 Task: Research Airbnb options in Artsyz, Ukraine from 11th January 2024 to 17th January 2024 for 1 adult. Place can be private room with 1  bedroom having 1 bed and 1 bathroom. Property type can be hotel.
Action: Mouse moved to (498, 137)
Screenshot: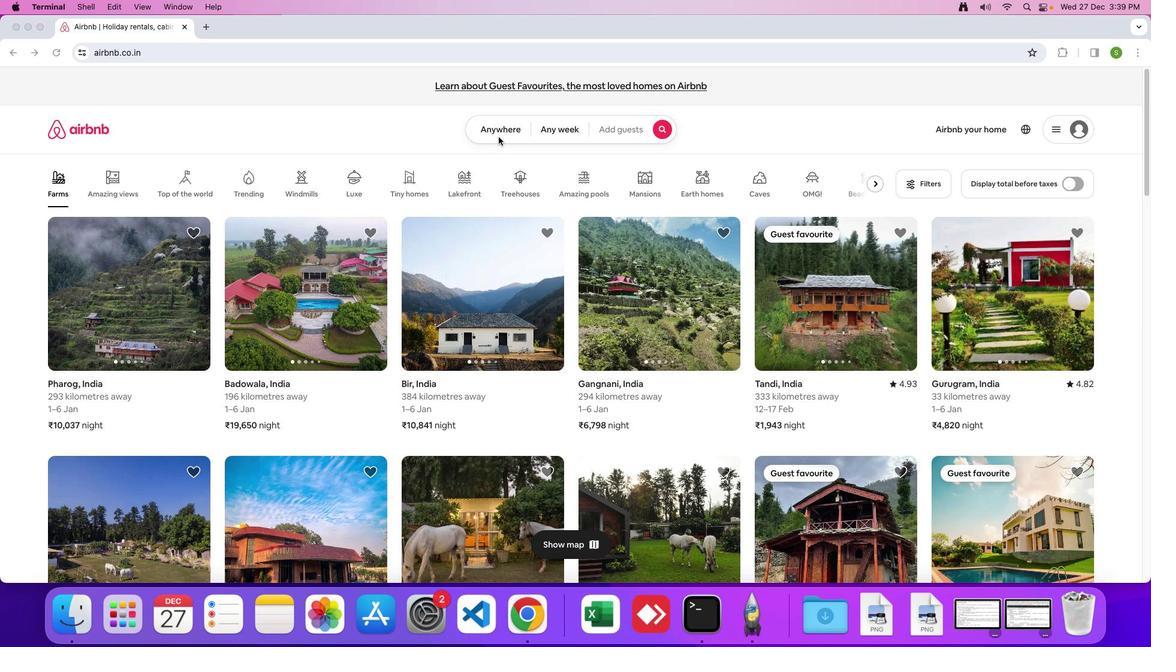 
Action: Mouse pressed left at (498, 137)
Screenshot: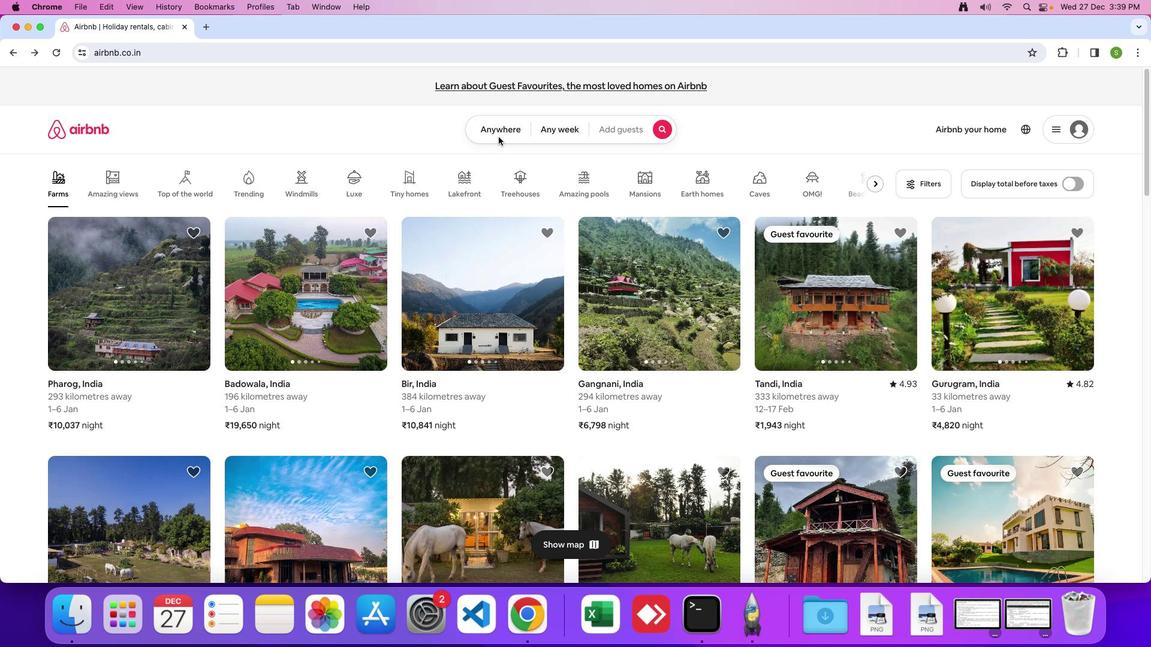
Action: Mouse moved to (499, 134)
Screenshot: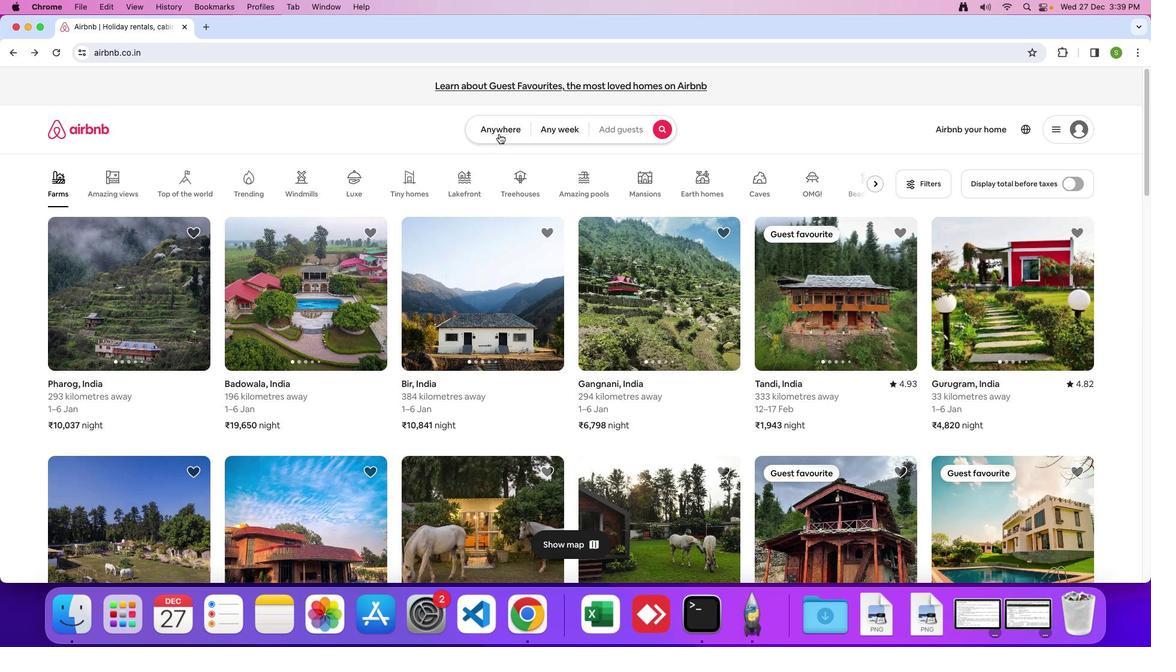 
Action: Mouse pressed left at (499, 134)
Screenshot: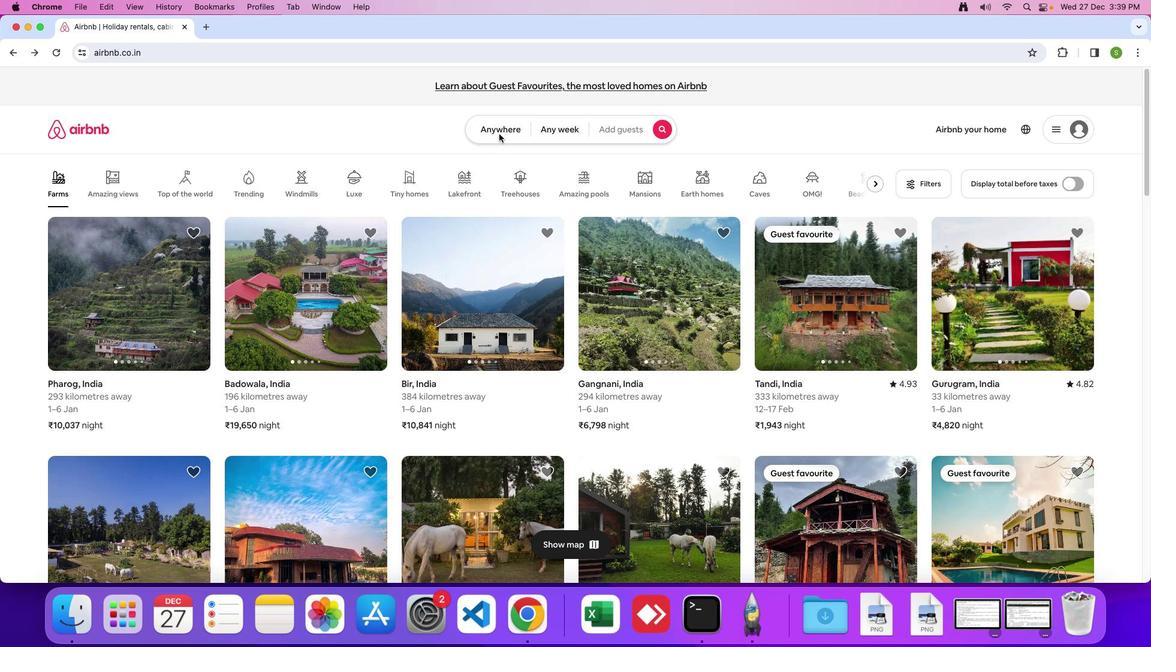 
Action: Mouse moved to (443, 172)
Screenshot: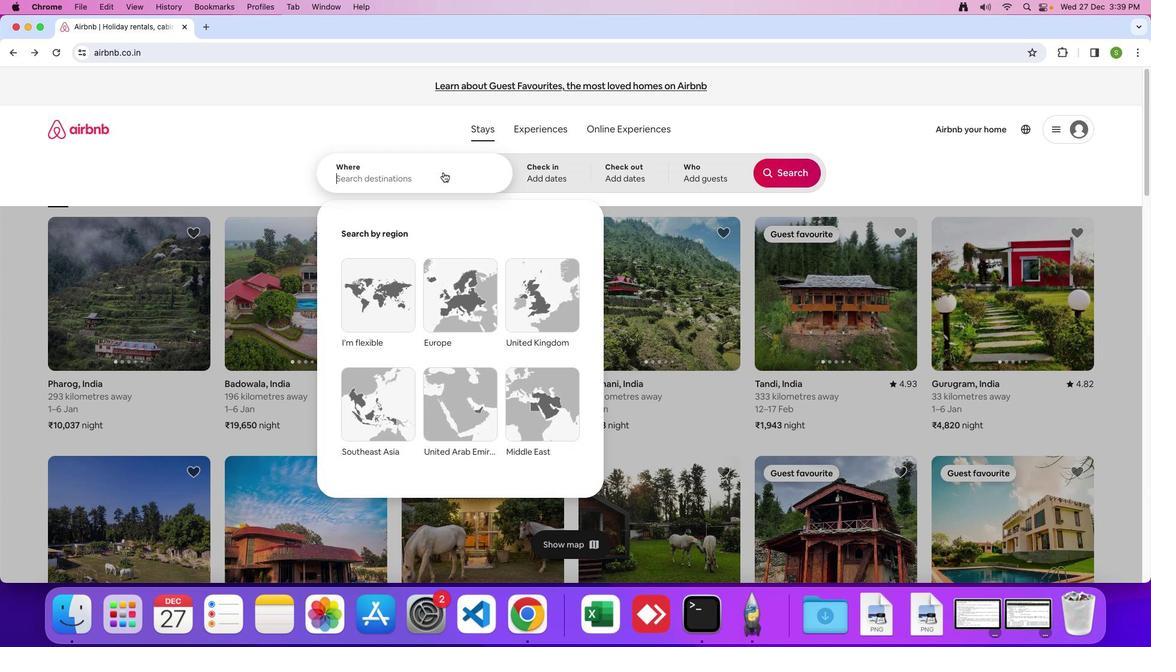 
Action: Mouse pressed left at (443, 172)
Screenshot: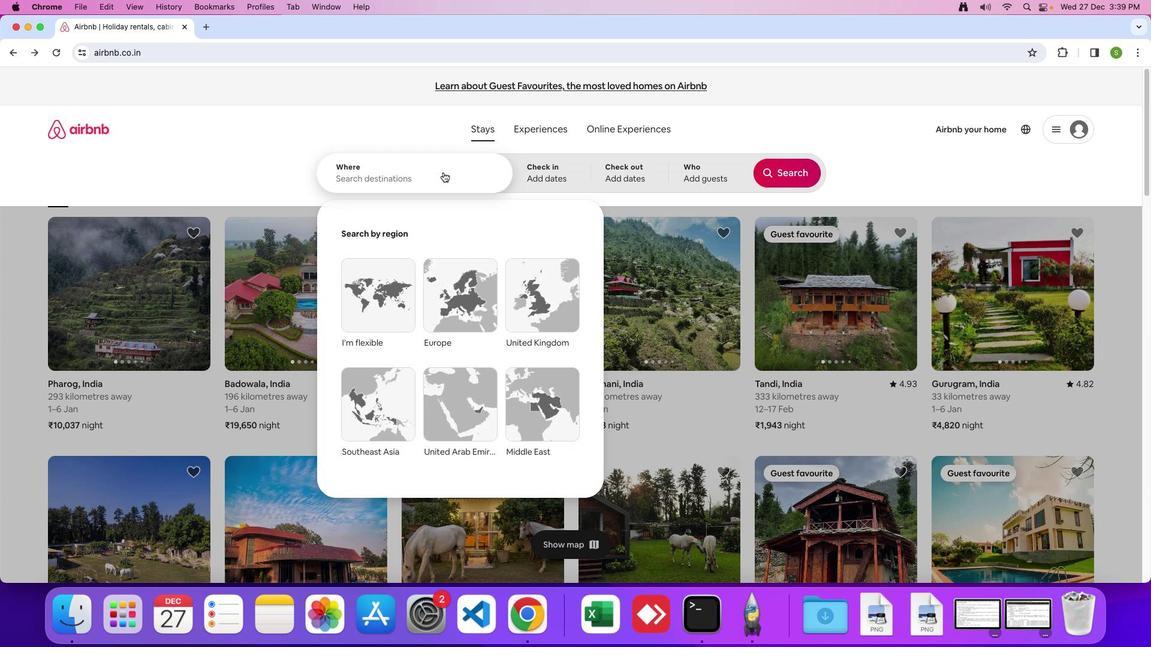 
Action: Key pressed 'A'Key.caps_lock'r''t''s''y''z'','Key.spaceKey.shift'U''k''r''a''i''n''e'Key.enter
Screenshot: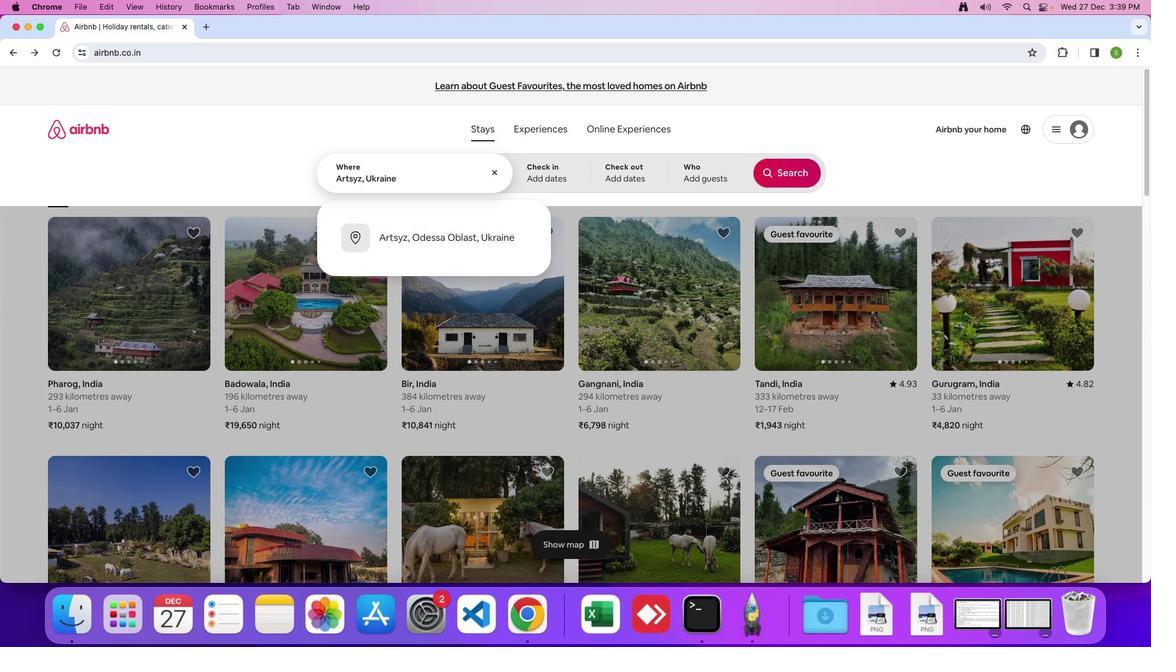 
Action: Mouse moved to (710, 352)
Screenshot: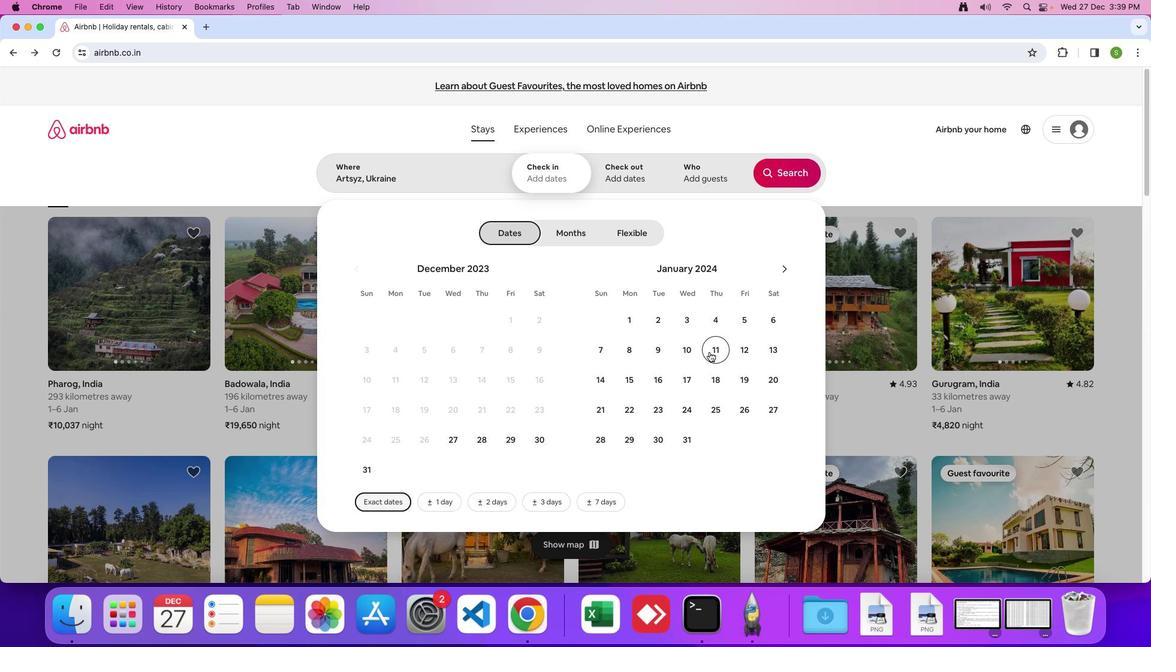 
Action: Mouse pressed left at (710, 352)
Screenshot: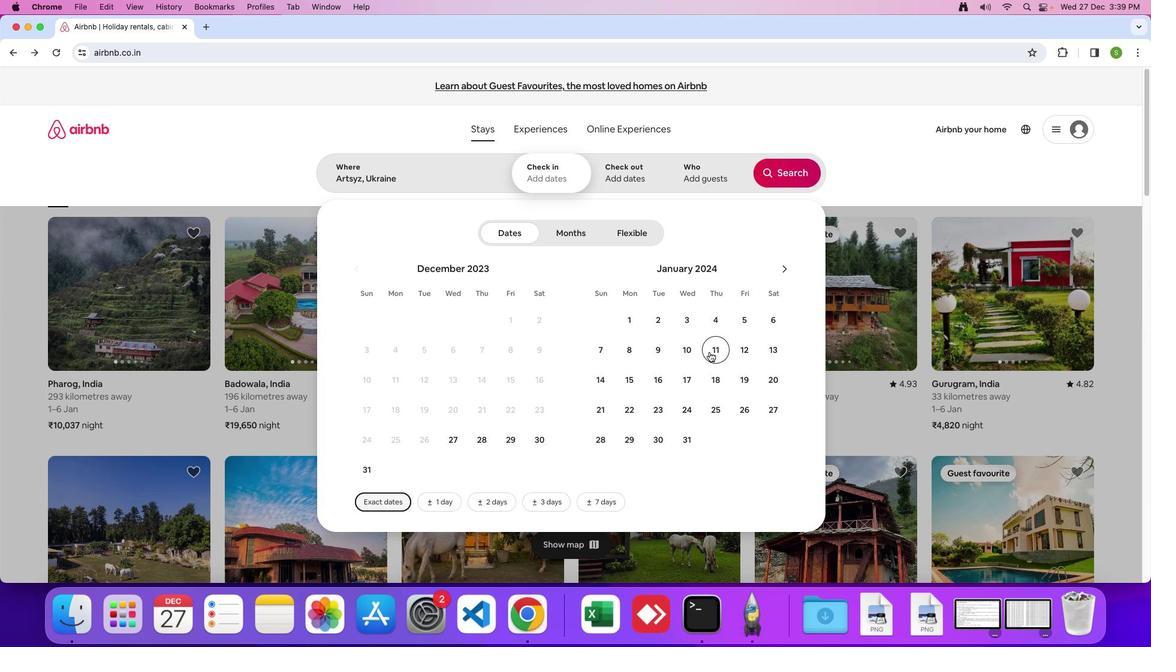 
Action: Mouse moved to (691, 380)
Screenshot: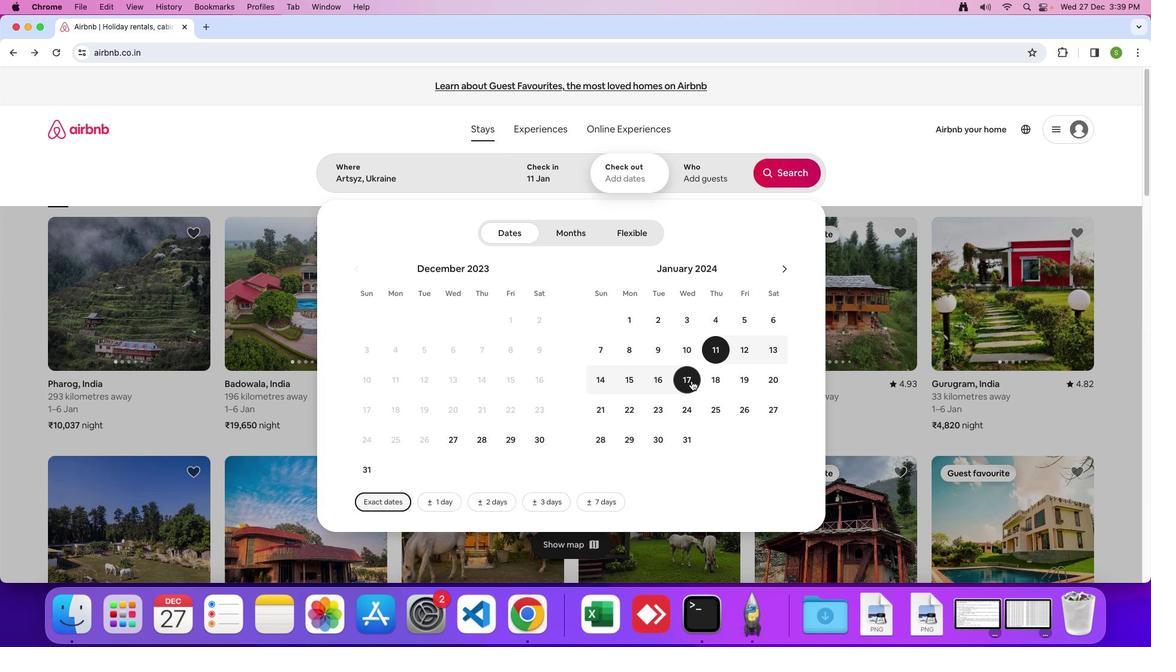 
Action: Mouse pressed left at (691, 380)
Screenshot: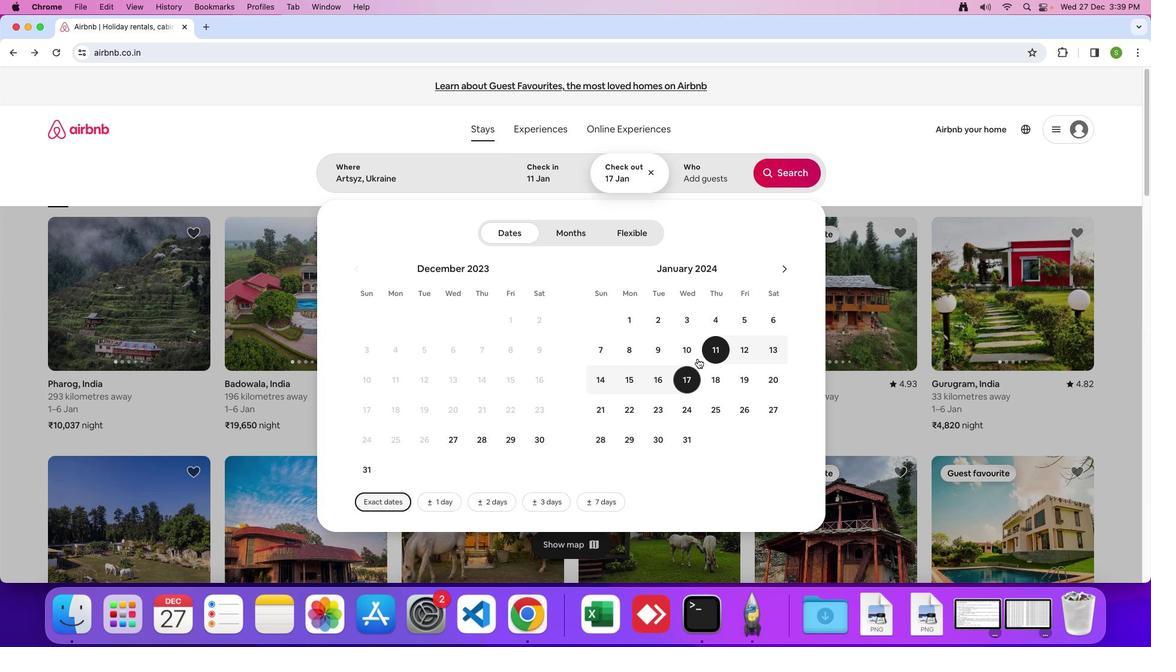 
Action: Mouse moved to (714, 181)
Screenshot: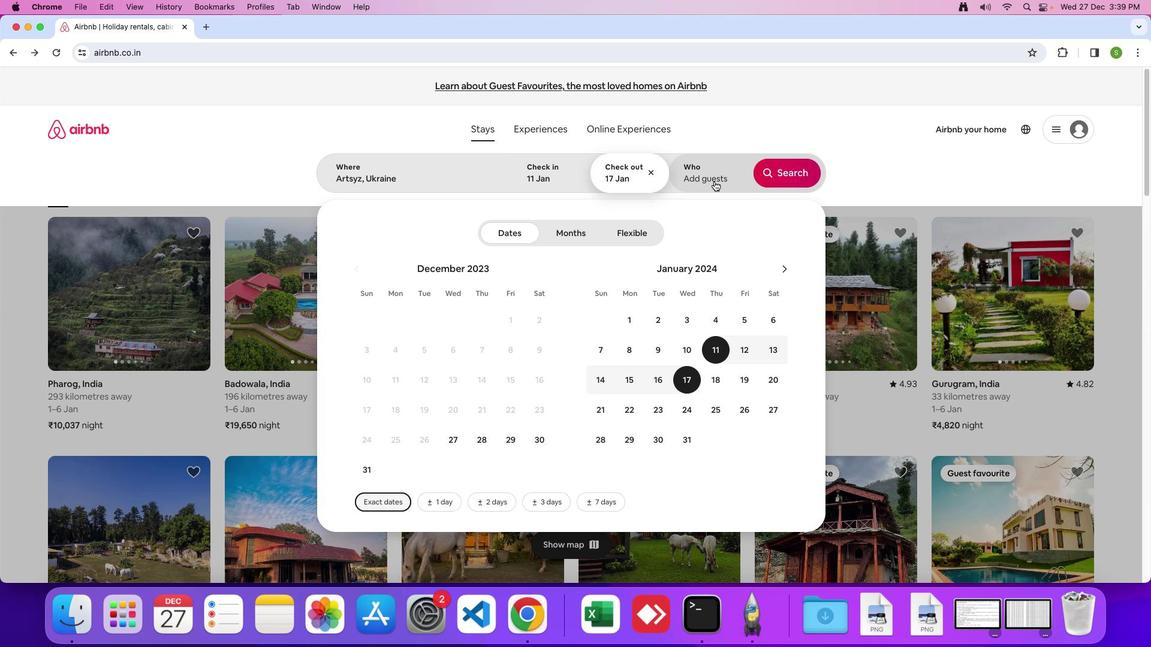 
Action: Mouse pressed left at (714, 181)
Screenshot: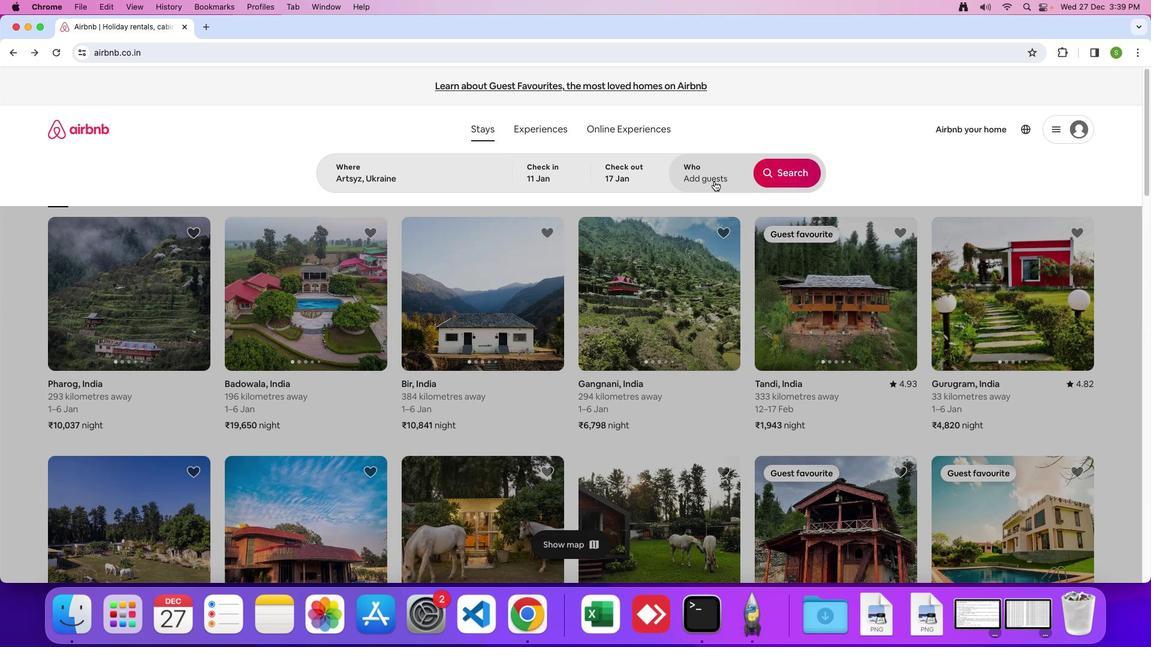 
Action: Mouse moved to (787, 233)
Screenshot: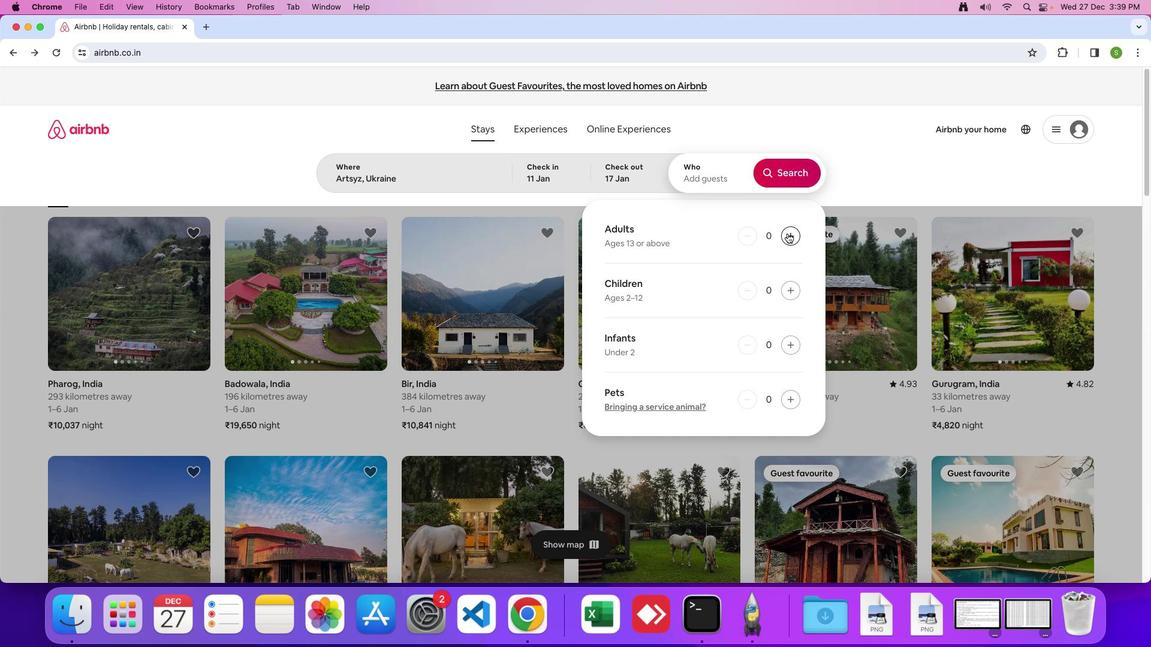 
Action: Mouse pressed left at (787, 233)
Screenshot: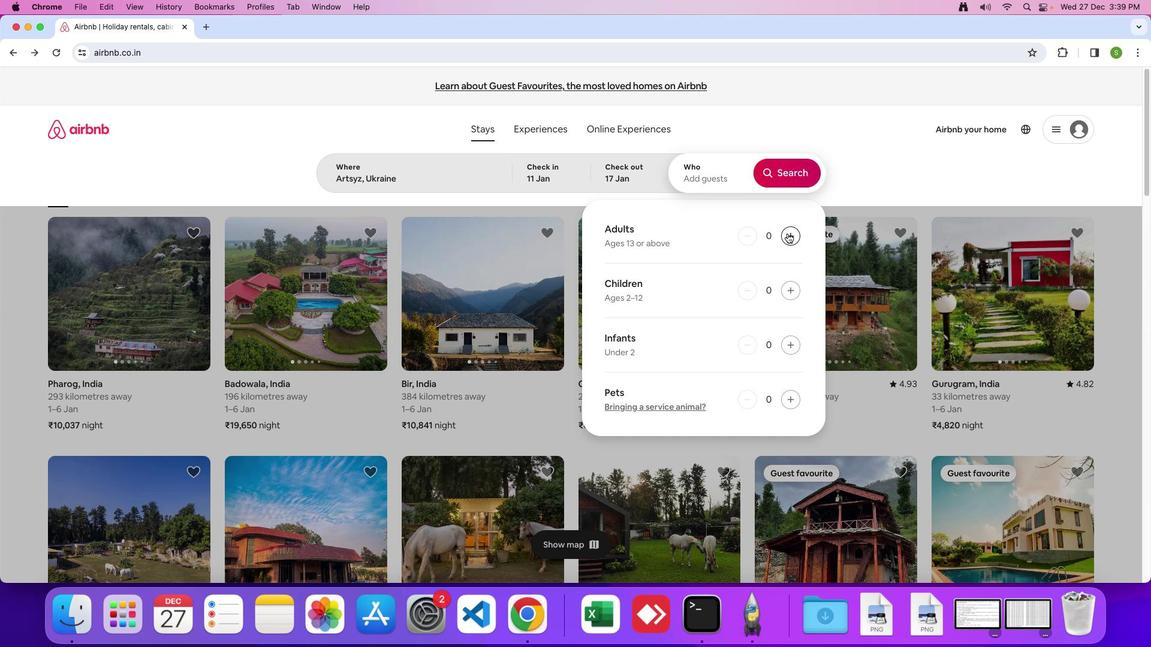 
Action: Mouse moved to (776, 175)
Screenshot: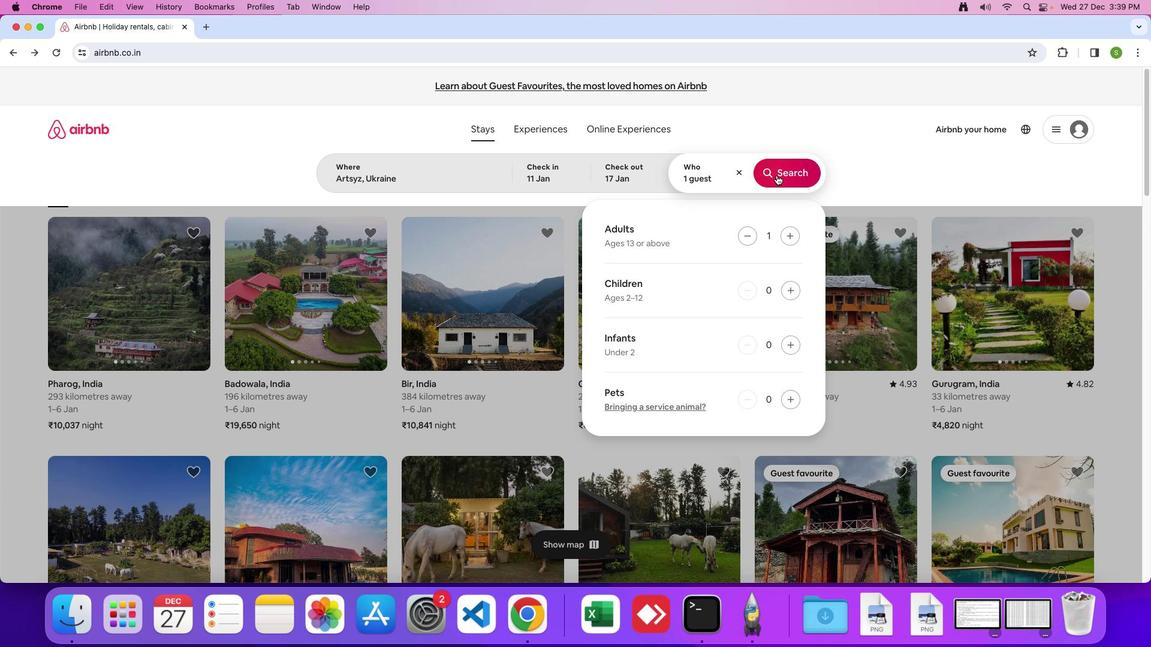 
Action: Mouse pressed left at (776, 175)
Screenshot: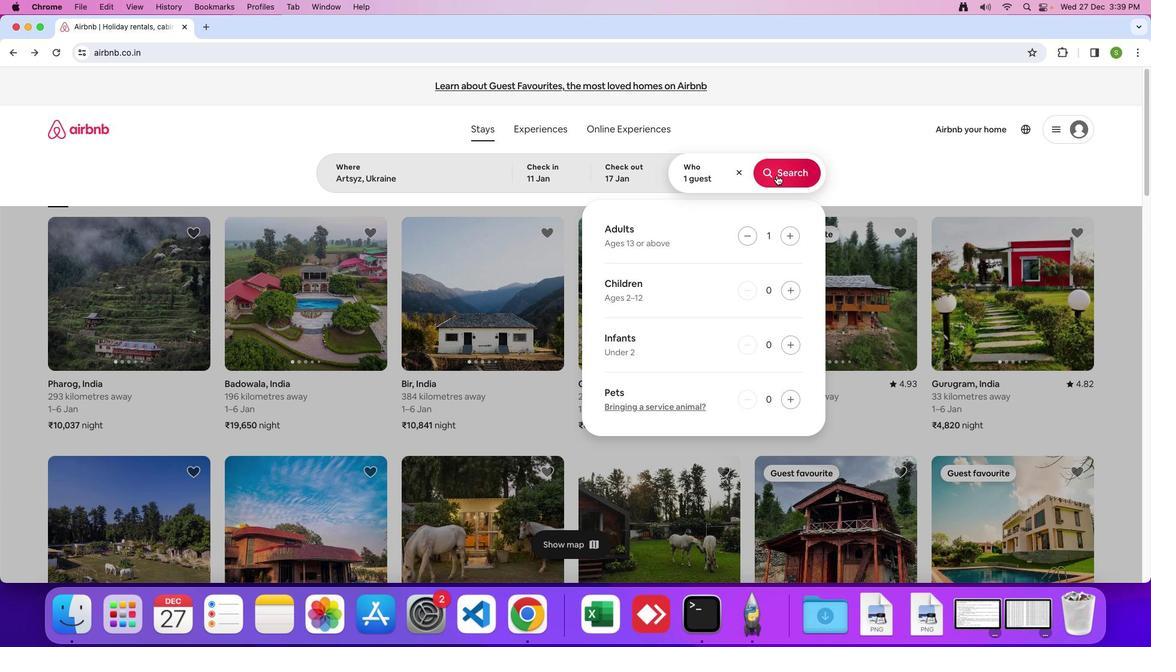 
Action: Mouse moved to (946, 145)
Screenshot: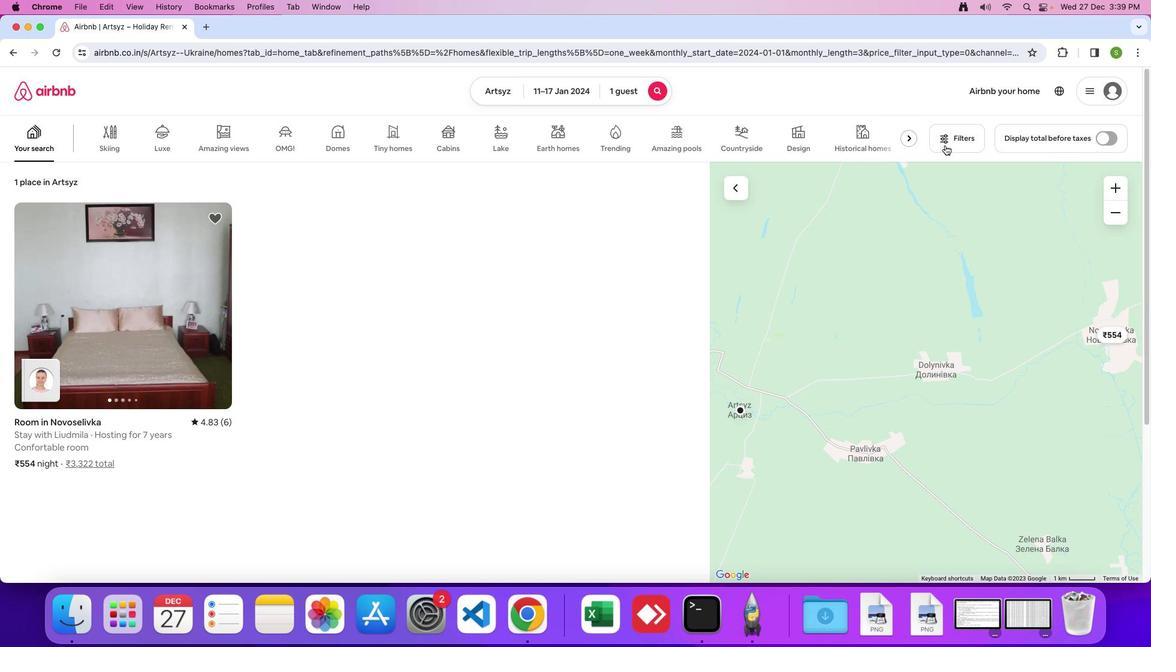 
Action: Mouse pressed left at (946, 145)
Screenshot: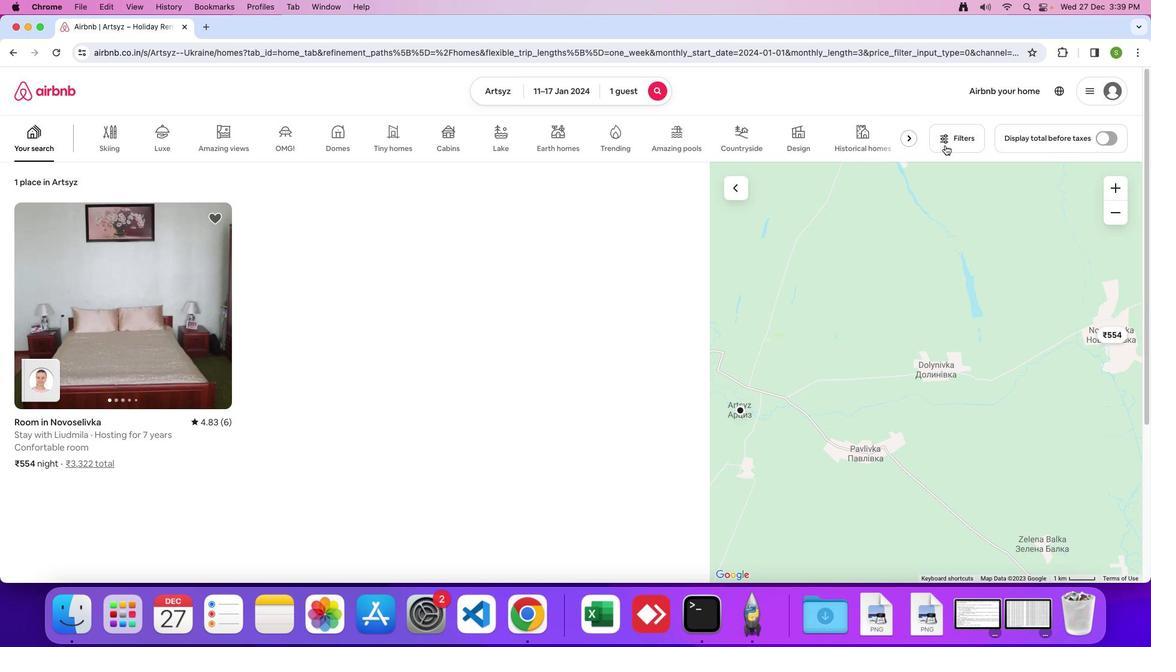 
Action: Mouse moved to (572, 356)
Screenshot: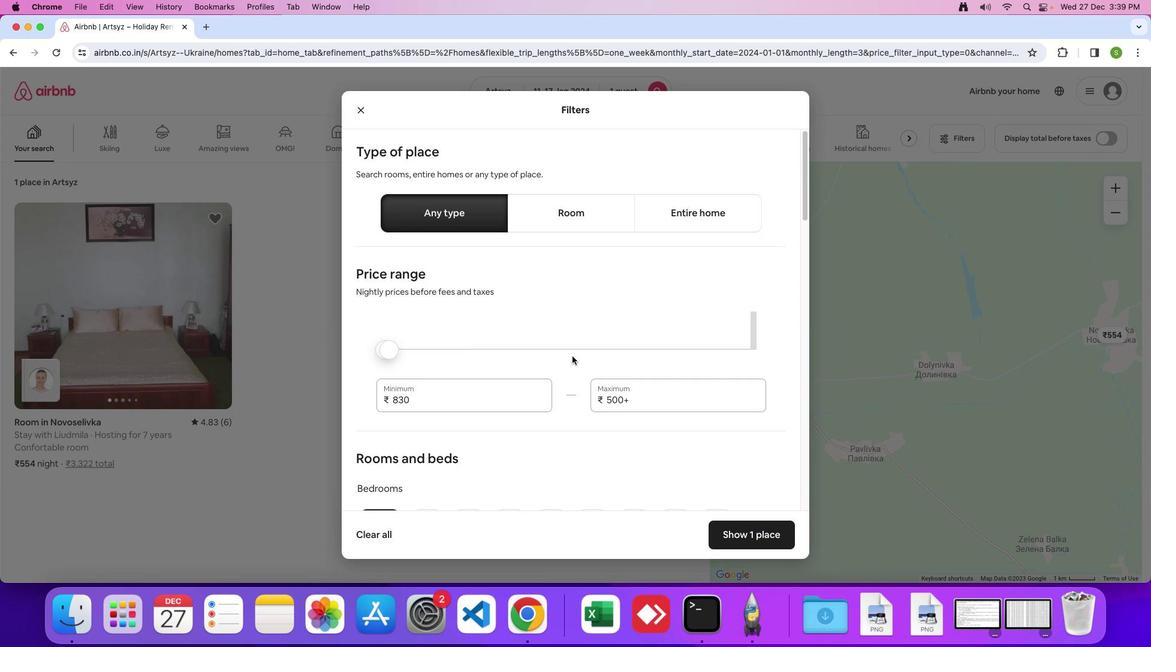 
Action: Mouse scrolled (572, 356) with delta (0, 0)
Screenshot: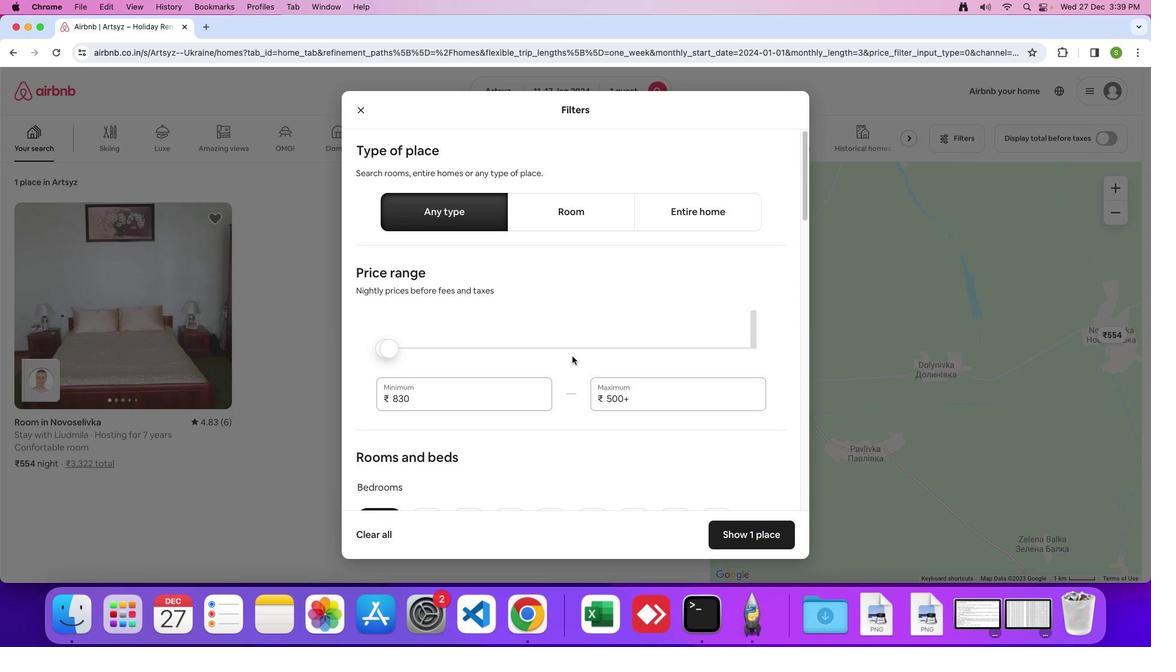 
Action: Mouse scrolled (572, 356) with delta (0, 0)
Screenshot: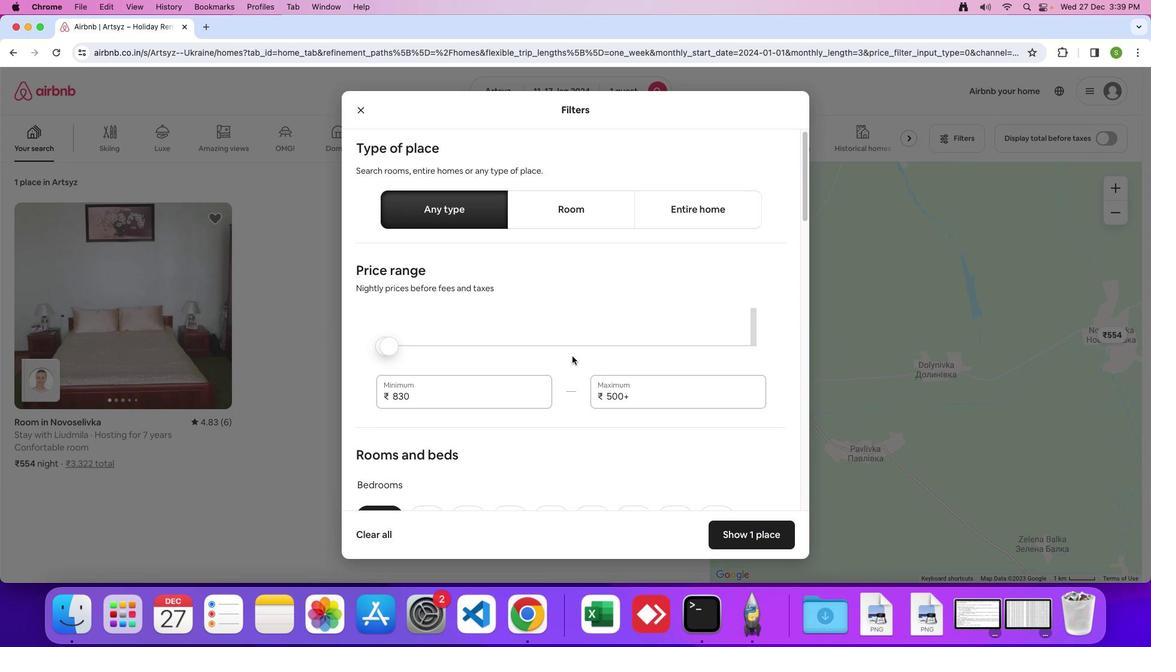 
Action: Mouse scrolled (572, 356) with delta (0, 0)
Screenshot: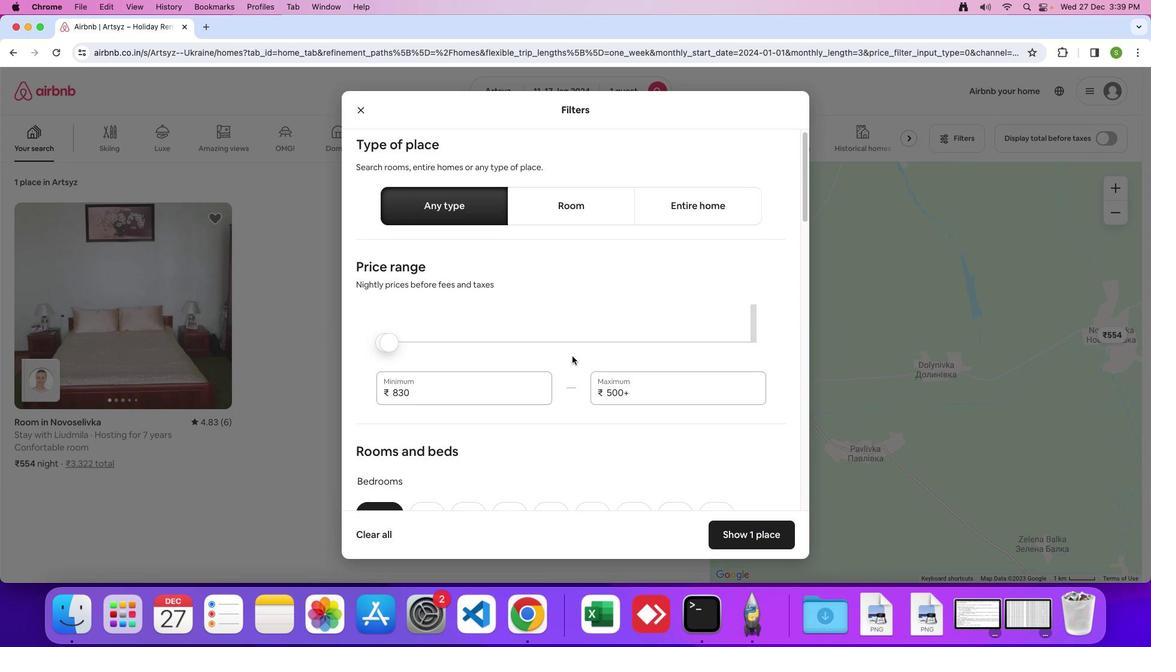 
Action: Mouse scrolled (572, 356) with delta (0, 0)
Screenshot: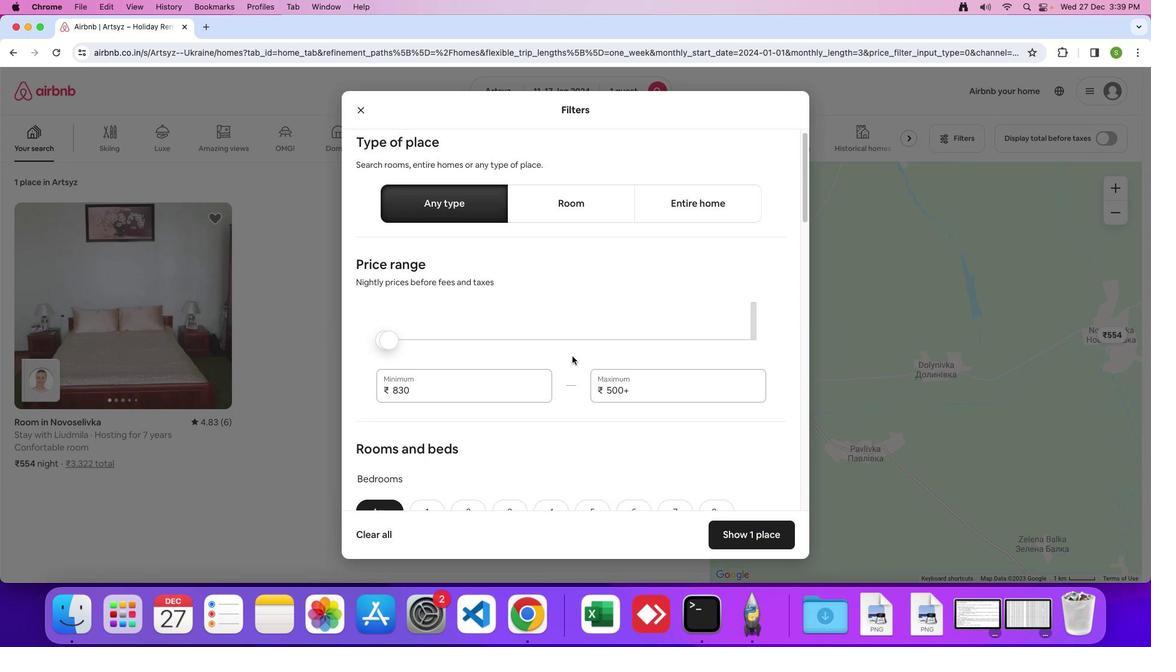 
Action: Mouse scrolled (572, 356) with delta (0, 0)
Screenshot: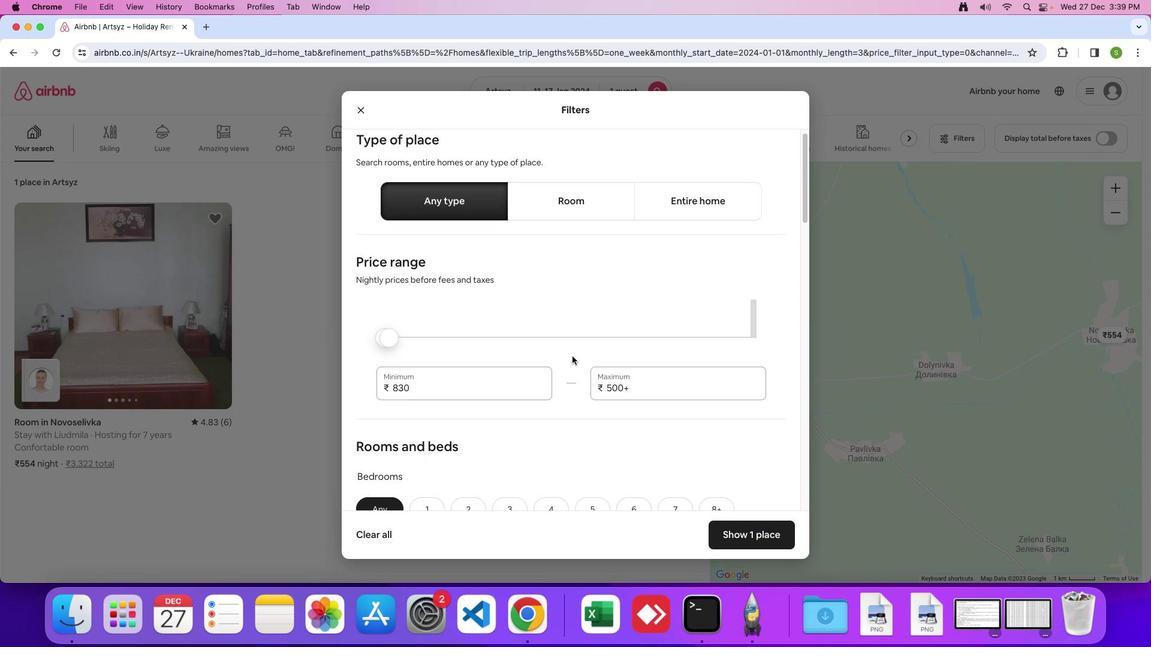 
Action: Mouse scrolled (572, 356) with delta (0, 0)
Screenshot: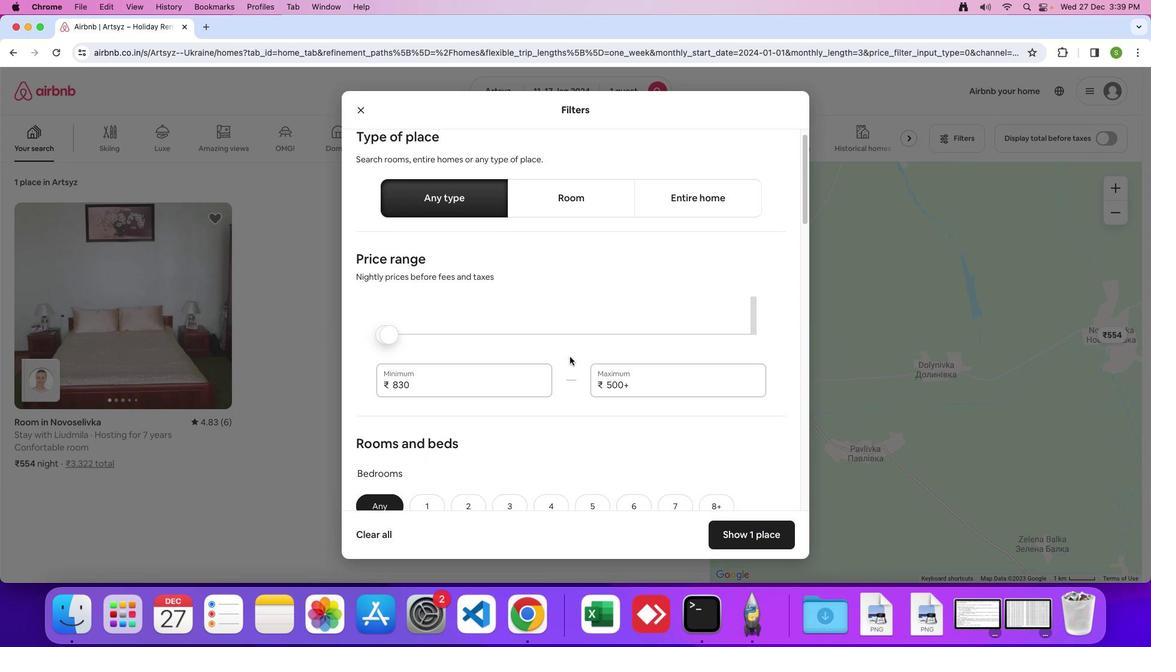 
Action: Mouse moved to (569, 356)
Screenshot: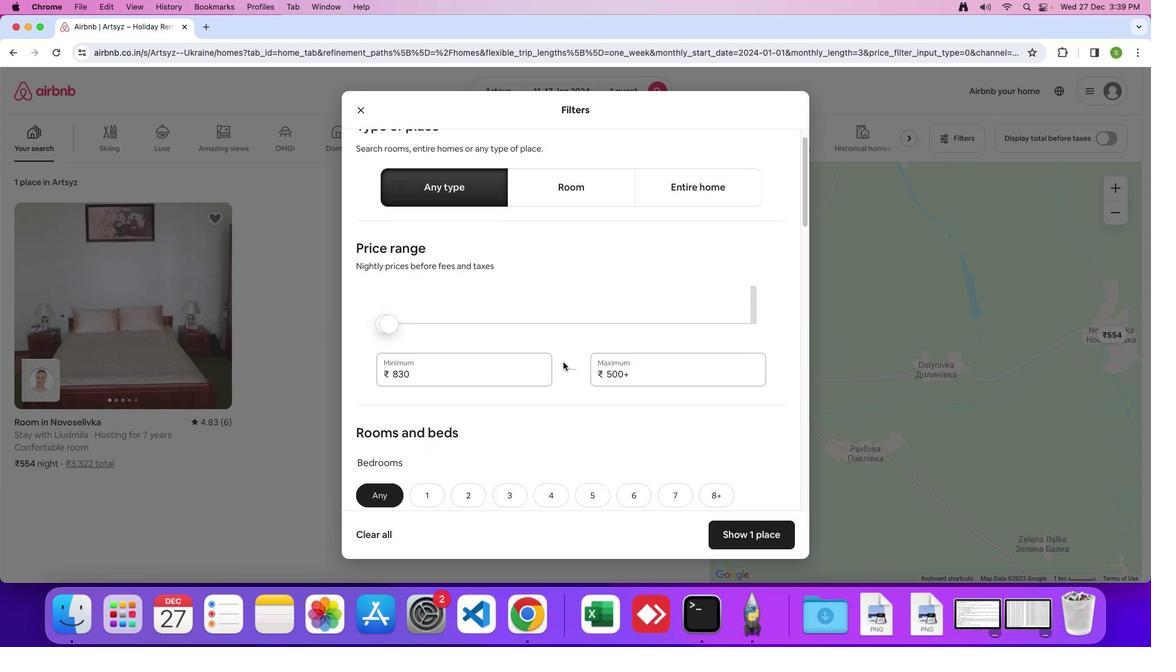 
Action: Mouse scrolled (569, 356) with delta (0, 0)
Screenshot: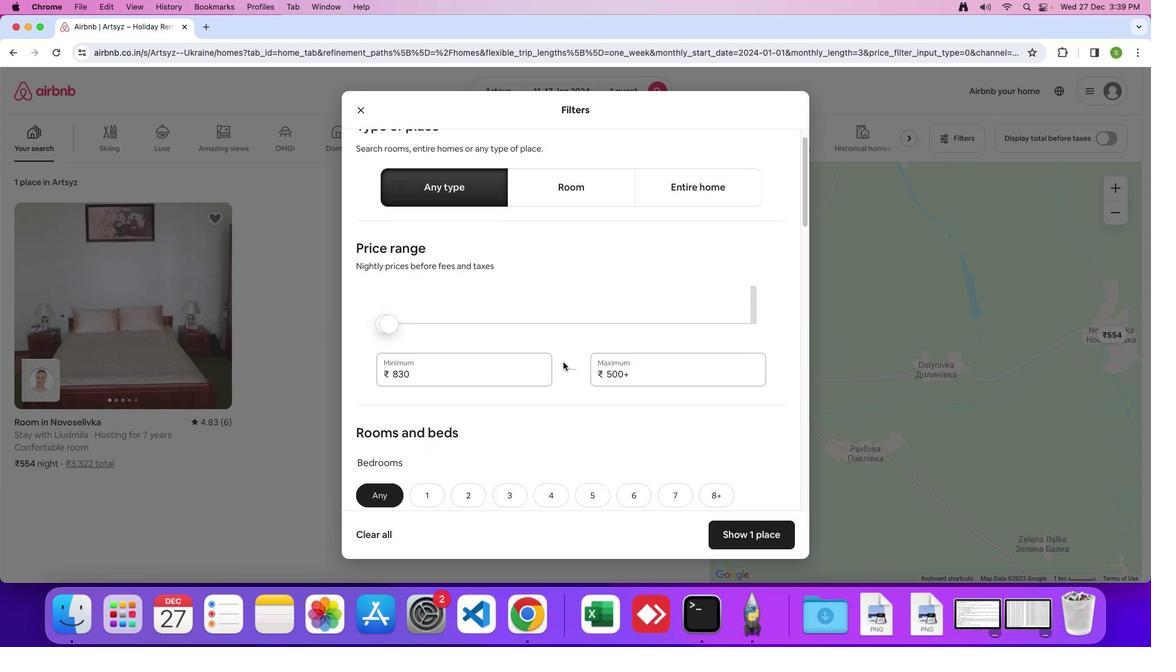 
Action: Mouse moved to (556, 372)
Screenshot: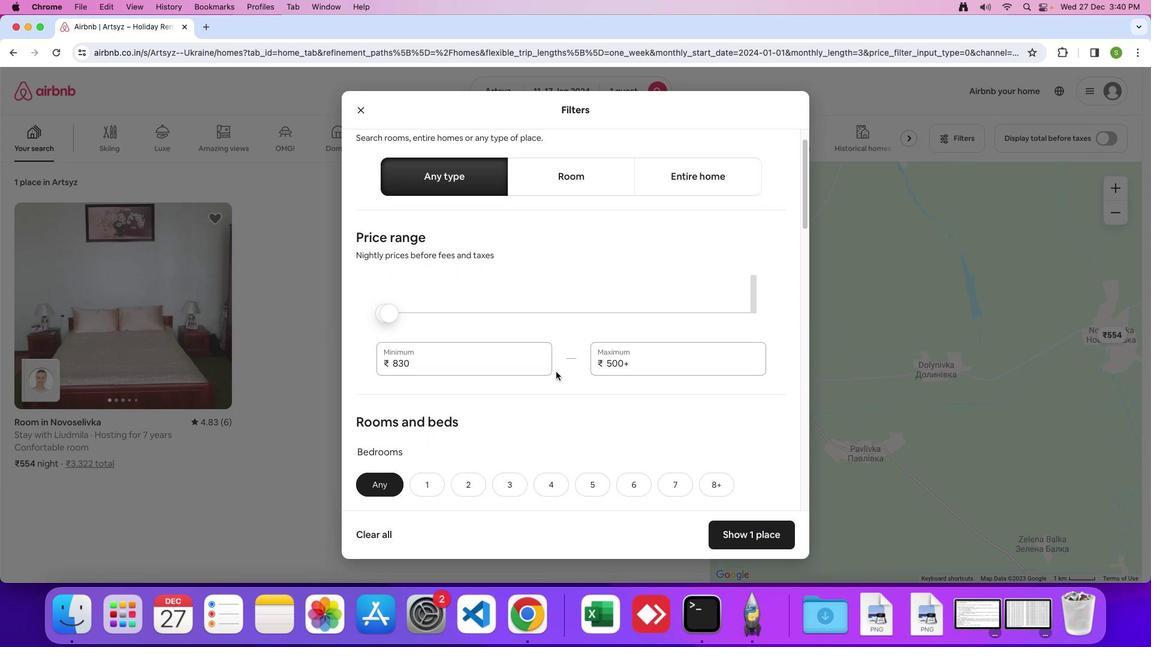 
Action: Mouse scrolled (556, 372) with delta (0, 0)
Screenshot: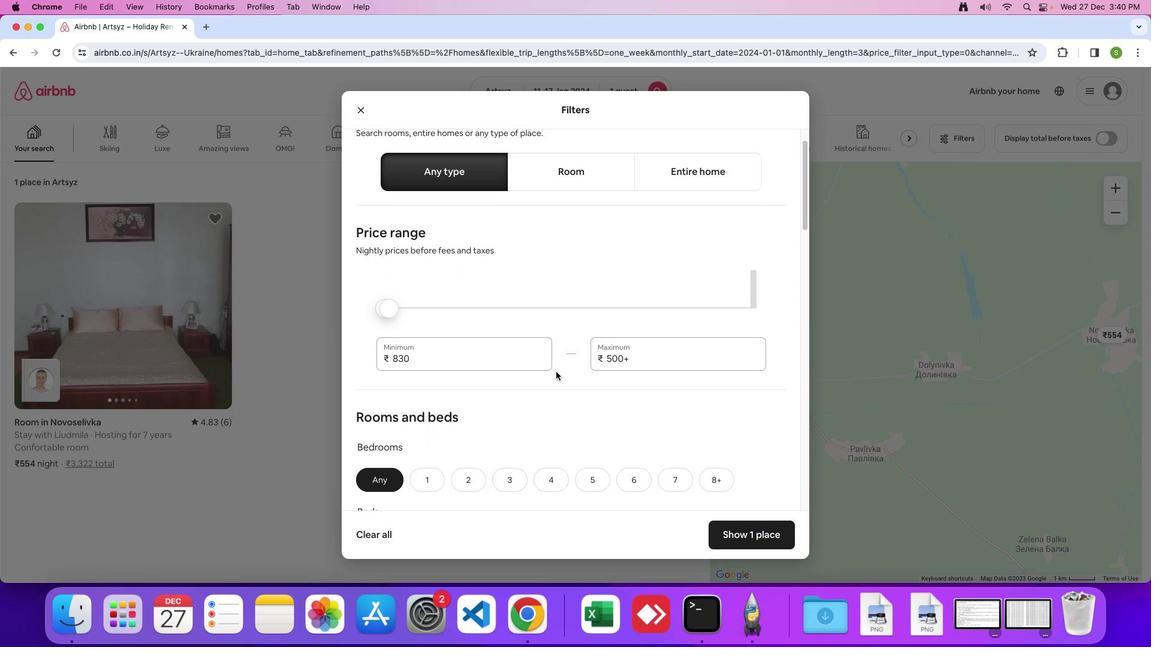 
Action: Mouse scrolled (556, 372) with delta (0, 0)
Screenshot: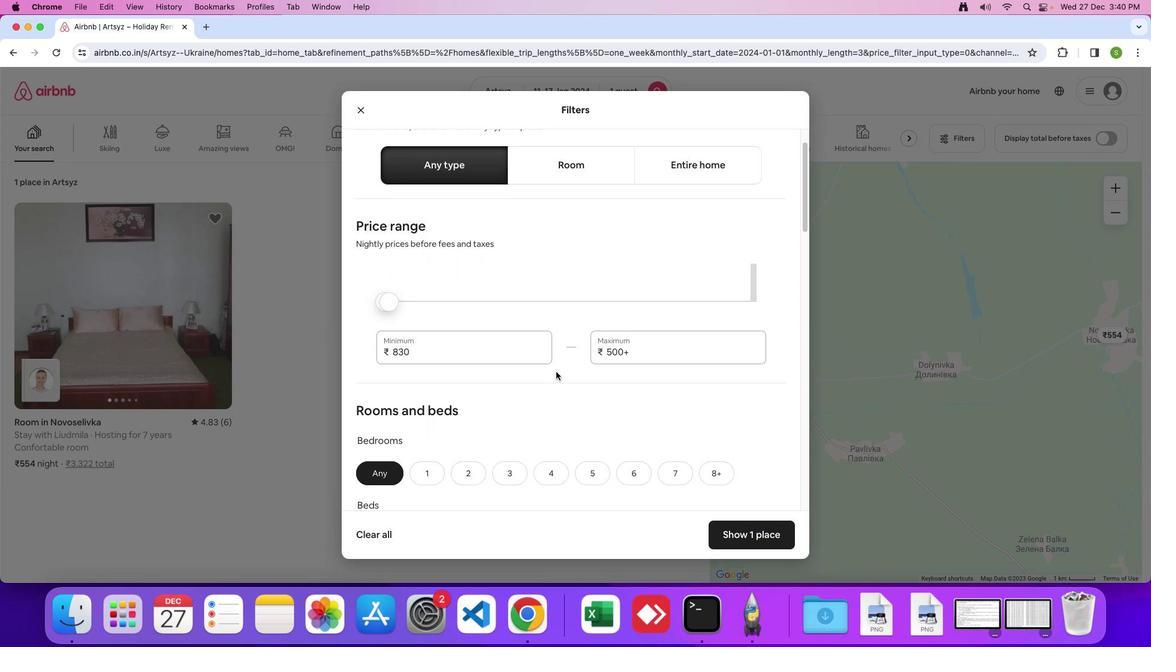 
Action: Mouse scrolled (556, 372) with delta (0, -1)
Screenshot: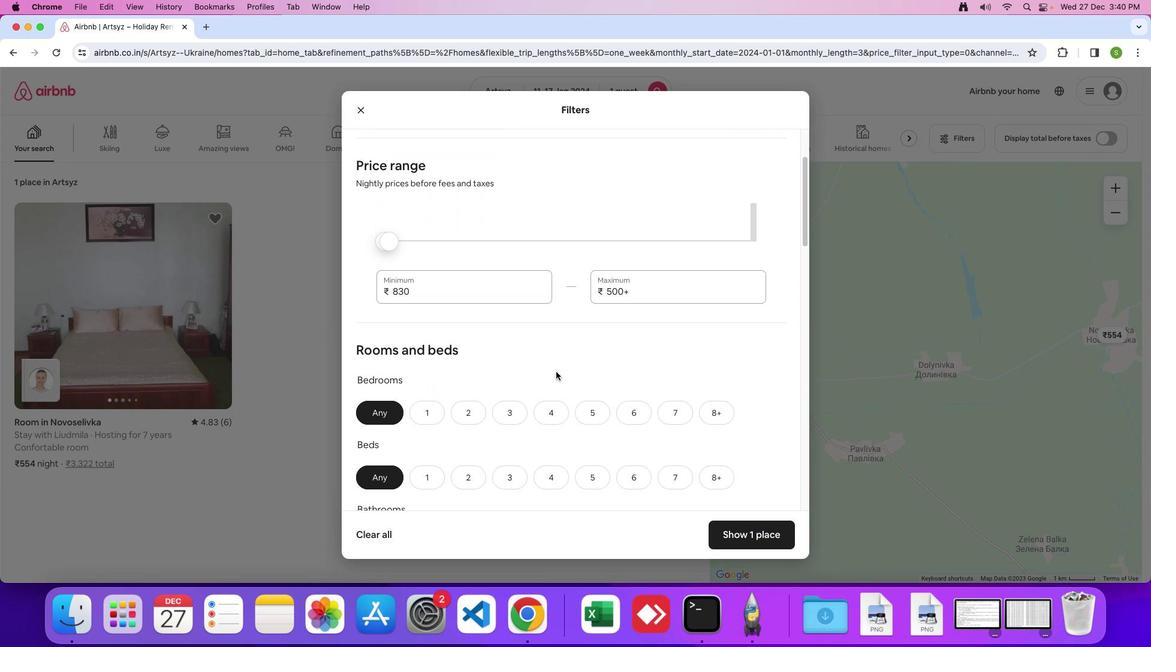 
Action: Mouse scrolled (556, 372) with delta (0, 0)
Screenshot: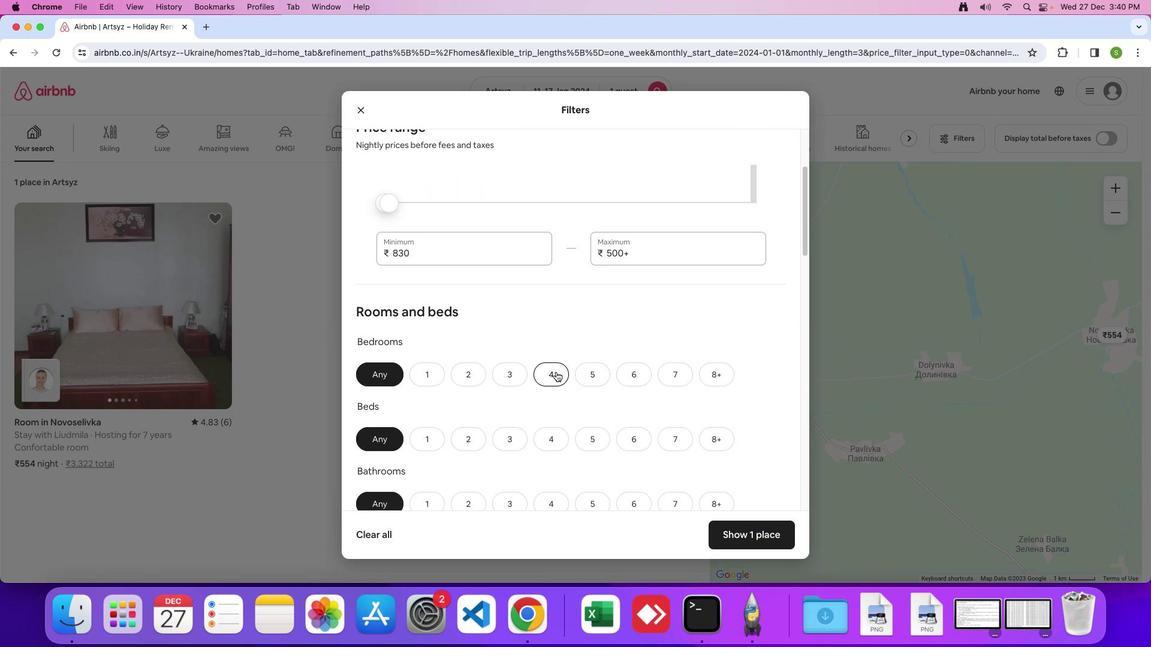 
Action: Mouse scrolled (556, 372) with delta (0, 0)
Screenshot: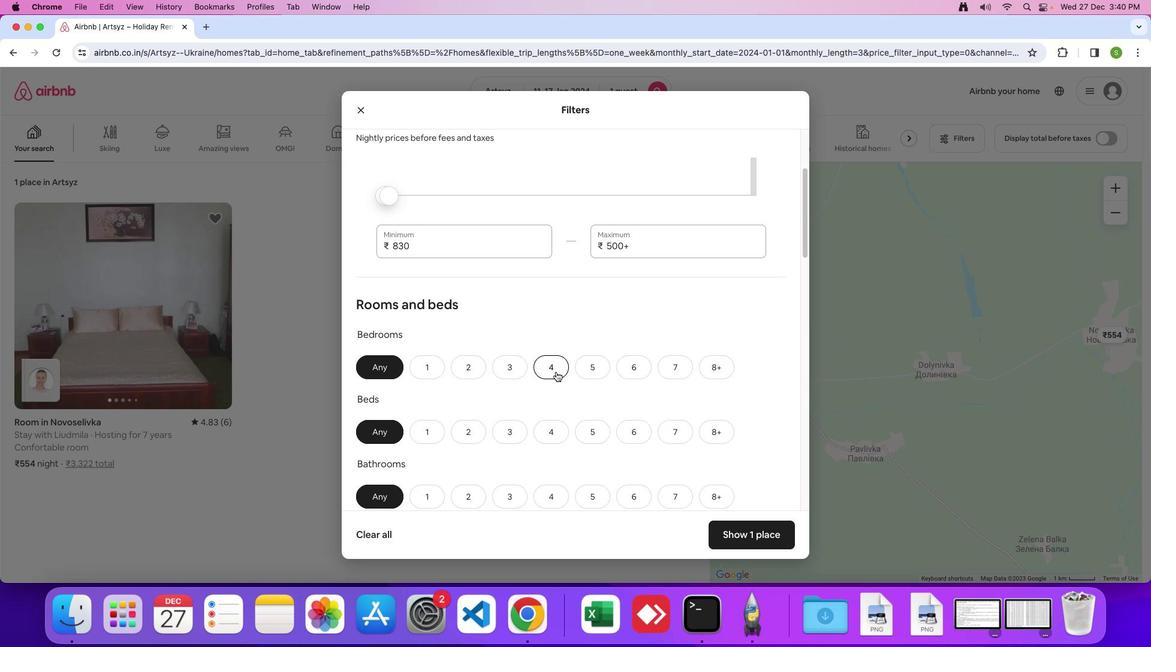 
Action: Mouse moved to (427, 353)
Screenshot: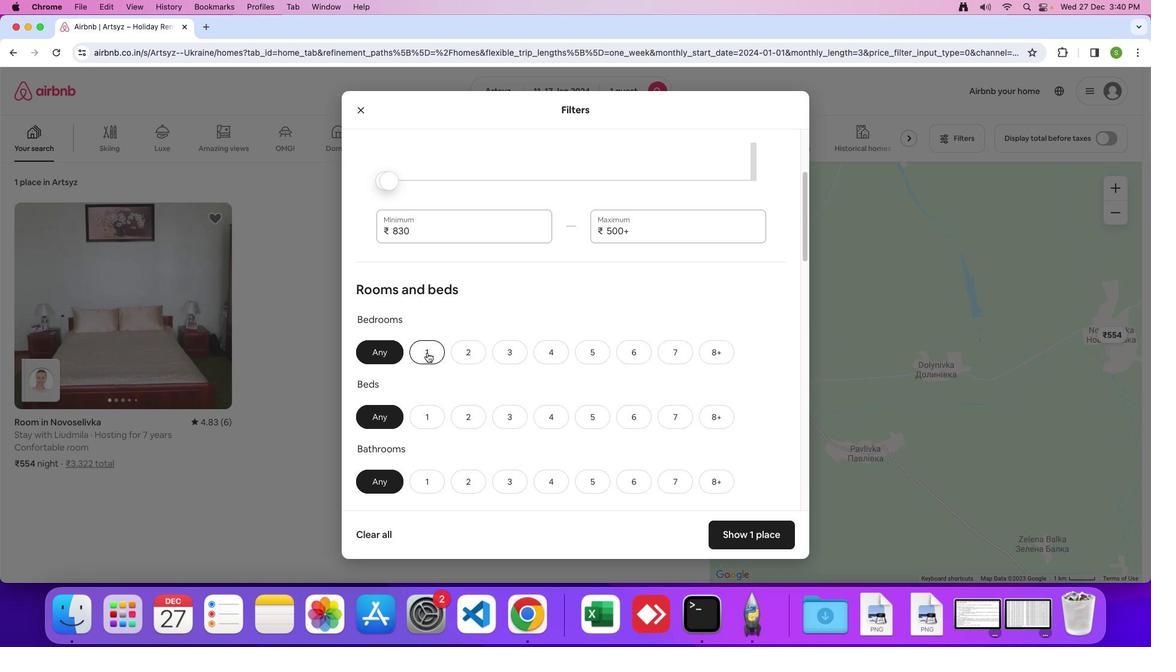 
Action: Mouse pressed left at (427, 353)
Screenshot: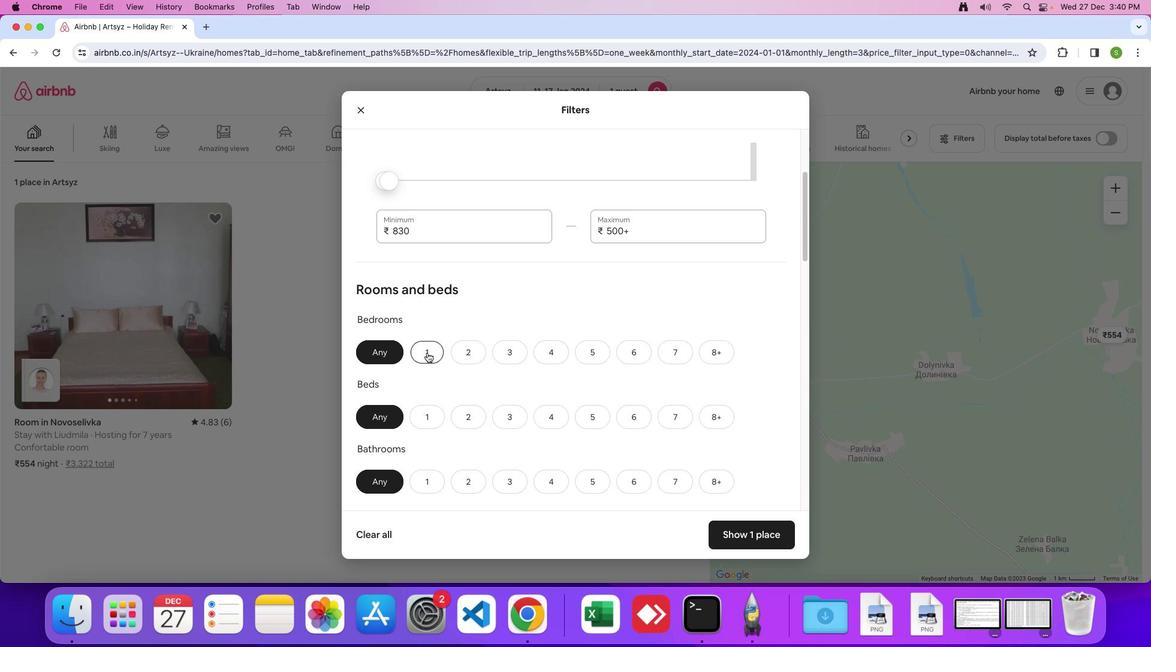 
Action: Mouse moved to (433, 415)
Screenshot: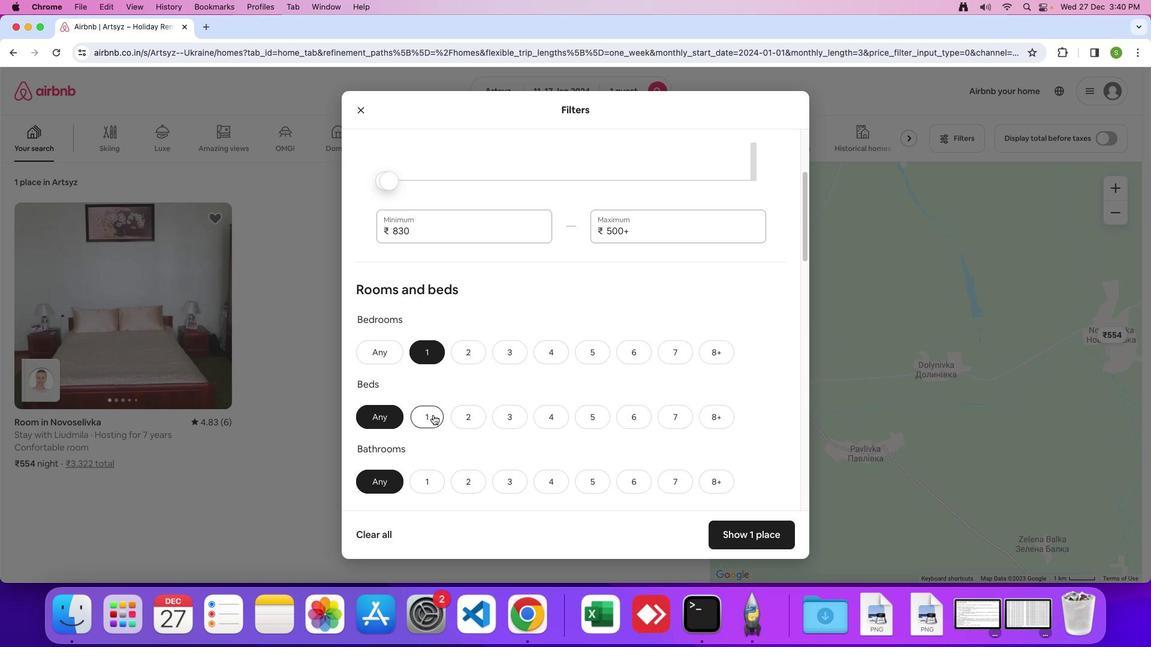 
Action: Mouse pressed left at (433, 415)
Screenshot: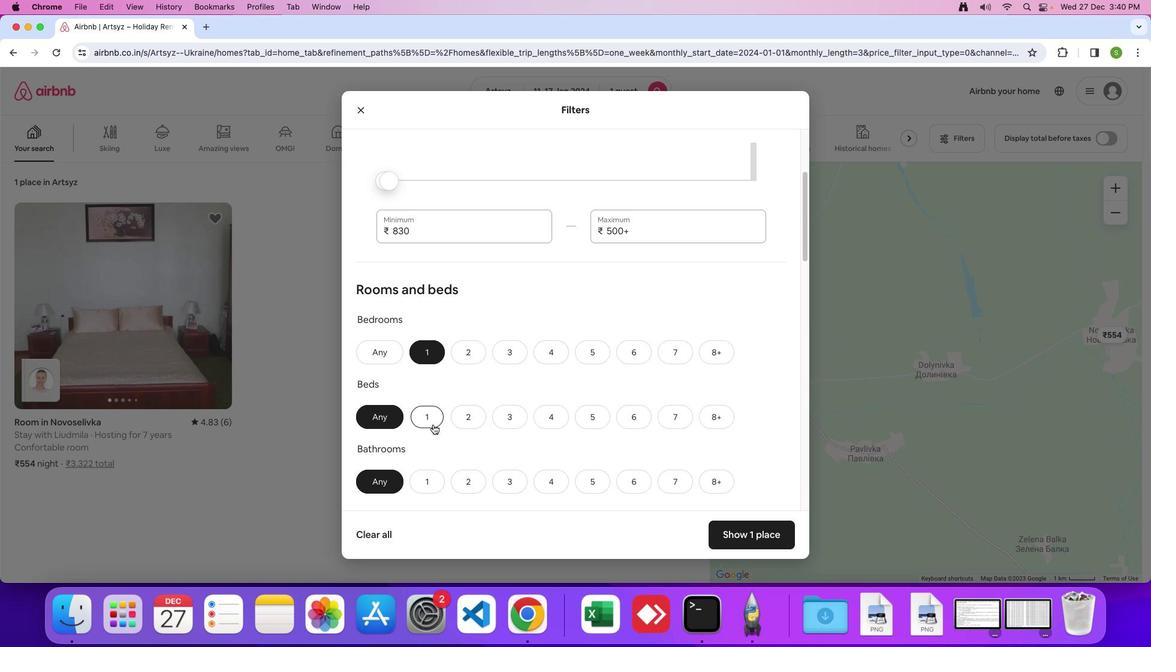 
Action: Mouse moved to (418, 488)
Screenshot: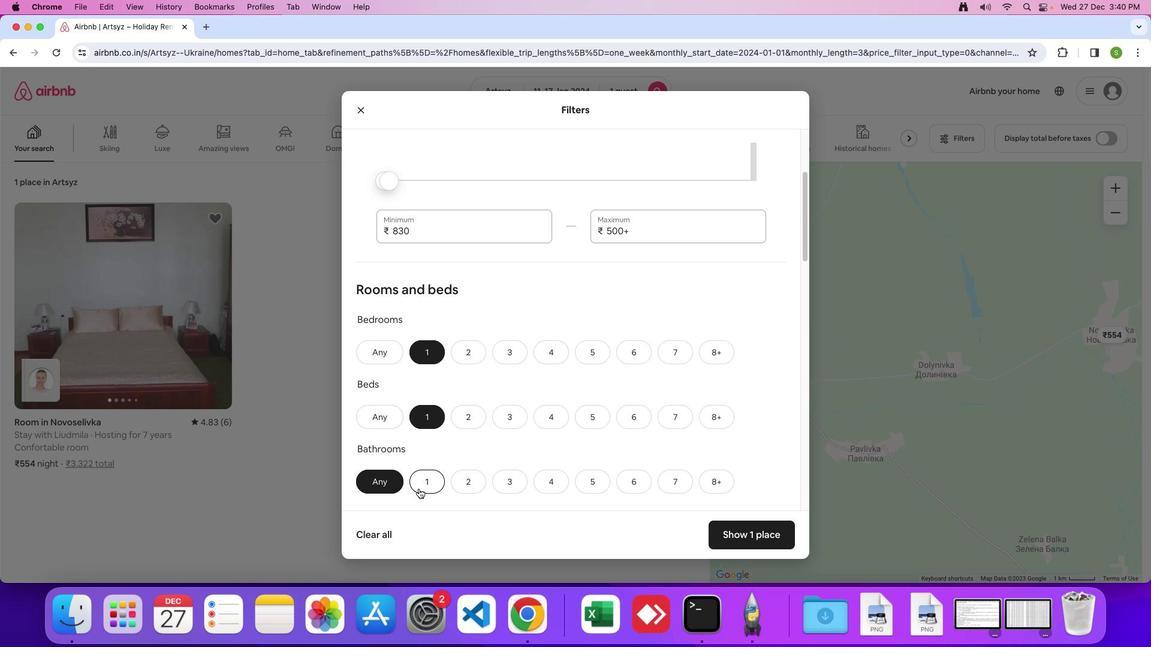 
Action: Mouse pressed left at (418, 488)
Screenshot: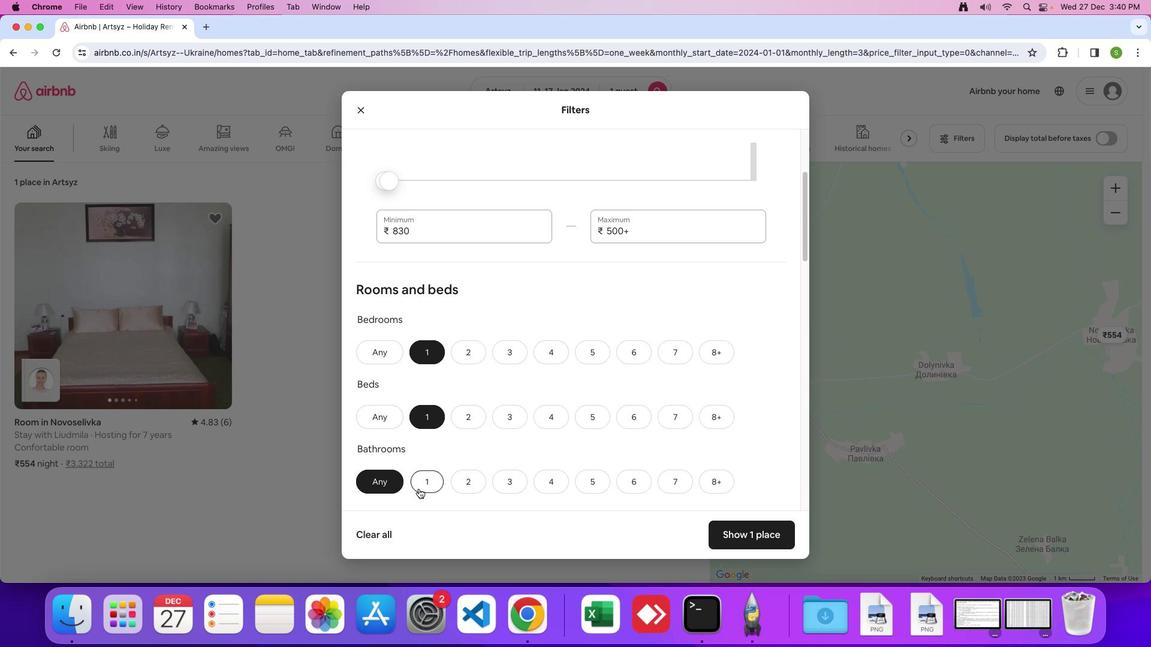 
Action: Mouse moved to (610, 380)
Screenshot: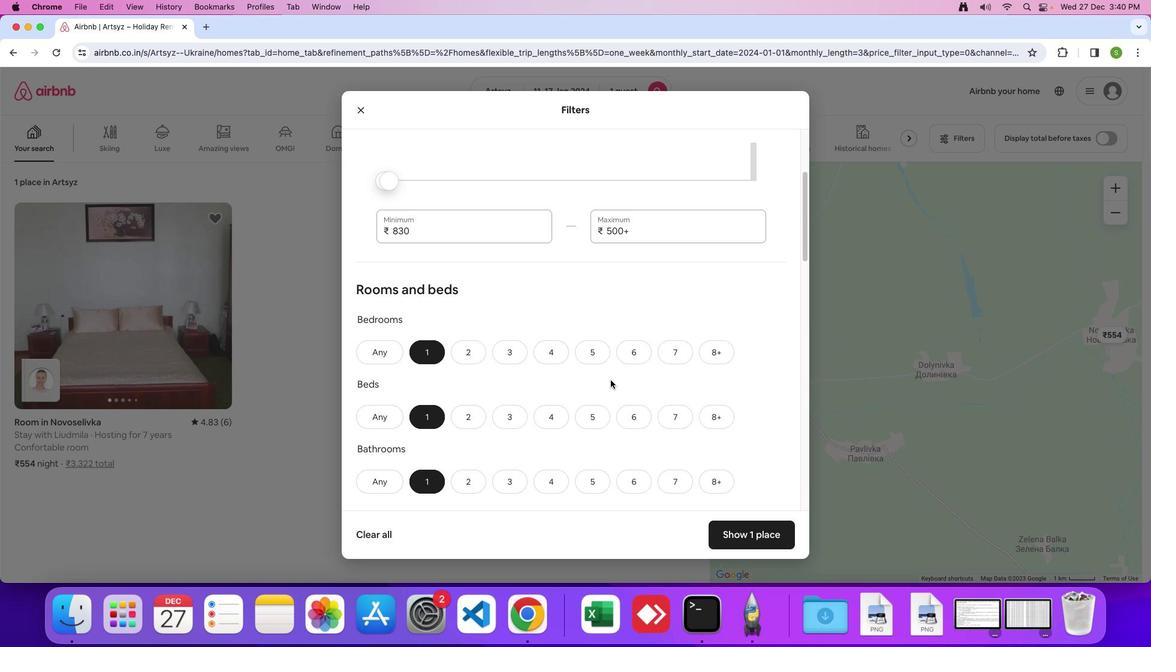 
Action: Mouse scrolled (610, 380) with delta (0, 0)
Screenshot: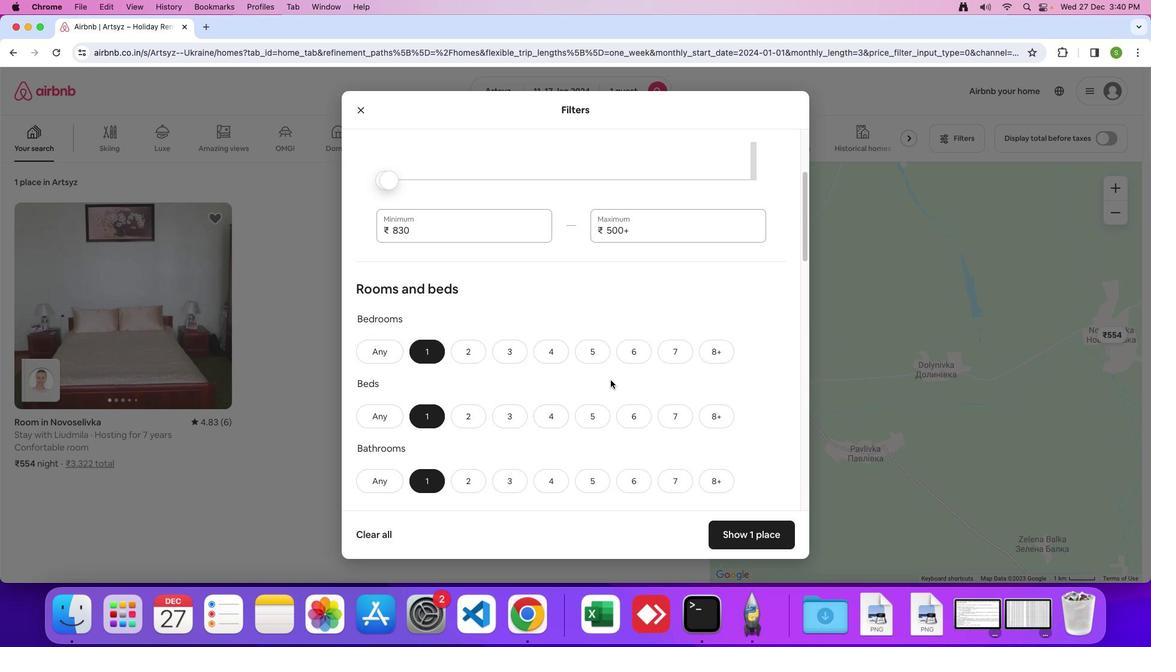 
Action: Mouse scrolled (610, 380) with delta (0, 0)
Screenshot: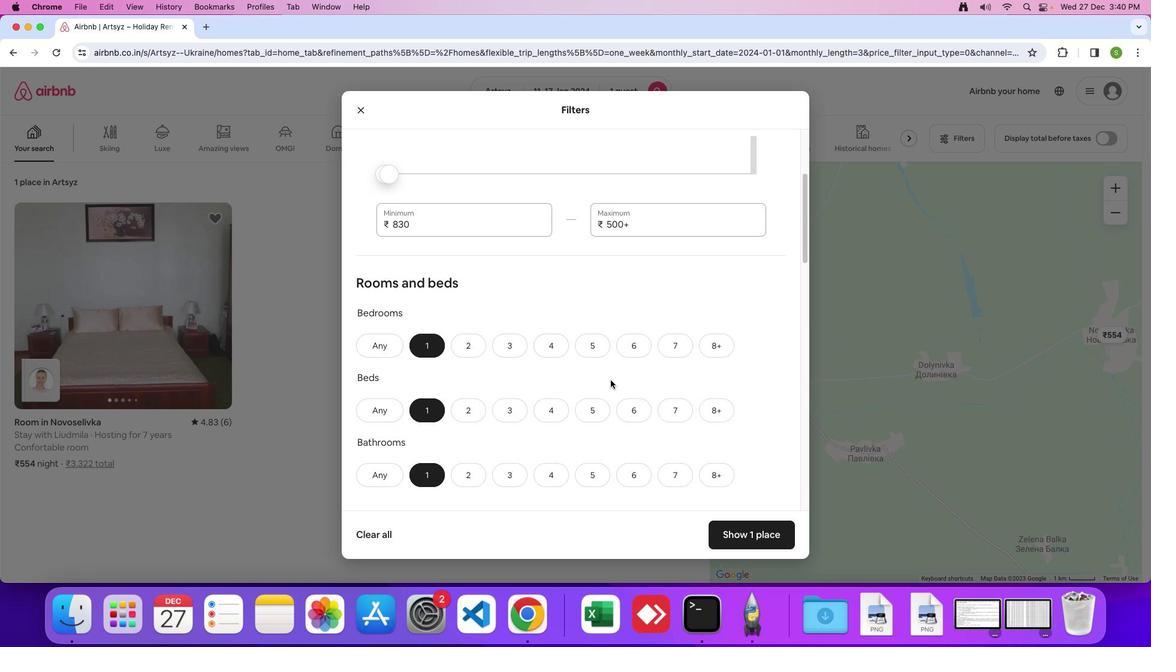 
Action: Mouse moved to (611, 380)
Screenshot: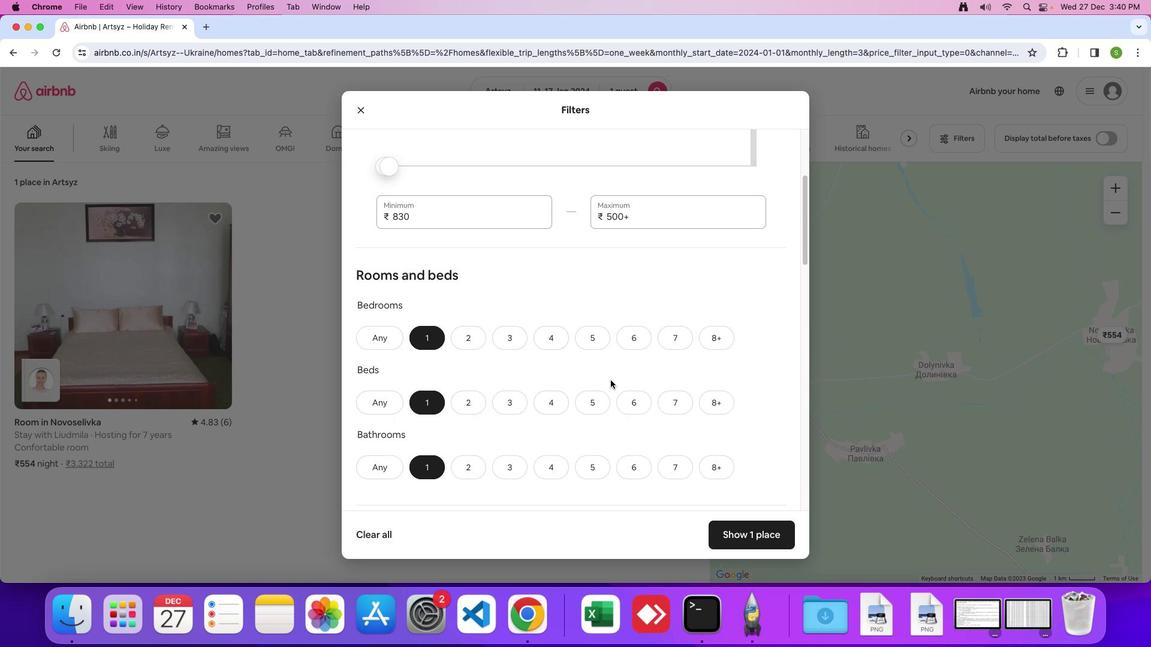 
Action: Mouse scrolled (611, 380) with delta (0, 0)
Screenshot: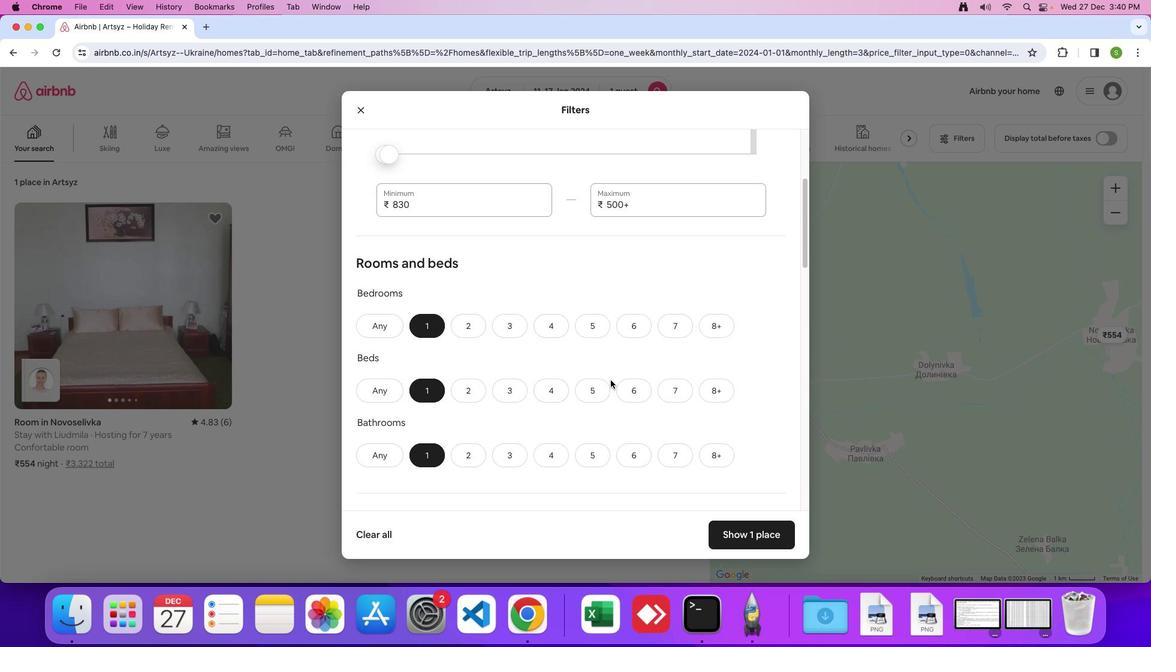 
Action: Mouse moved to (610, 380)
Screenshot: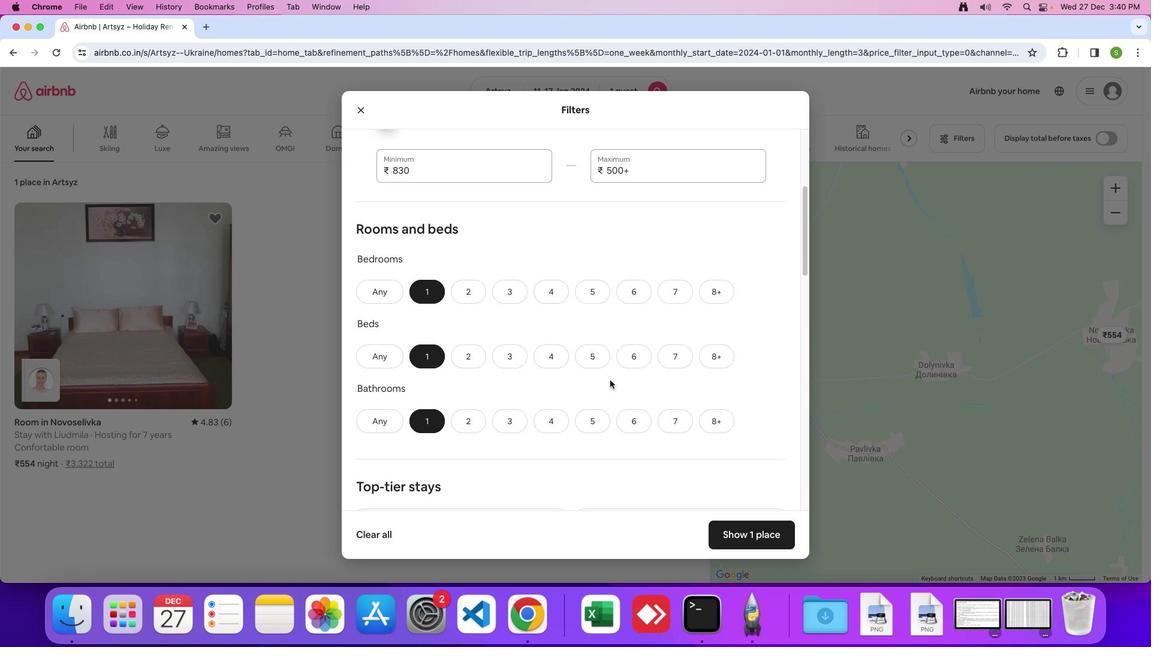 
Action: Mouse scrolled (610, 380) with delta (0, 0)
Screenshot: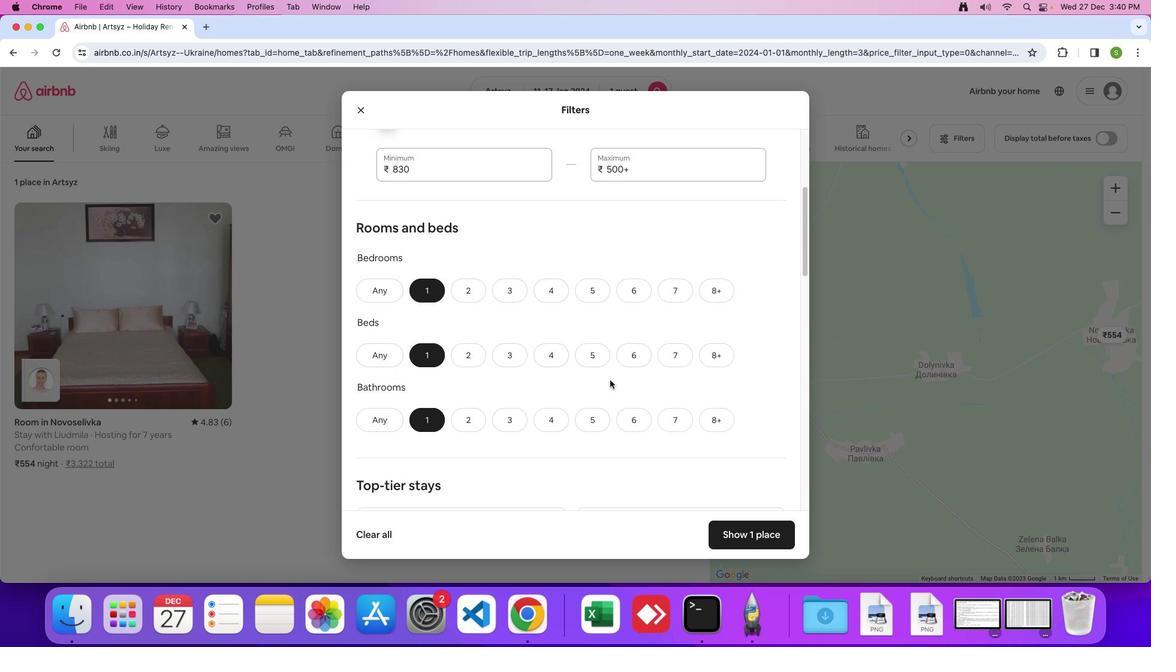 
Action: Mouse scrolled (610, 380) with delta (0, 0)
Screenshot: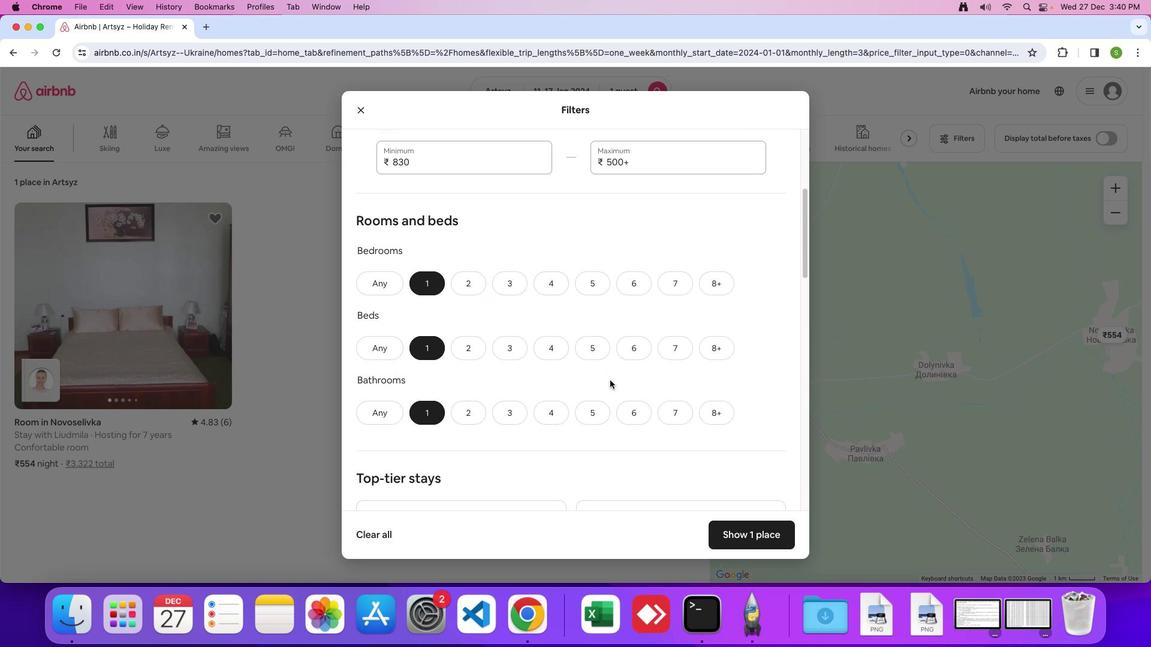 
Action: Mouse moved to (610, 380)
Screenshot: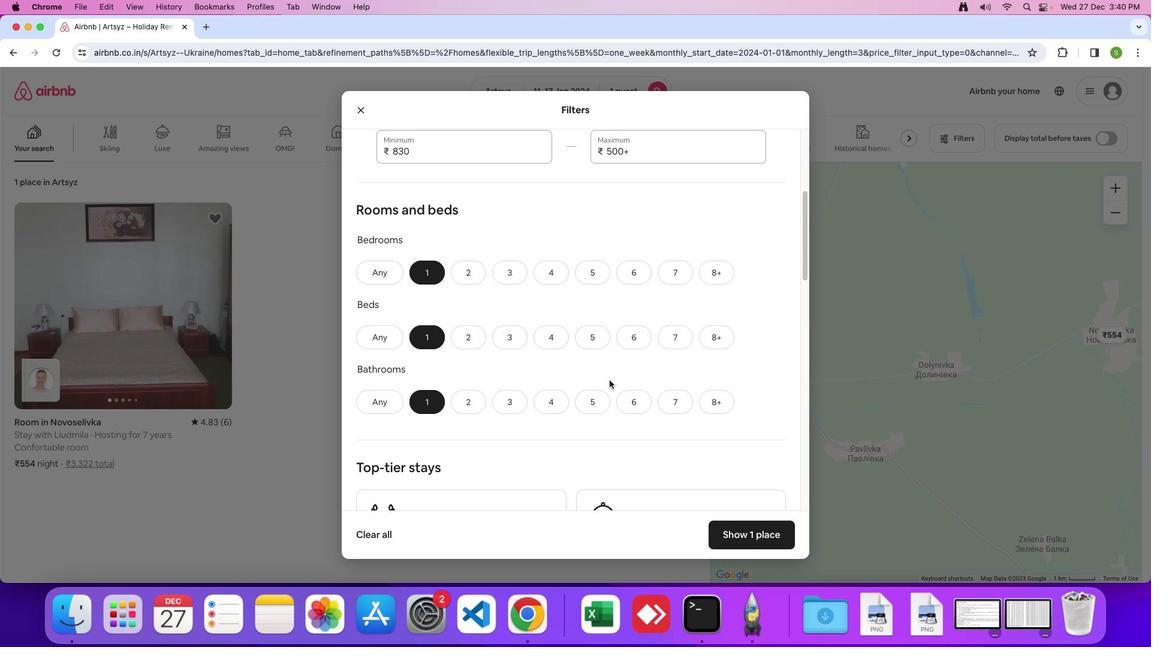 
Action: Mouse scrolled (610, 380) with delta (0, 0)
Screenshot: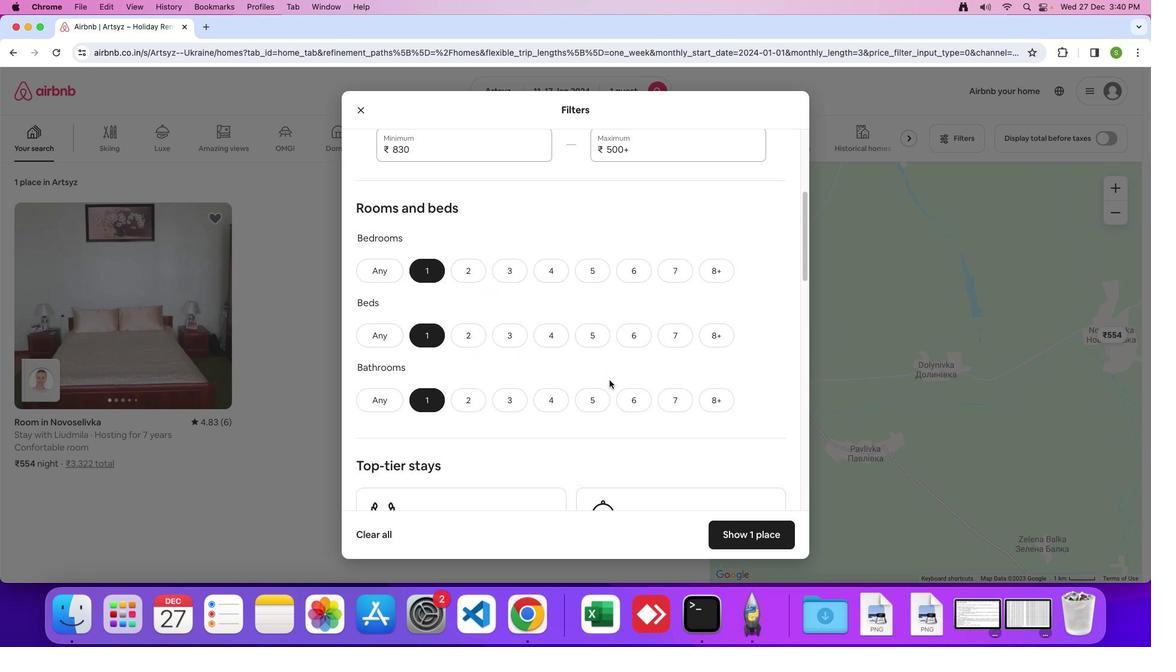 
Action: Mouse scrolled (610, 380) with delta (0, 0)
Screenshot: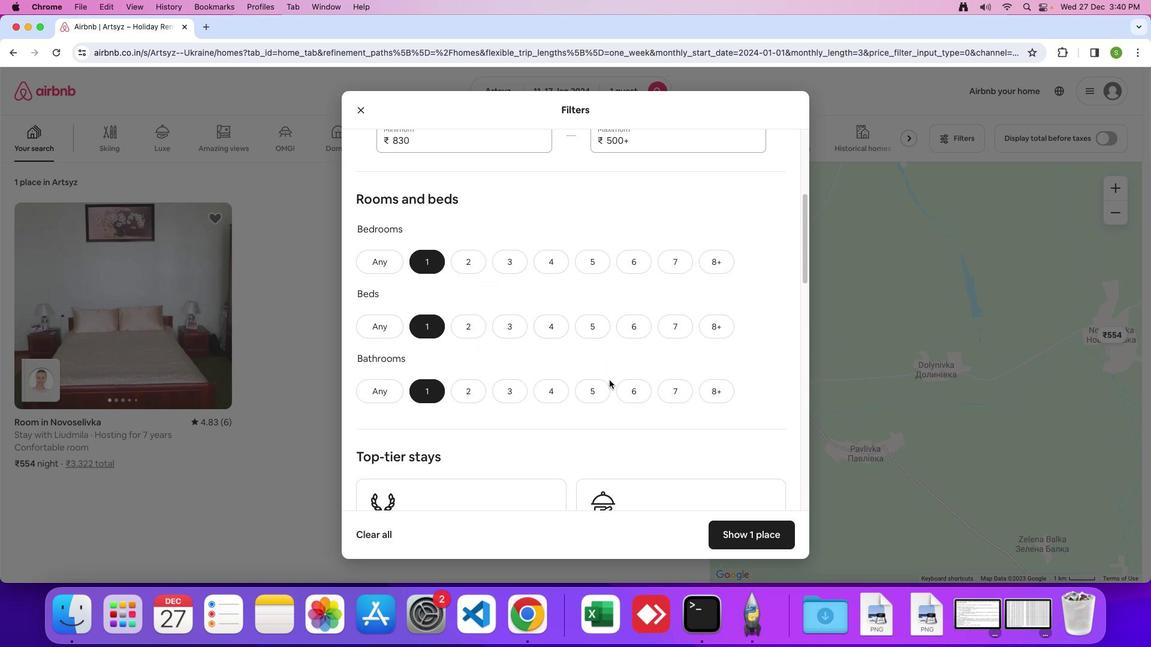 
Action: Mouse scrolled (610, 380) with delta (0, 0)
Screenshot: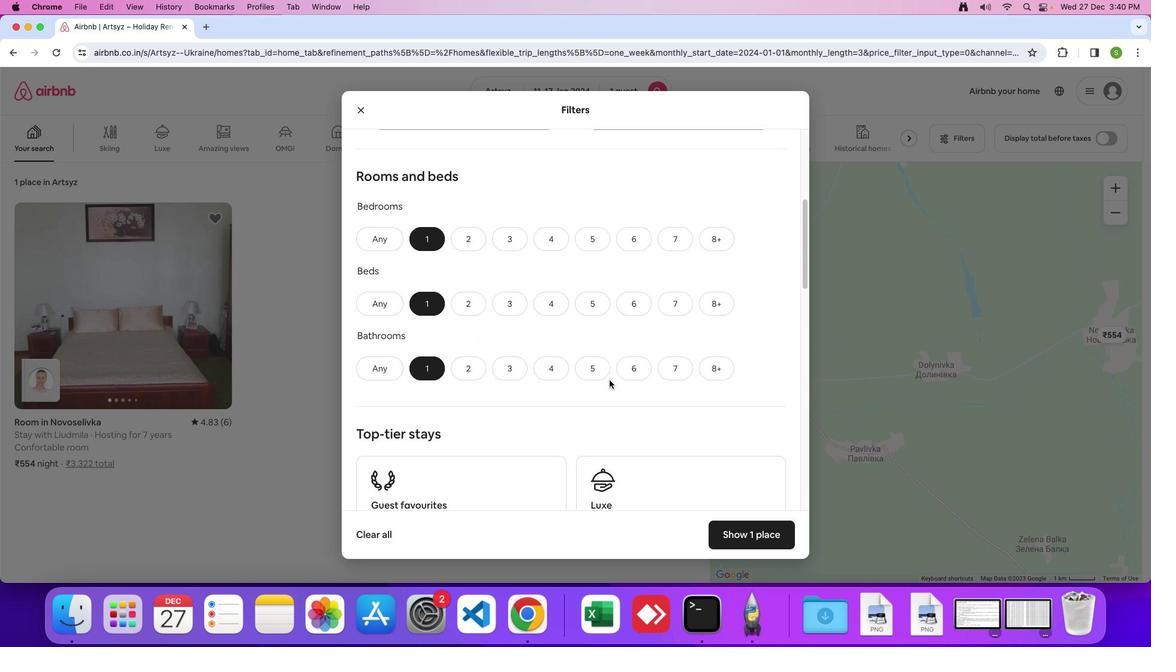 
Action: Mouse scrolled (610, 380) with delta (0, 0)
Screenshot: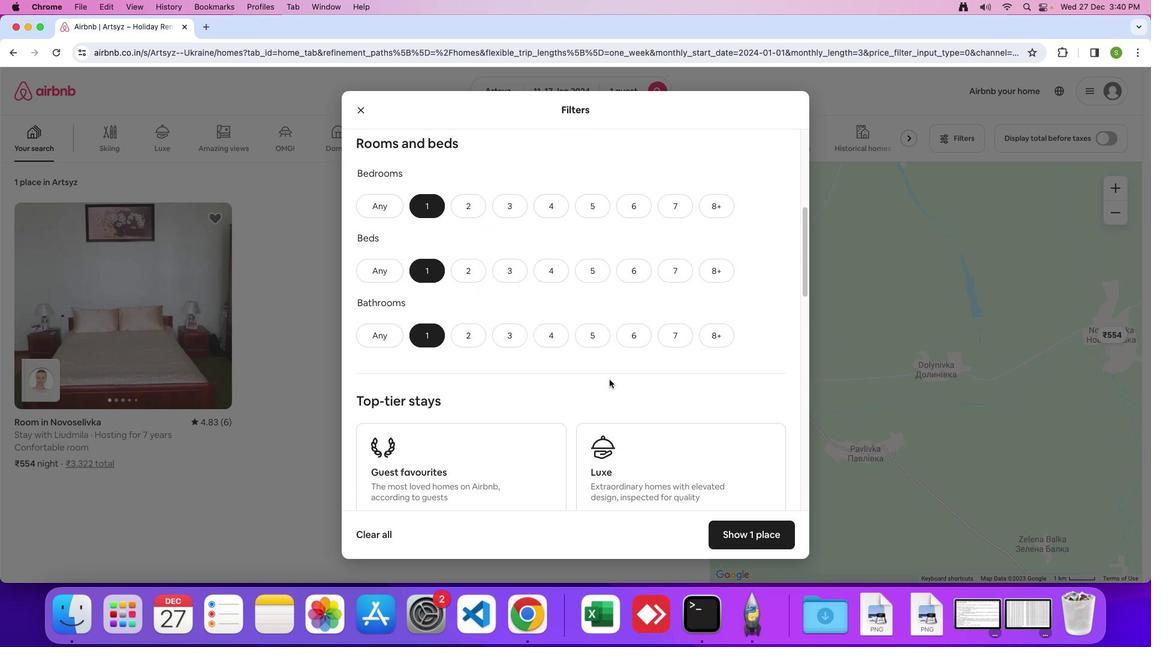 
Action: Mouse scrolled (610, 380) with delta (0, 0)
Screenshot: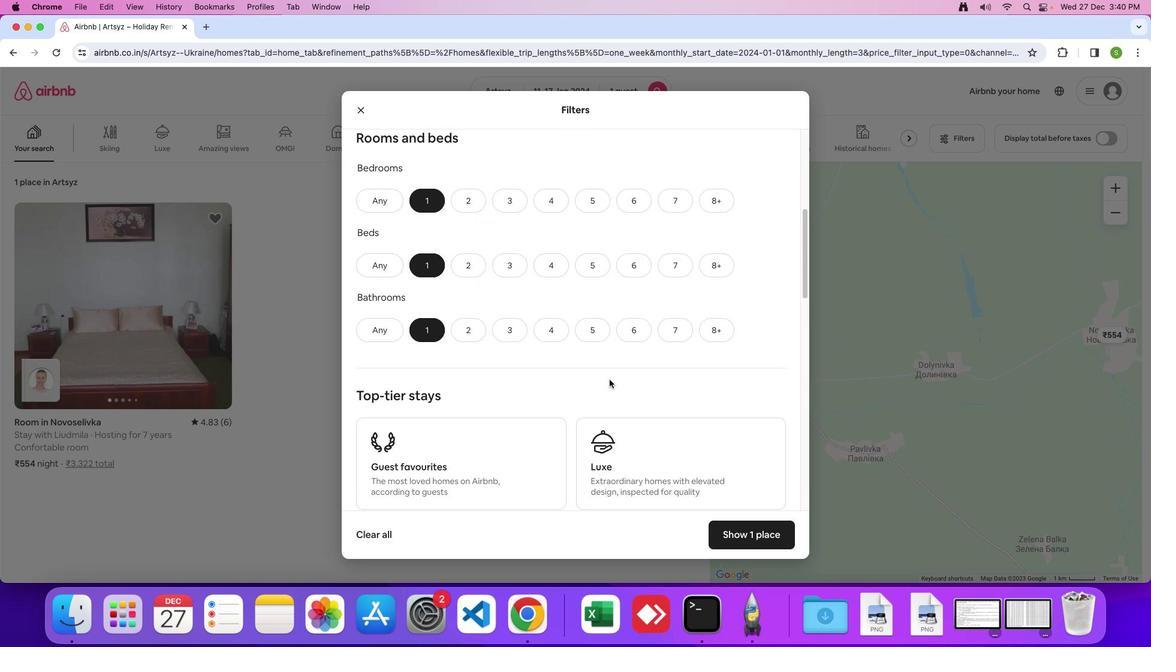 
Action: Mouse moved to (609, 380)
Screenshot: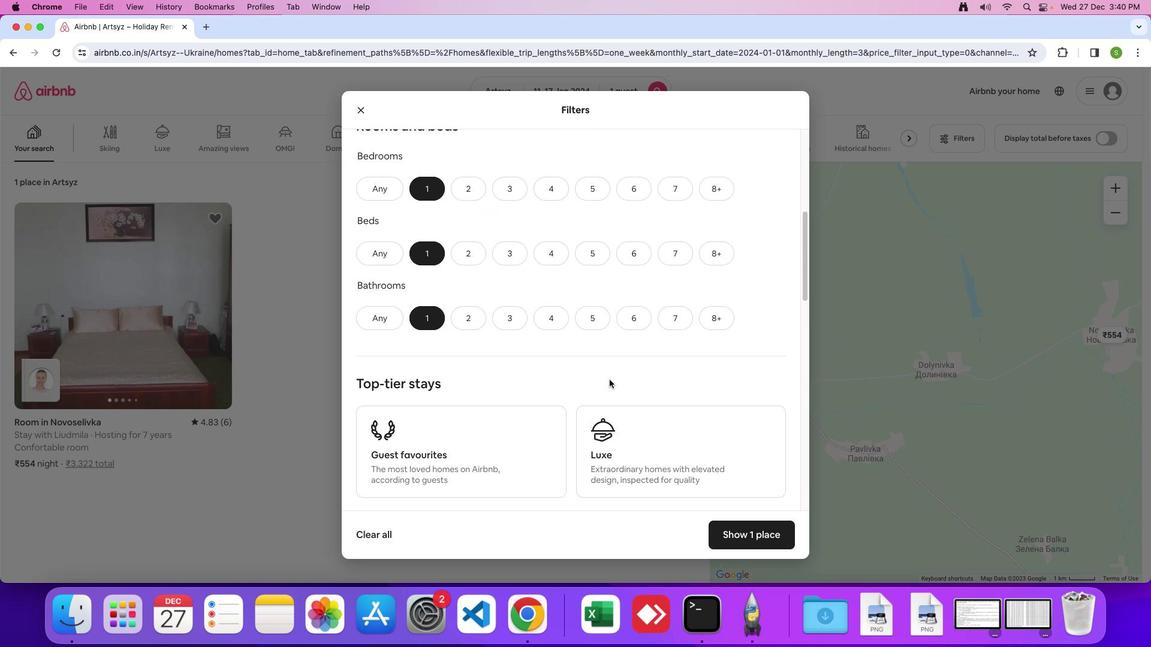 
Action: Mouse scrolled (609, 380) with delta (0, -1)
Screenshot: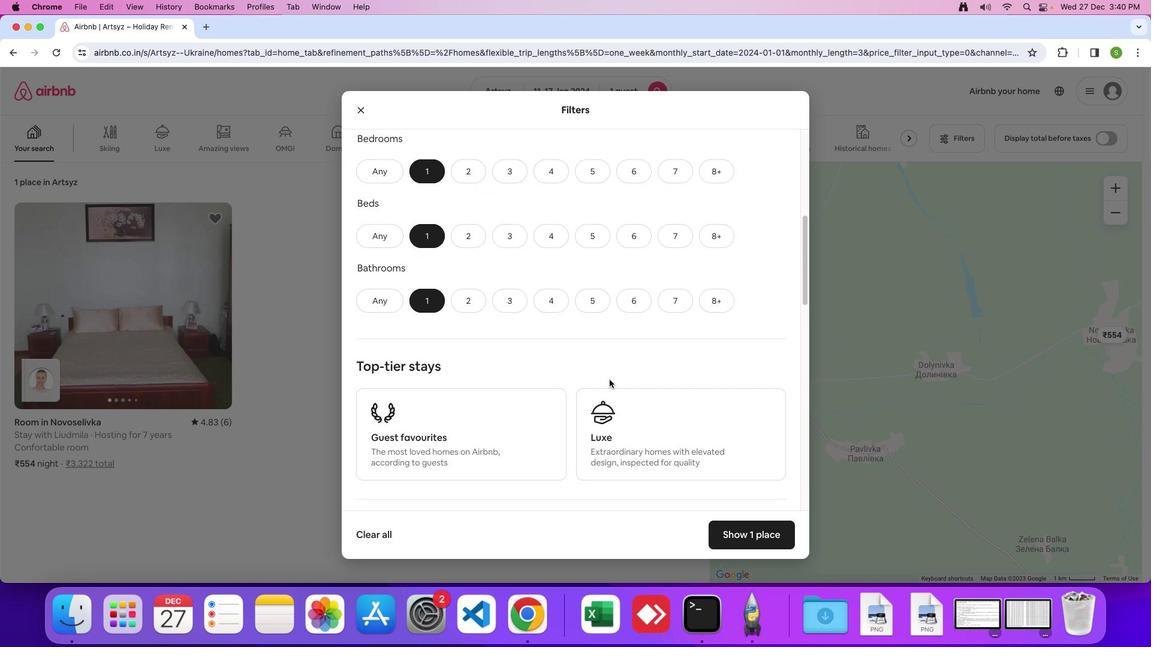 
Action: Mouse scrolled (609, 380) with delta (0, 0)
Screenshot: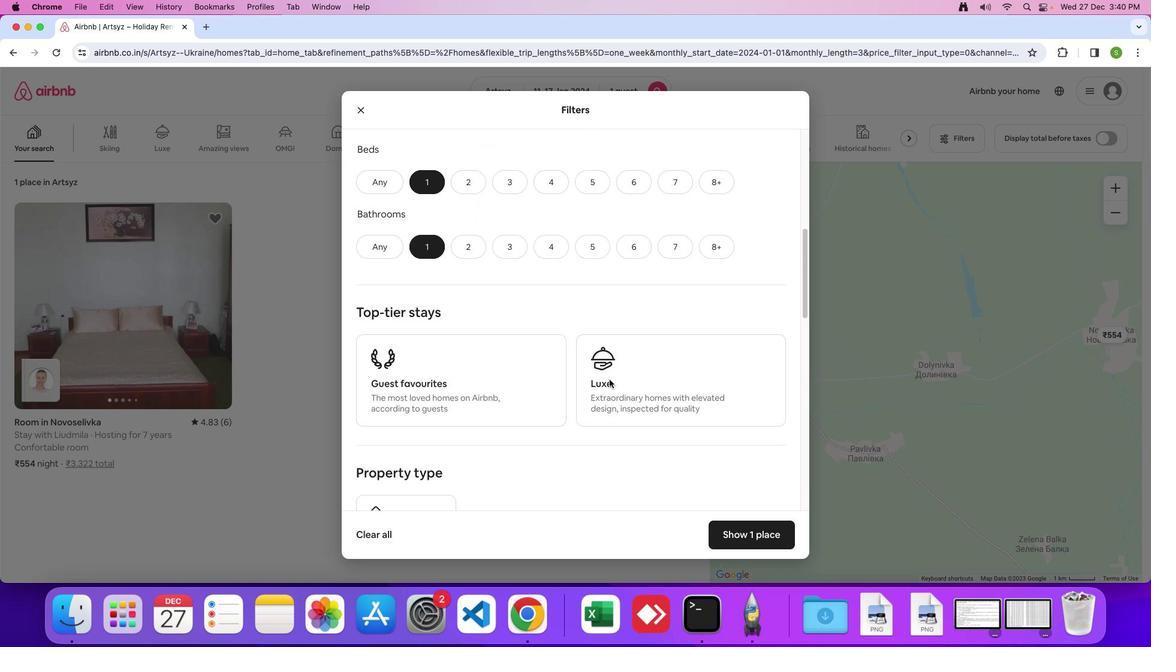 
Action: Mouse scrolled (609, 380) with delta (0, 0)
Screenshot: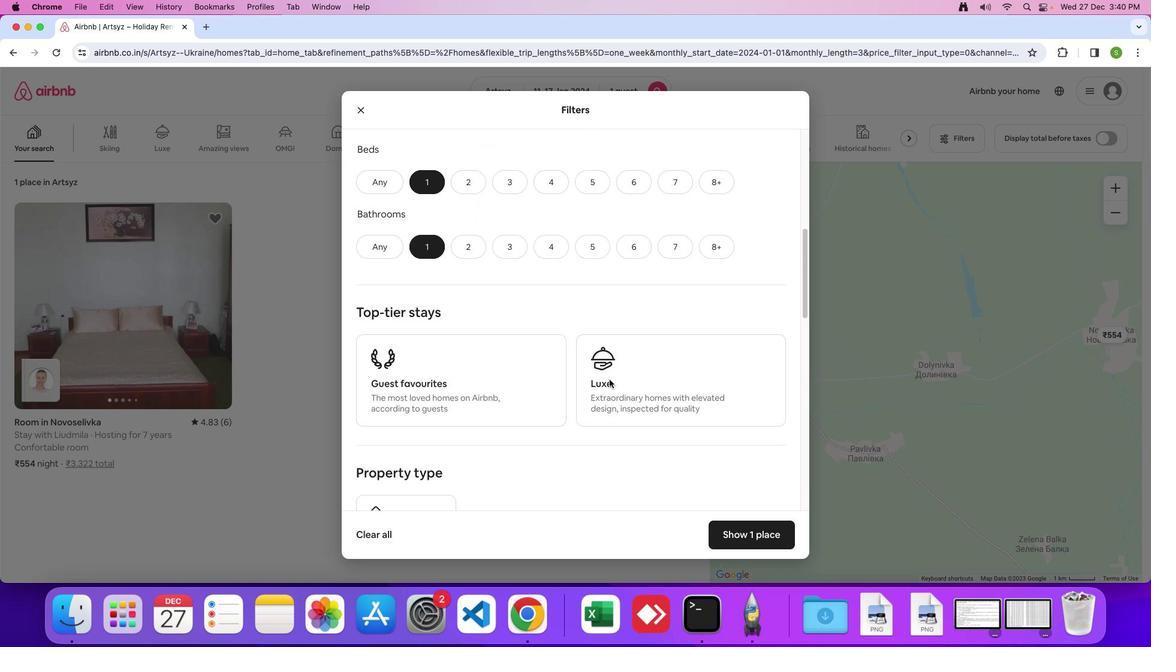 
Action: Mouse scrolled (609, 380) with delta (0, 0)
Screenshot: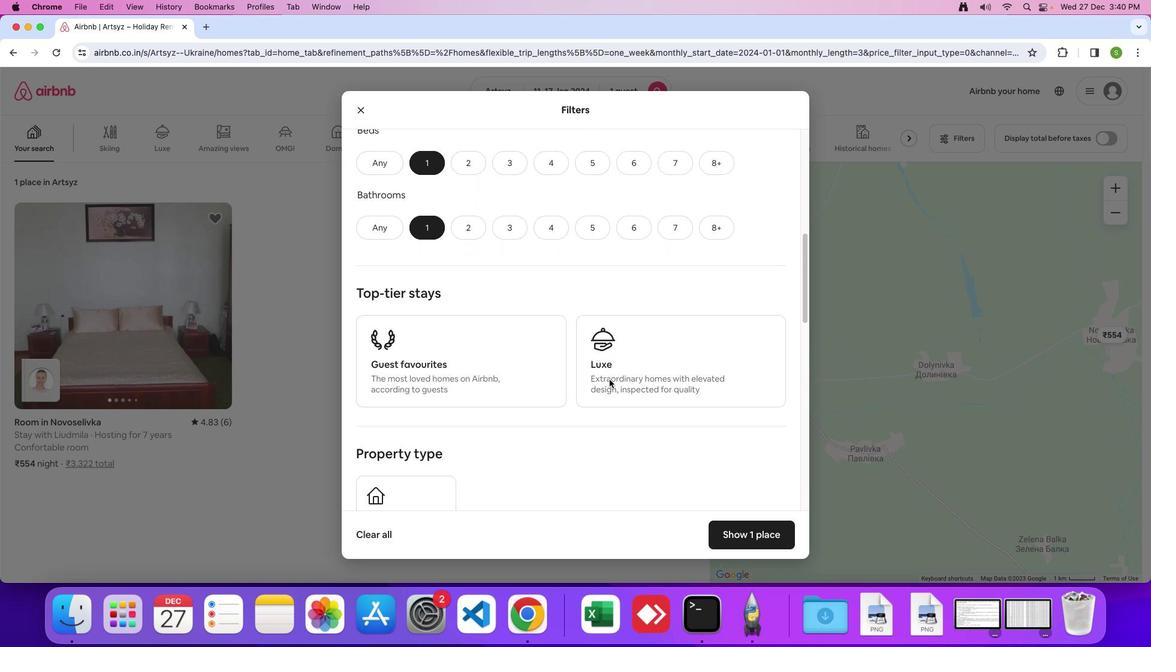 
Action: Mouse moved to (609, 380)
Screenshot: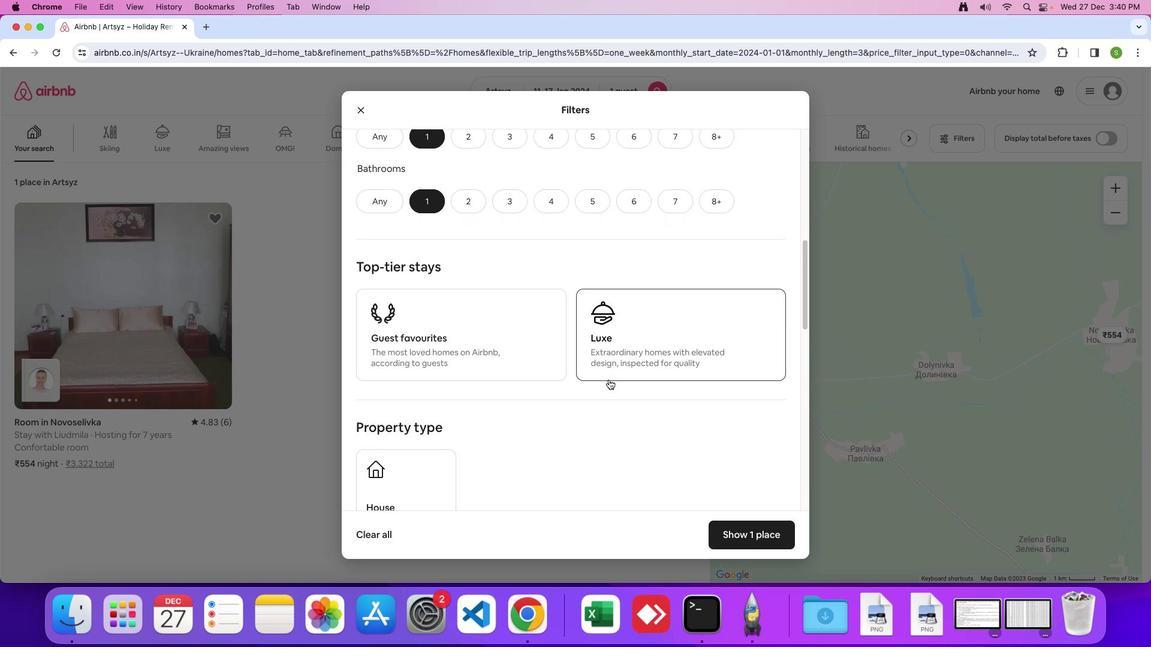 
Action: Mouse scrolled (609, 380) with delta (0, 0)
Screenshot: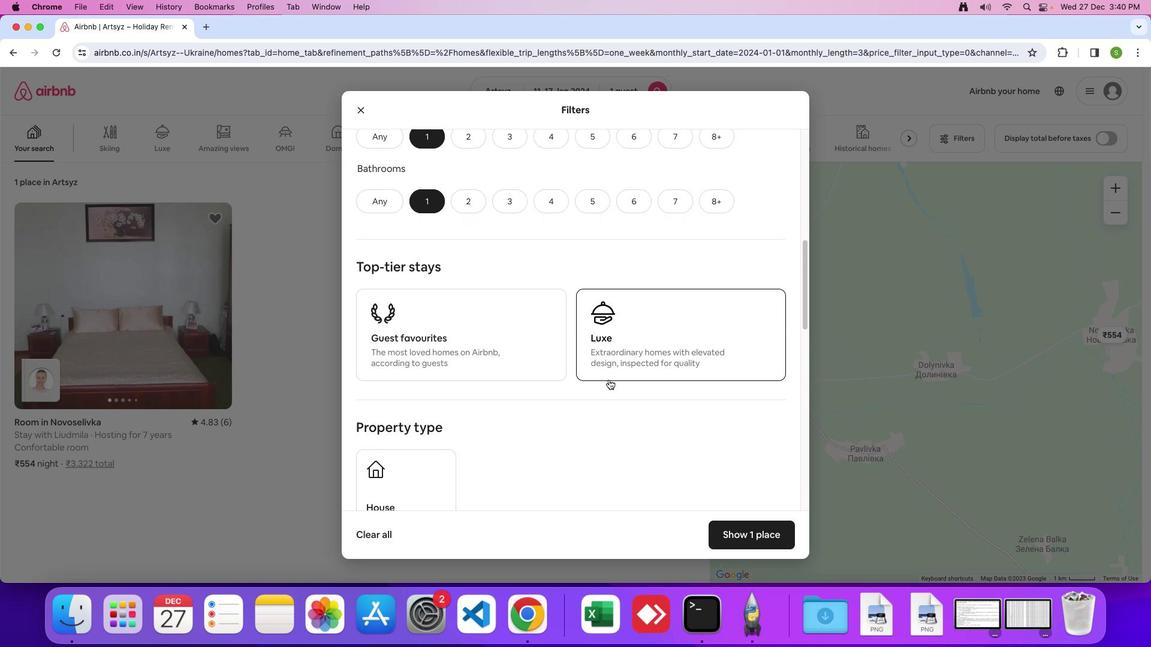 
Action: Mouse scrolled (609, 380) with delta (0, 0)
Screenshot: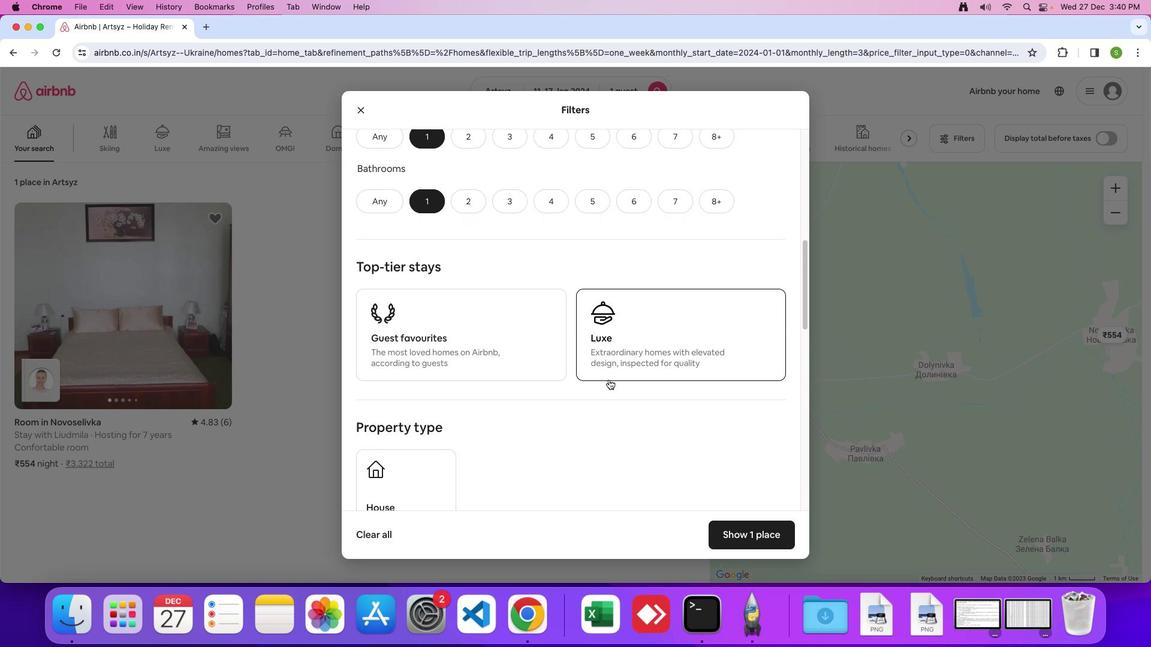 
Action: Mouse scrolled (609, 380) with delta (0, 0)
Screenshot: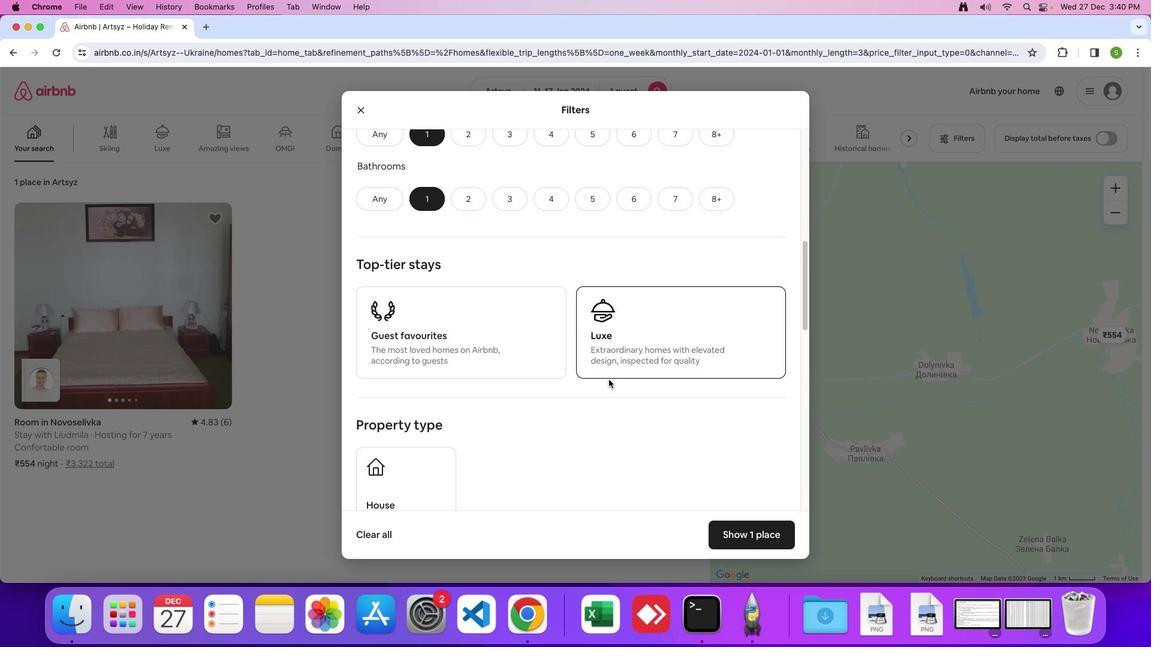 
Action: Mouse scrolled (609, 380) with delta (0, 0)
Screenshot: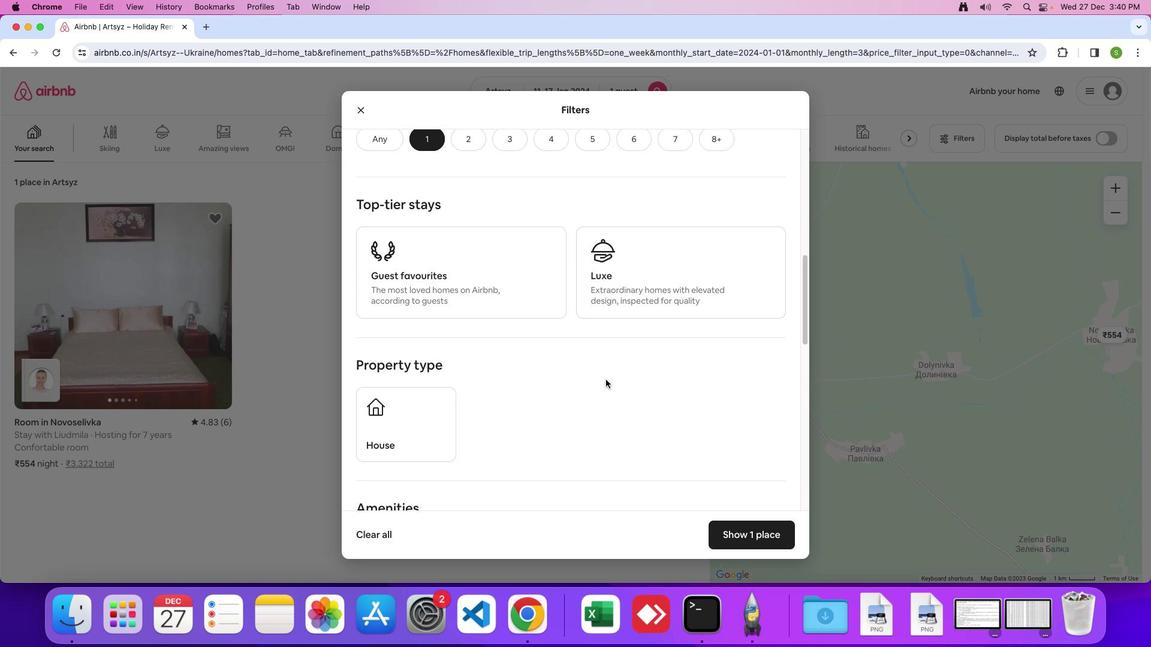 
Action: Mouse scrolled (609, 380) with delta (0, 0)
Screenshot: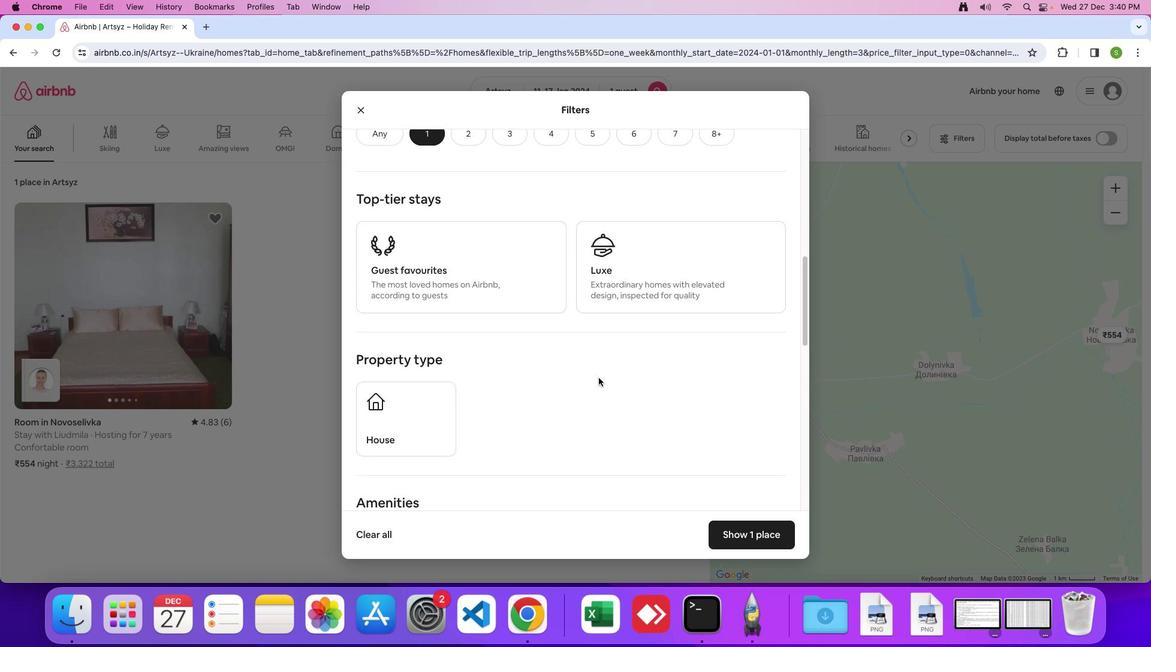 
Action: Mouse moved to (562, 377)
Screenshot: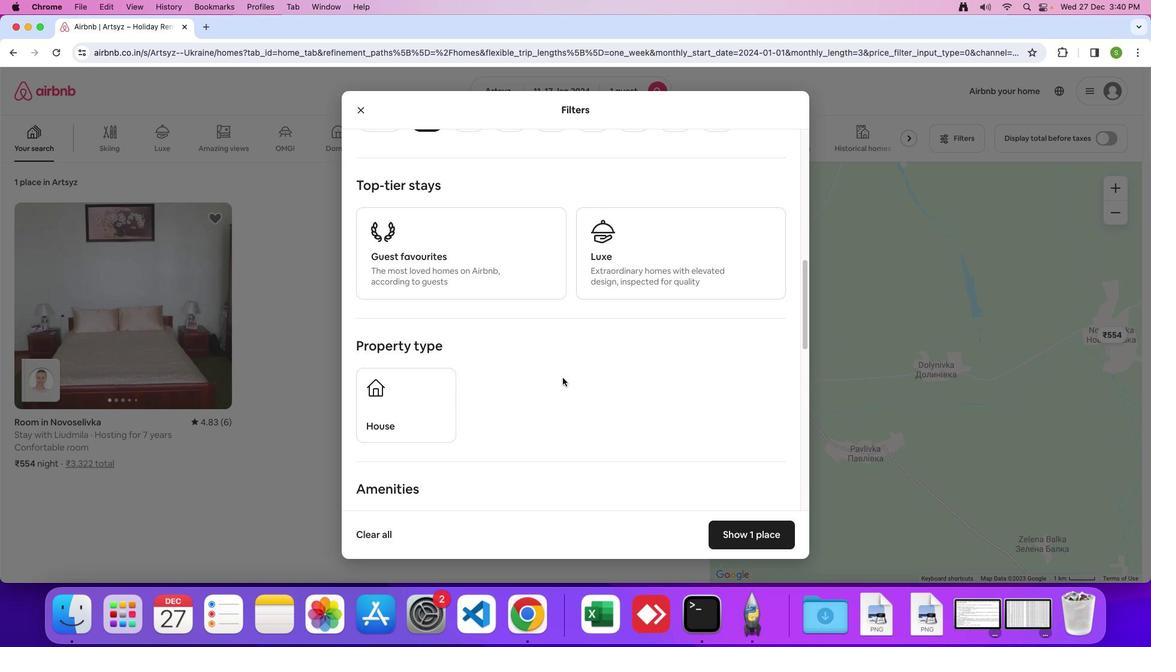 
Action: Mouse scrolled (562, 377) with delta (0, 0)
Screenshot: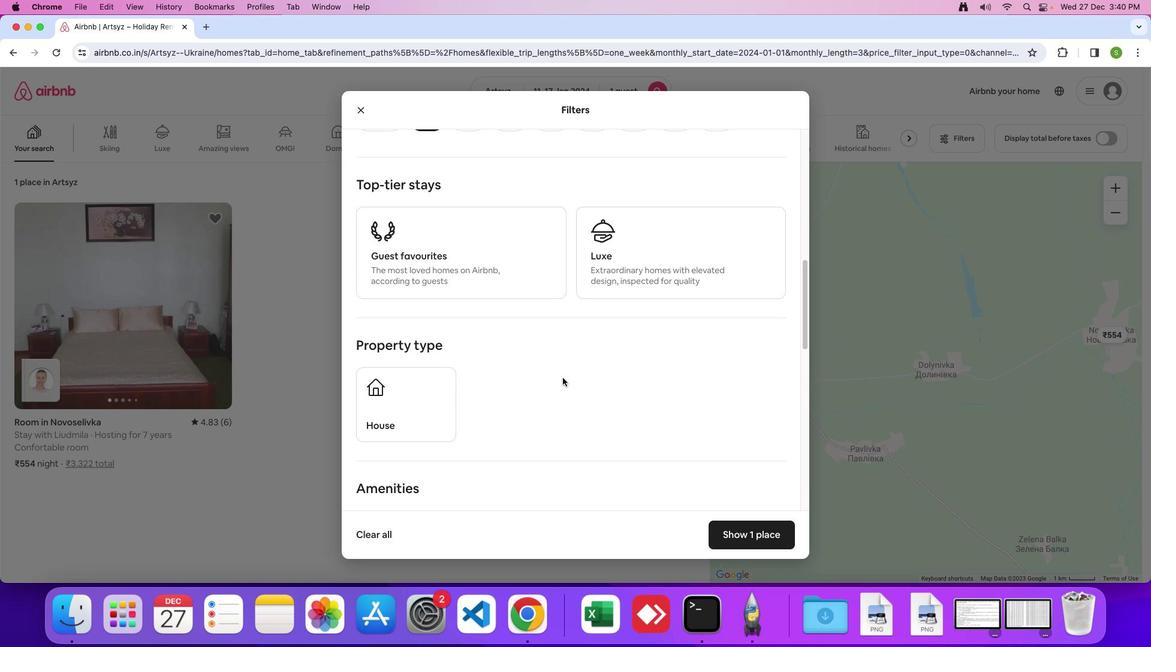 
Action: Mouse scrolled (562, 377) with delta (0, 0)
Screenshot: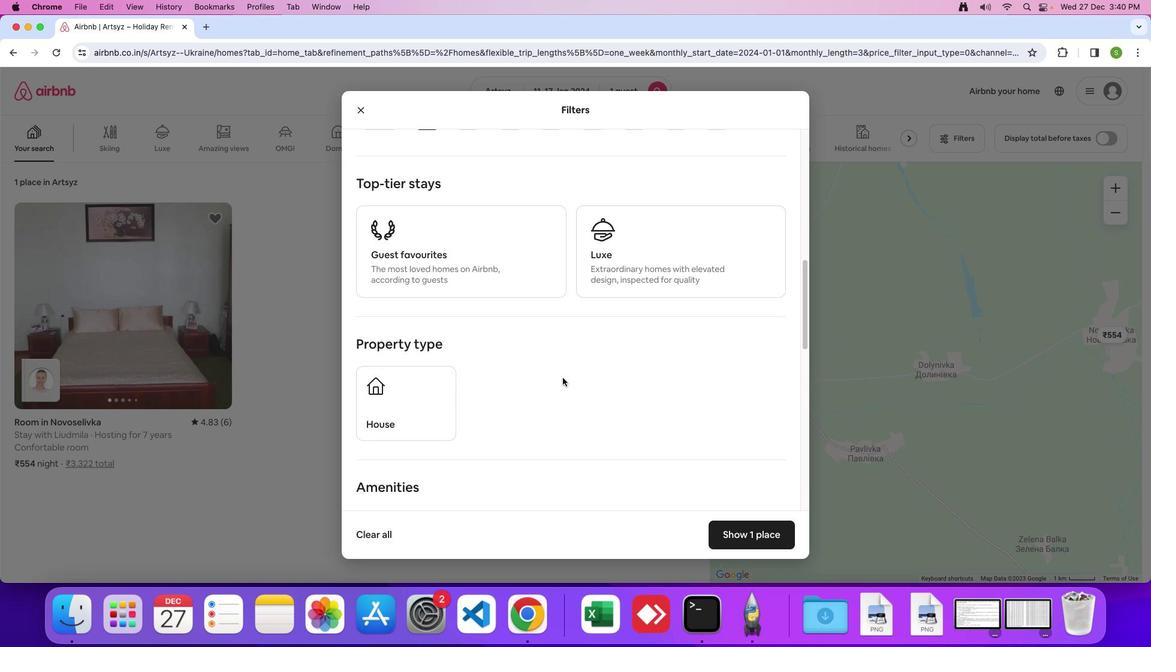 
Action: Mouse scrolled (562, 377) with delta (0, -1)
Screenshot: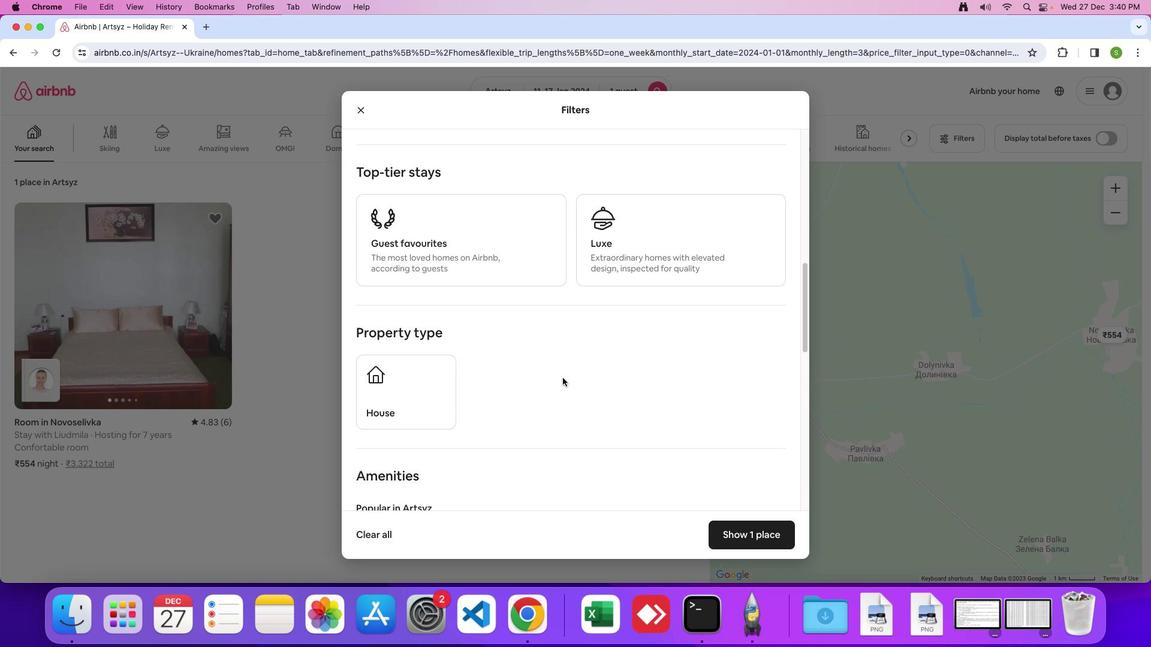 
Action: Mouse scrolled (562, 377) with delta (0, 0)
Screenshot: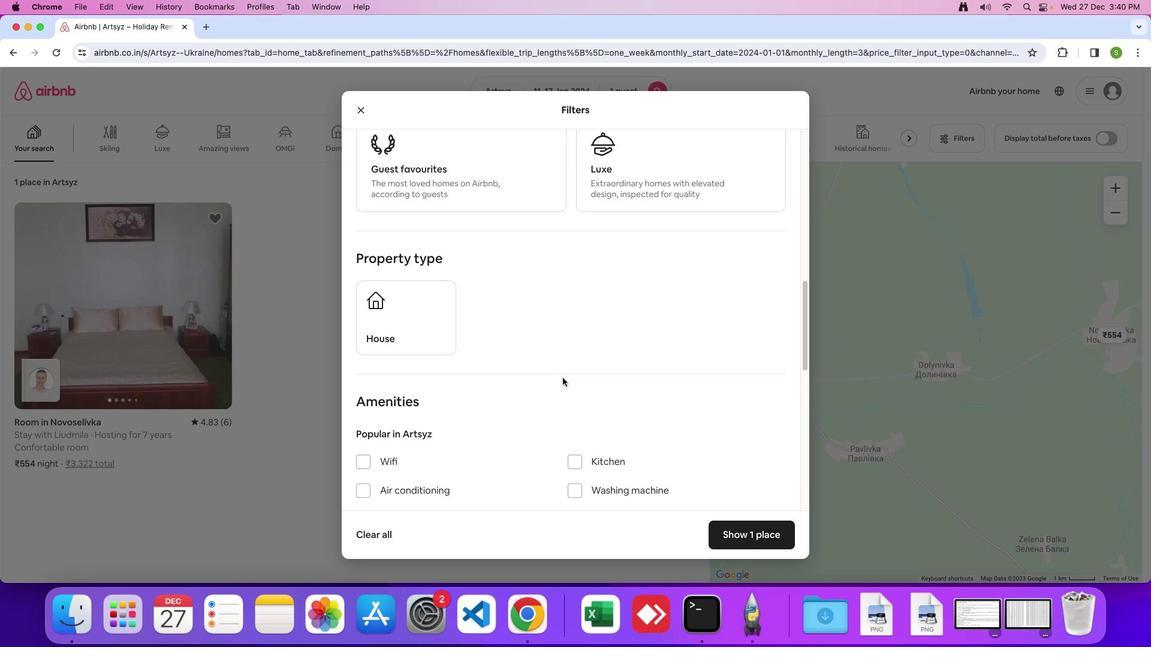
Action: Mouse scrolled (562, 377) with delta (0, 0)
Screenshot: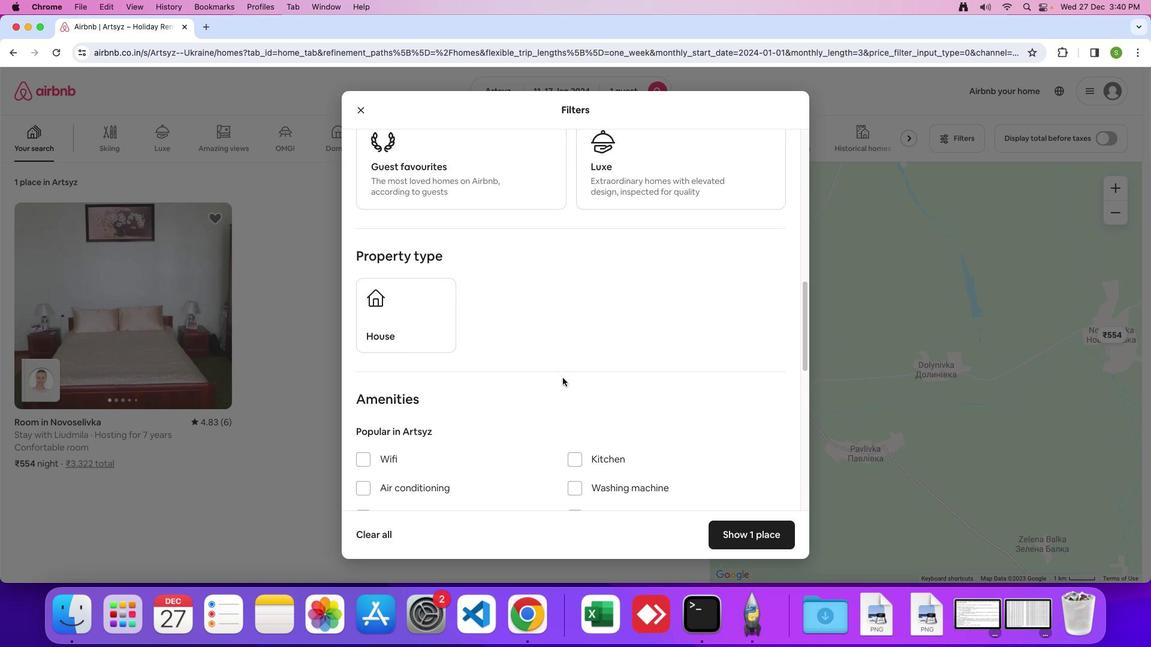 
Action: Mouse scrolled (562, 377) with delta (0, 0)
Screenshot: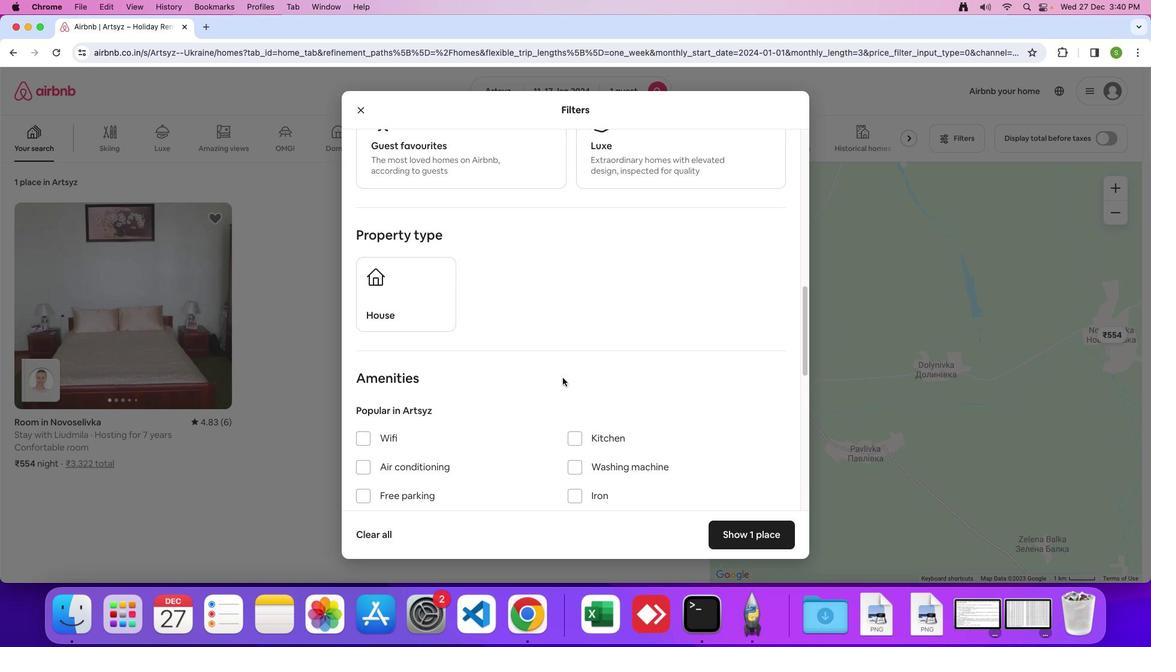 
Action: Mouse scrolled (562, 377) with delta (0, 0)
Screenshot: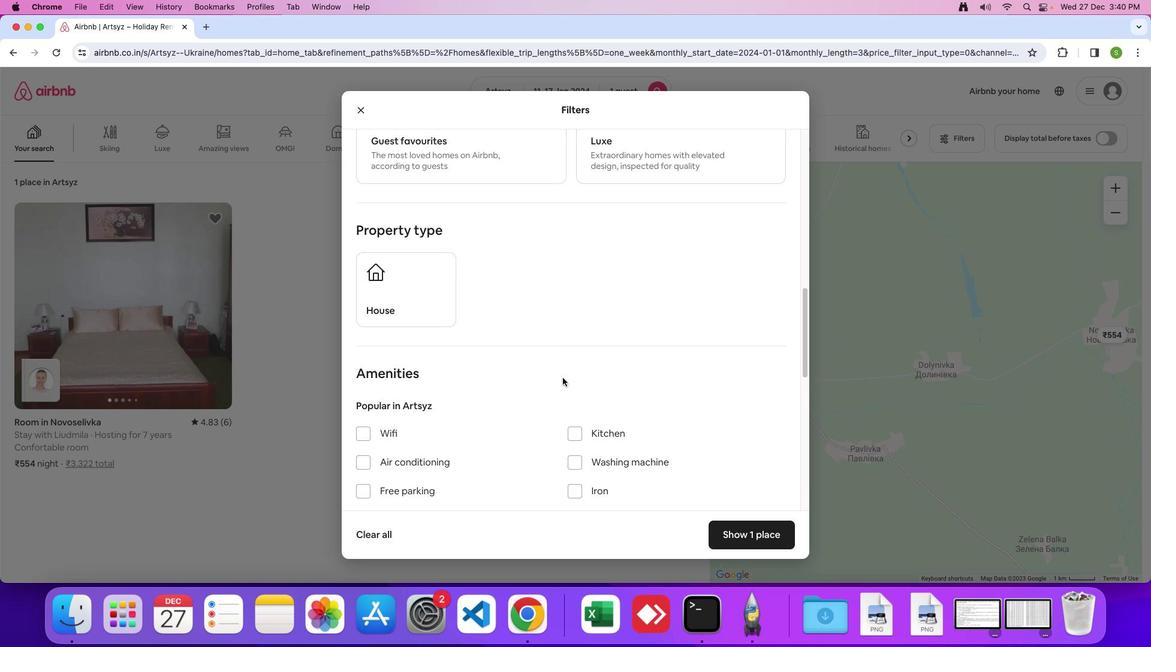 
Action: Mouse scrolled (562, 377) with delta (0, -1)
Screenshot: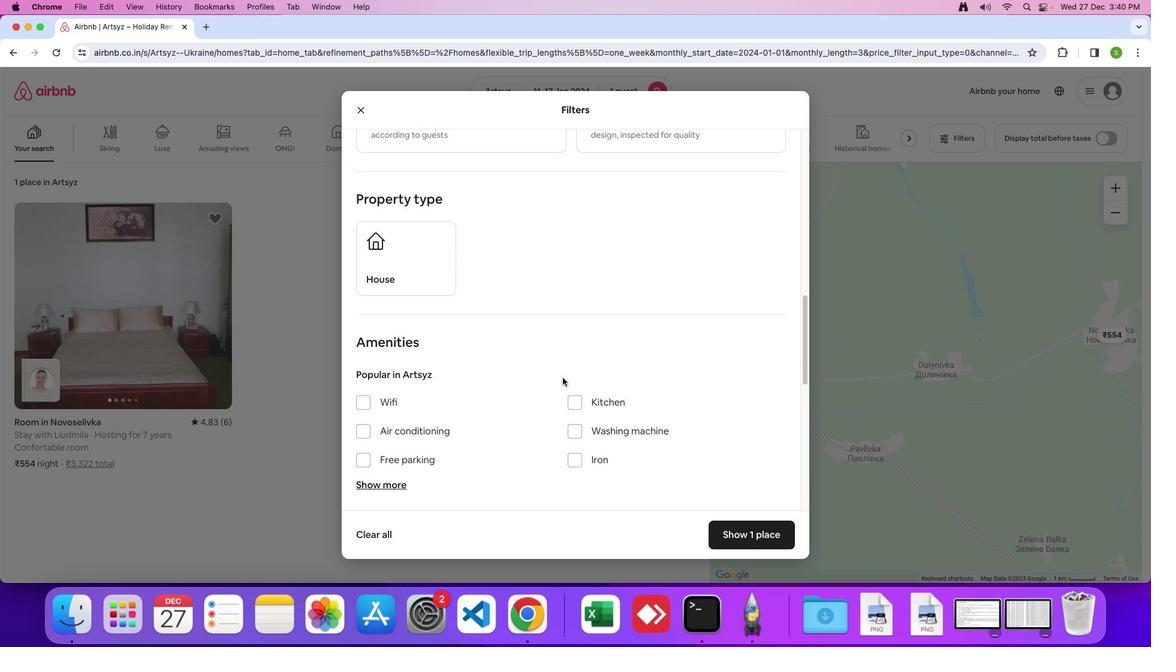 
Action: Mouse moved to (554, 379)
Screenshot: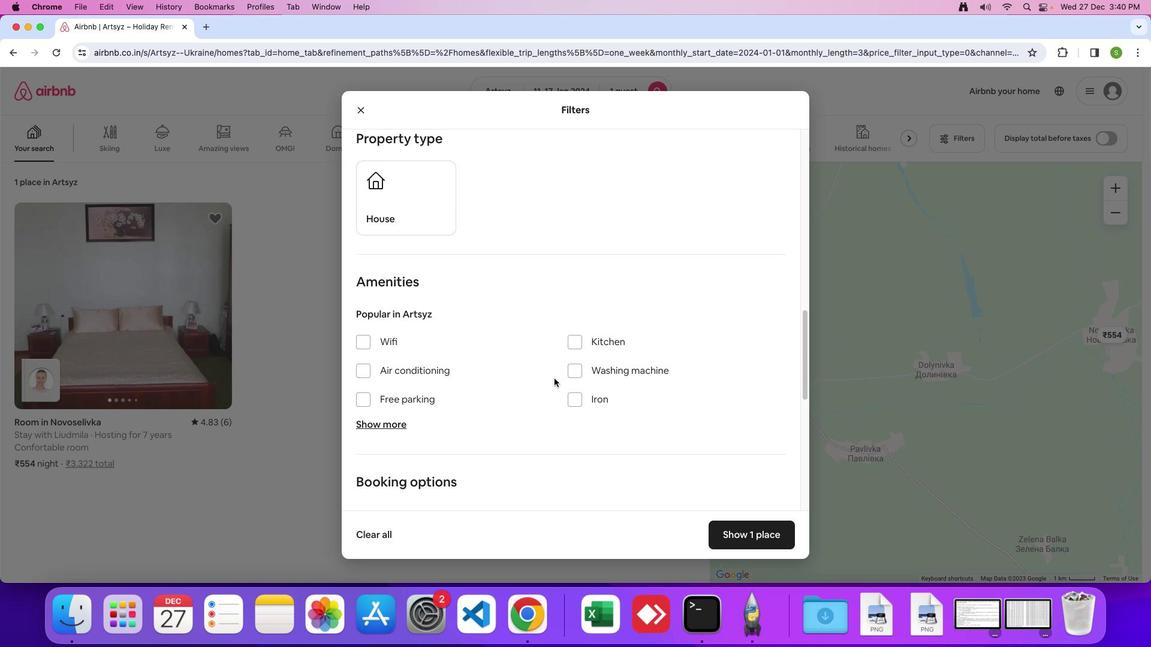 
Action: Mouse scrolled (554, 379) with delta (0, 0)
Screenshot: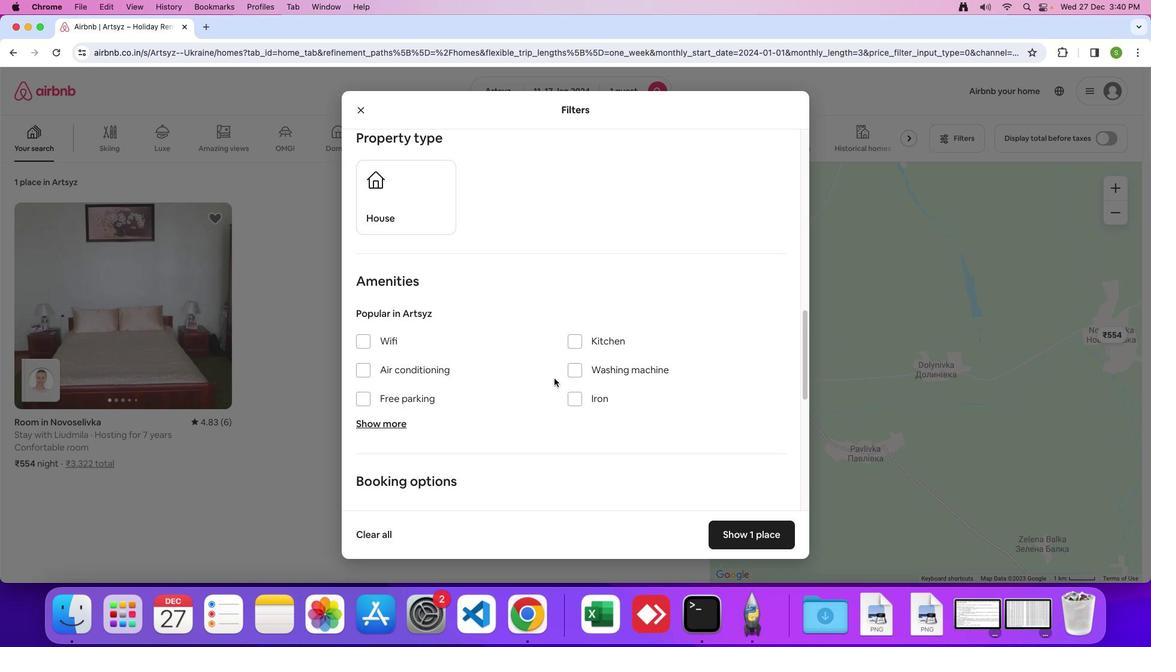 
Action: Mouse scrolled (554, 379) with delta (0, 0)
Screenshot: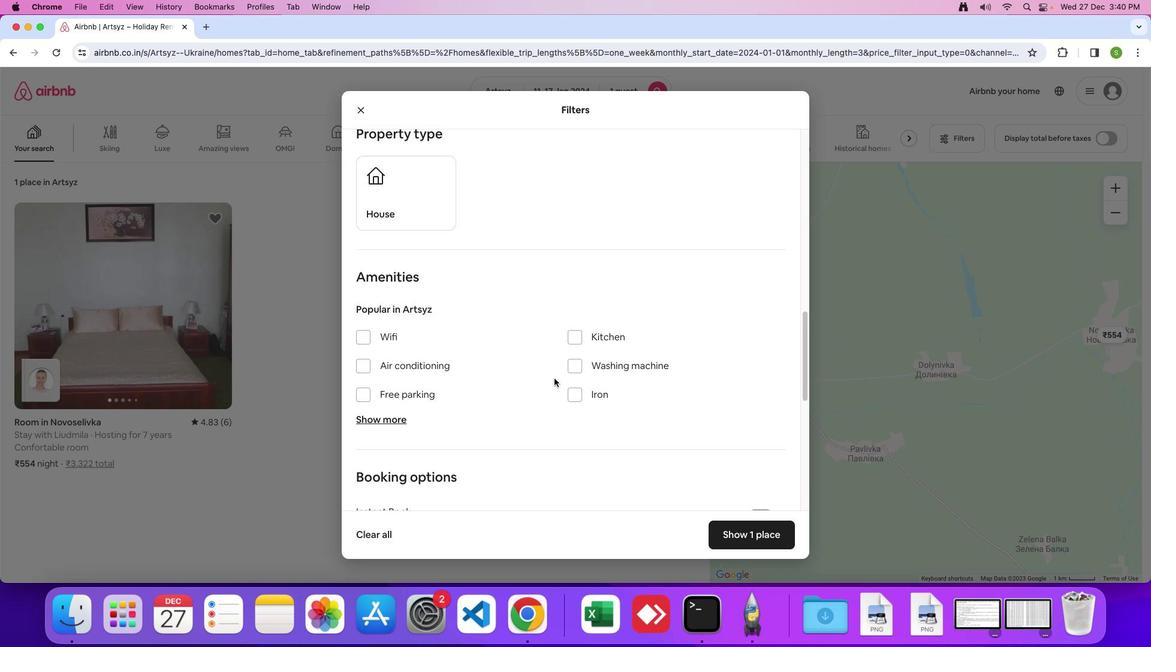 
Action: Mouse moved to (544, 383)
Screenshot: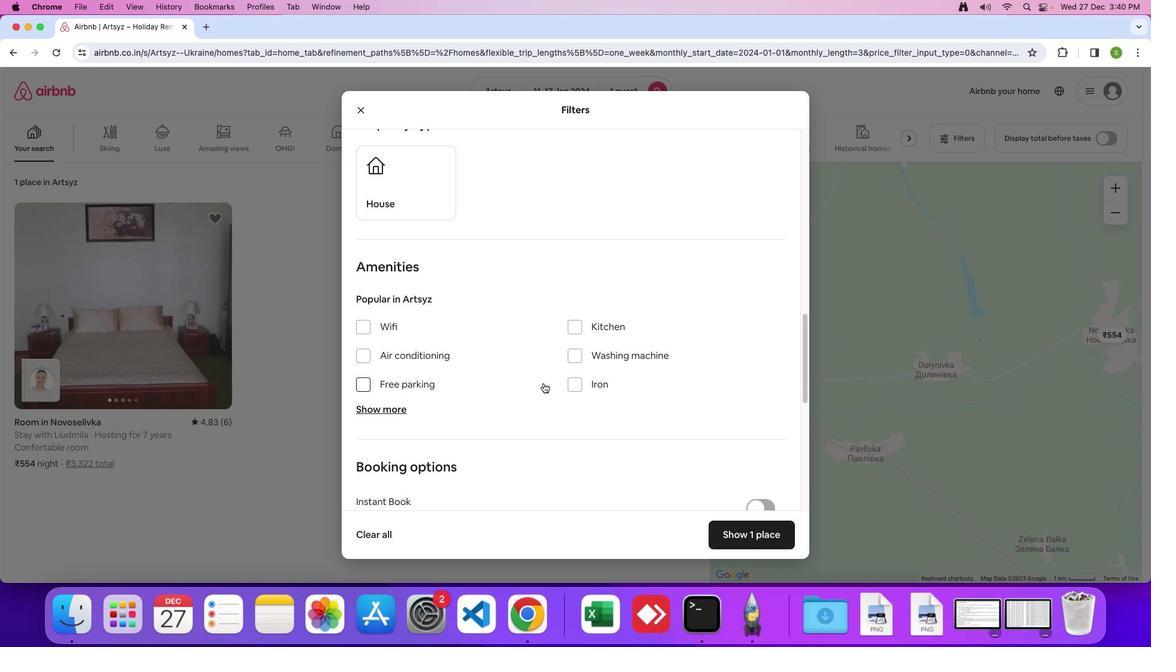 
Action: Mouse scrolled (544, 383) with delta (0, 0)
Screenshot: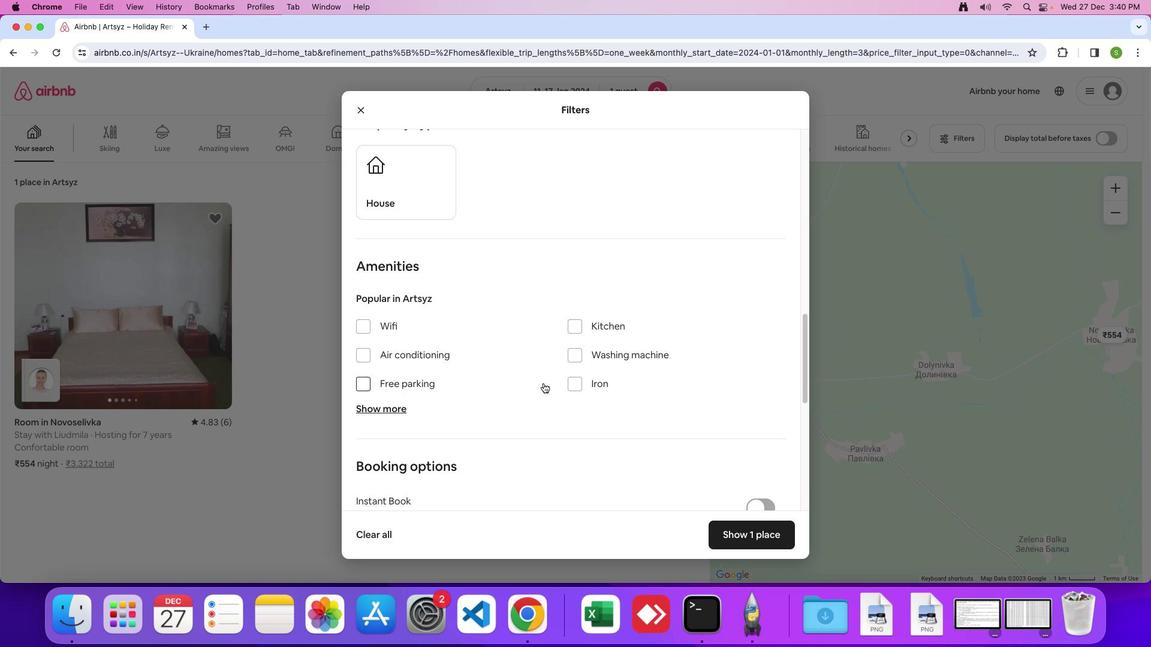 
Action: Mouse moved to (544, 383)
Screenshot: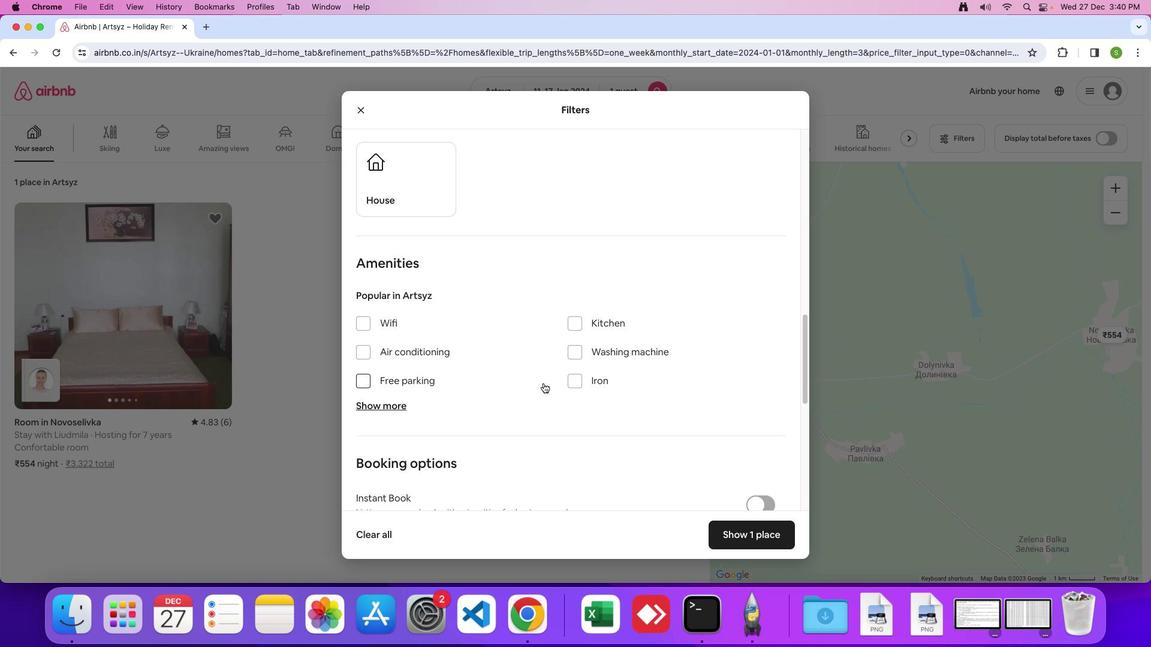 
Action: Mouse scrolled (544, 383) with delta (0, 0)
Screenshot: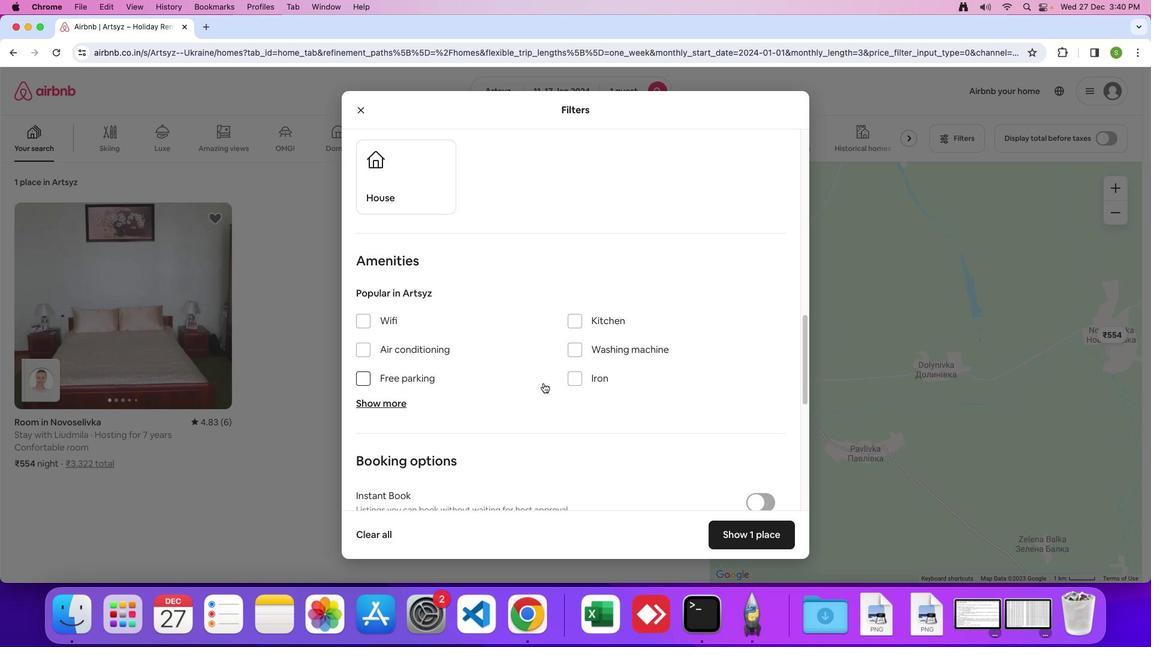 
Action: Mouse scrolled (544, 383) with delta (0, 0)
Screenshot: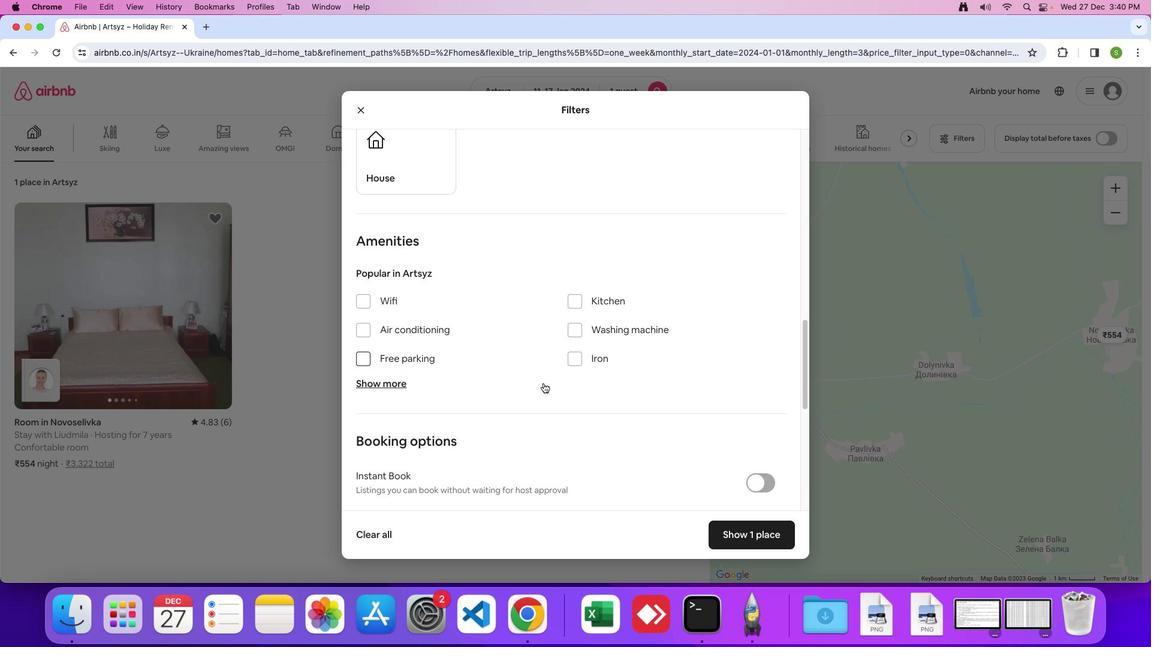 
Action: Mouse scrolled (544, 383) with delta (0, 0)
Screenshot: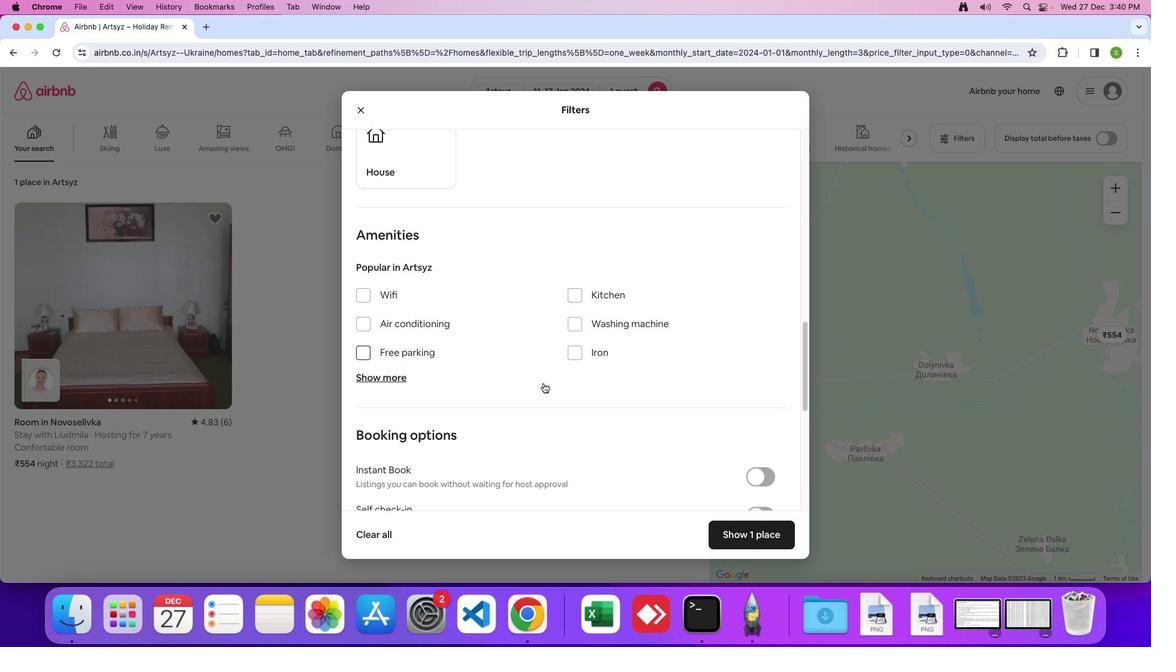 
Action: Mouse scrolled (544, 383) with delta (0, -1)
Screenshot: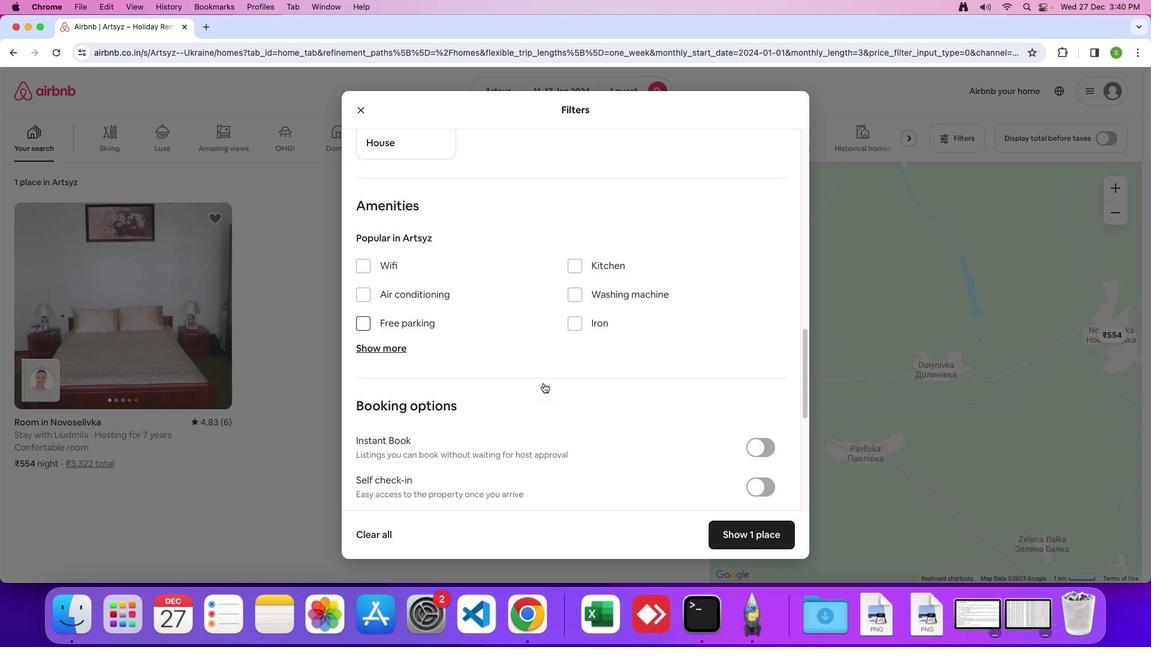 
Action: Mouse moved to (590, 380)
Screenshot: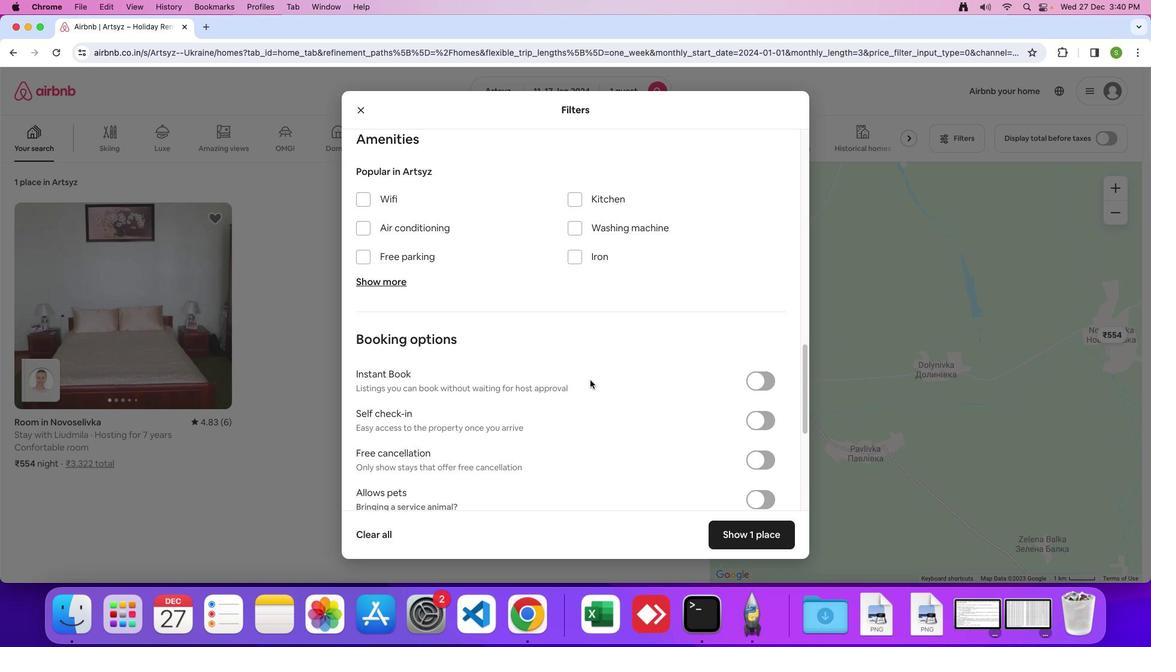 
Action: Mouse scrolled (590, 380) with delta (0, 0)
Screenshot: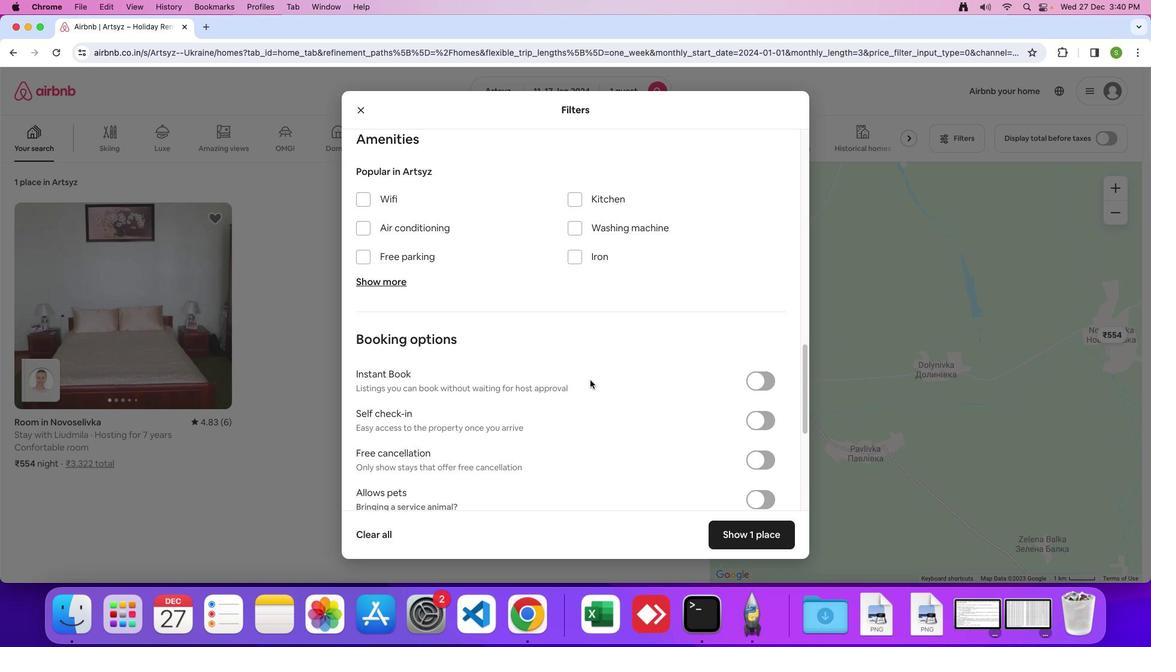 
Action: Mouse moved to (590, 380)
Screenshot: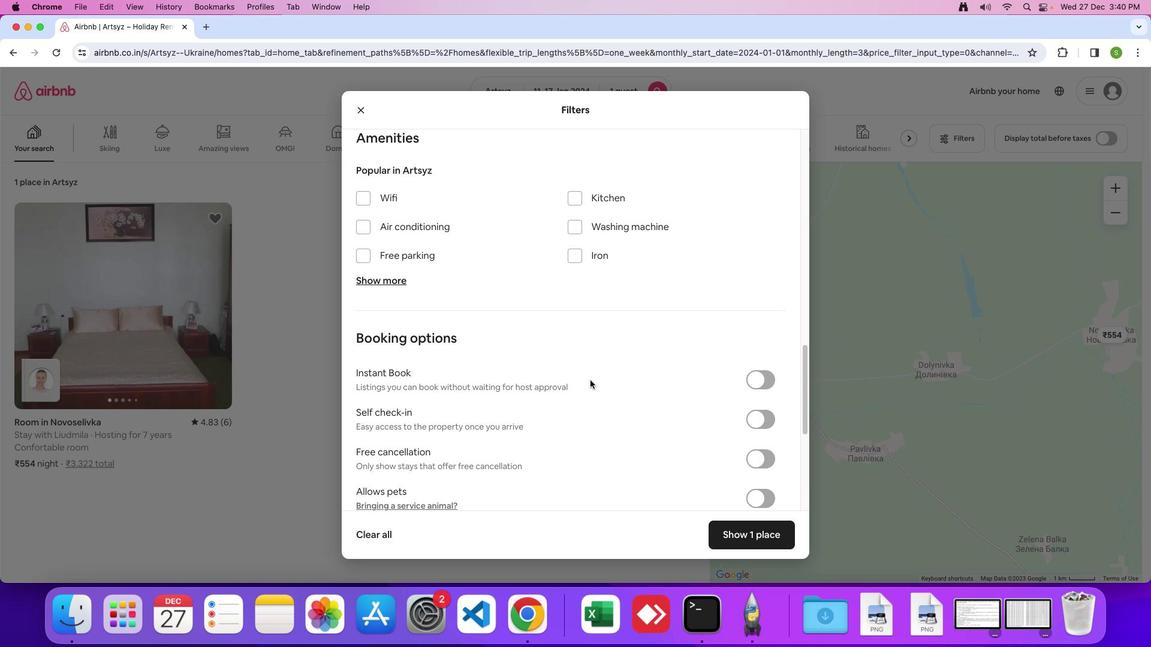 
Action: Mouse scrolled (590, 380) with delta (0, 0)
Screenshot: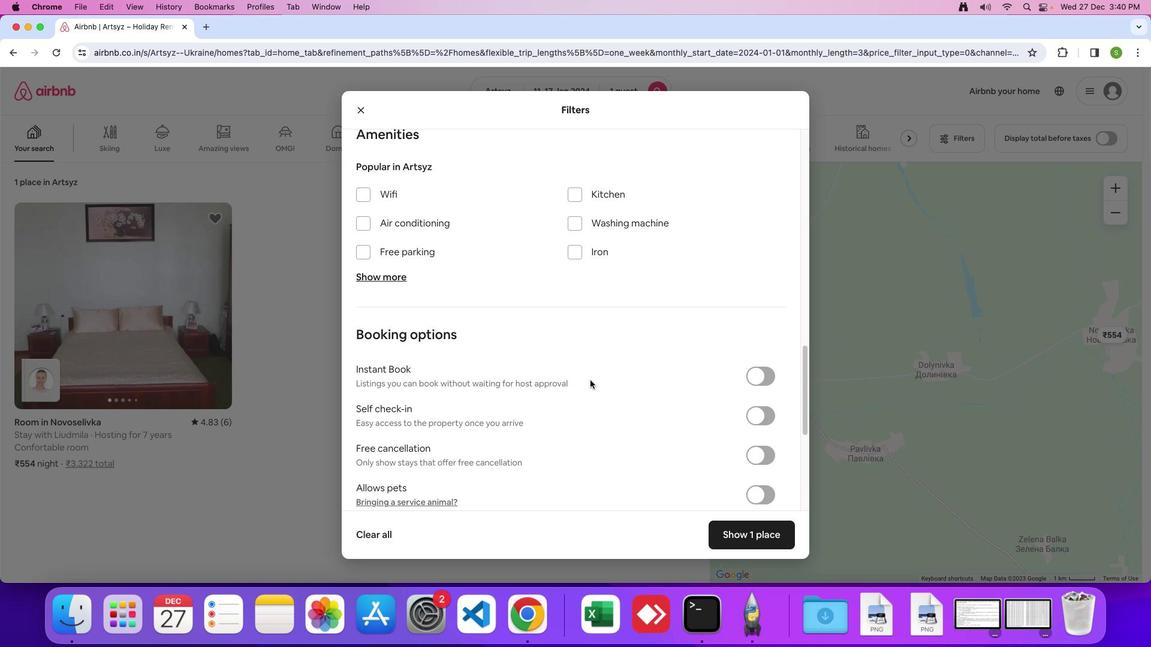 
Action: Mouse moved to (590, 380)
Screenshot: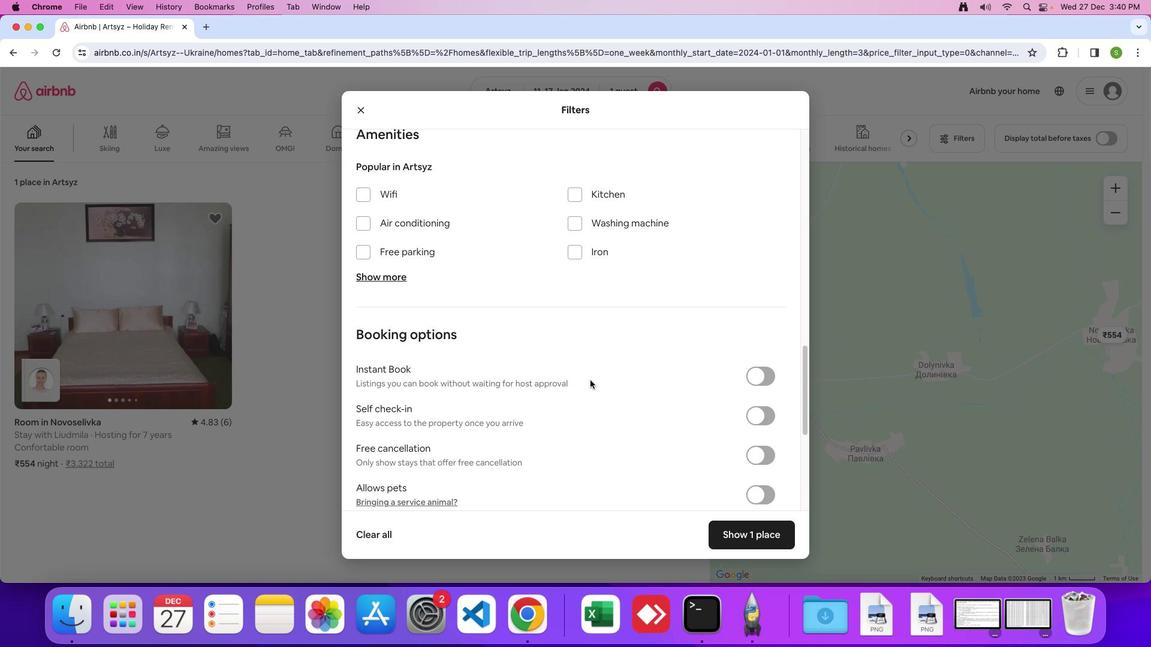 
Action: Mouse scrolled (590, 380) with delta (0, 0)
Screenshot: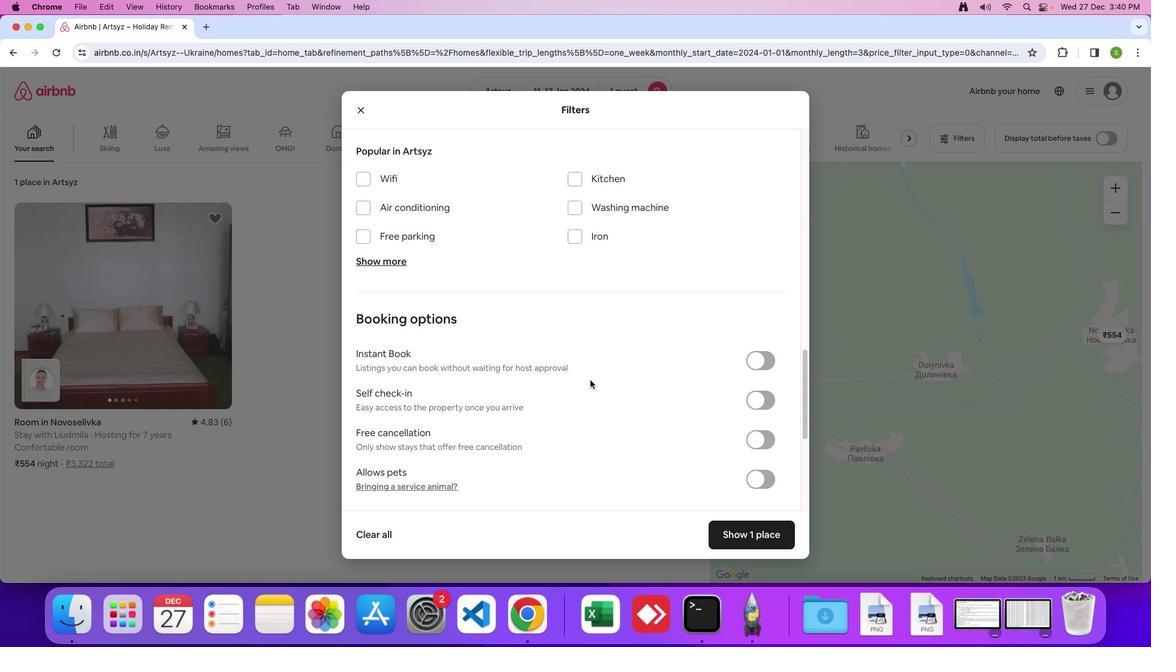 
Action: Mouse scrolled (590, 380) with delta (0, 0)
Screenshot: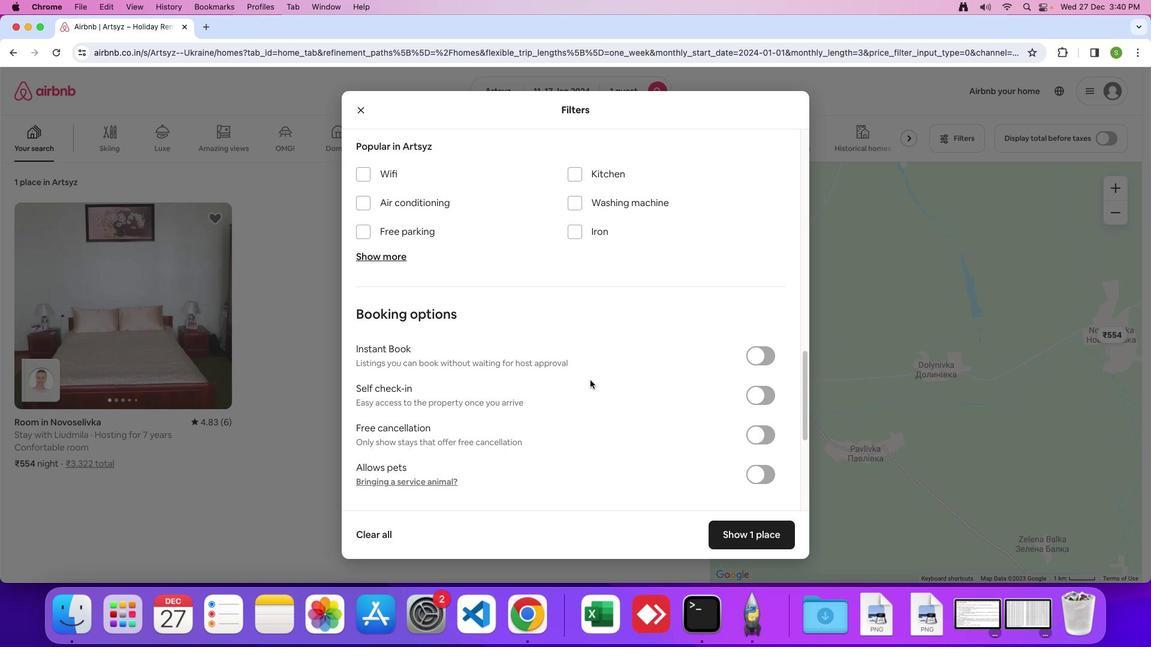 
Action: Mouse scrolled (590, 380) with delta (0, -1)
Screenshot: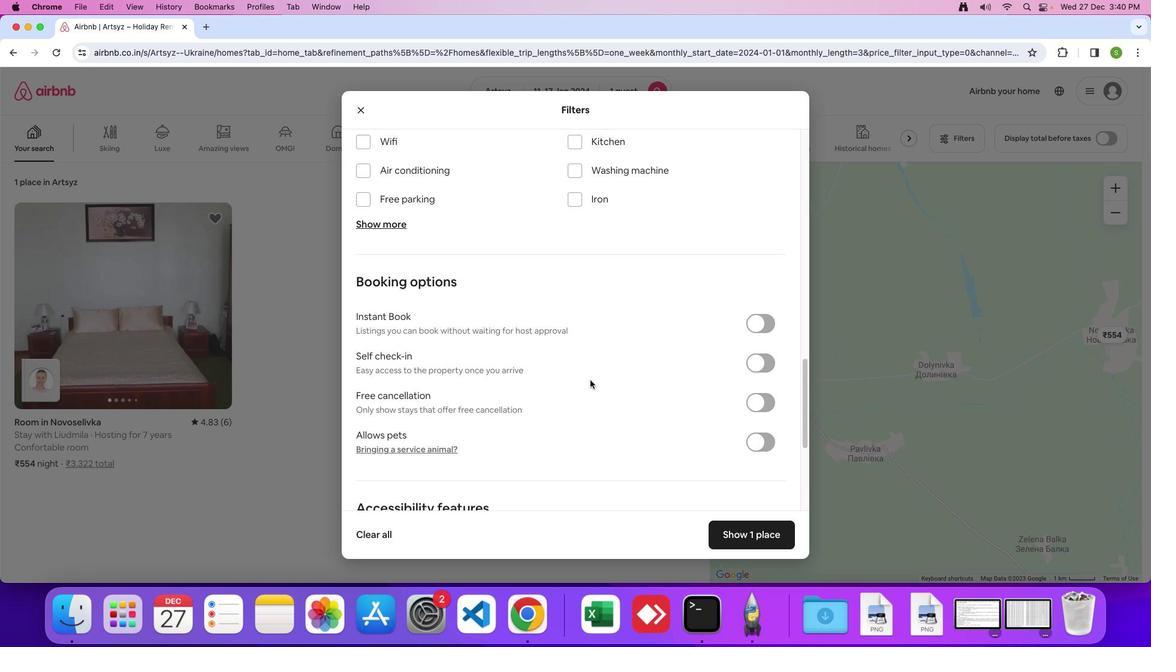 
Action: Mouse scrolled (590, 380) with delta (0, 0)
Screenshot: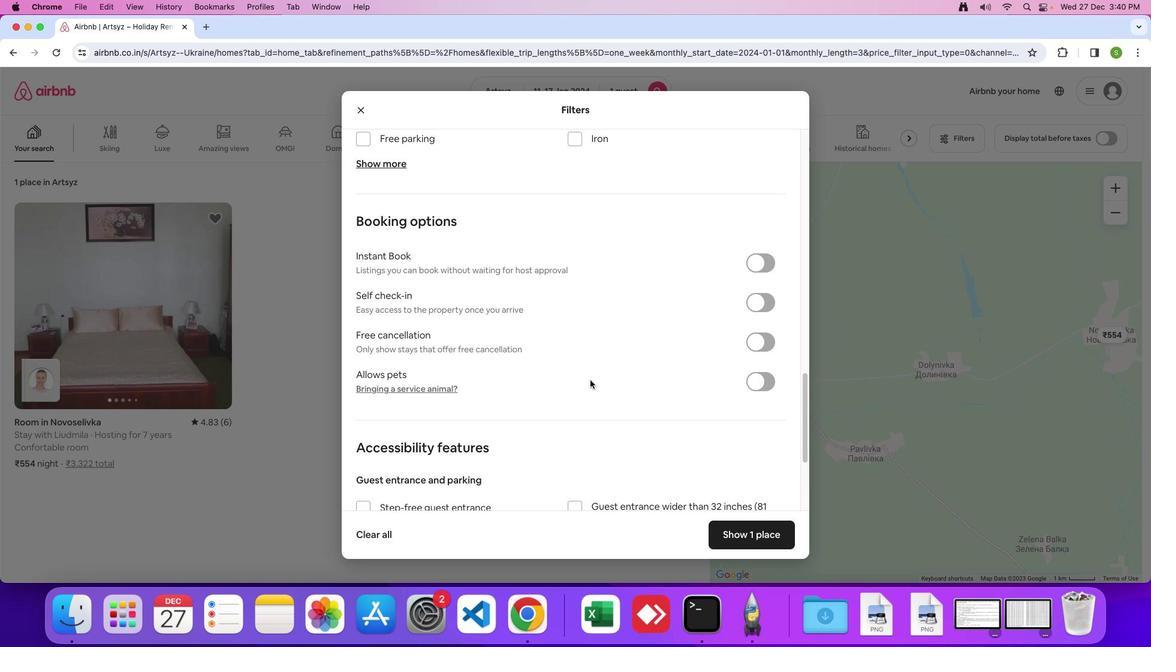 
Action: Mouse scrolled (590, 380) with delta (0, 0)
Screenshot: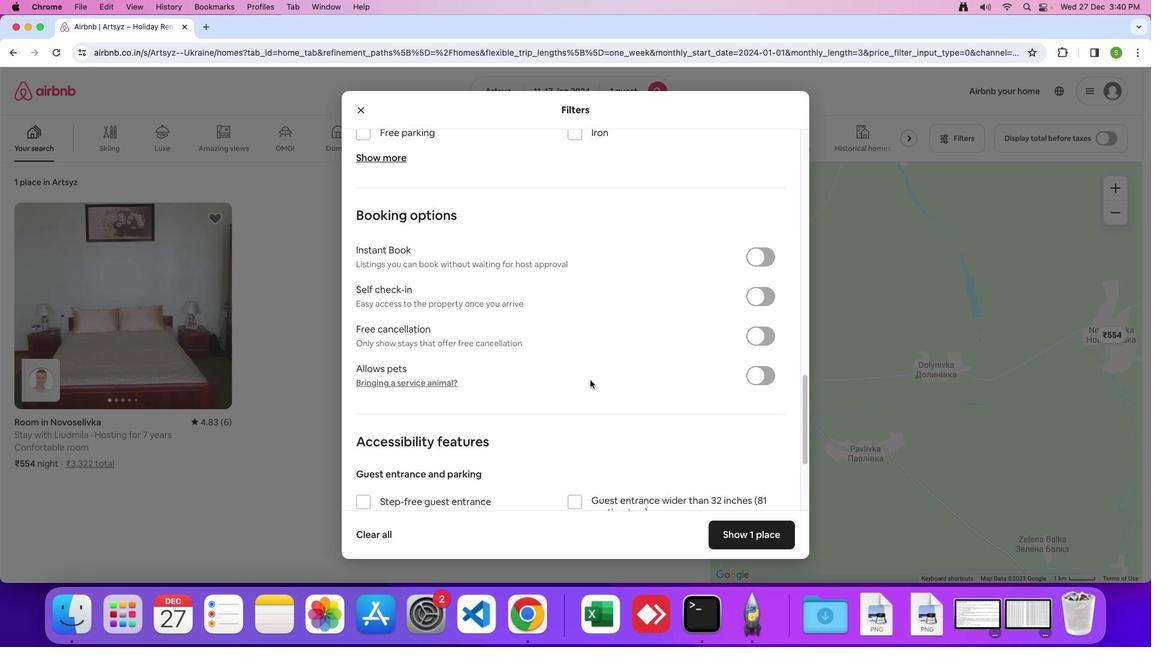 
Action: Mouse scrolled (590, 380) with delta (0, -1)
Screenshot: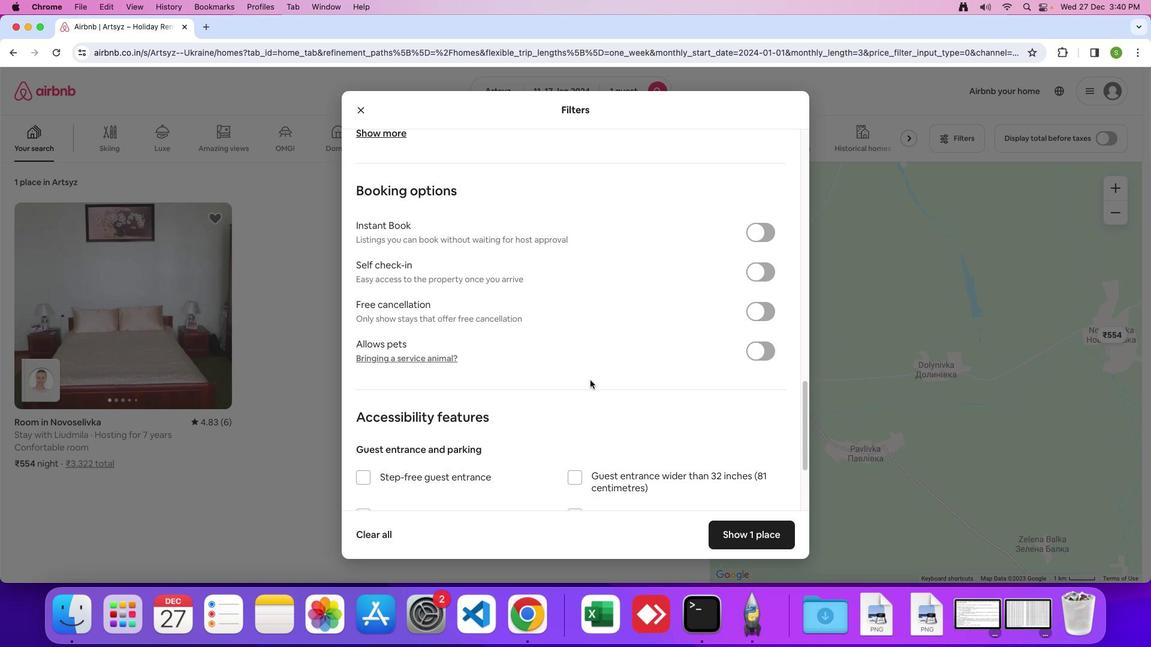 
Action: Mouse moved to (546, 381)
Screenshot: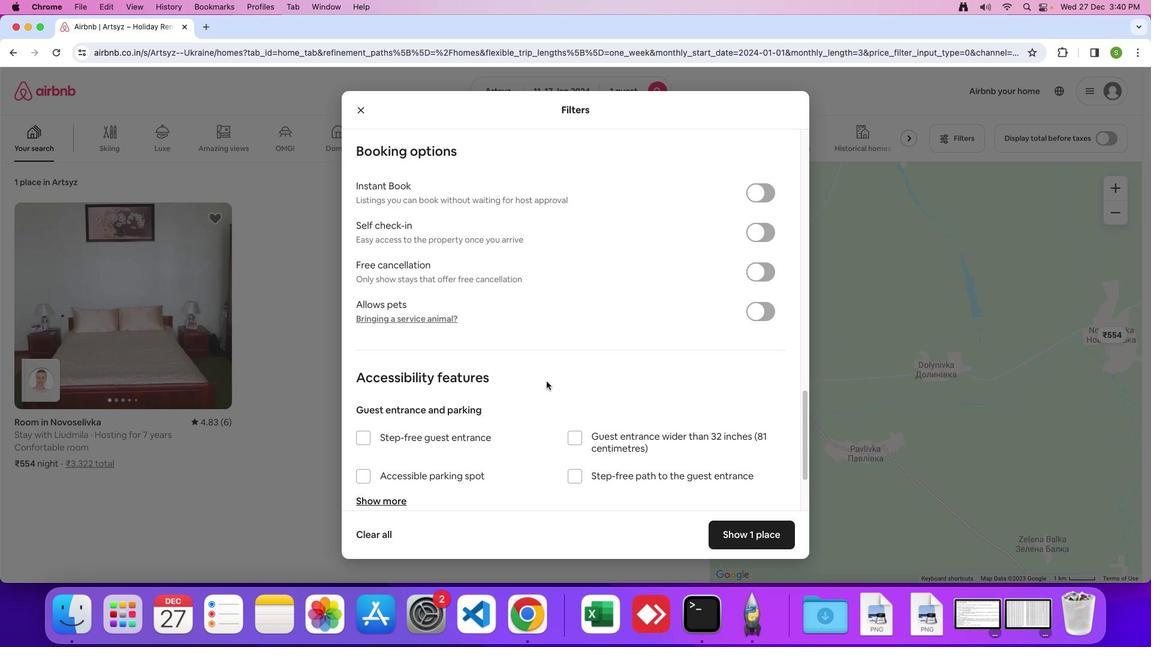 
Action: Mouse scrolled (546, 381) with delta (0, 0)
Screenshot: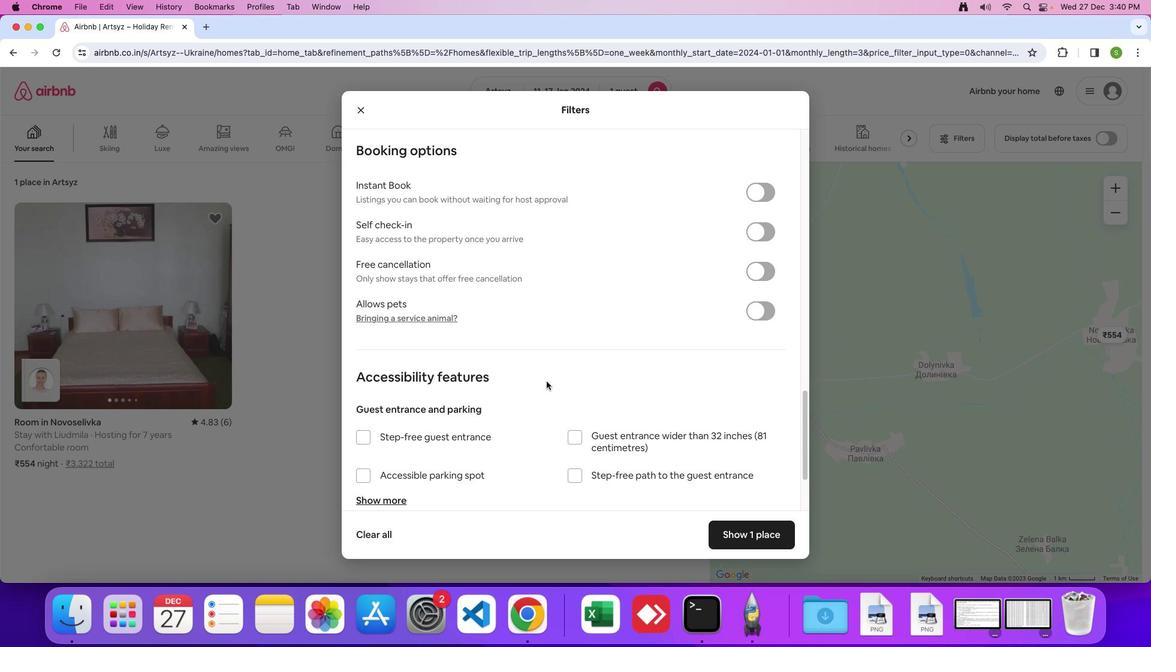 
Action: Mouse scrolled (546, 381) with delta (0, 0)
Screenshot: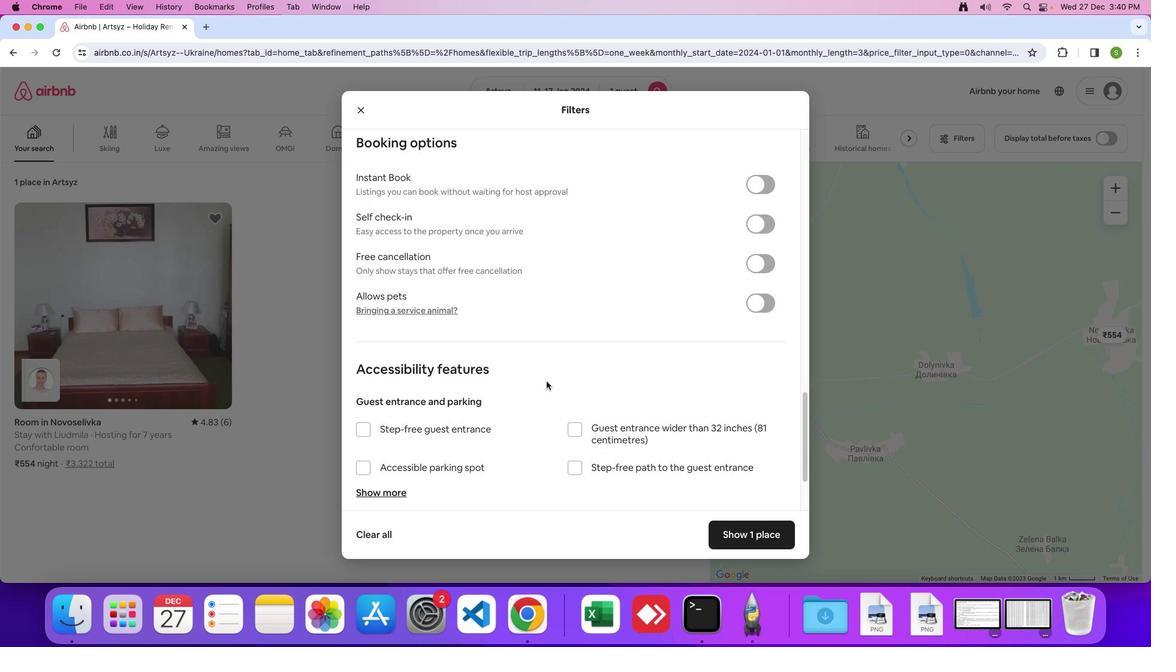 
Action: Mouse moved to (537, 383)
Screenshot: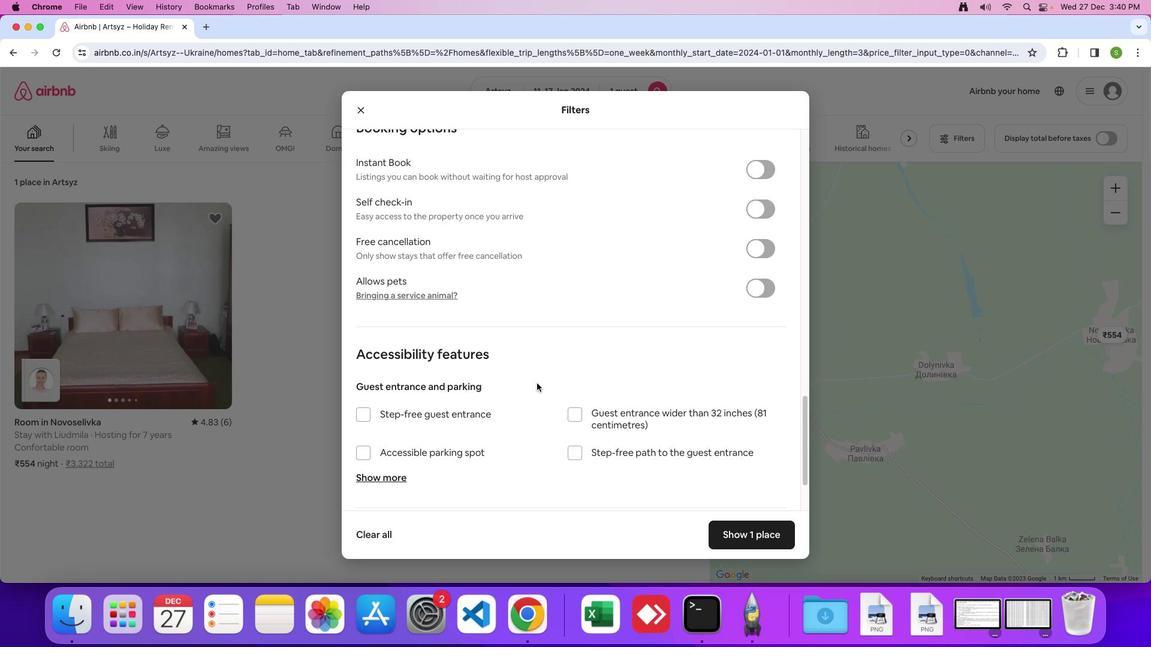 
Action: Mouse scrolled (537, 383) with delta (0, 0)
Screenshot: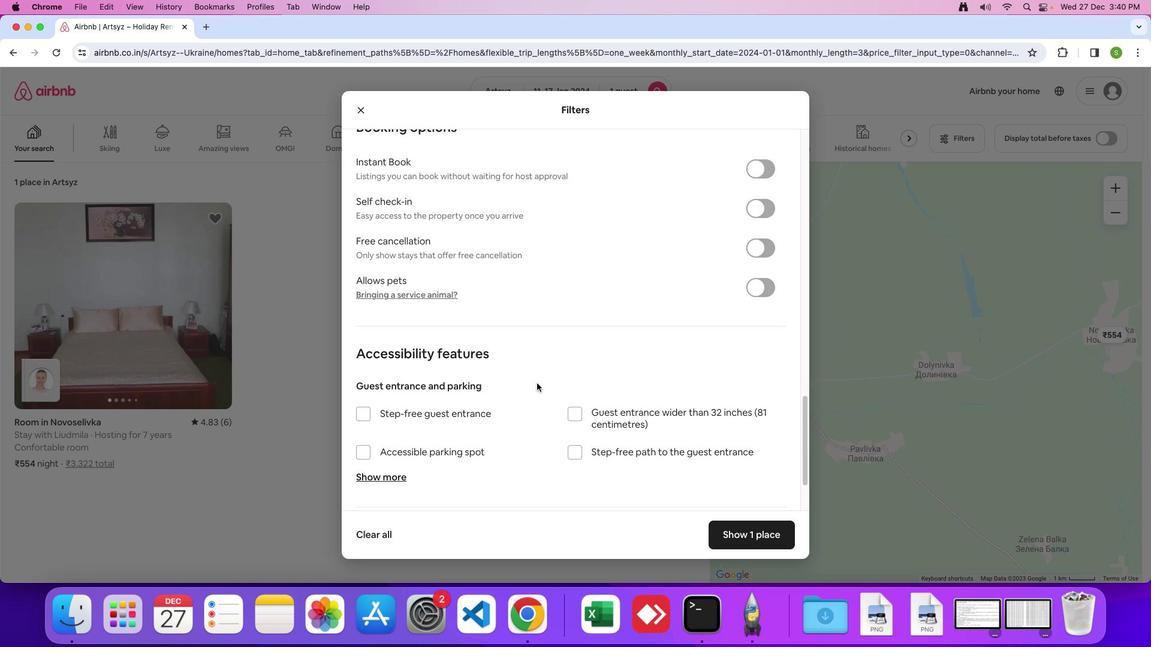 
Action: Mouse scrolled (537, 383) with delta (0, 0)
Screenshot: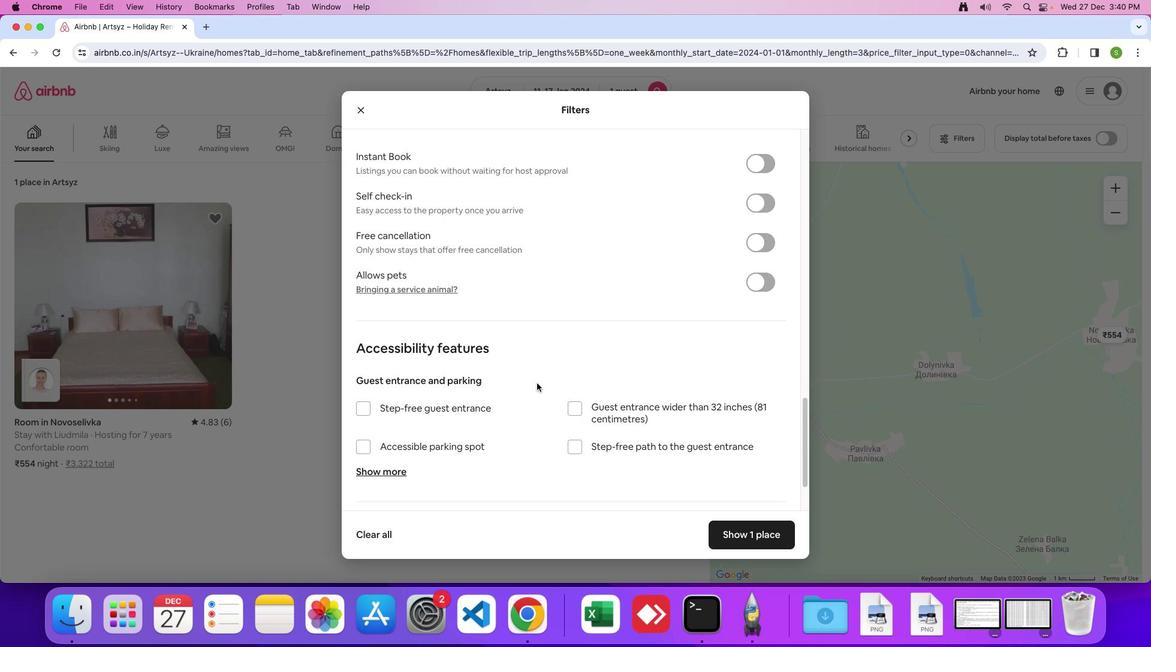 
Action: Mouse scrolled (537, 383) with delta (0, 0)
Screenshot: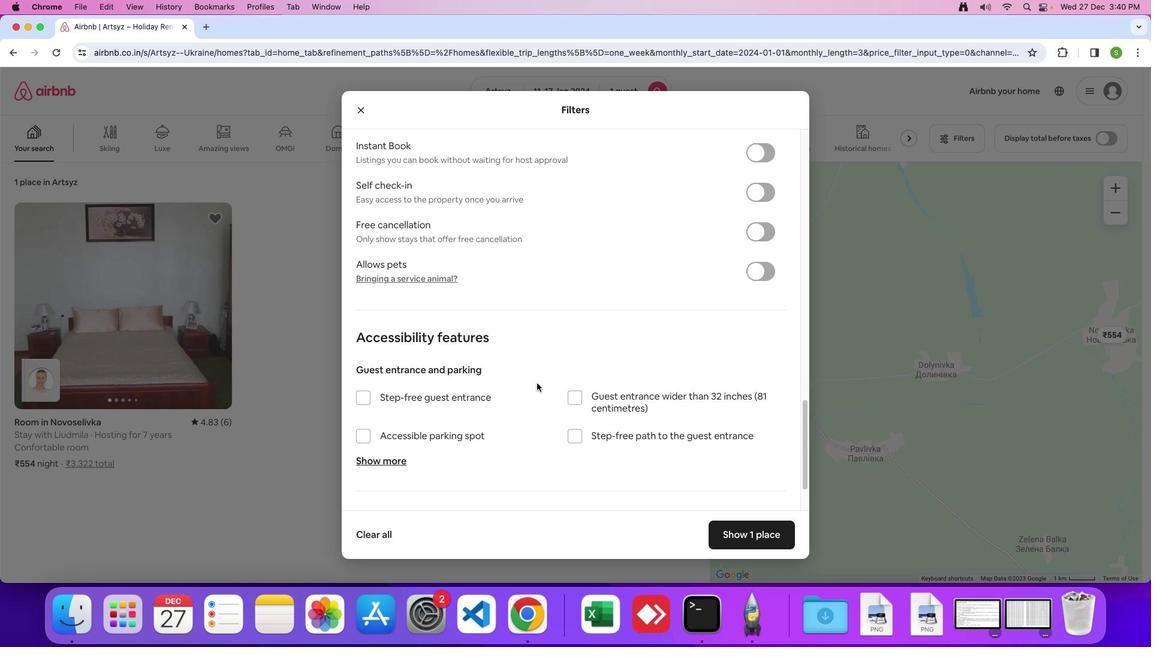 
Action: Mouse scrolled (537, 383) with delta (0, 0)
Screenshot: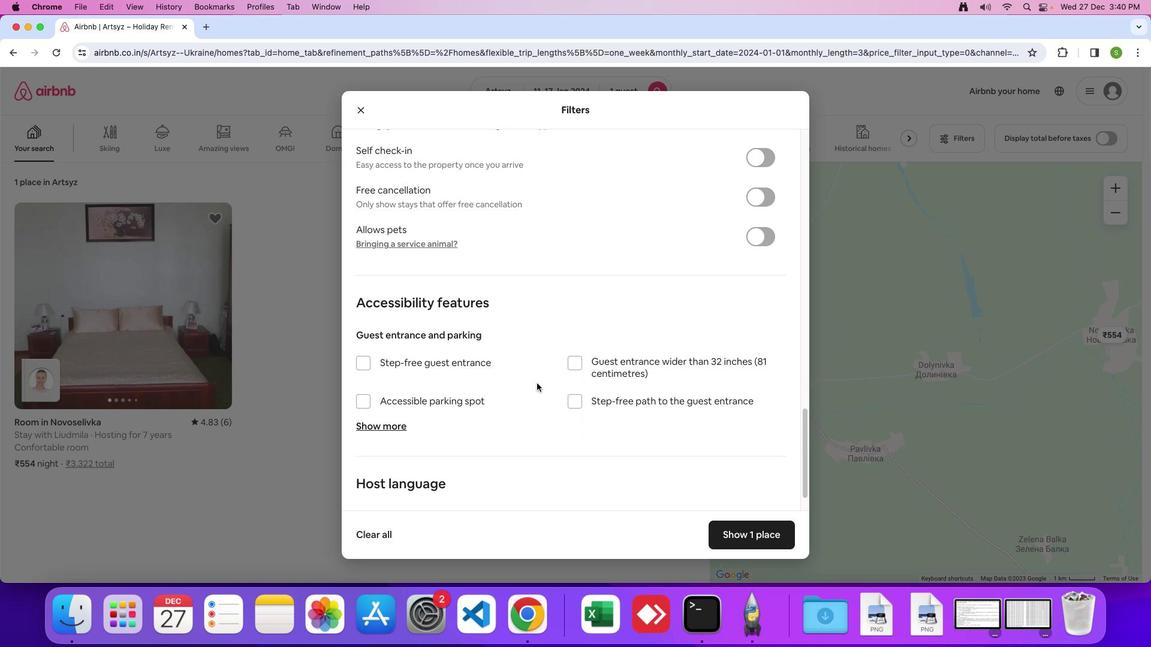 
Action: Mouse scrolled (537, 383) with delta (0, 0)
Screenshot: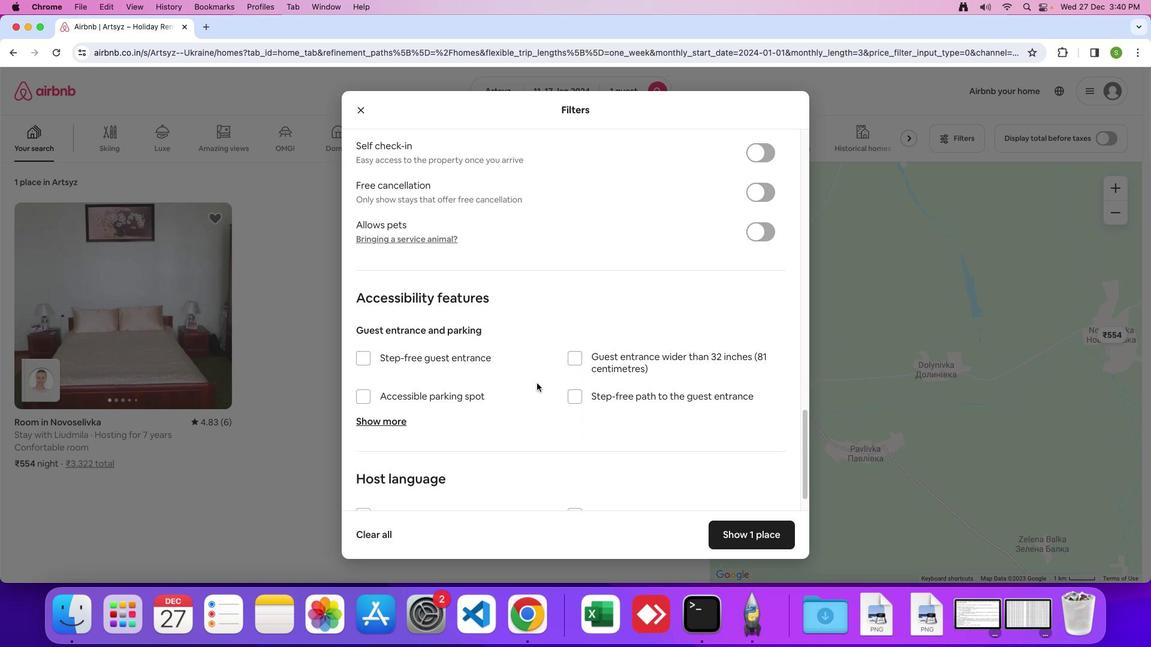 
Action: Mouse scrolled (537, 383) with delta (0, -1)
Screenshot: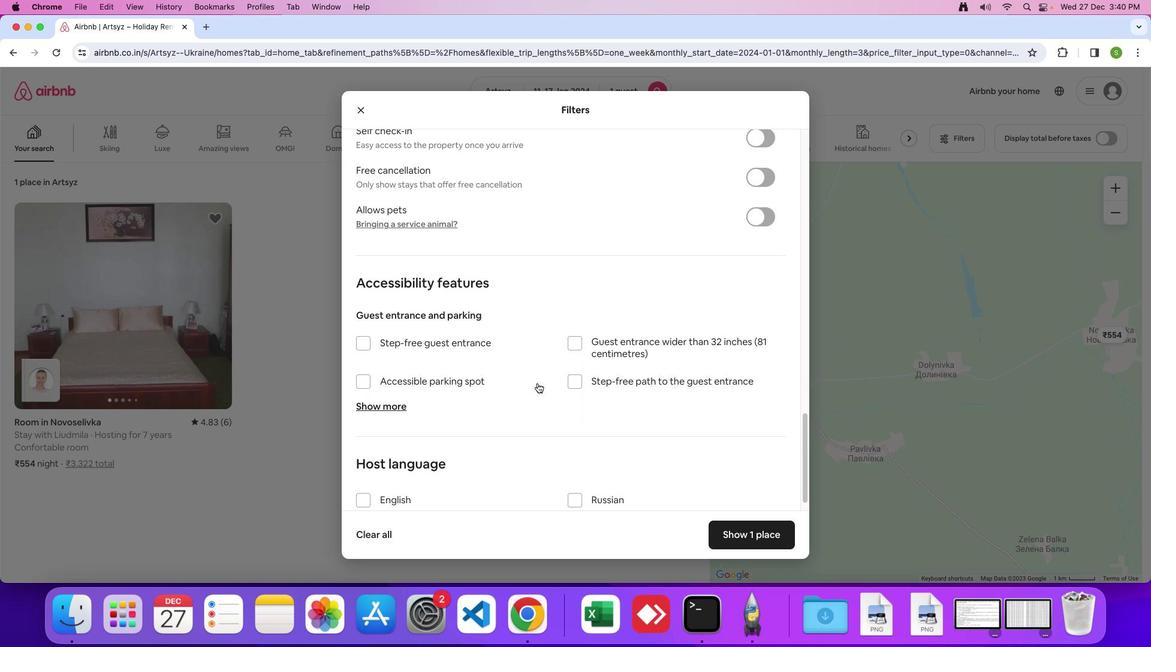
Action: Mouse moved to (538, 383)
Screenshot: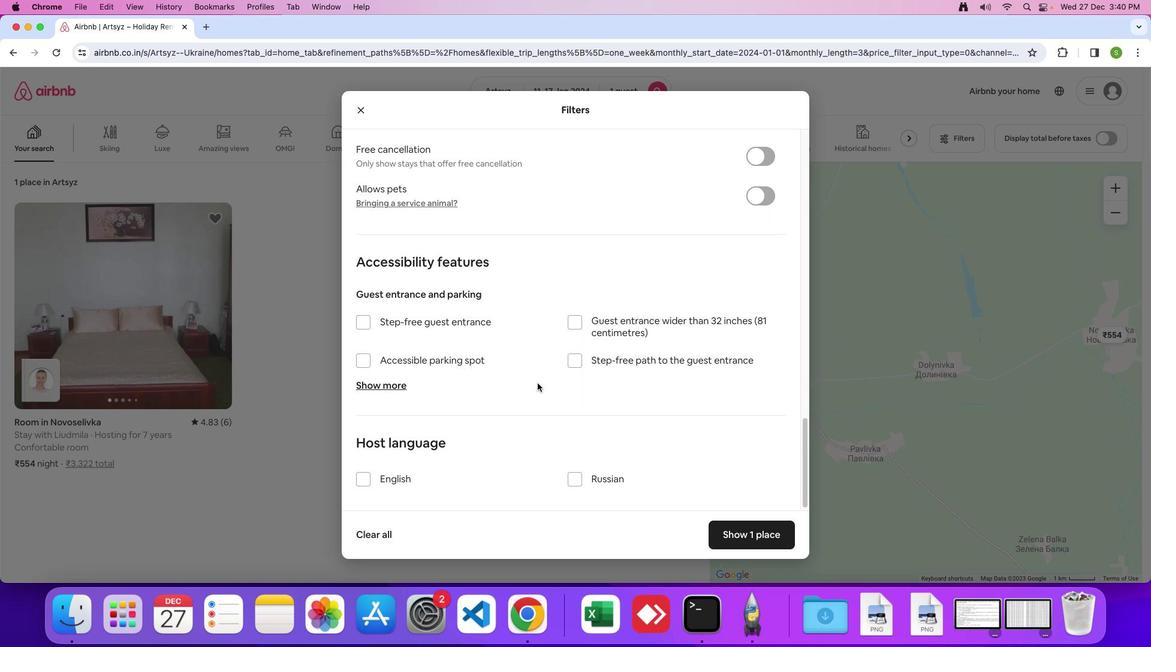 
Action: Mouse scrolled (538, 383) with delta (0, 0)
Screenshot: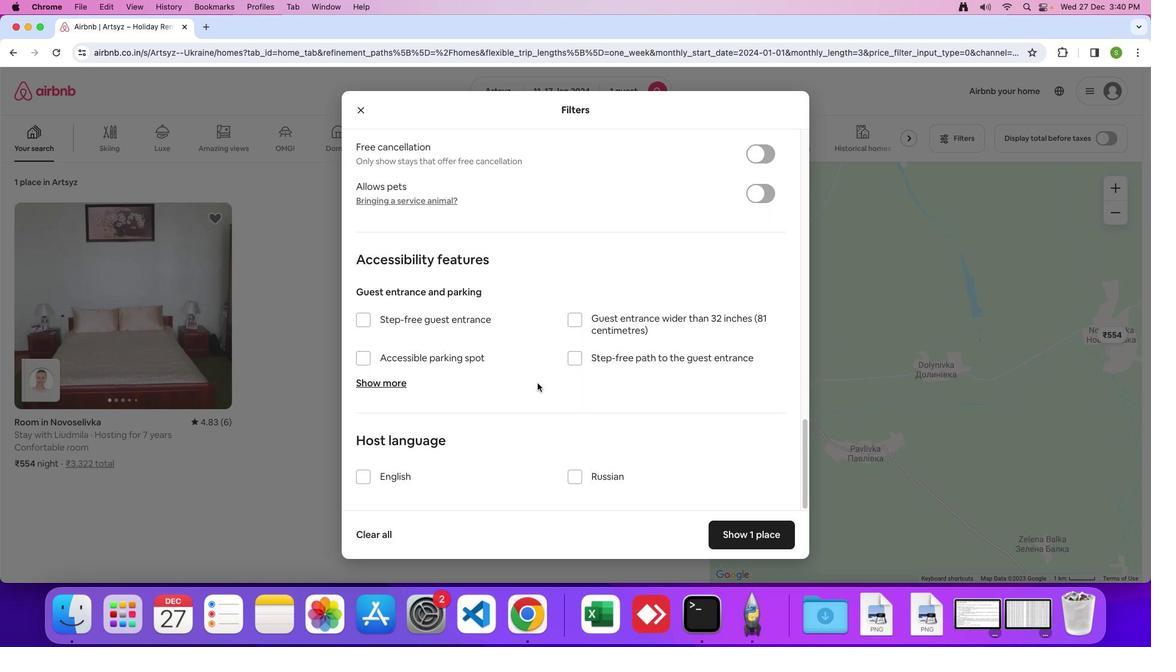 
Action: Mouse scrolled (538, 383) with delta (0, 0)
Screenshot: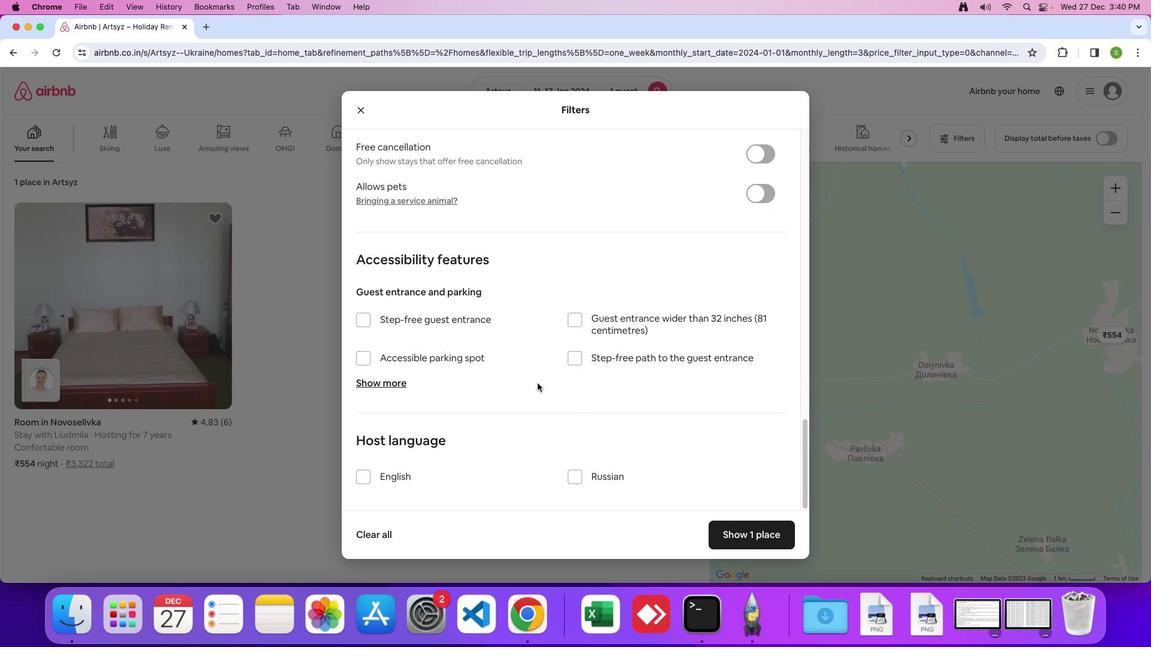 
Action: Mouse scrolled (538, 383) with delta (0, 0)
Screenshot: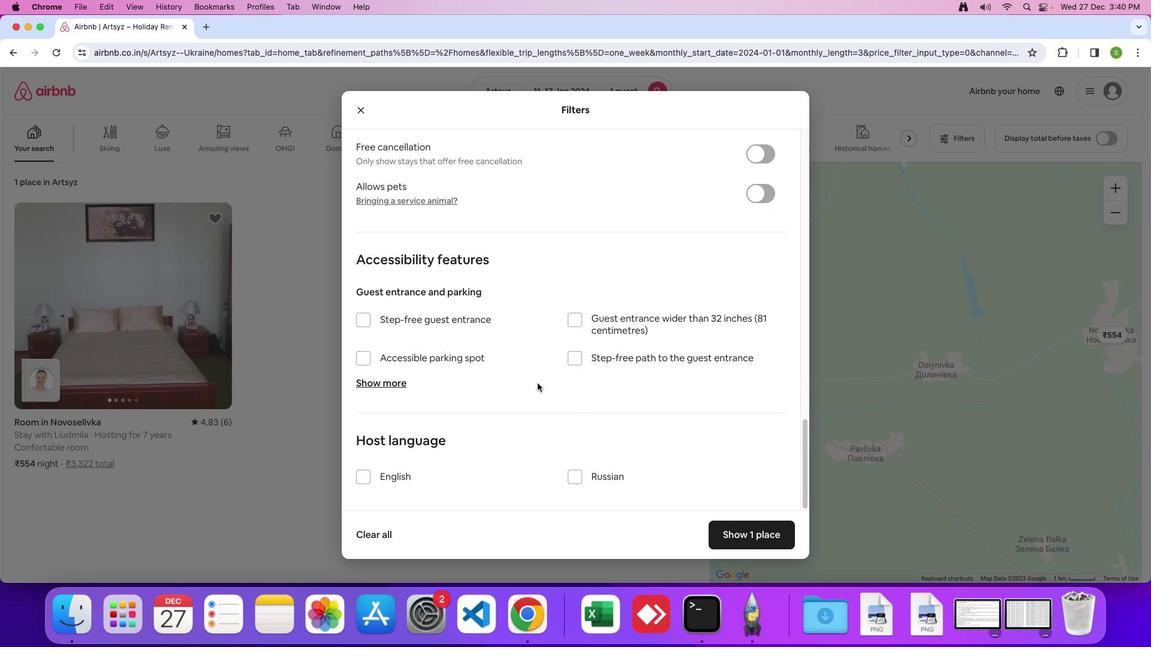 
Action: Mouse scrolled (538, 383) with delta (0, 0)
Screenshot: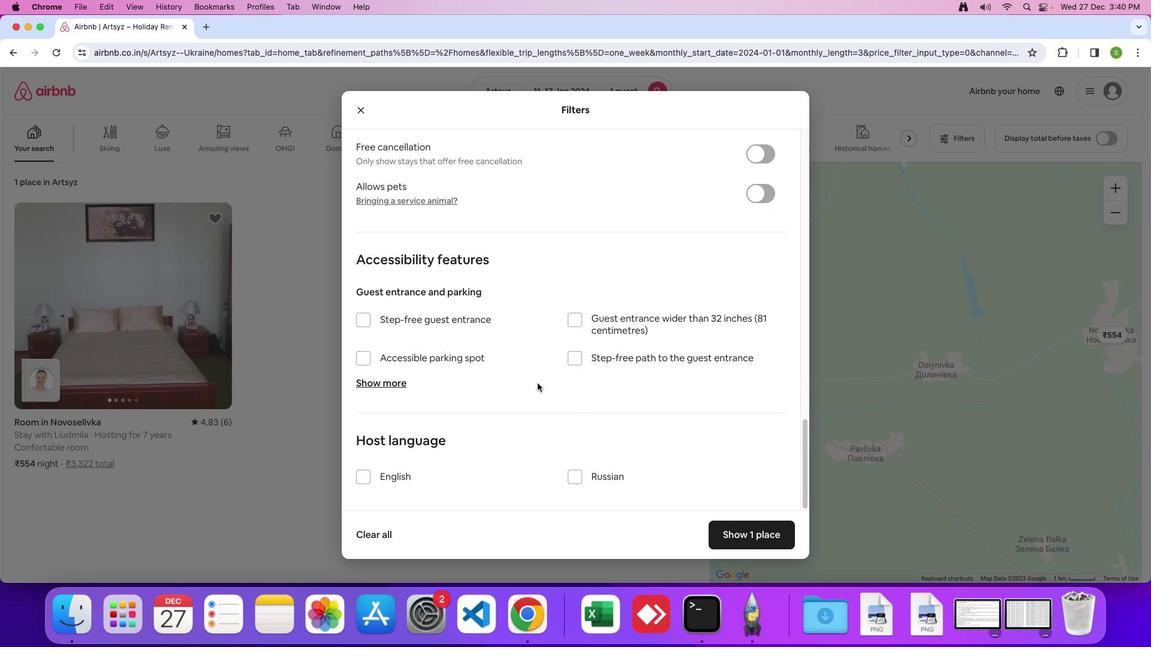 
Action: Mouse scrolled (538, 383) with delta (0, 0)
Screenshot: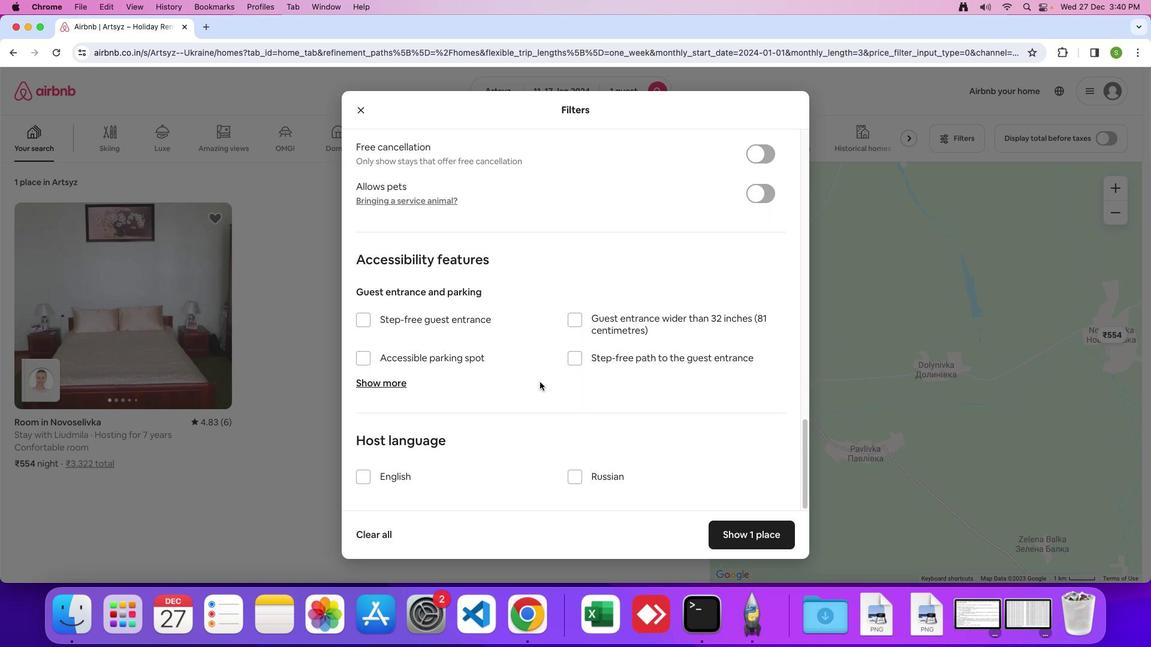 
Action: Mouse moved to (740, 535)
Screenshot: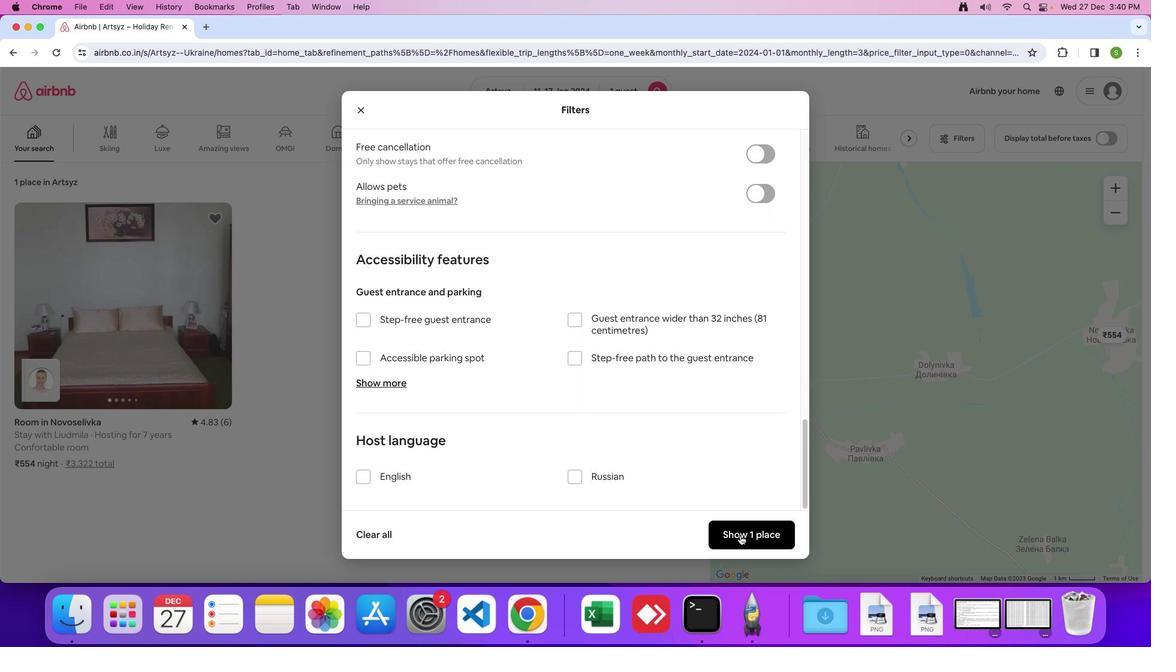 
Action: Mouse pressed left at (740, 535)
Screenshot: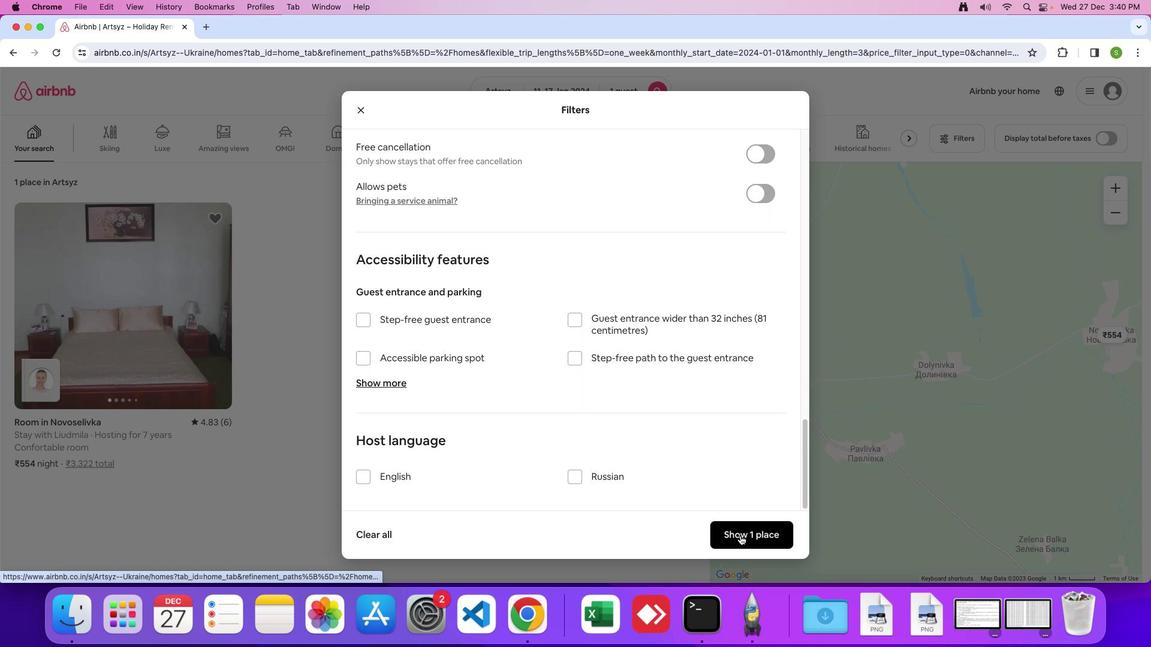 
Action: Mouse moved to (164, 304)
Screenshot: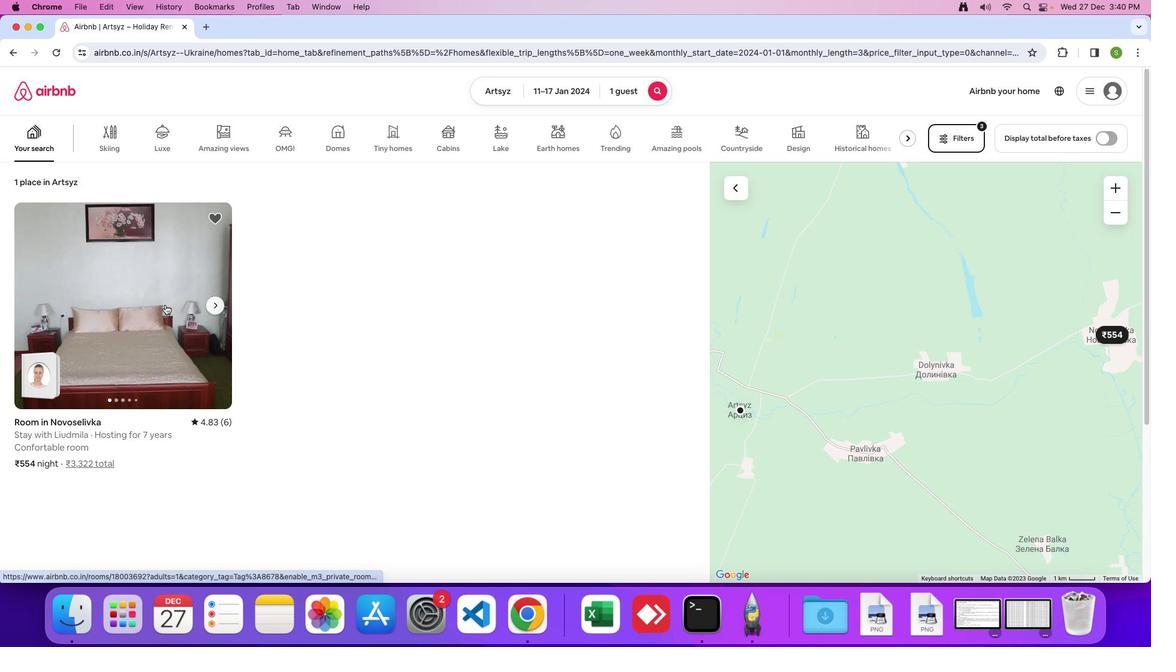 
Action: Mouse pressed left at (164, 304)
Screenshot: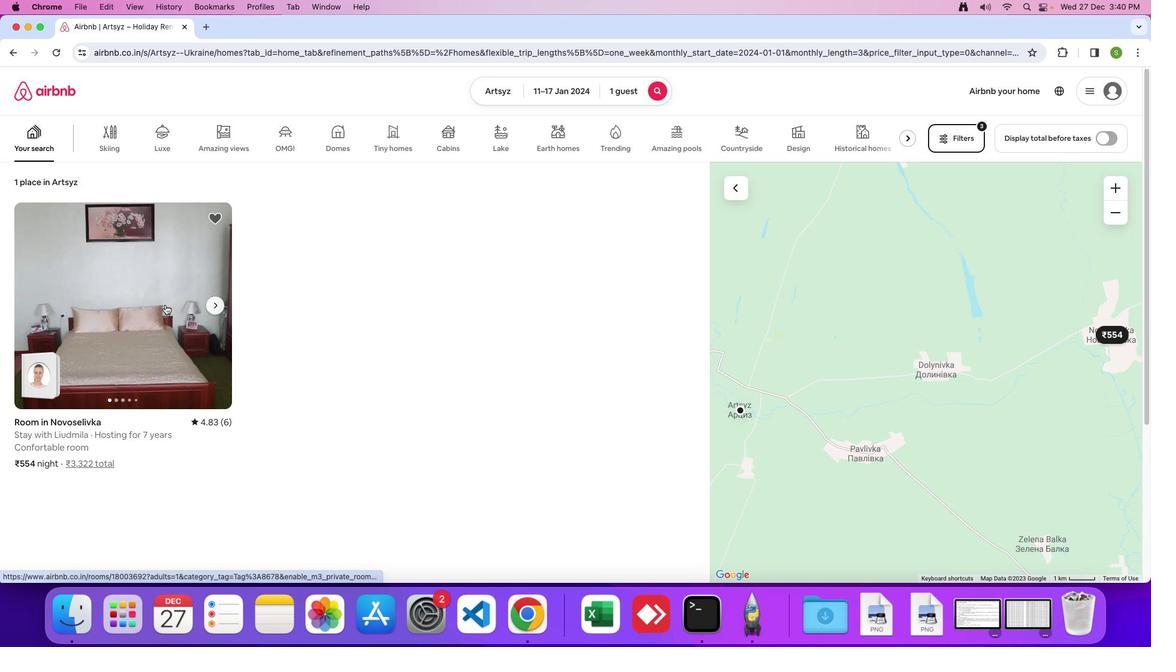 
Action: Mouse moved to (416, 295)
Screenshot: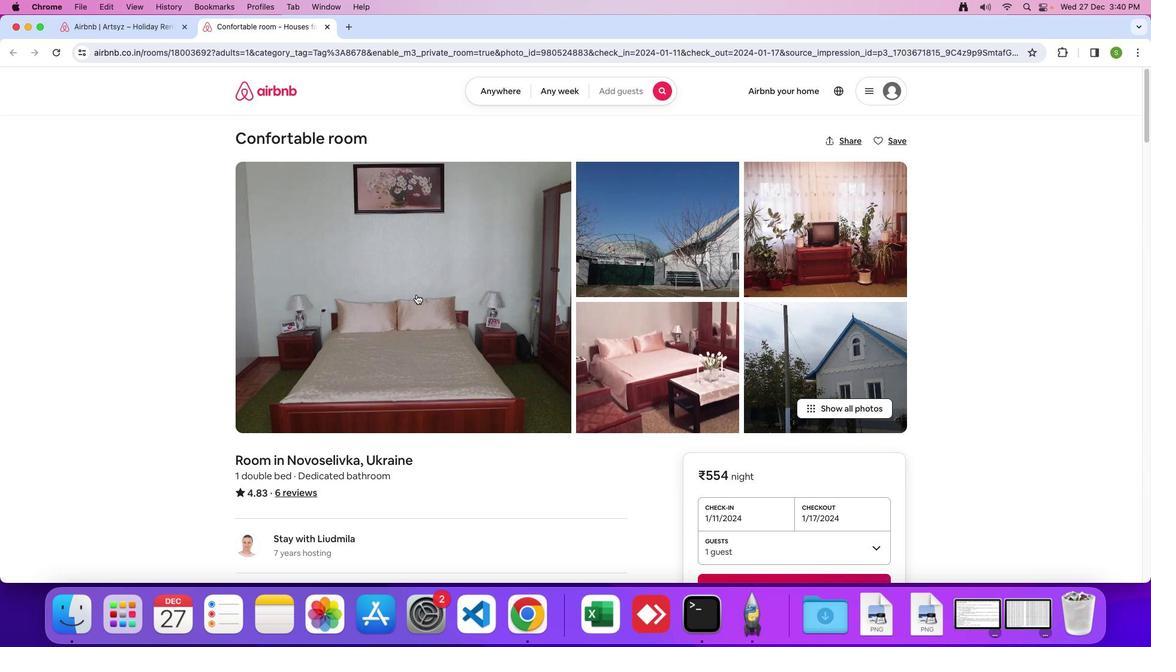 
Action: Mouse pressed left at (416, 295)
Screenshot: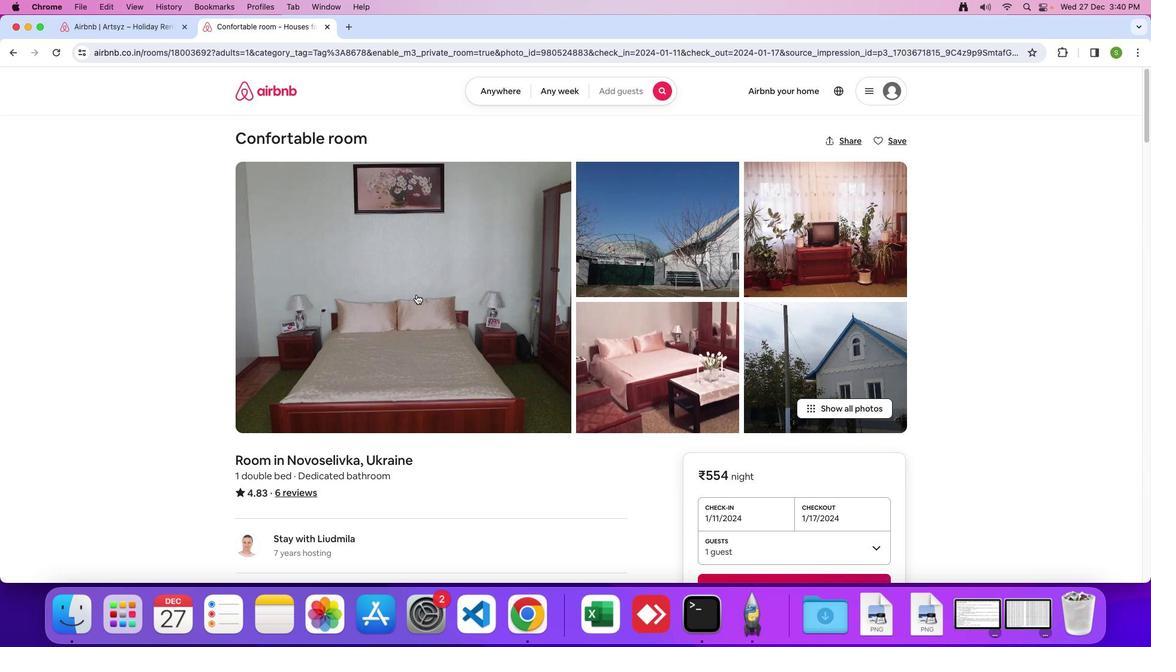 
Action: Mouse moved to (544, 334)
Screenshot: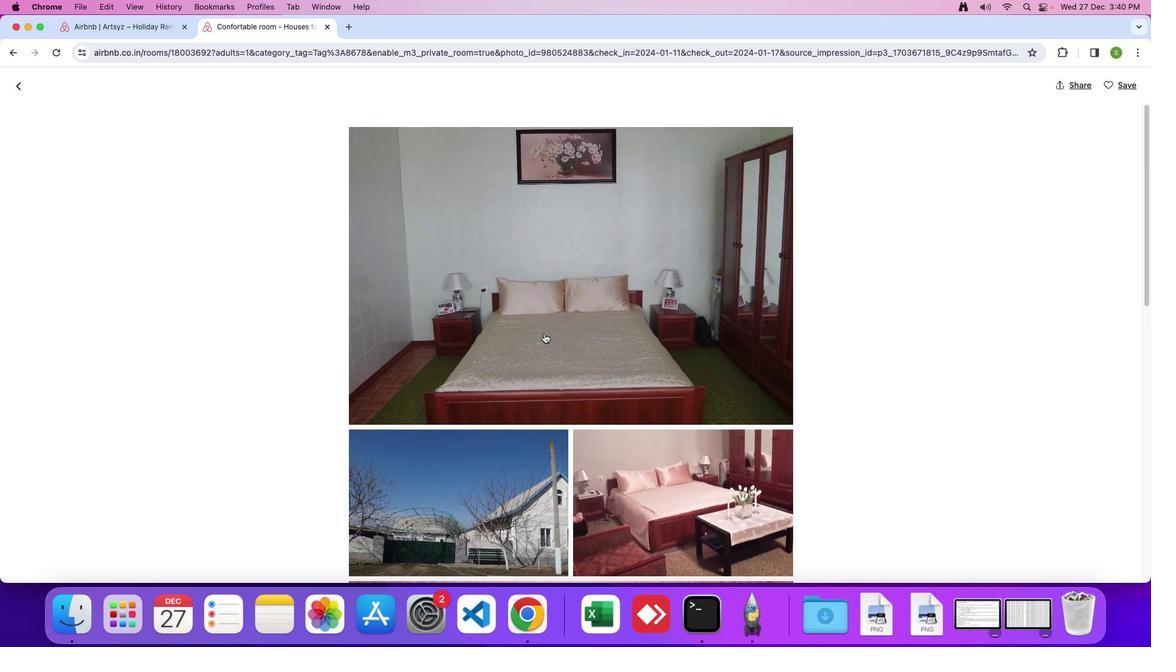
Action: Mouse scrolled (544, 334) with delta (0, 0)
Screenshot: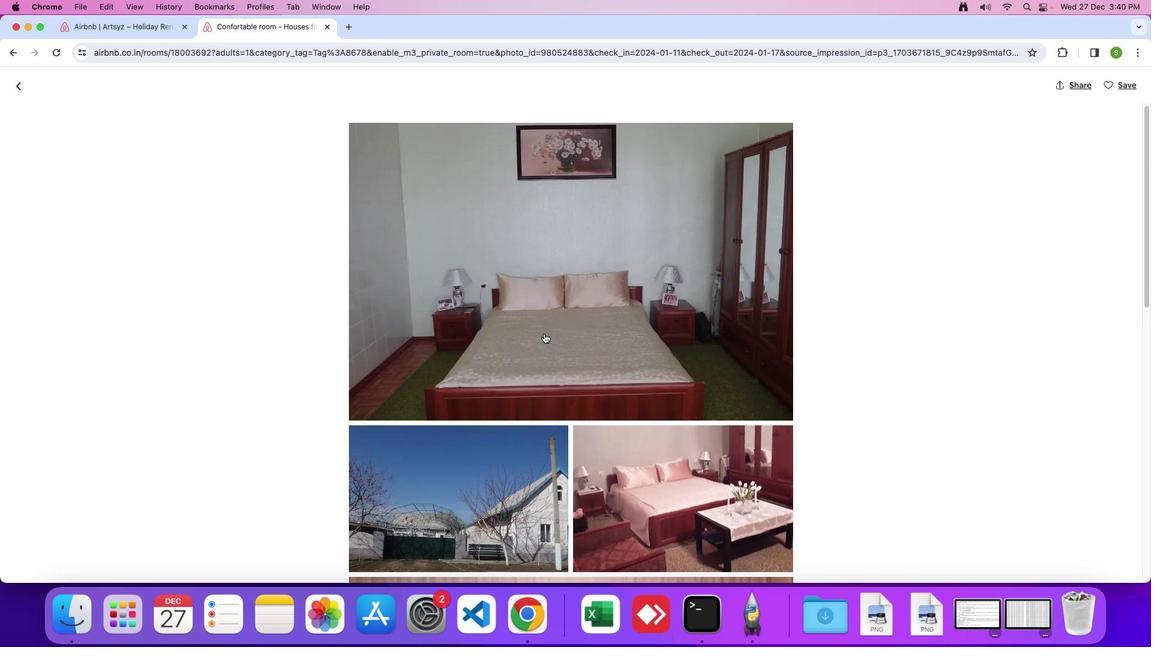 
Action: Mouse moved to (544, 334)
Screenshot: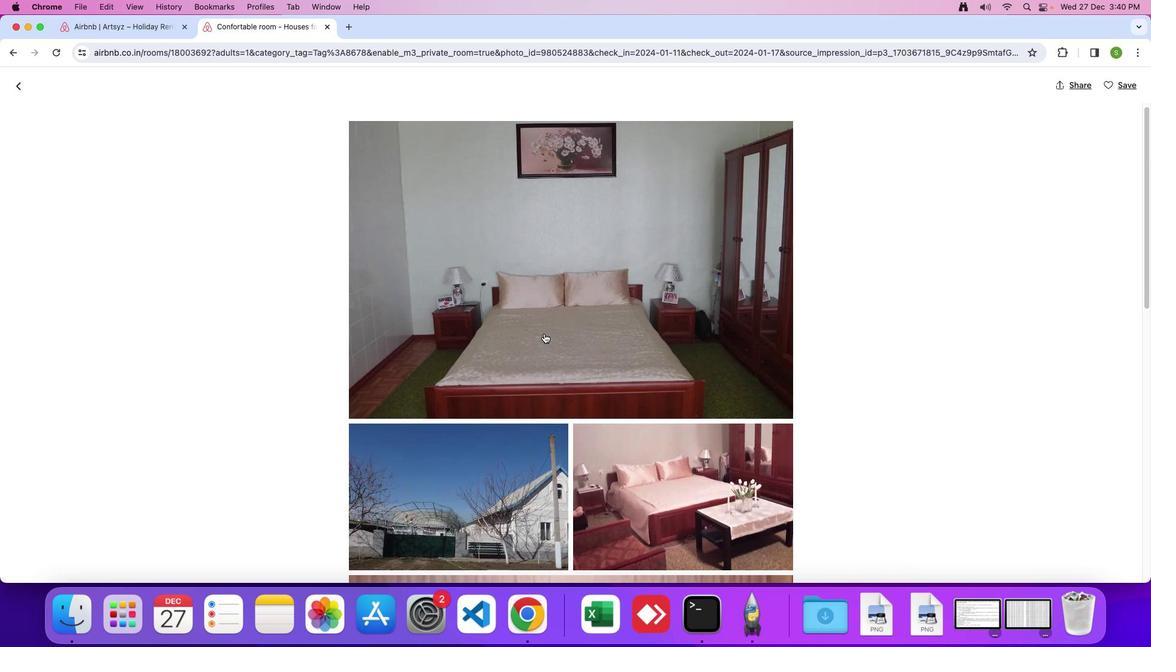 
Action: Mouse scrolled (544, 334) with delta (0, 0)
Screenshot: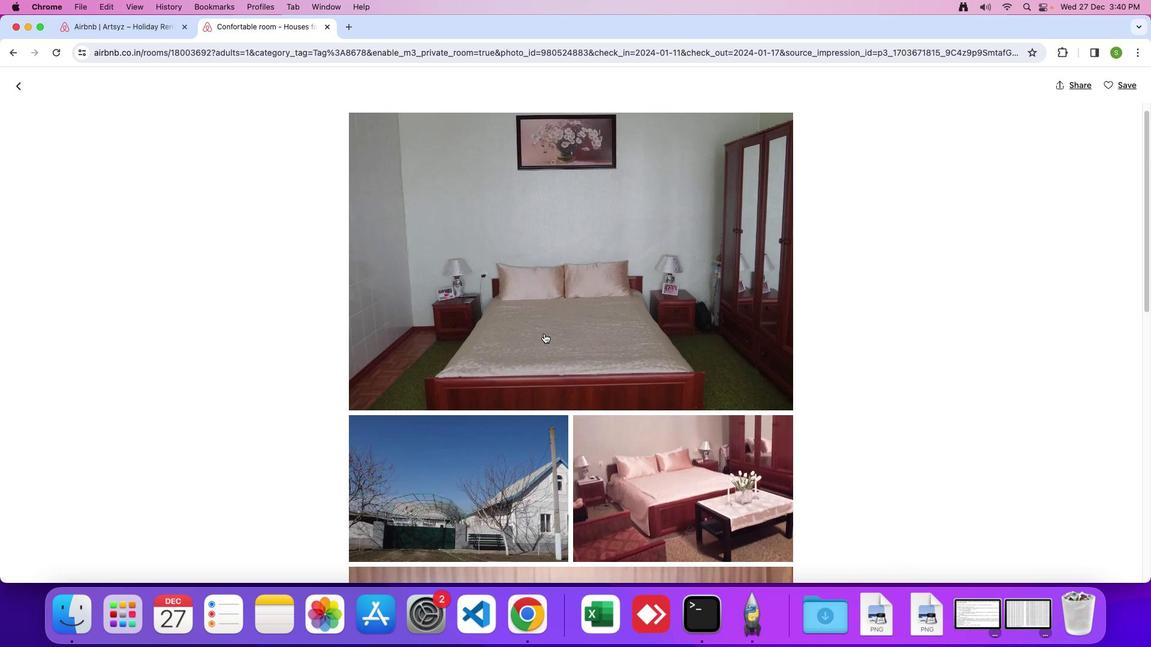 
Action: Mouse scrolled (544, 334) with delta (0, 0)
Screenshot: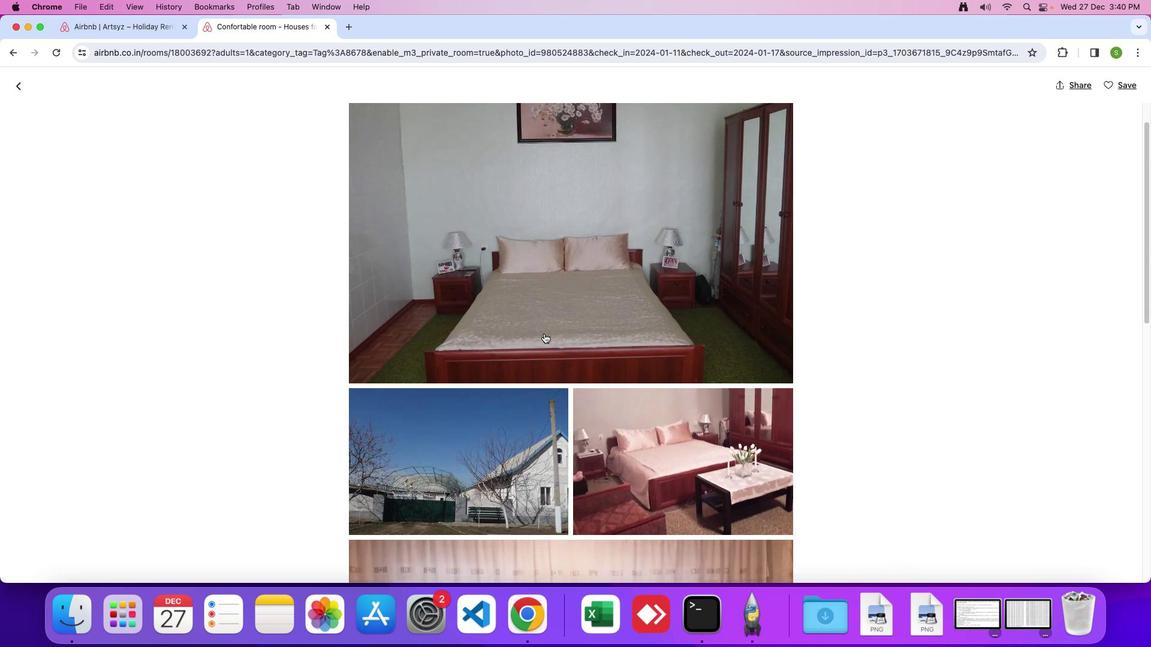 
Action: Mouse scrolled (544, 334) with delta (0, 0)
Screenshot: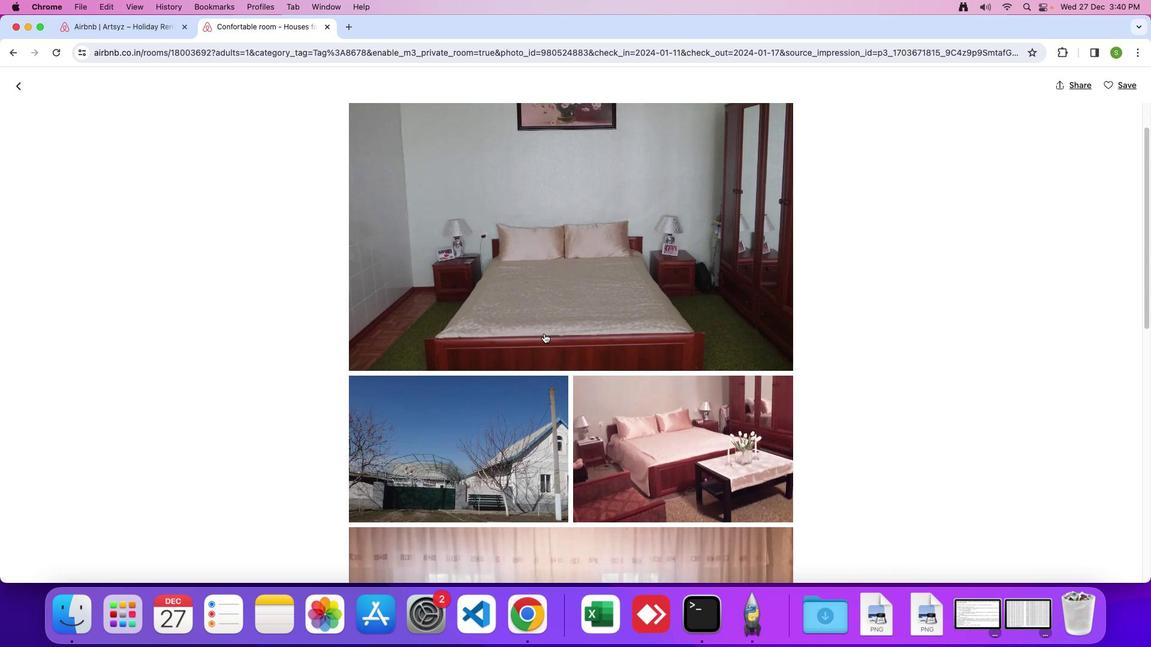 
Action: Mouse scrolled (544, 334) with delta (0, 0)
Screenshot: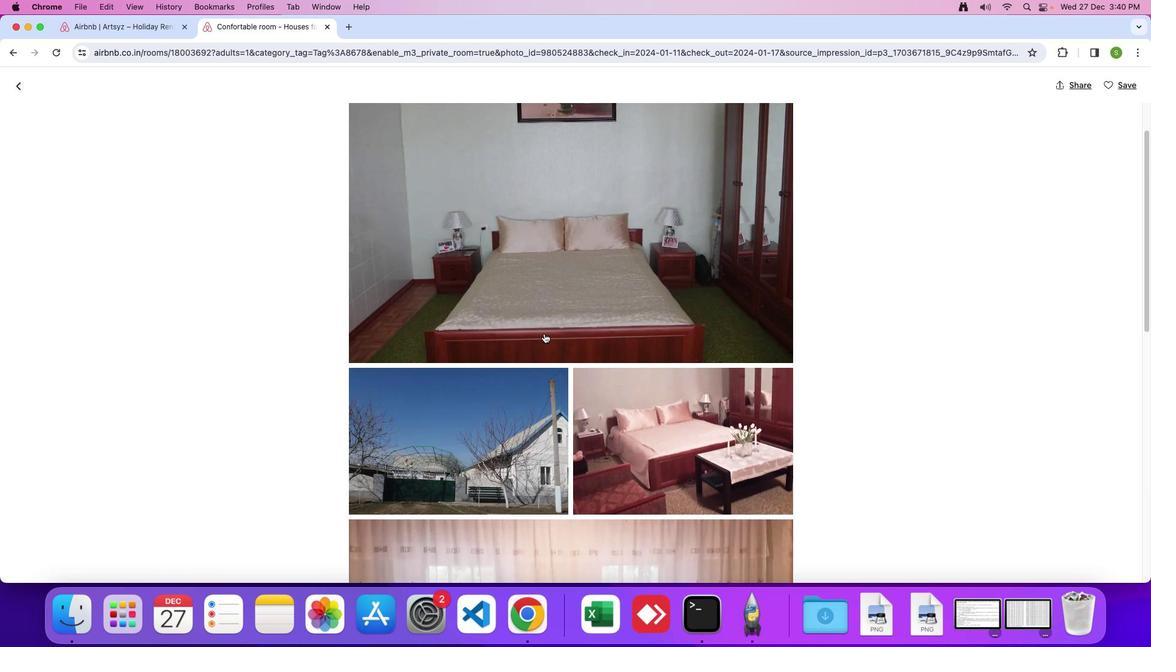 
Action: Mouse scrolled (544, 334) with delta (0, 0)
Screenshot: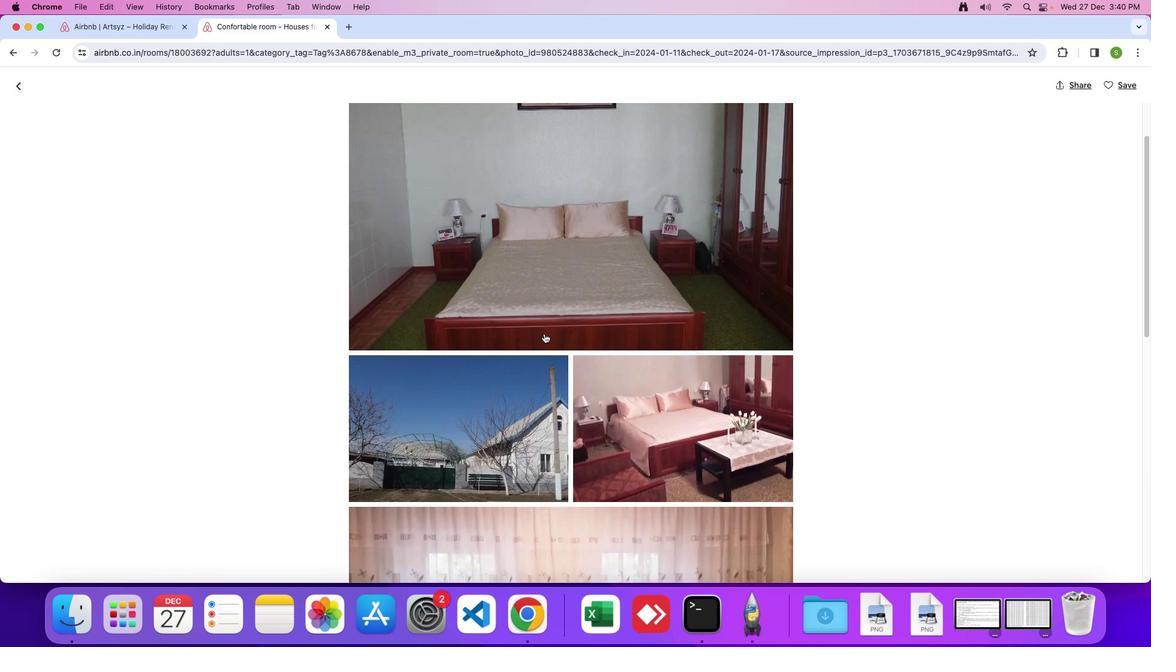 
Action: Mouse scrolled (544, 334) with delta (0, 0)
Screenshot: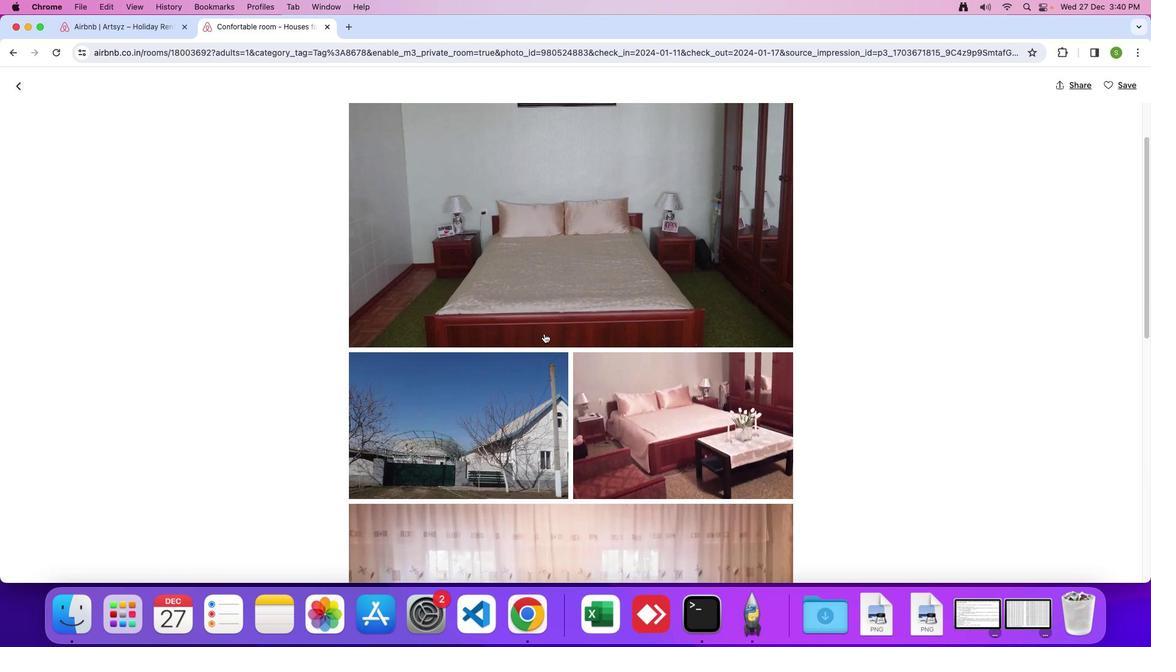 
Action: Mouse scrolled (544, 334) with delta (0, 0)
Screenshot: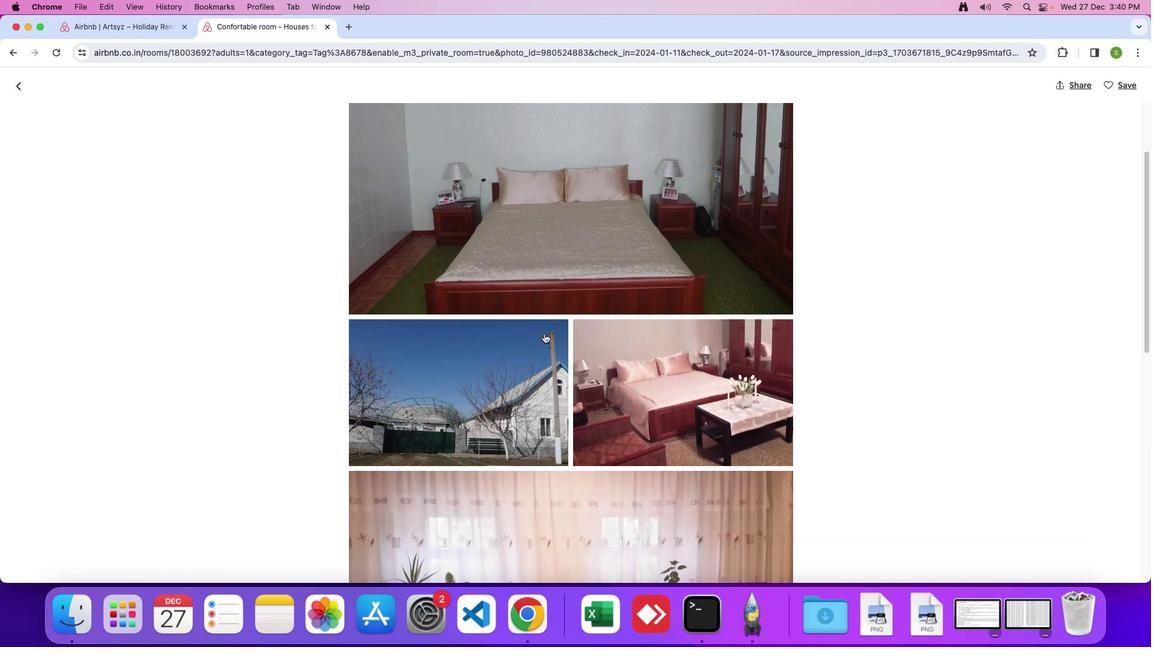 
Action: Mouse scrolled (544, 334) with delta (0, 0)
Screenshot: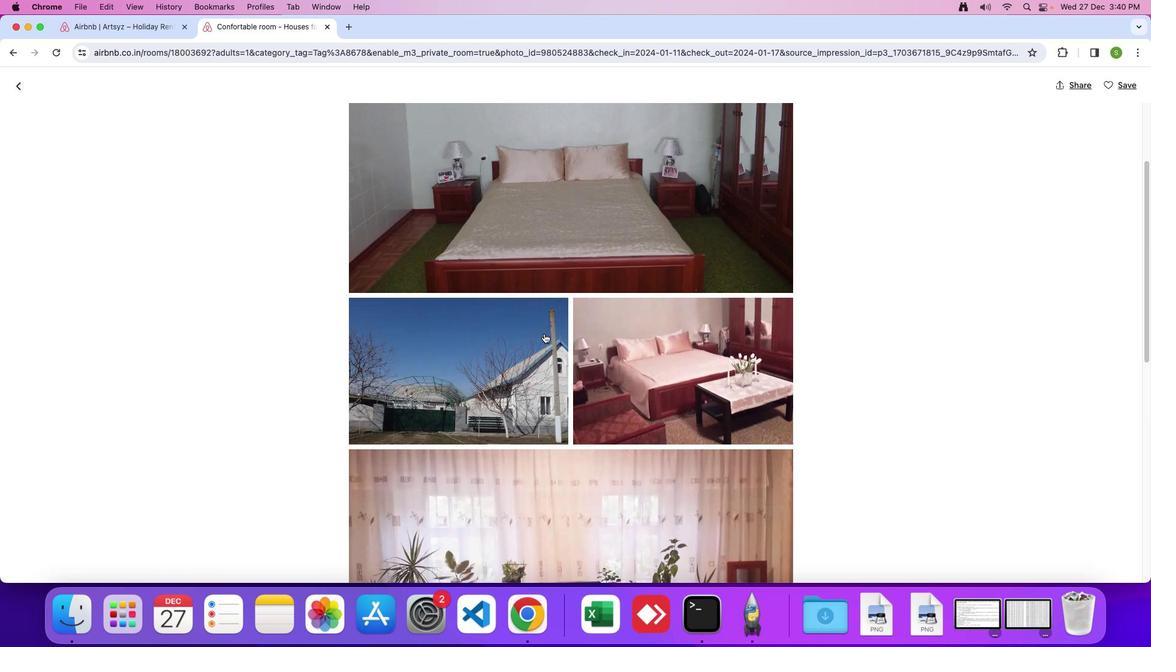 
Action: Mouse scrolled (544, 334) with delta (0, 0)
Screenshot: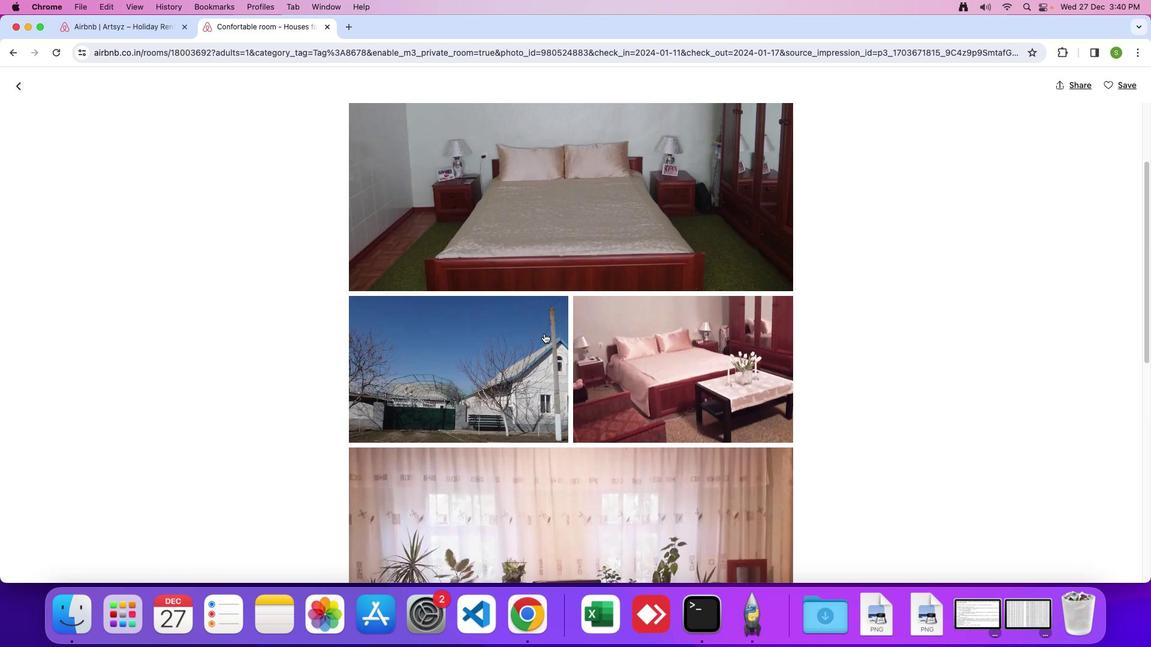 
Action: Mouse scrolled (544, 334) with delta (0, 0)
Screenshot: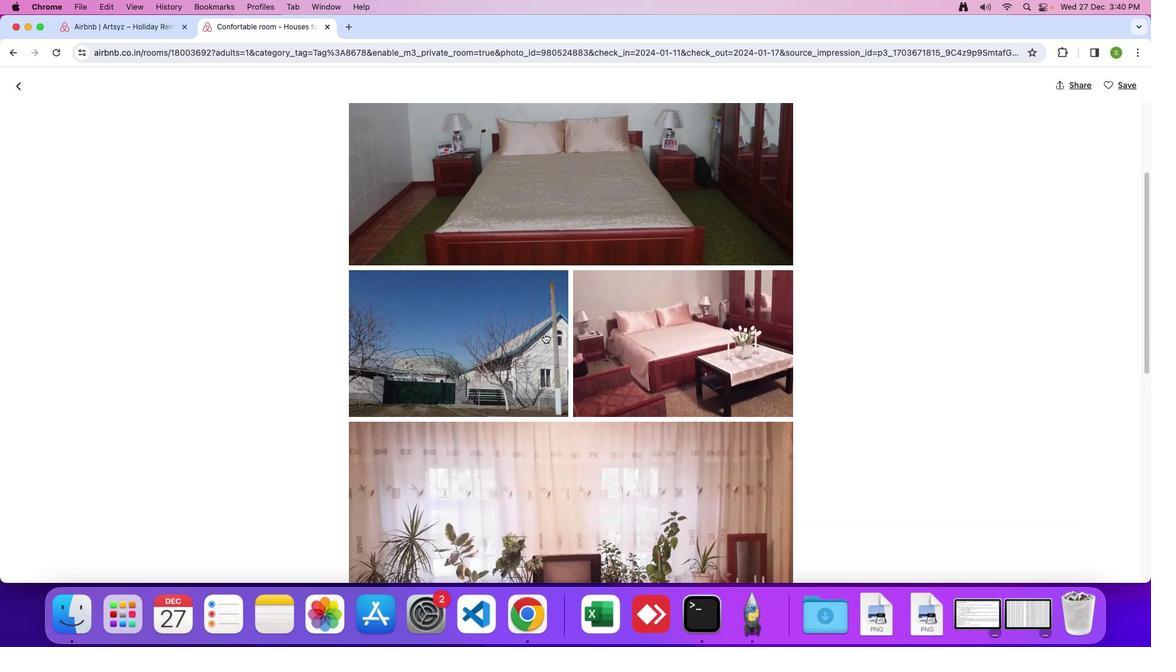 
Action: Mouse scrolled (544, 334) with delta (0, 0)
Screenshot: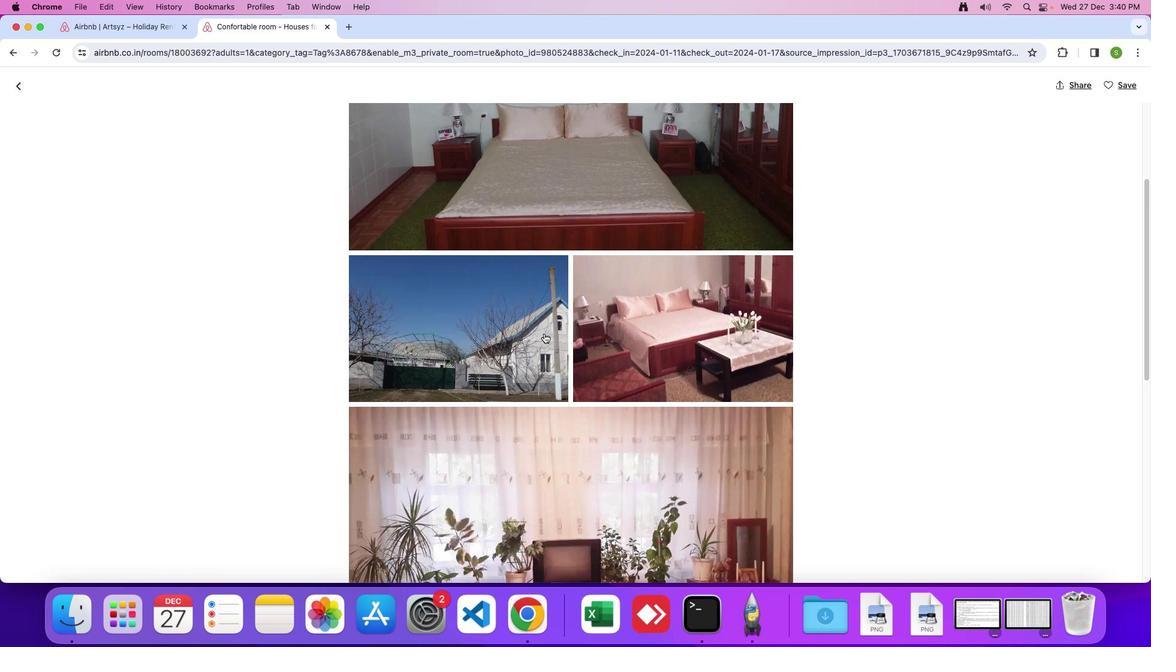 
Action: Mouse scrolled (544, 334) with delta (0, 0)
Screenshot: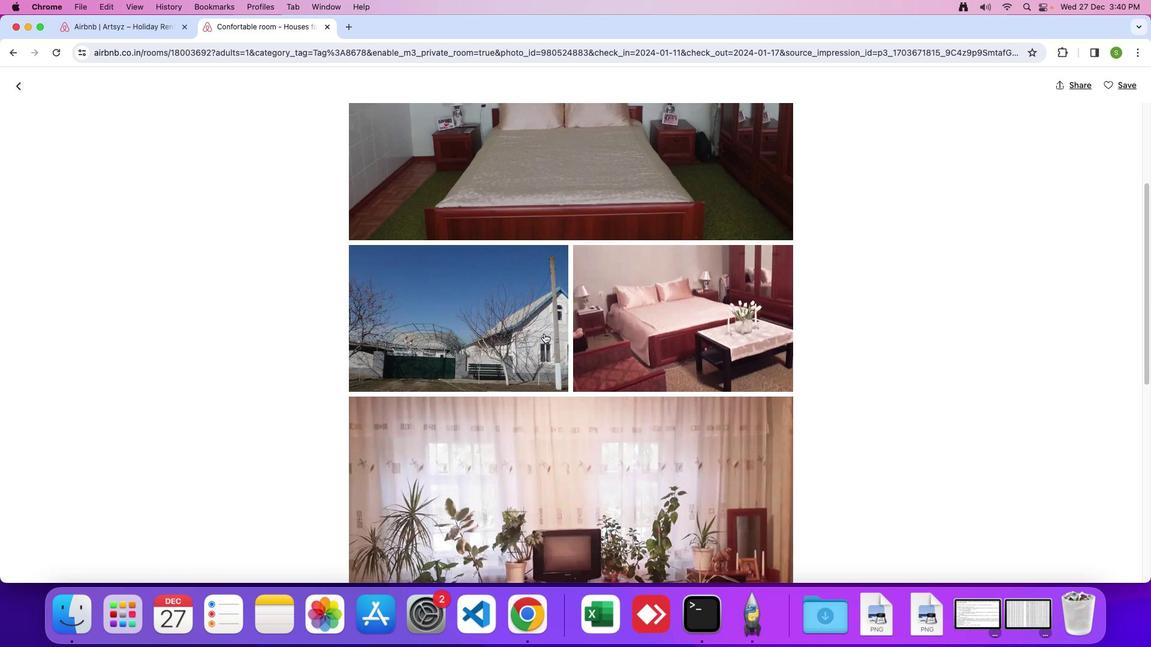 
Action: Mouse moved to (535, 338)
Screenshot: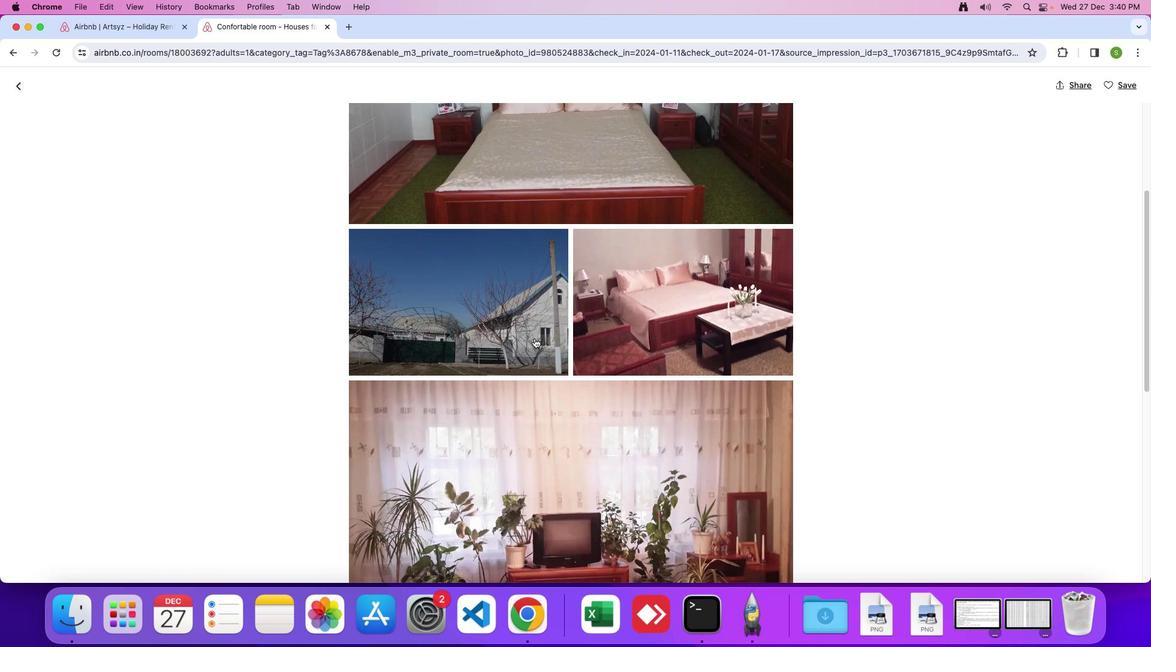 
Action: Mouse scrolled (535, 338) with delta (0, 0)
Screenshot: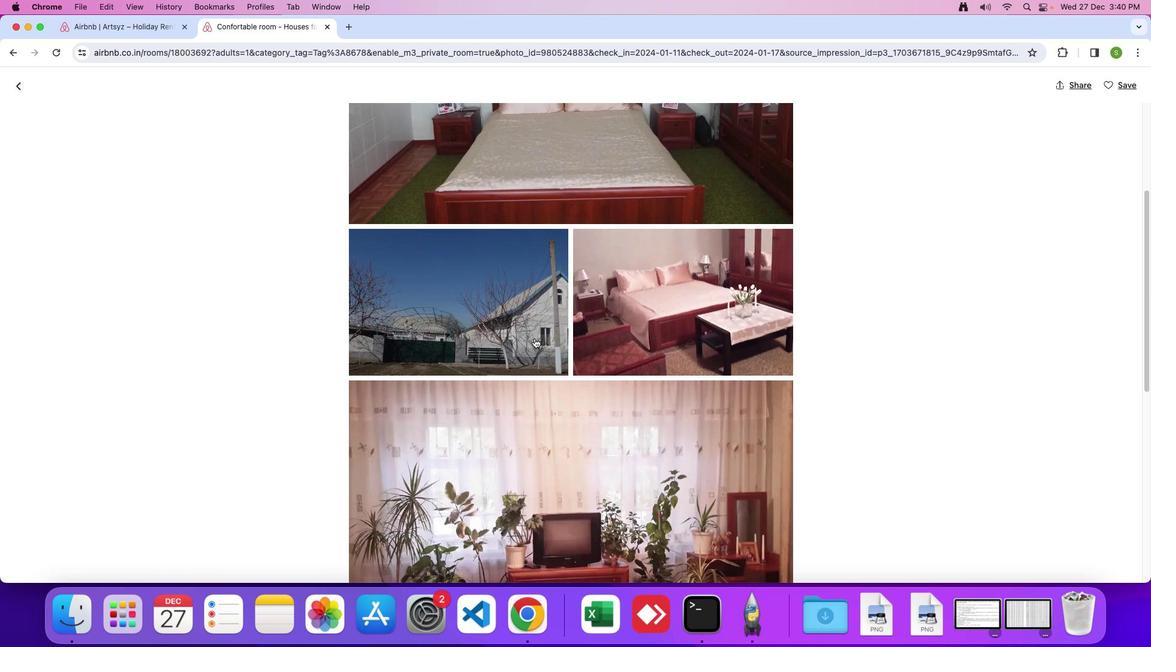 
Action: Mouse moved to (535, 338)
Screenshot: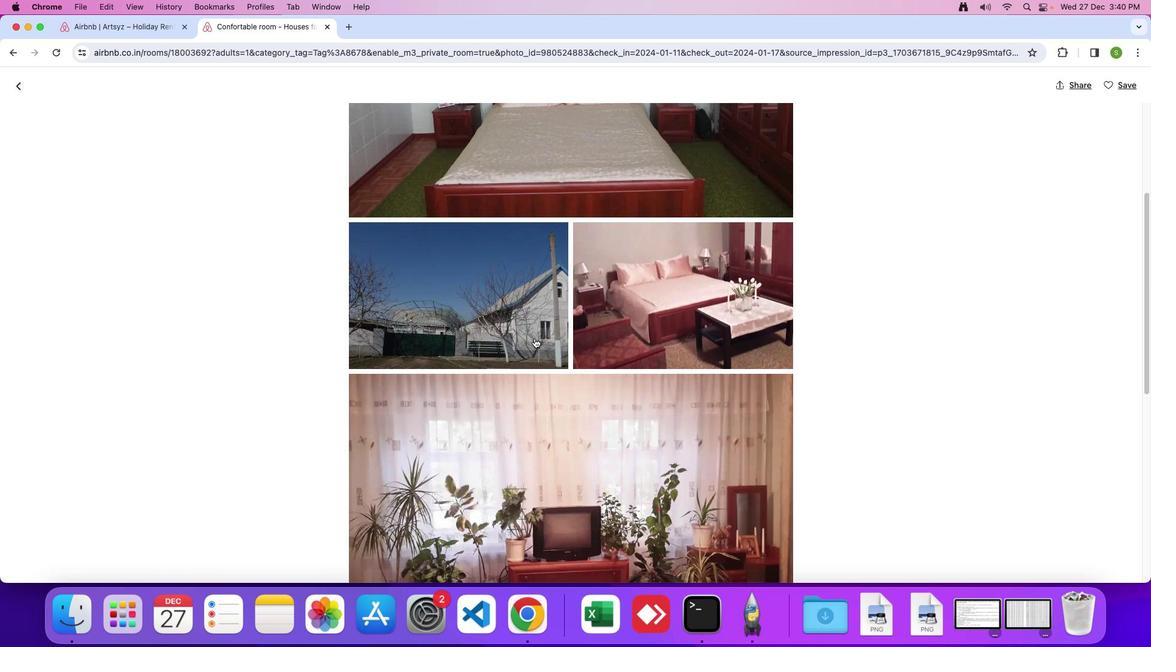 
Action: Mouse scrolled (535, 338) with delta (0, 0)
Screenshot: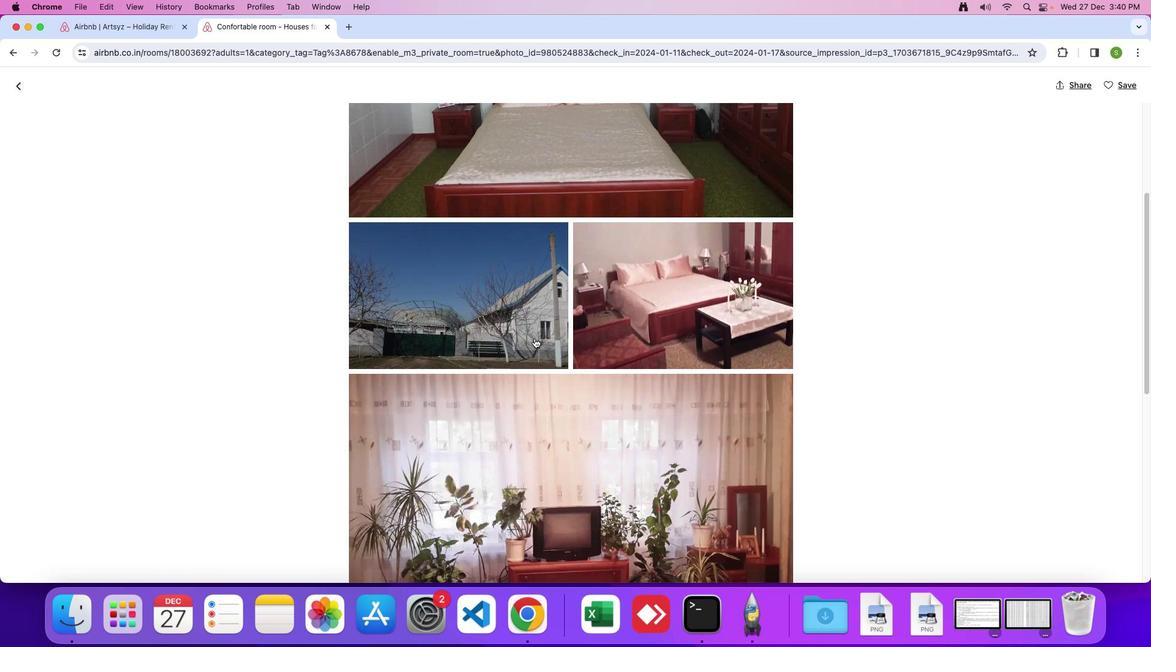 
Action: Mouse scrolled (535, 338) with delta (0, 0)
Screenshot: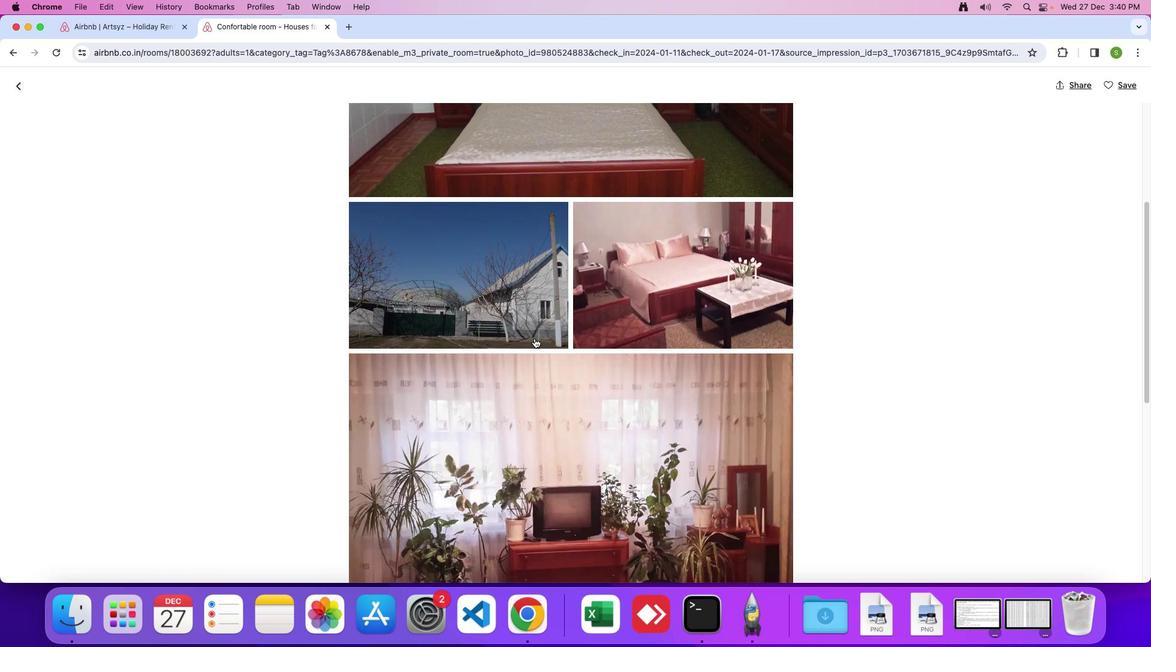 
Action: Mouse scrolled (535, 338) with delta (0, 0)
Screenshot: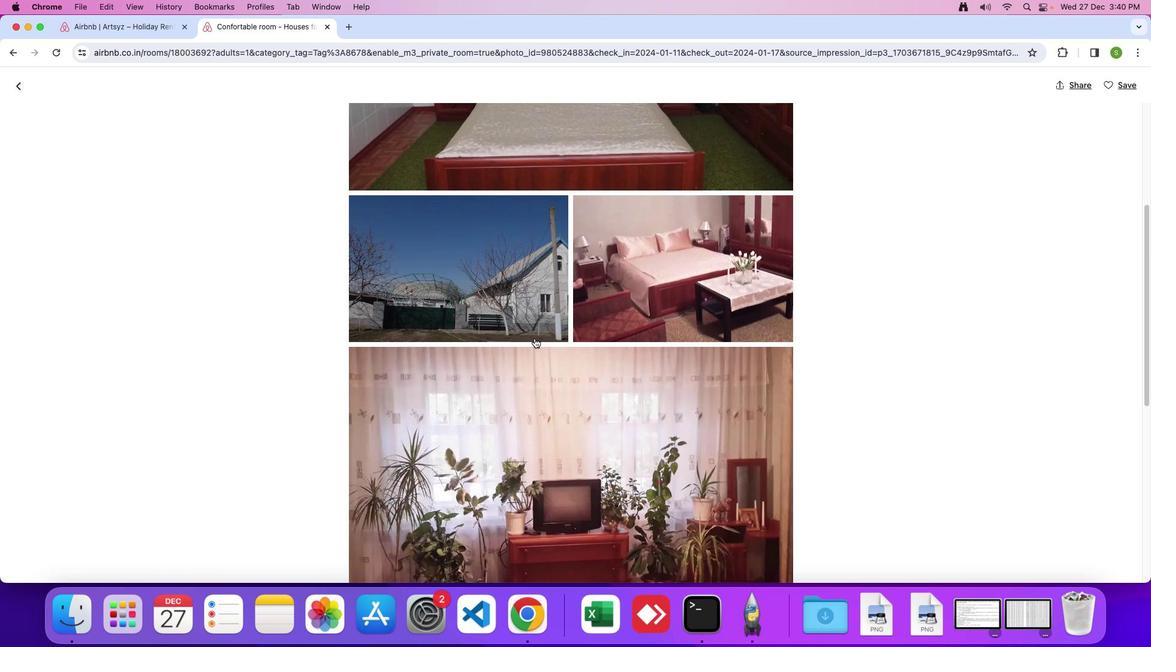 
Action: Mouse scrolled (535, 338) with delta (0, 0)
Screenshot: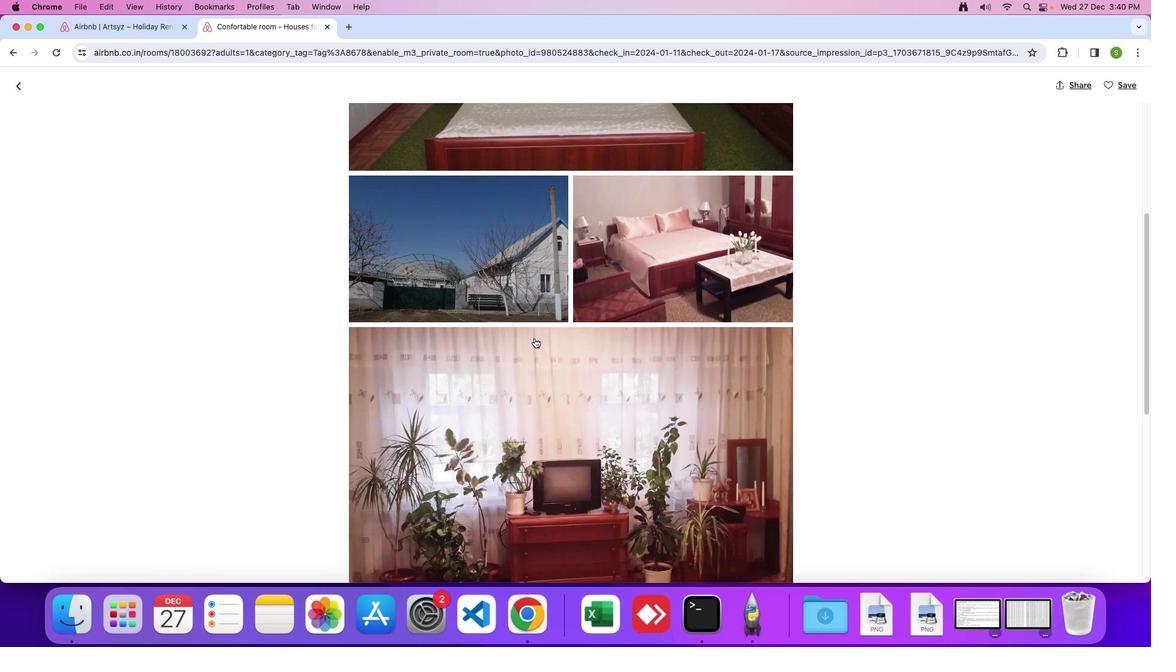 
Action: Mouse scrolled (535, 338) with delta (0, 0)
Screenshot: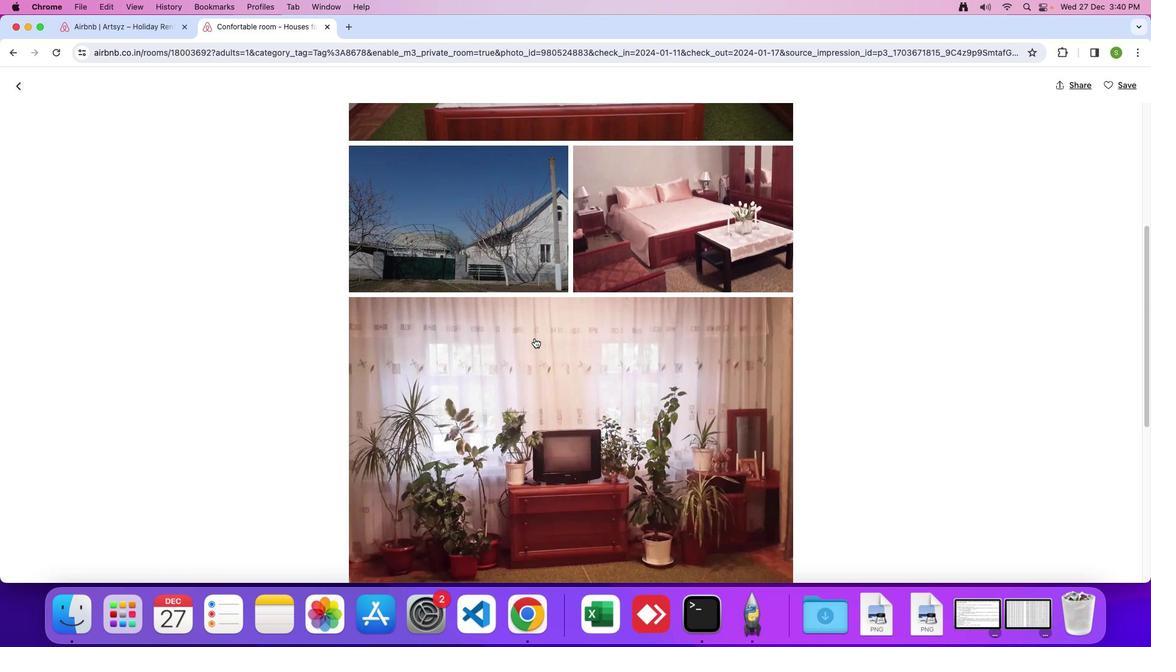 
Action: Mouse scrolled (535, 338) with delta (0, 0)
Screenshot: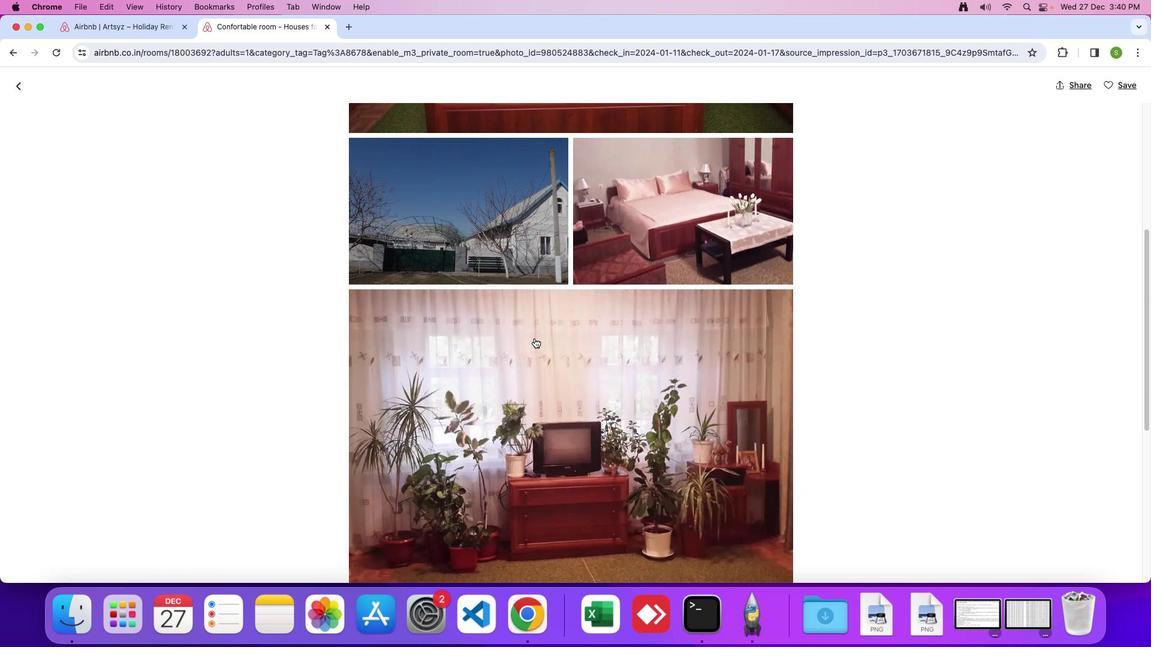 
Action: Mouse scrolled (535, 338) with delta (0, 0)
Screenshot: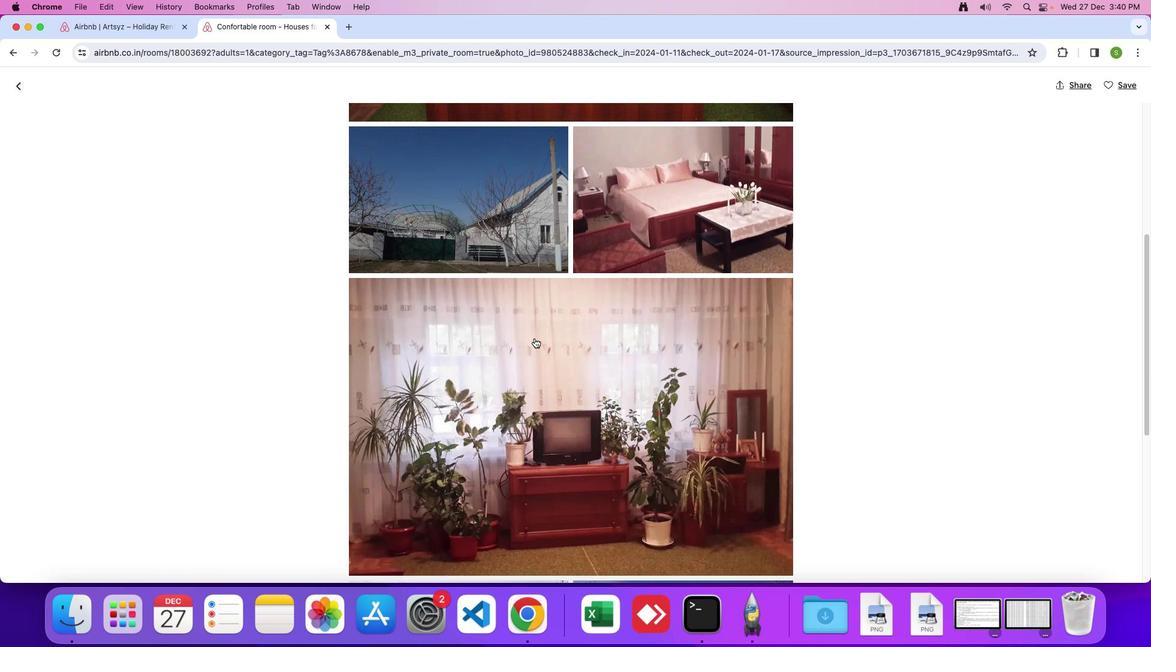 
Action: Mouse scrolled (535, 338) with delta (0, 0)
Screenshot: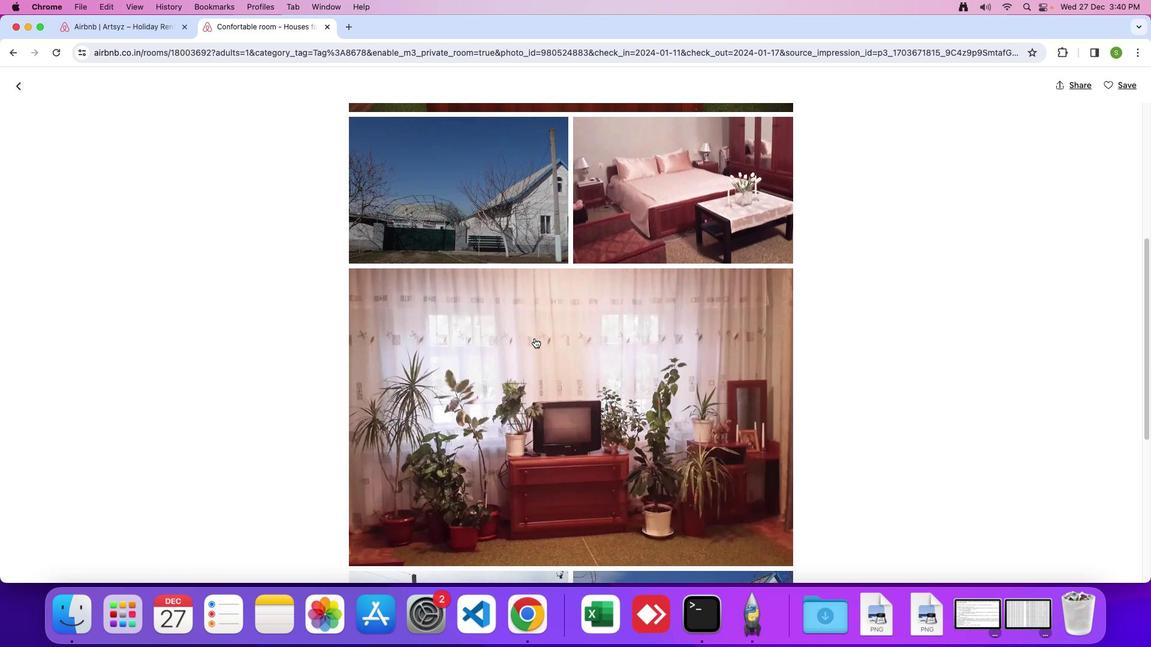 
Action: Mouse scrolled (535, 338) with delta (0, 0)
Screenshot: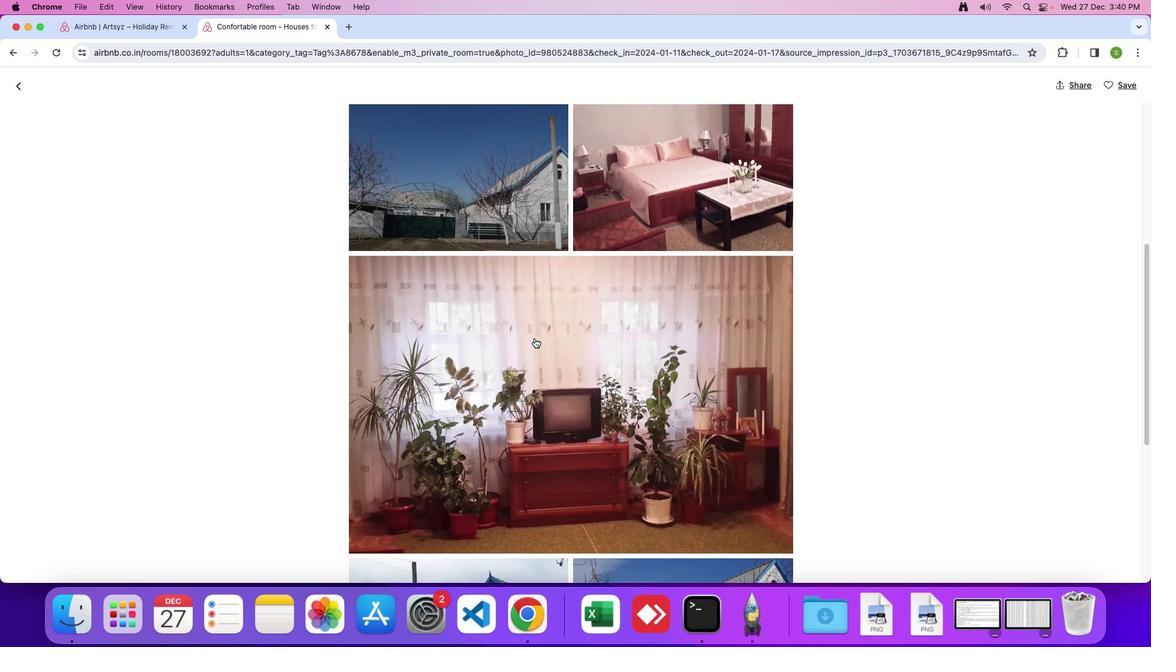 
Action: Mouse scrolled (535, 338) with delta (0, 0)
Screenshot: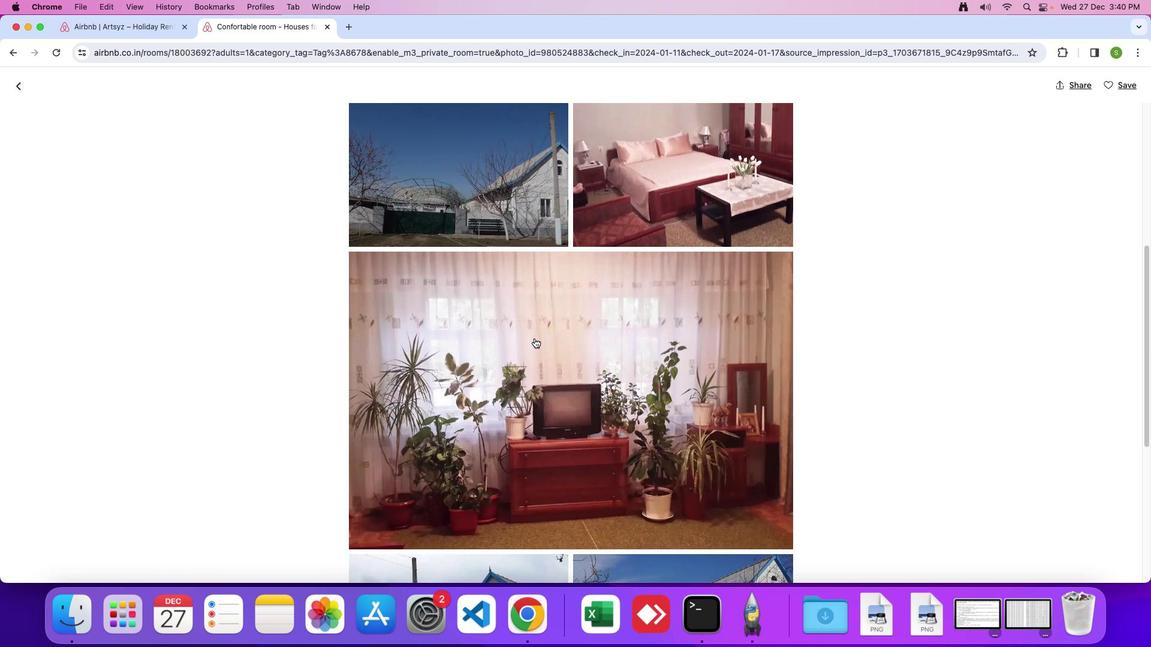 
Action: Mouse scrolled (535, 338) with delta (0, 0)
Screenshot: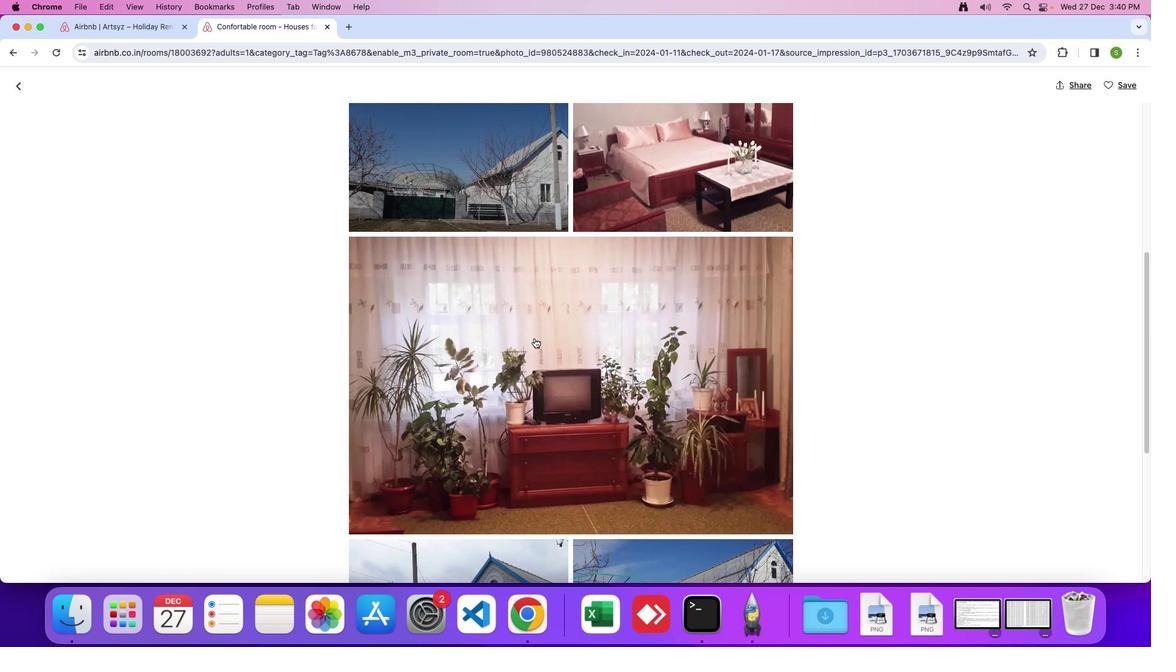
Action: Mouse scrolled (535, 338) with delta (0, 0)
Screenshot: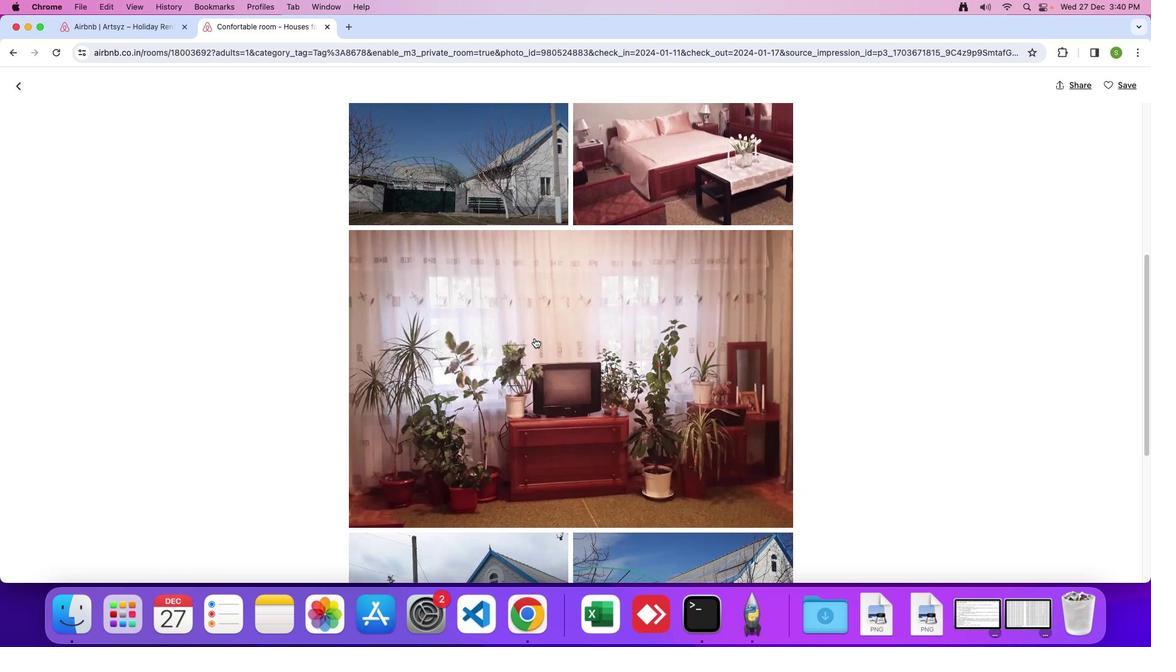
Action: Mouse scrolled (535, 338) with delta (0, 0)
Screenshot: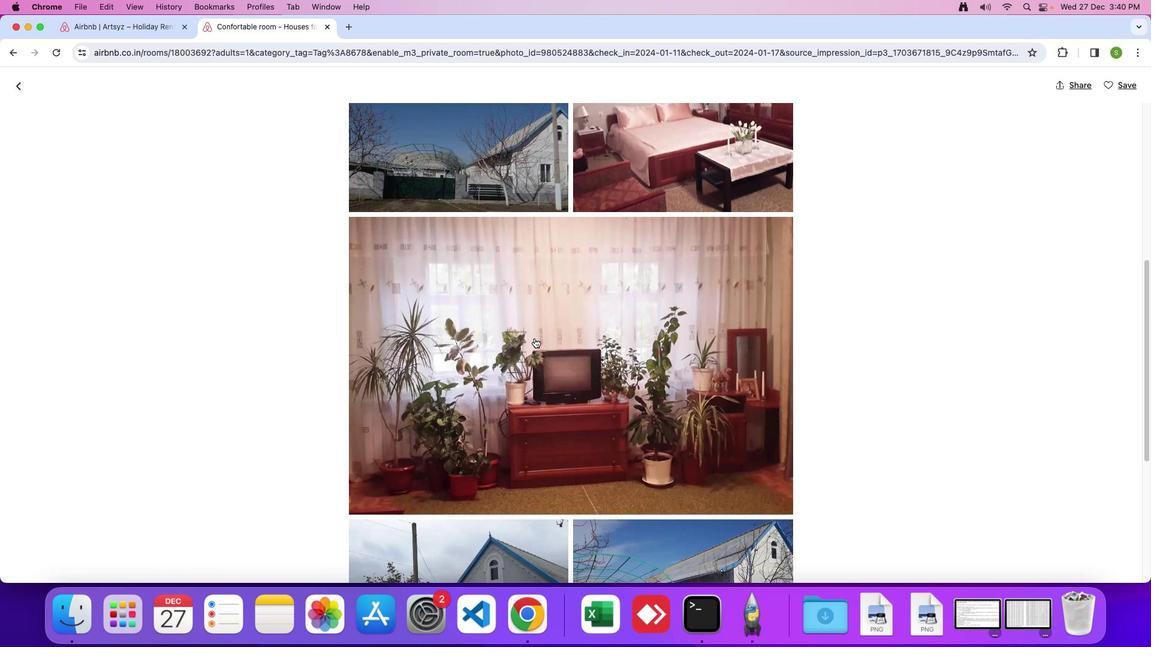 
Action: Mouse scrolled (535, 338) with delta (0, 0)
Screenshot: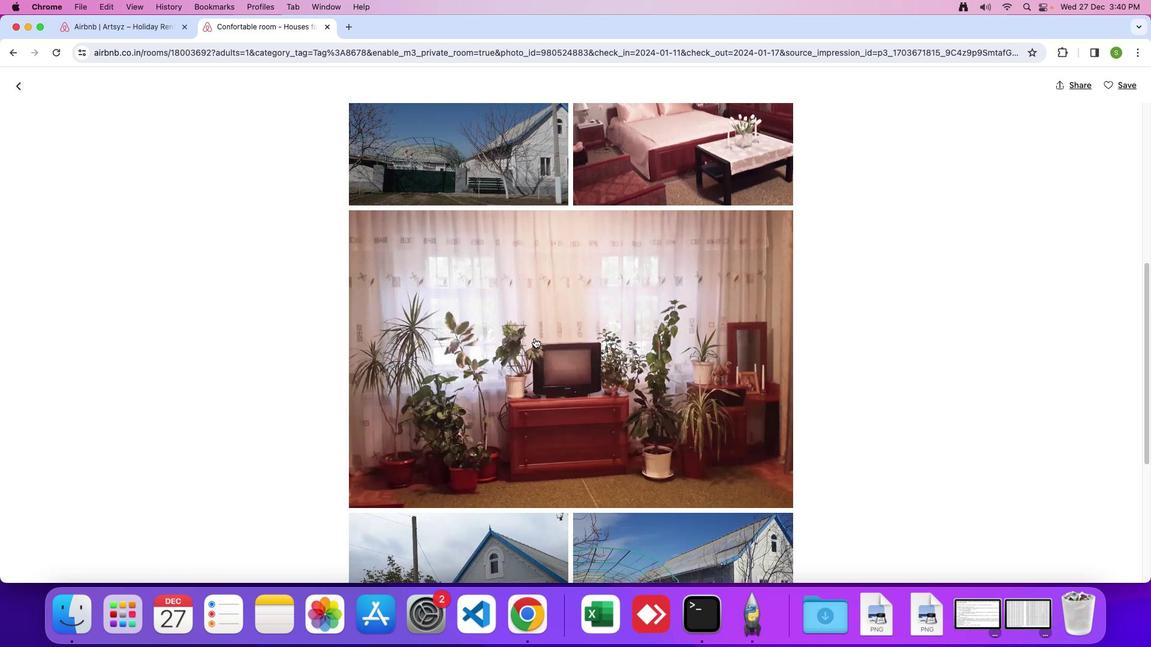 
Action: Mouse scrolled (535, 338) with delta (0, 0)
Screenshot: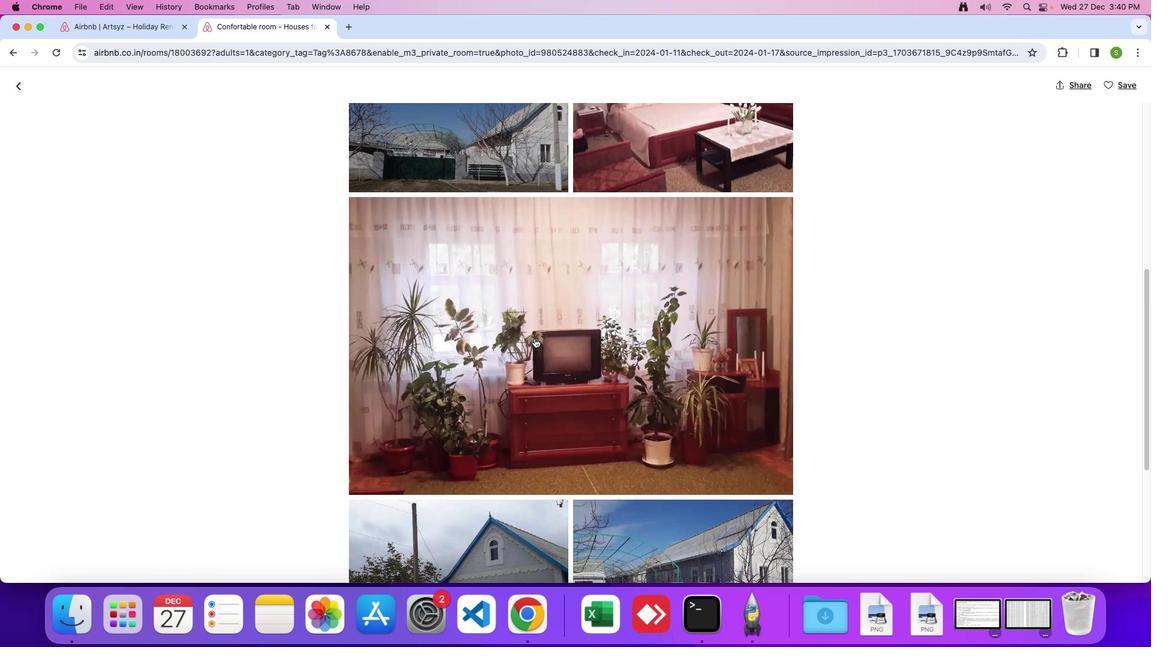 
Action: Mouse scrolled (535, 338) with delta (0, 0)
Screenshot: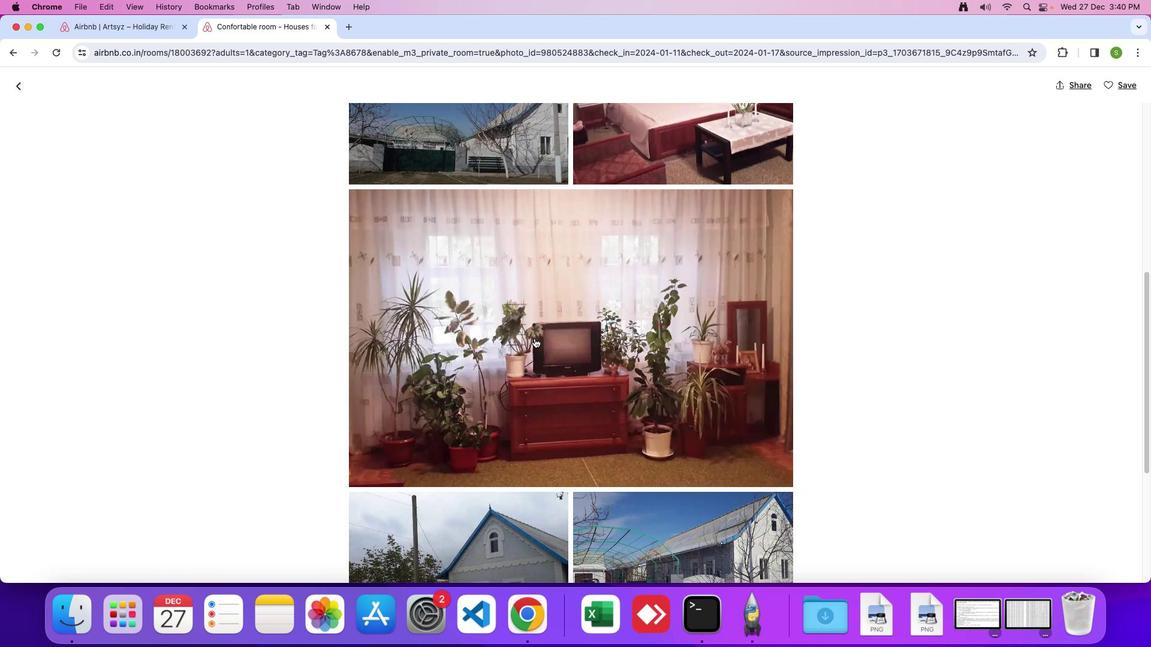 
Action: Mouse scrolled (535, 338) with delta (0, 0)
Screenshot: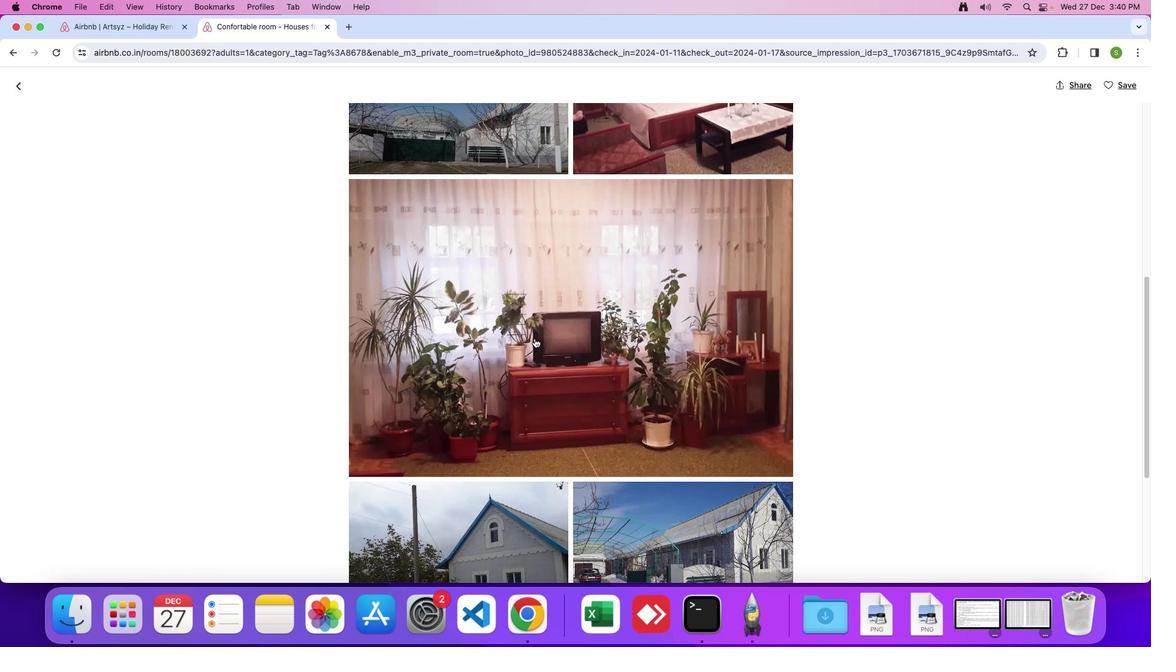 
Action: Mouse scrolled (535, 338) with delta (0, 0)
Screenshot: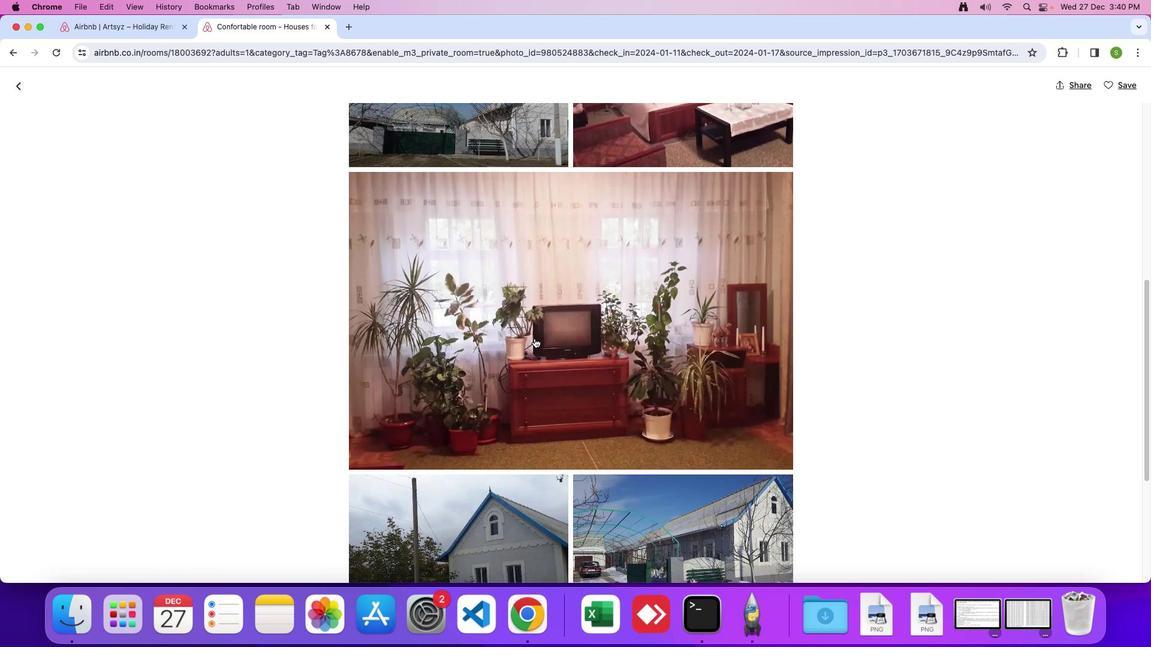 
Action: Mouse scrolled (535, 338) with delta (0, 0)
Screenshot: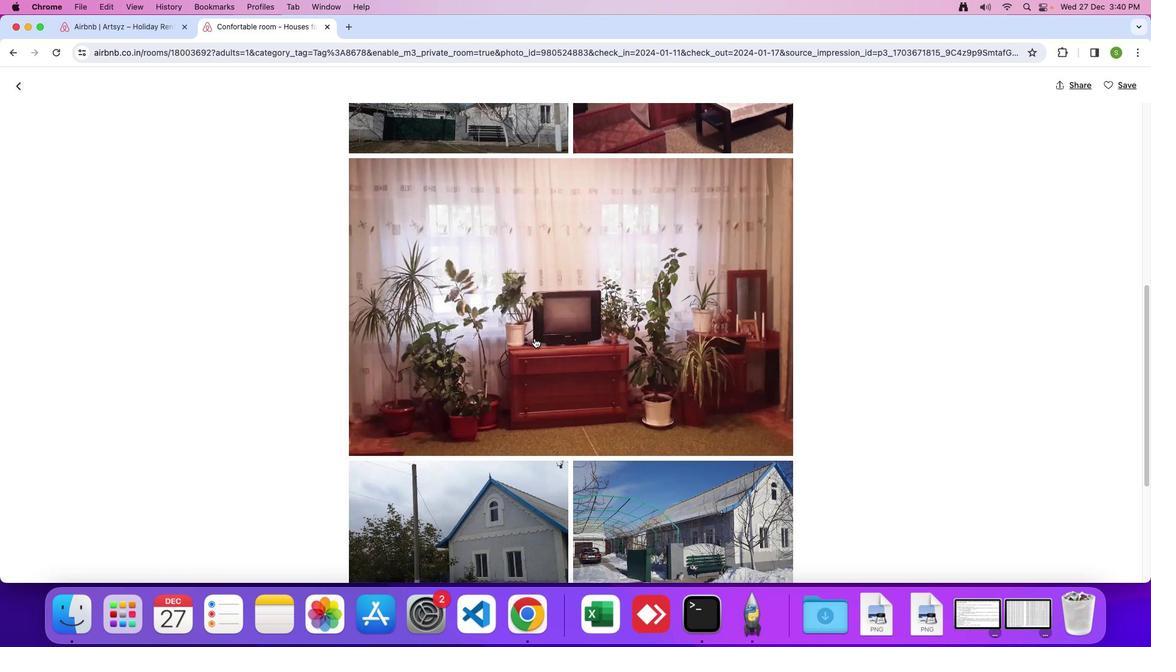 
Action: Mouse scrolled (535, 338) with delta (0, 0)
Screenshot: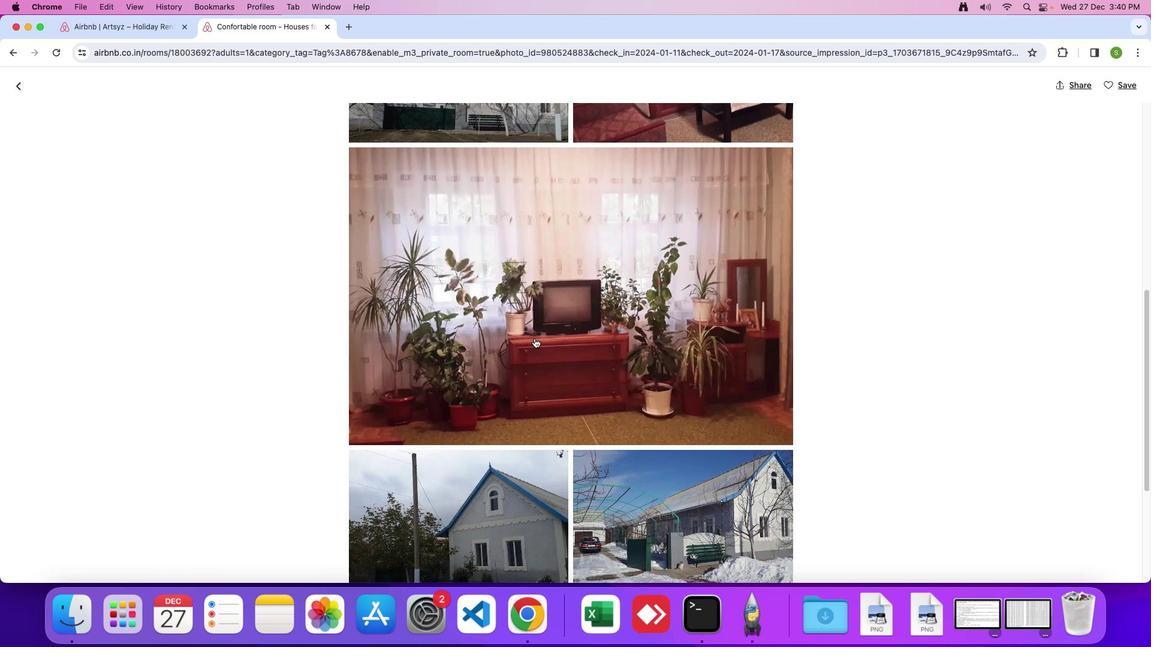 
Action: Mouse scrolled (535, 338) with delta (0, 0)
Screenshot: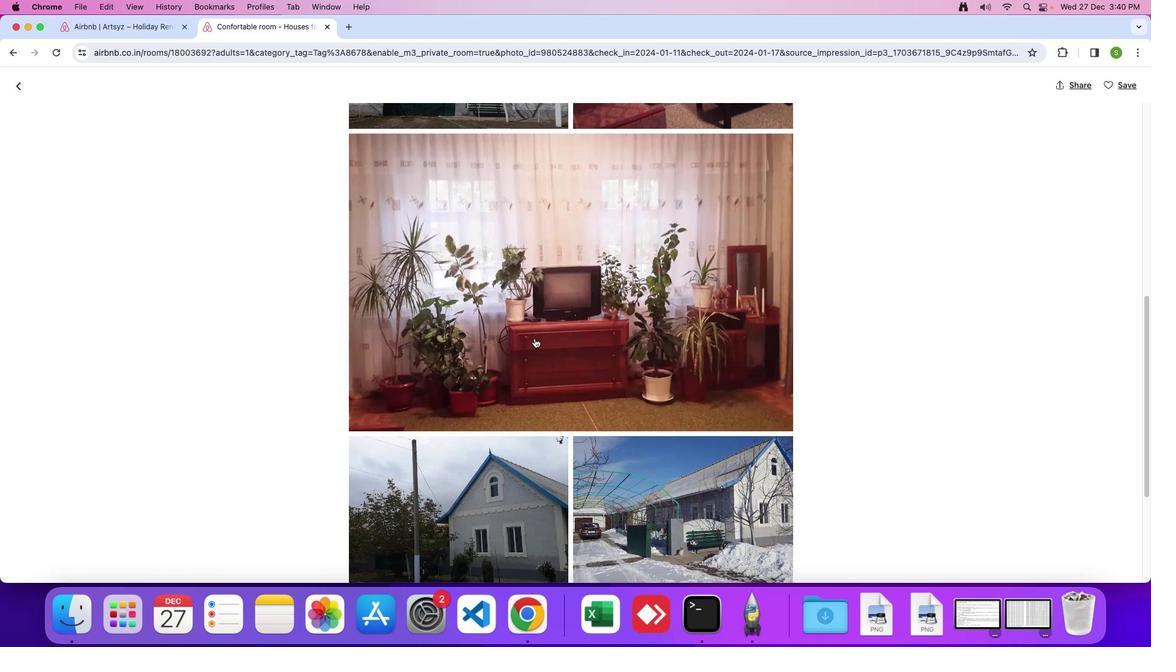 
Action: Mouse scrolled (535, 338) with delta (0, 0)
Screenshot: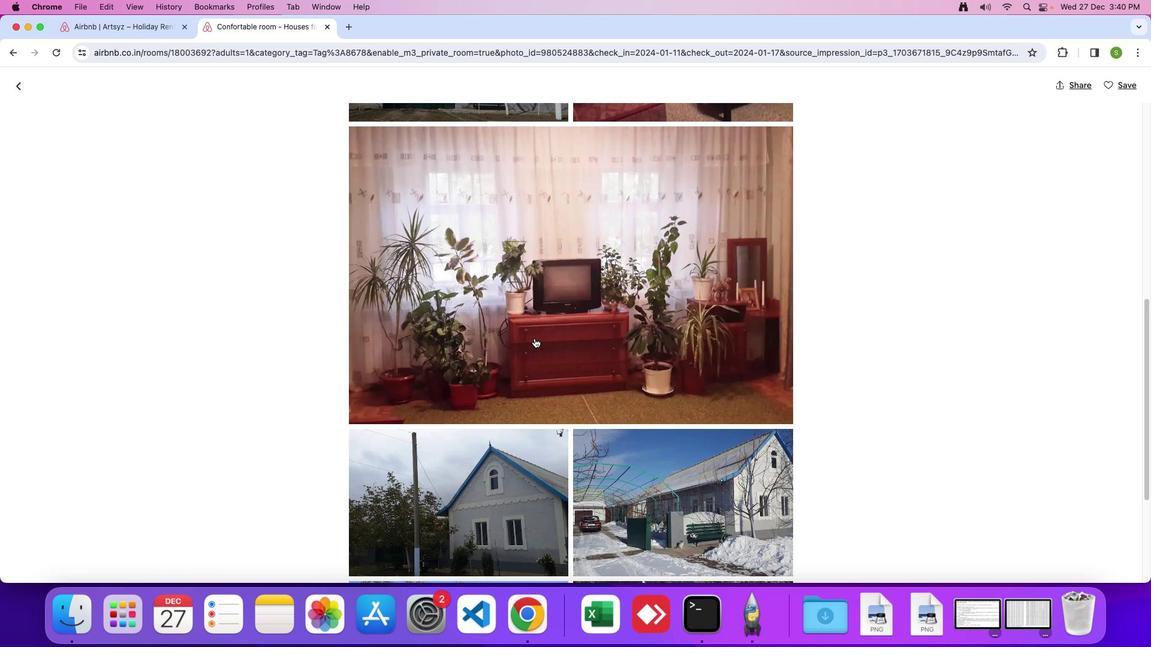 
Action: Mouse scrolled (535, 338) with delta (0, -1)
Screenshot: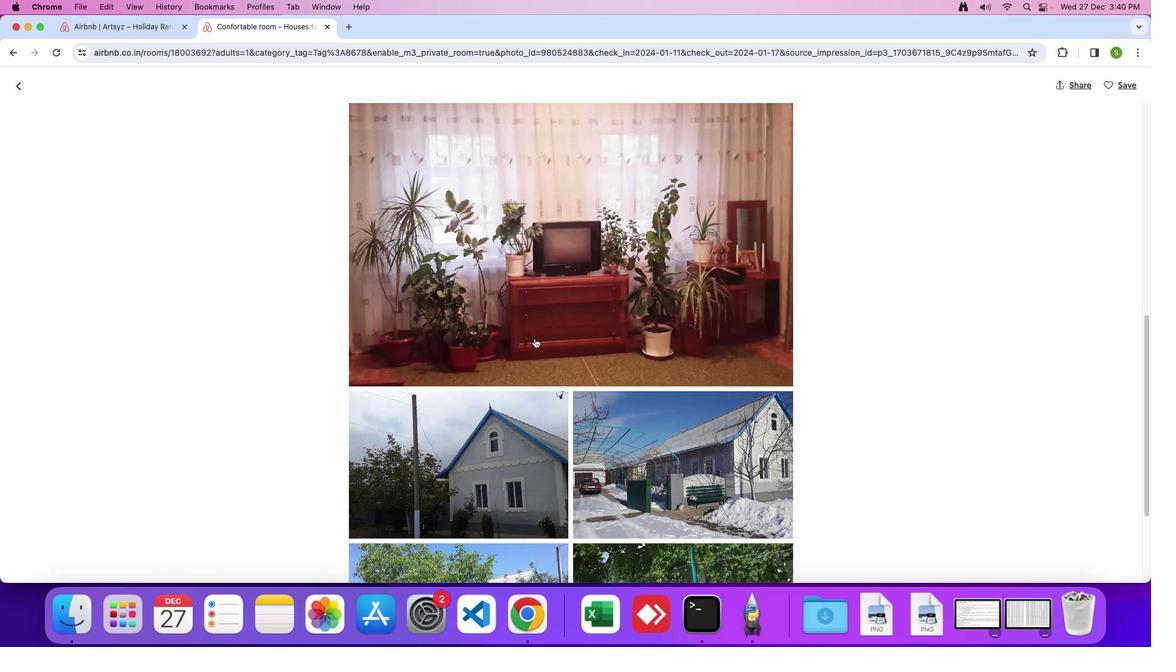 
Action: Mouse scrolled (535, 338) with delta (0, 0)
Screenshot: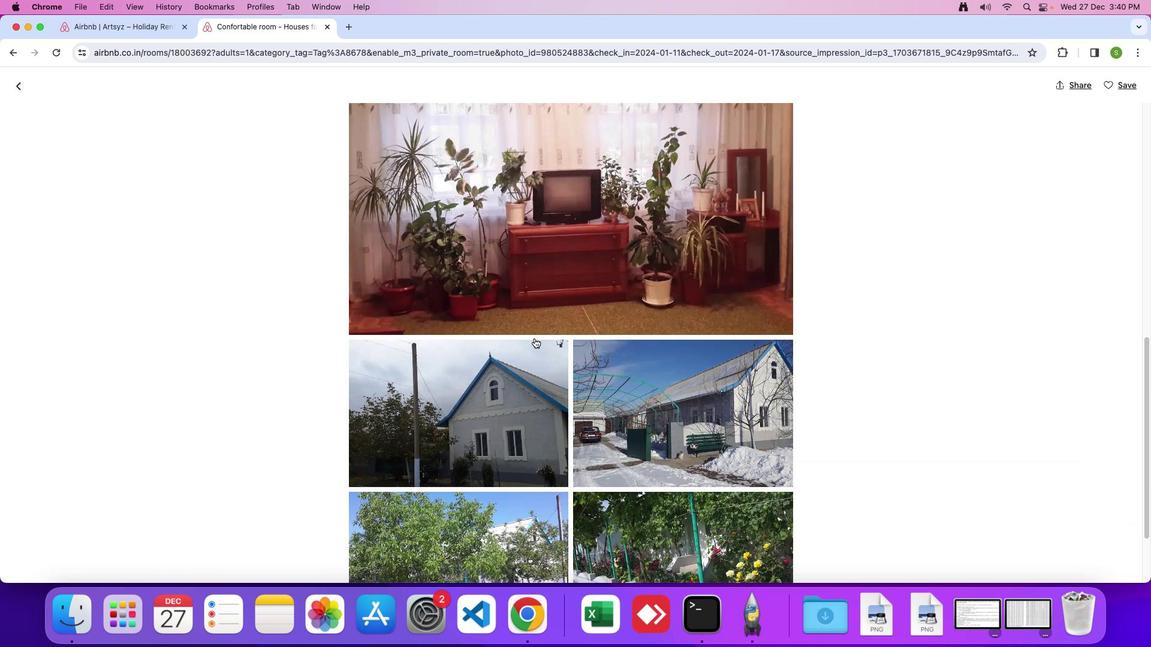 
Action: Mouse scrolled (535, 338) with delta (0, 0)
Screenshot: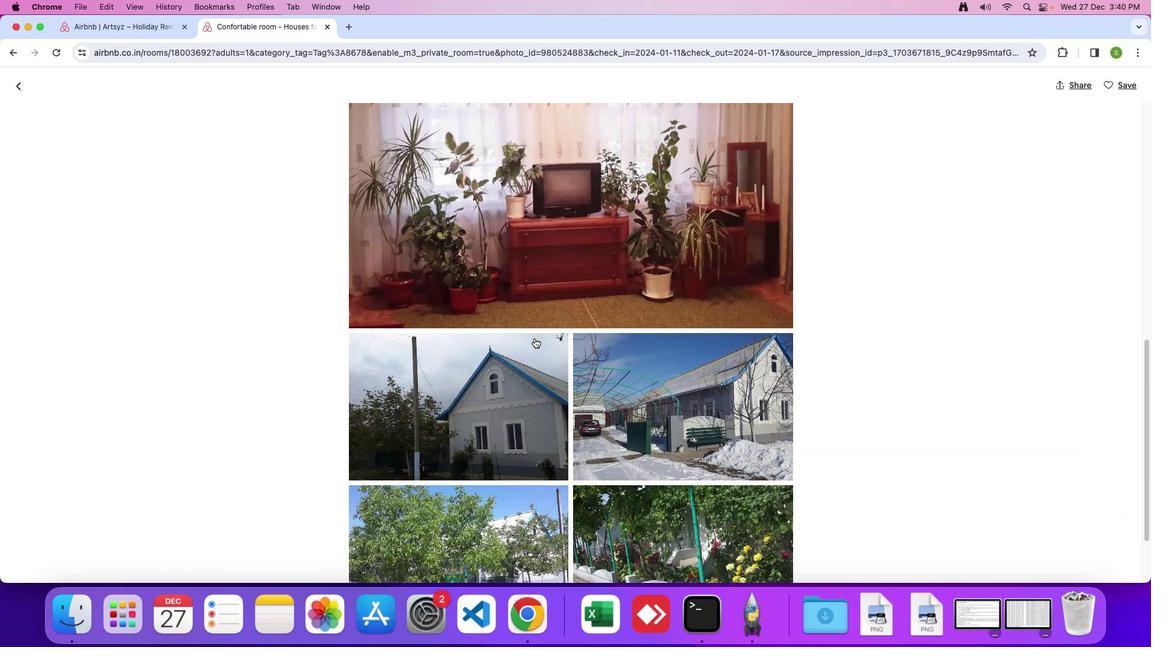 
Action: Mouse scrolled (535, 338) with delta (0, 0)
Screenshot: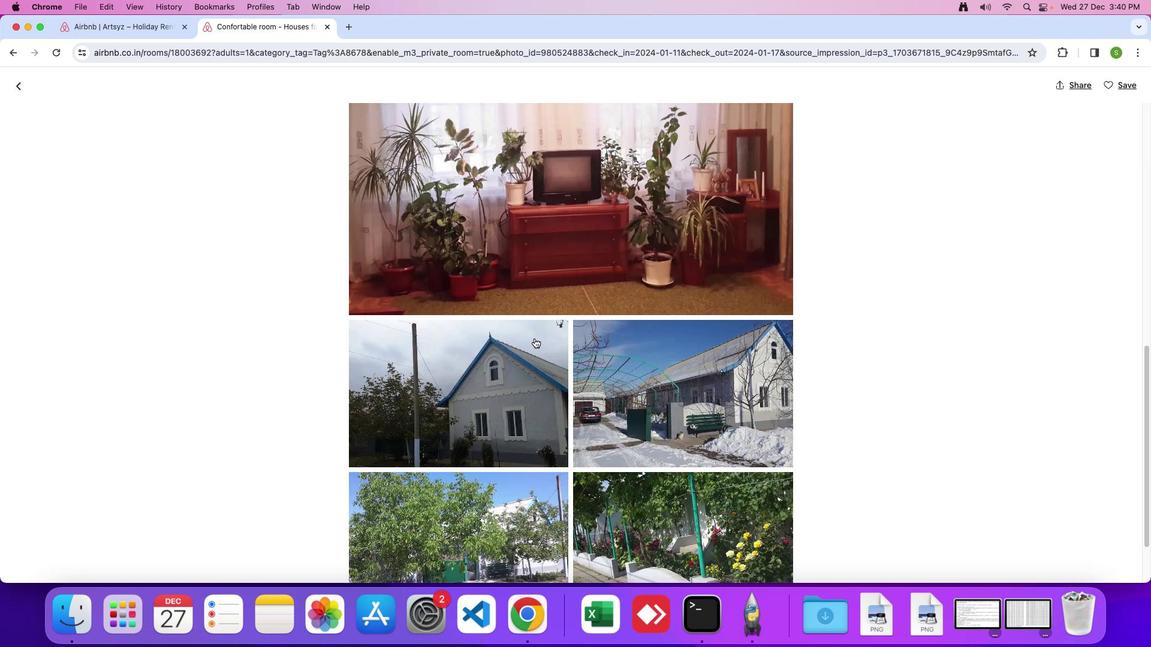 
Action: Mouse scrolled (535, 338) with delta (0, 0)
Screenshot: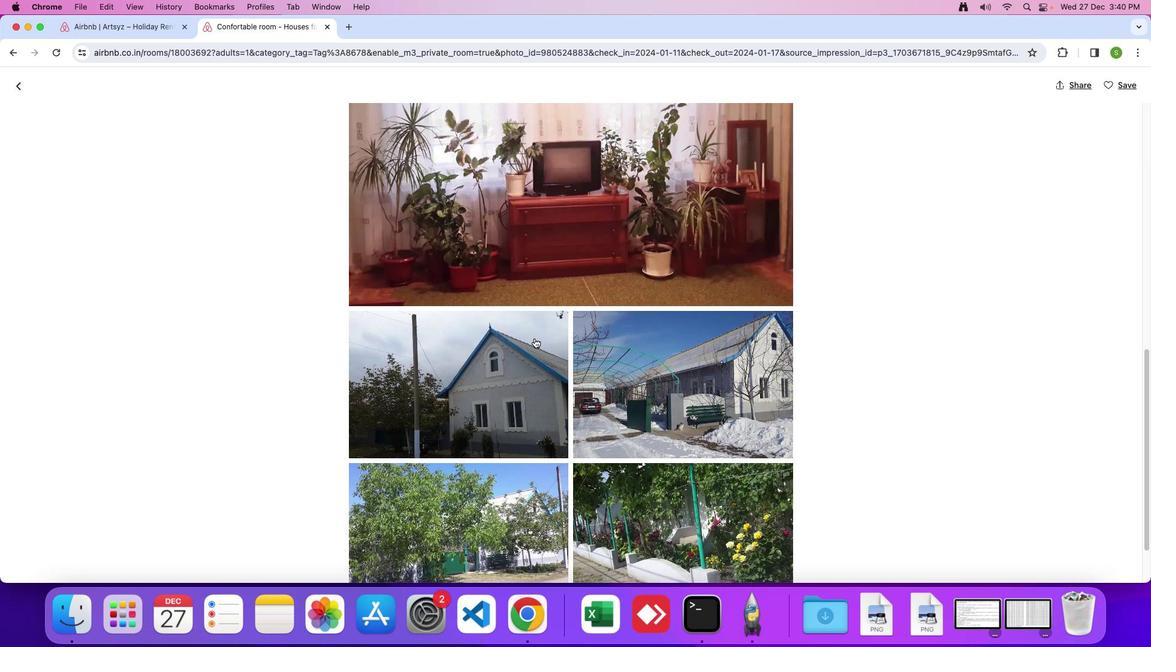 
Action: Mouse scrolled (535, 338) with delta (0, 0)
Screenshot: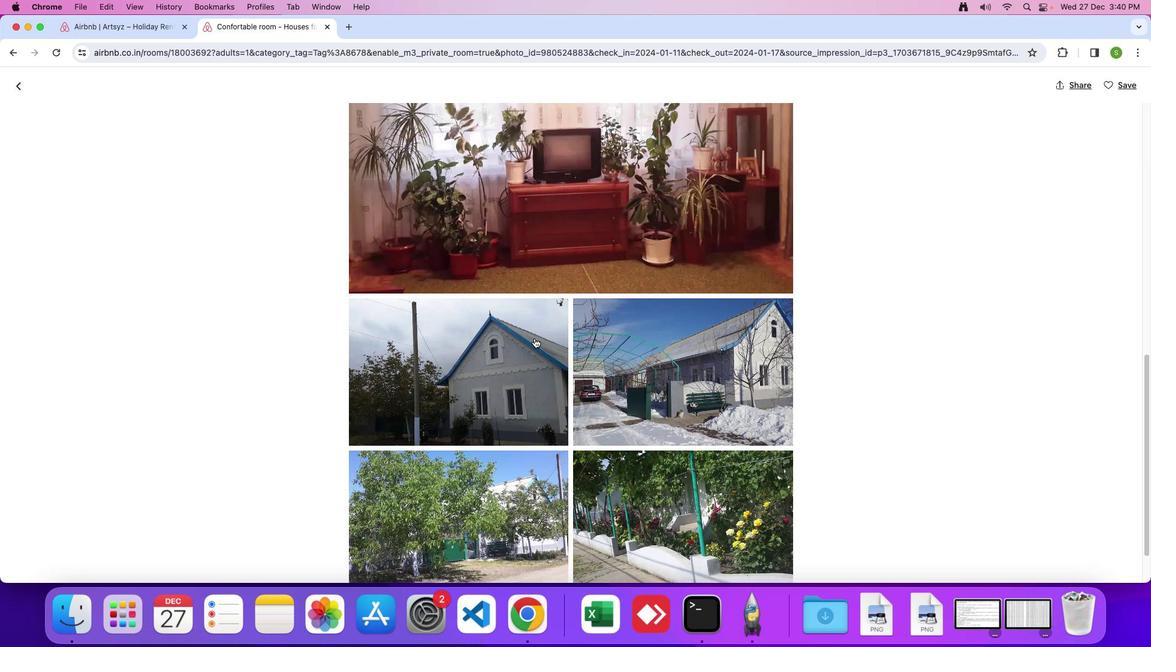 
Action: Mouse scrolled (535, 338) with delta (0, 0)
Screenshot: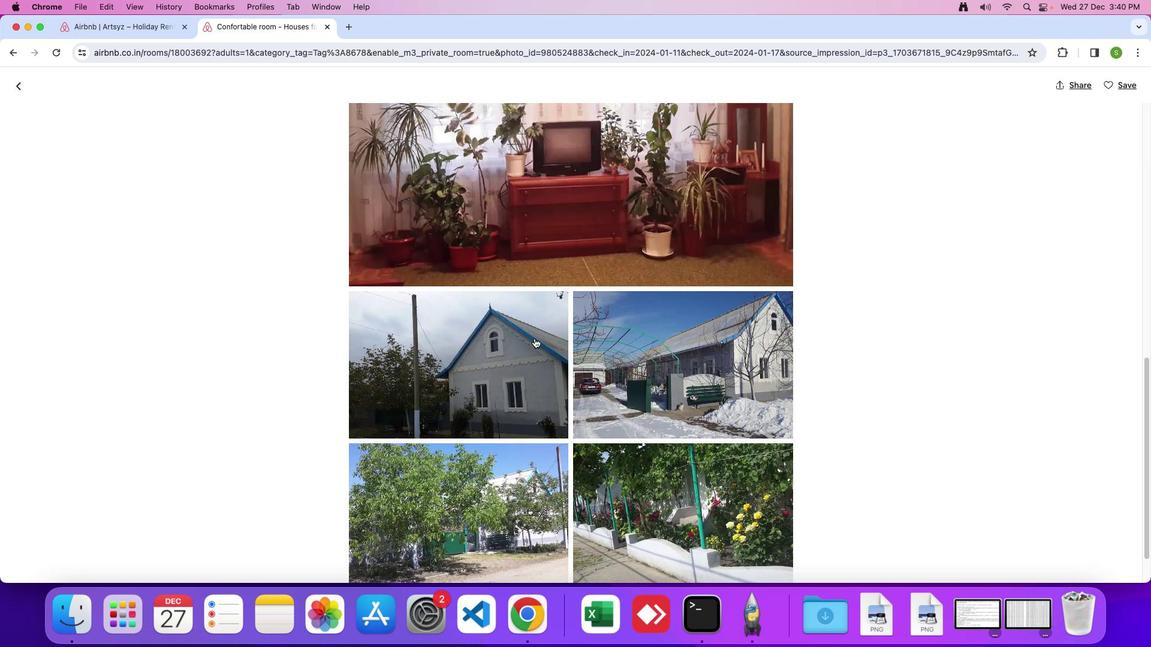 
Action: Mouse scrolled (535, 338) with delta (0, 0)
Screenshot: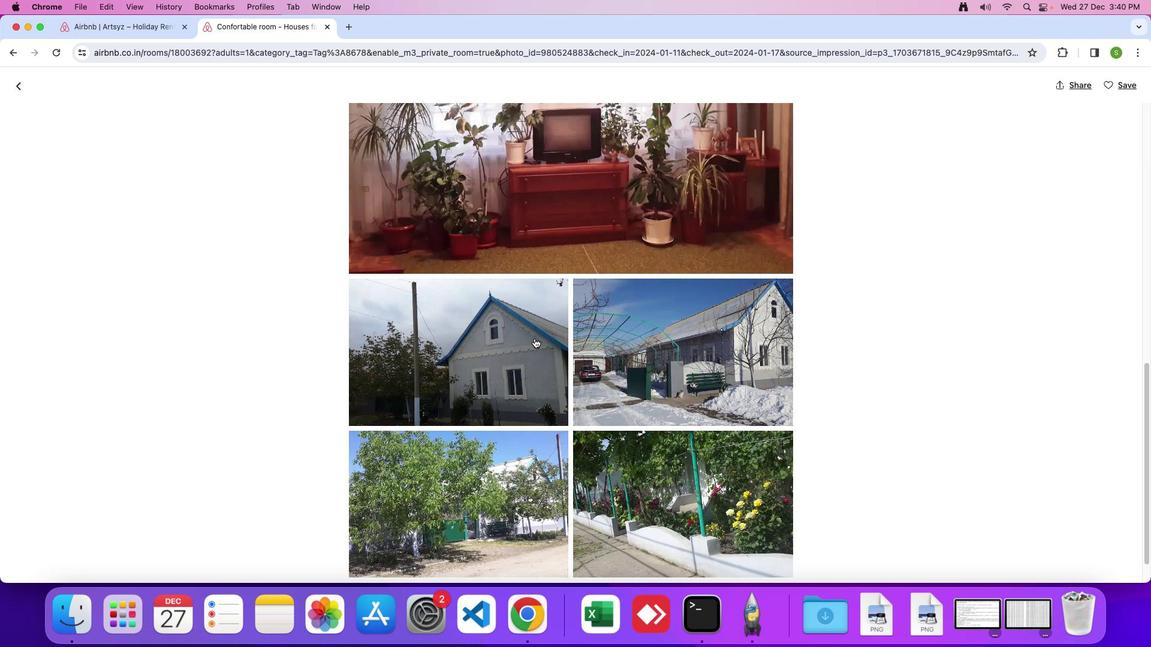 
Action: Mouse scrolled (535, 338) with delta (0, 0)
Screenshot: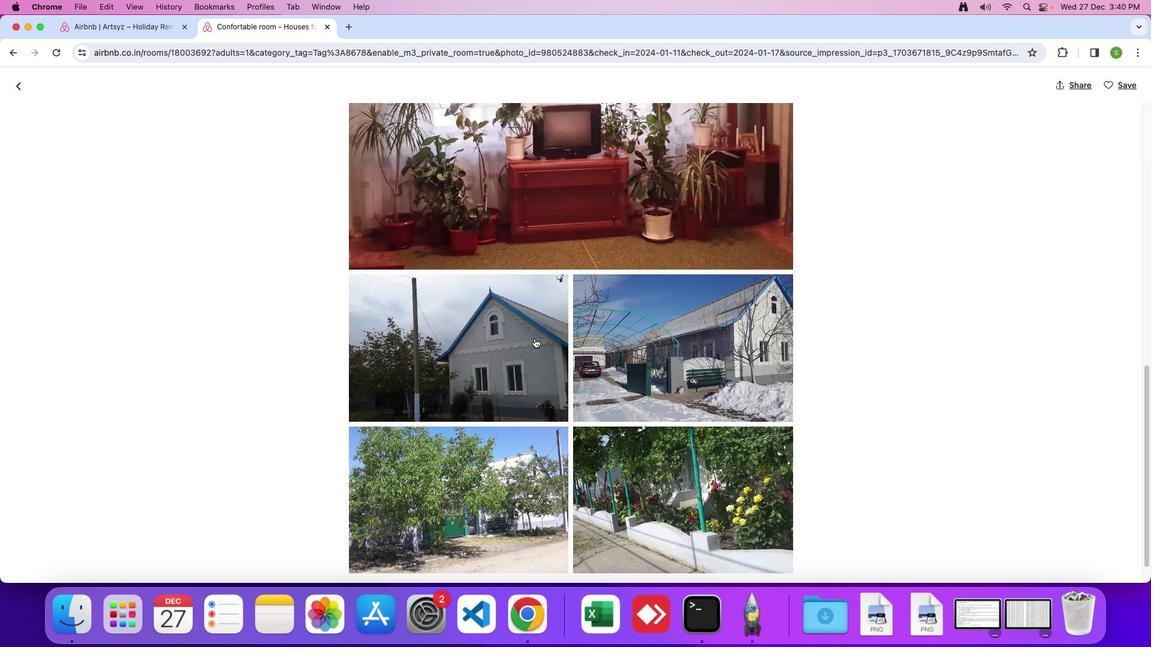 
Action: Mouse scrolled (535, 338) with delta (0, 0)
Screenshot: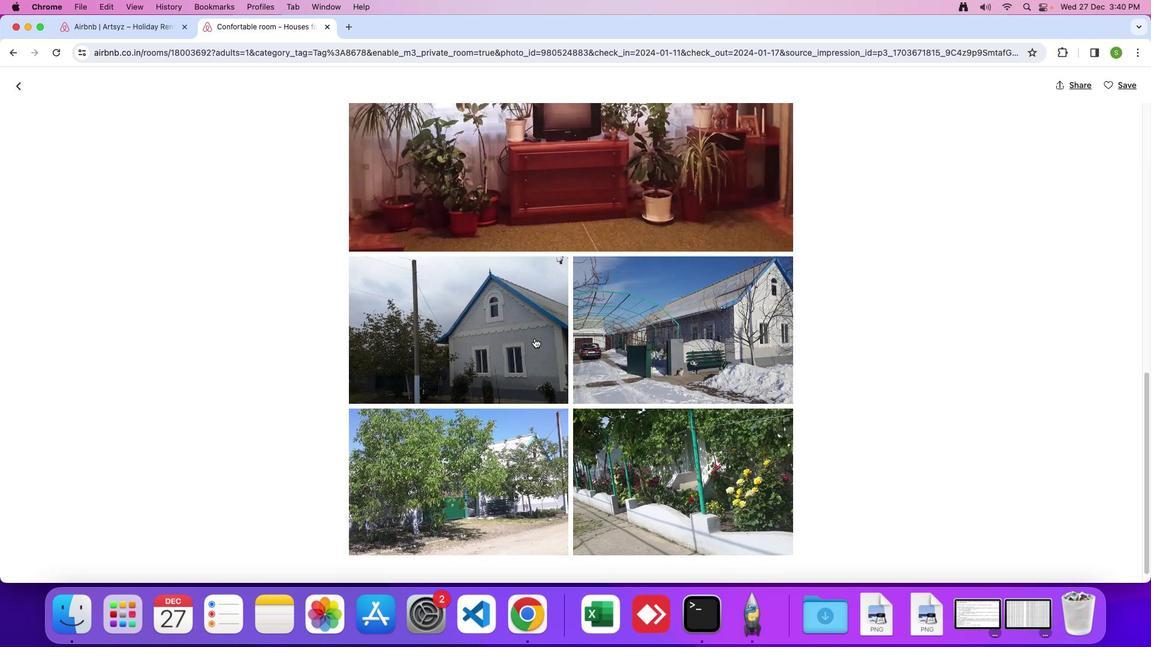 
Action: Mouse scrolled (535, 338) with delta (0, 0)
Screenshot: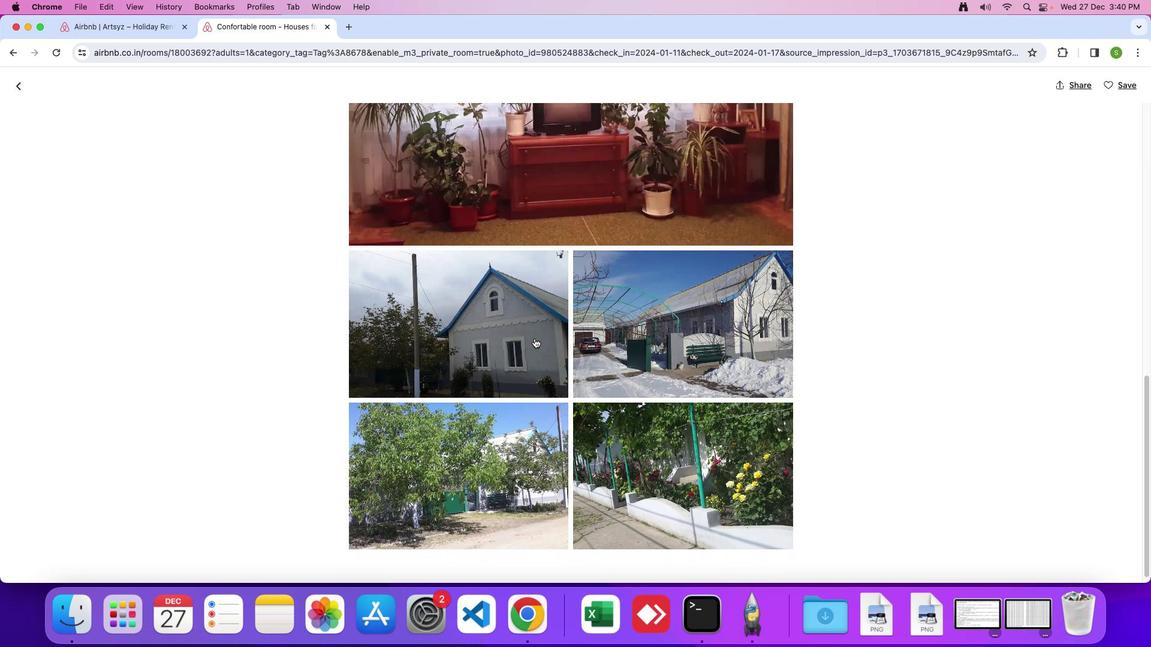 
Action: Mouse scrolled (535, 338) with delta (0, 0)
Screenshot: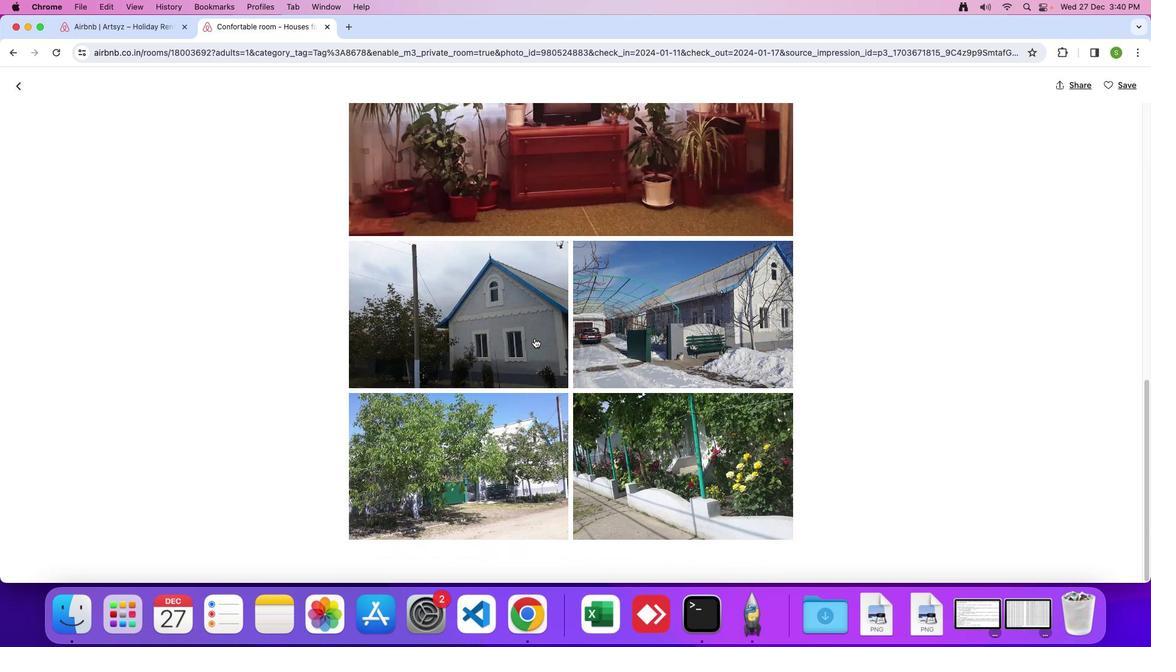 
Action: Mouse scrolled (535, 338) with delta (0, 0)
Screenshot: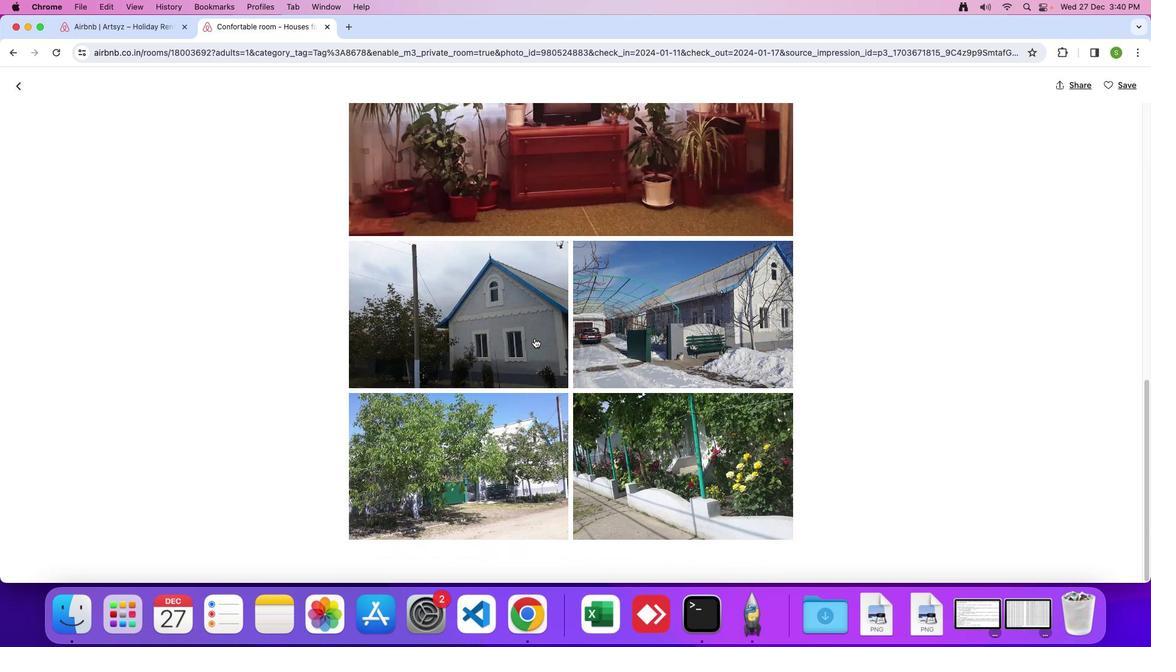
Action: Mouse scrolled (535, 338) with delta (0, -1)
Screenshot: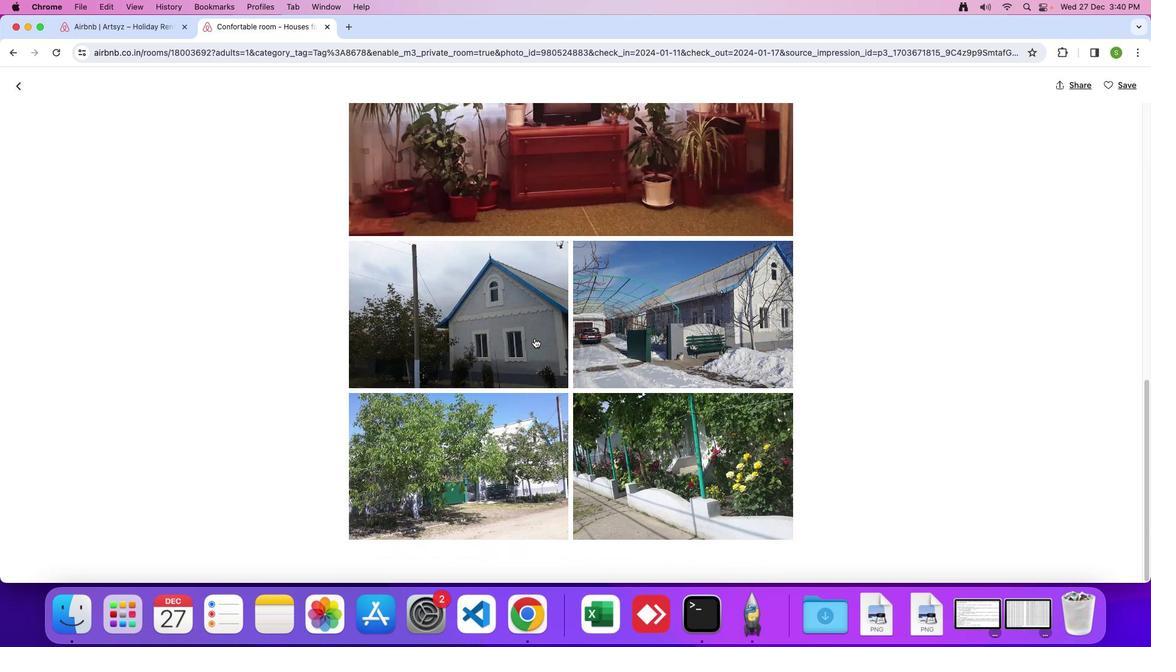 
Action: Mouse moved to (21, 90)
Screenshot: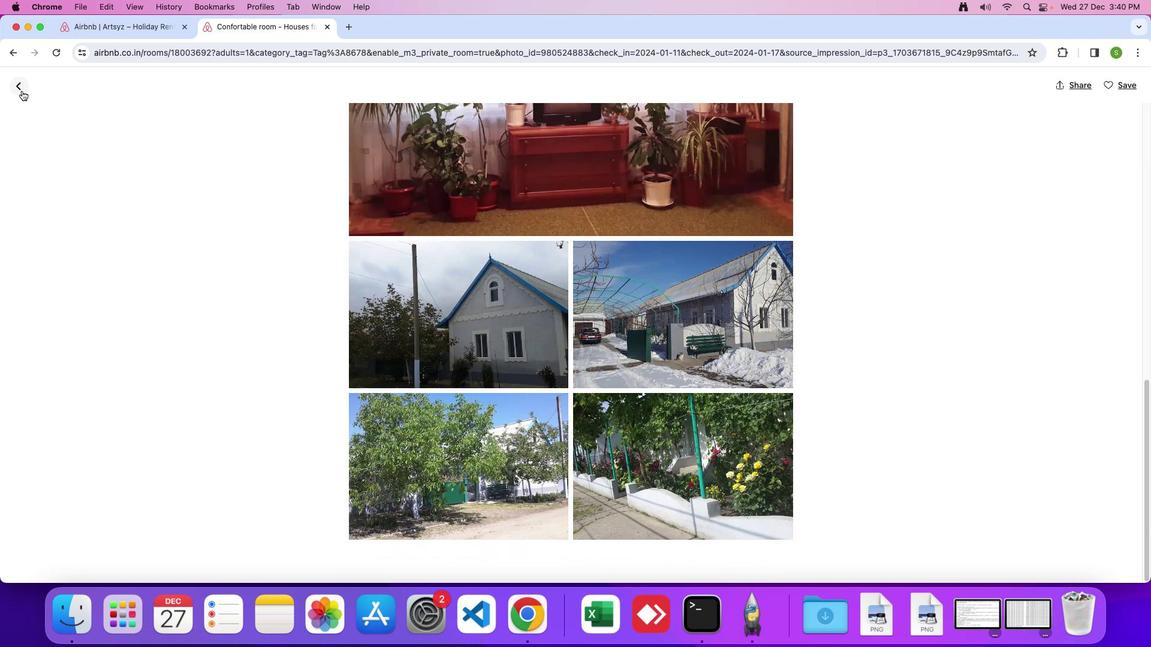 
Action: Mouse pressed left at (21, 90)
Screenshot: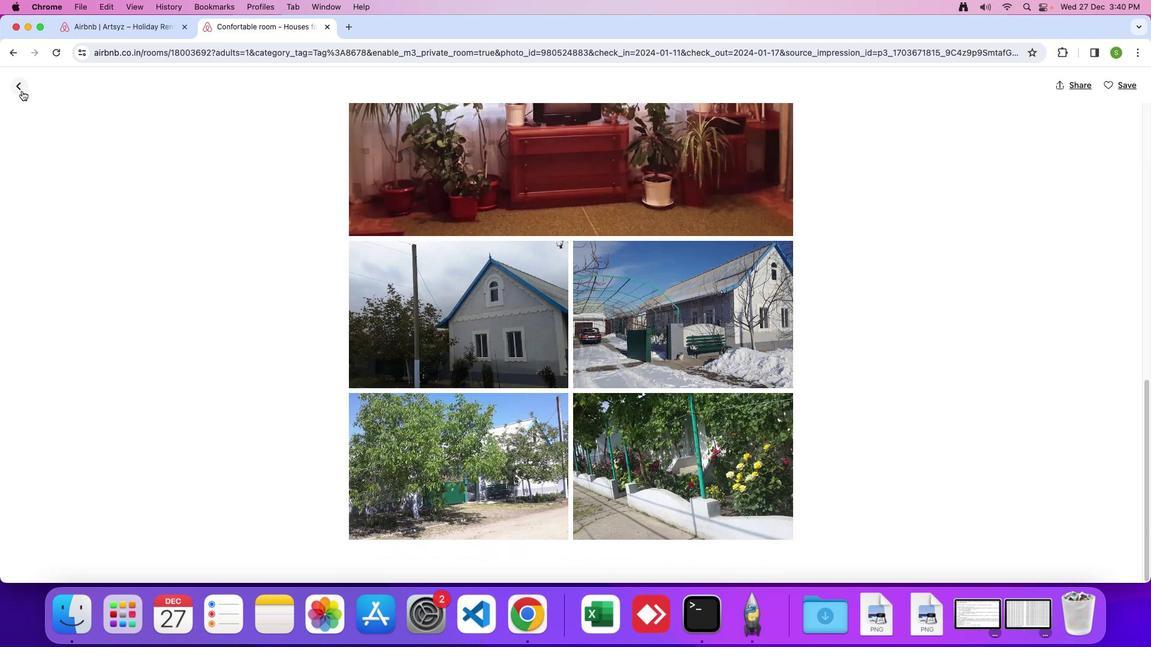 
Action: Mouse moved to (389, 362)
Screenshot: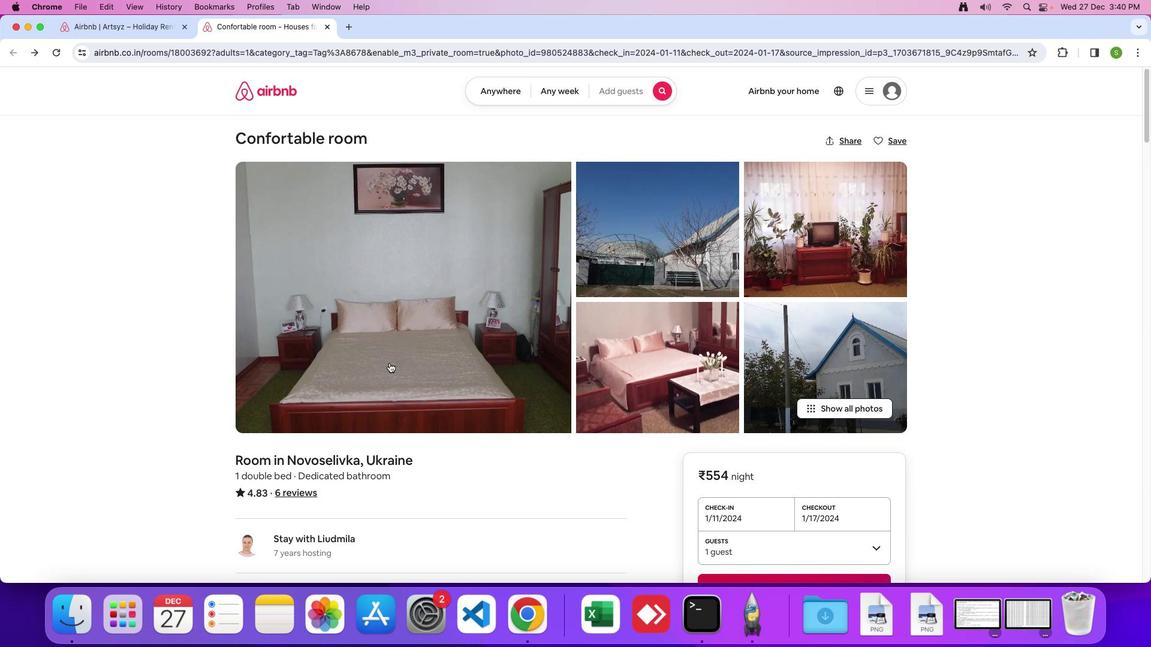 
Action: Mouse scrolled (389, 362) with delta (0, 0)
Screenshot: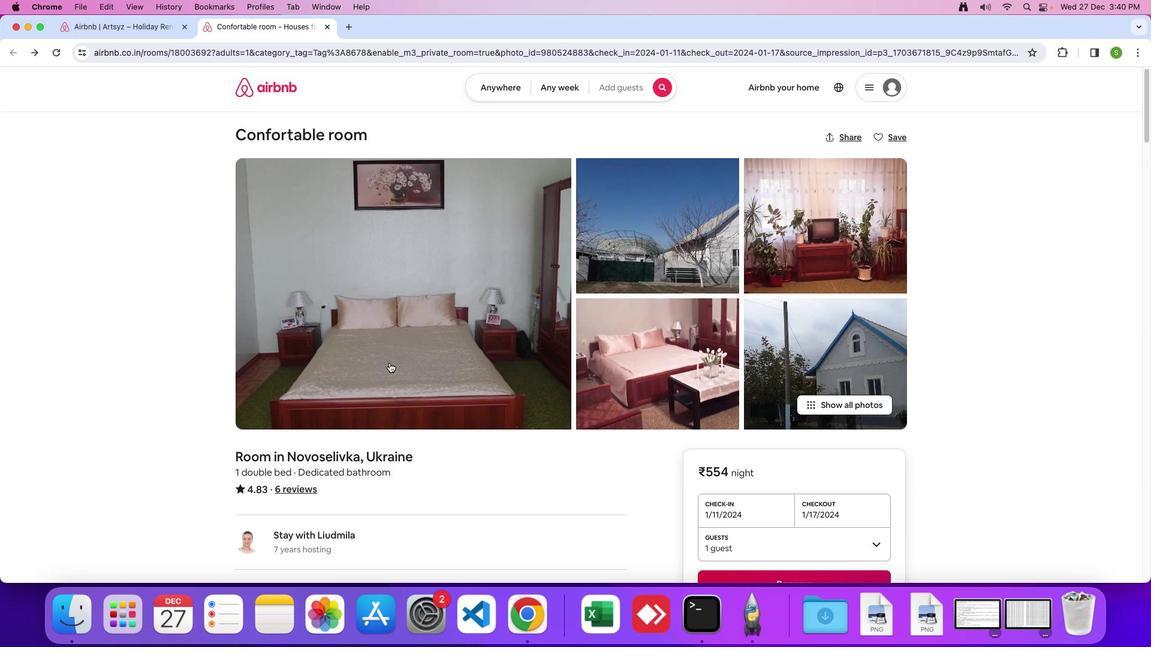 
Action: Mouse moved to (389, 362)
Screenshot: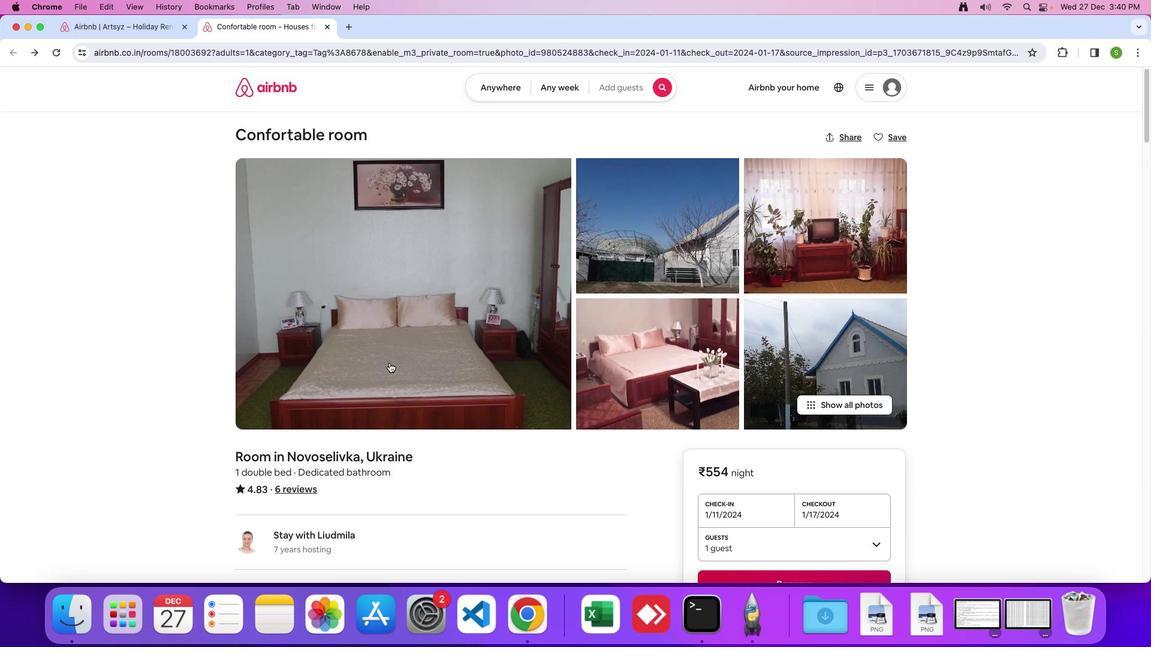
Action: Mouse scrolled (389, 362) with delta (0, 0)
Screenshot: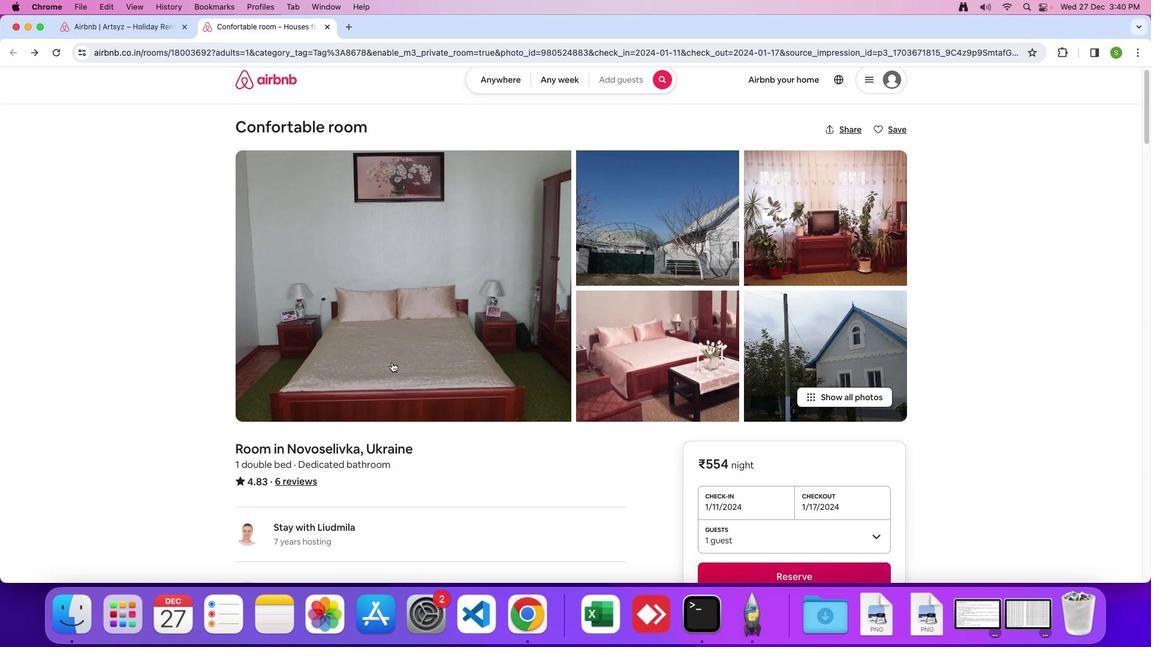 
Action: Mouse moved to (460, 376)
Screenshot: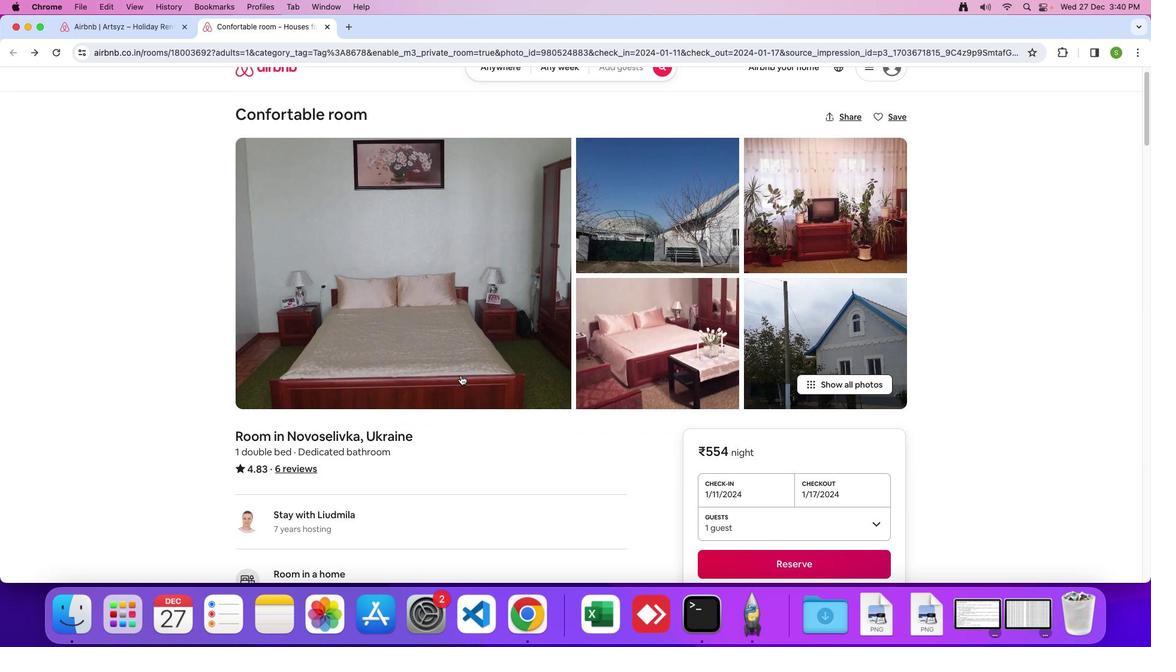 
Action: Mouse scrolled (460, 376) with delta (0, 0)
Screenshot: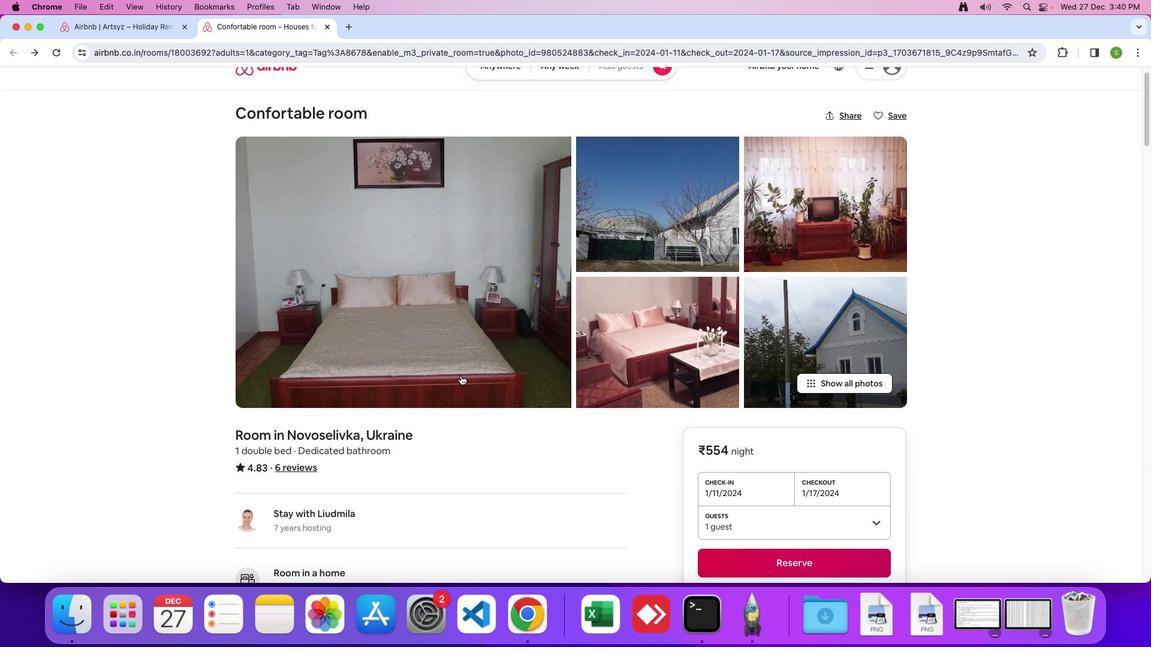 
Action: Mouse moved to (460, 375)
Screenshot: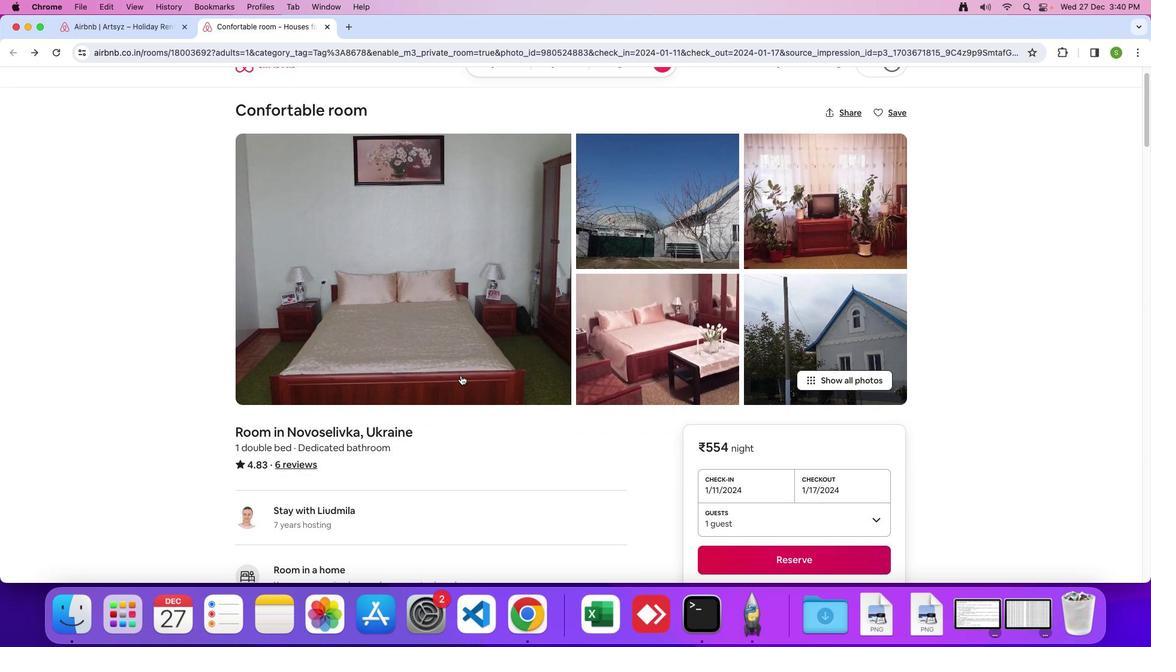 
Action: Mouse scrolled (460, 375) with delta (0, 0)
Screenshot: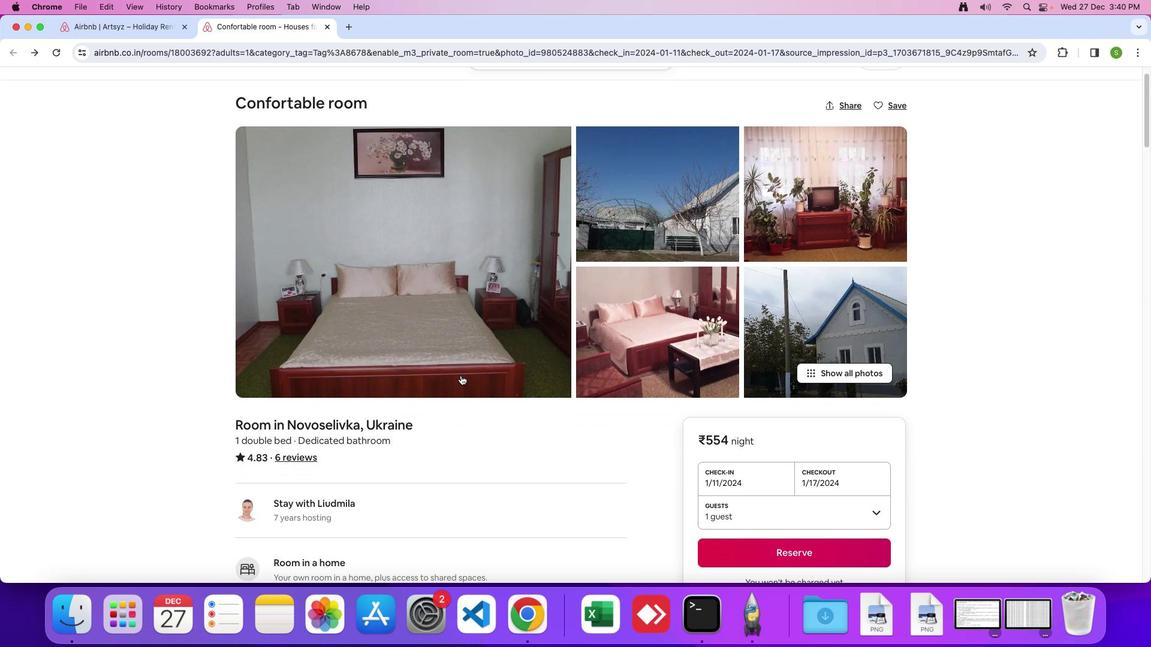 
Action: Mouse scrolled (460, 375) with delta (0, -1)
Screenshot: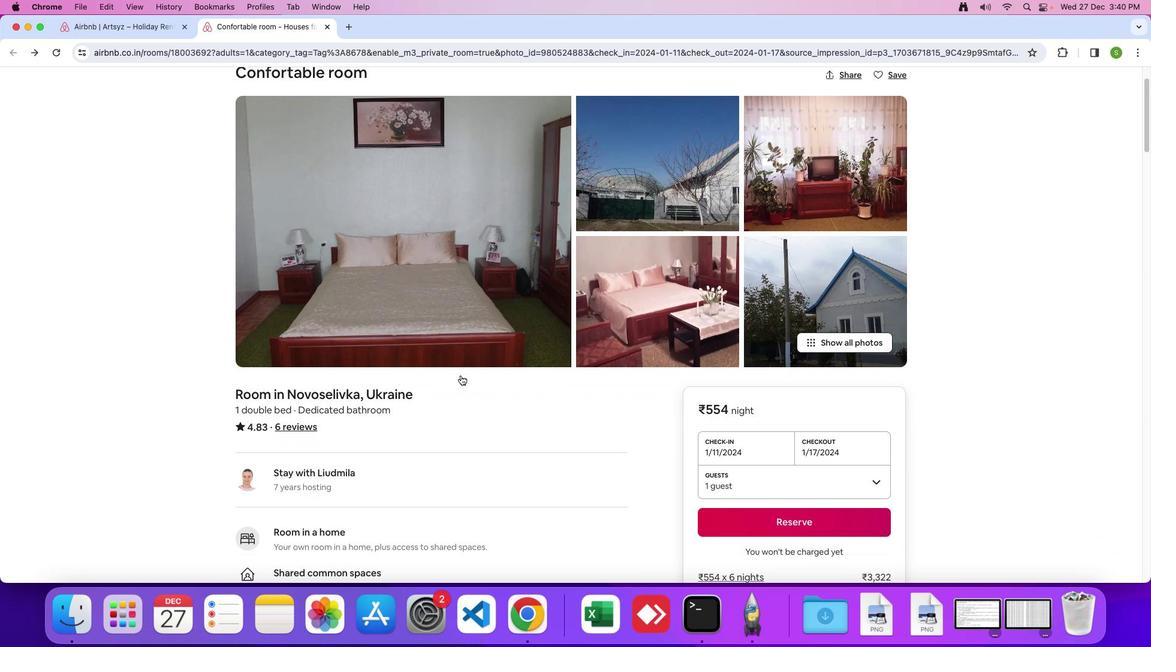 
Action: Mouse scrolled (460, 375) with delta (0, 0)
Screenshot: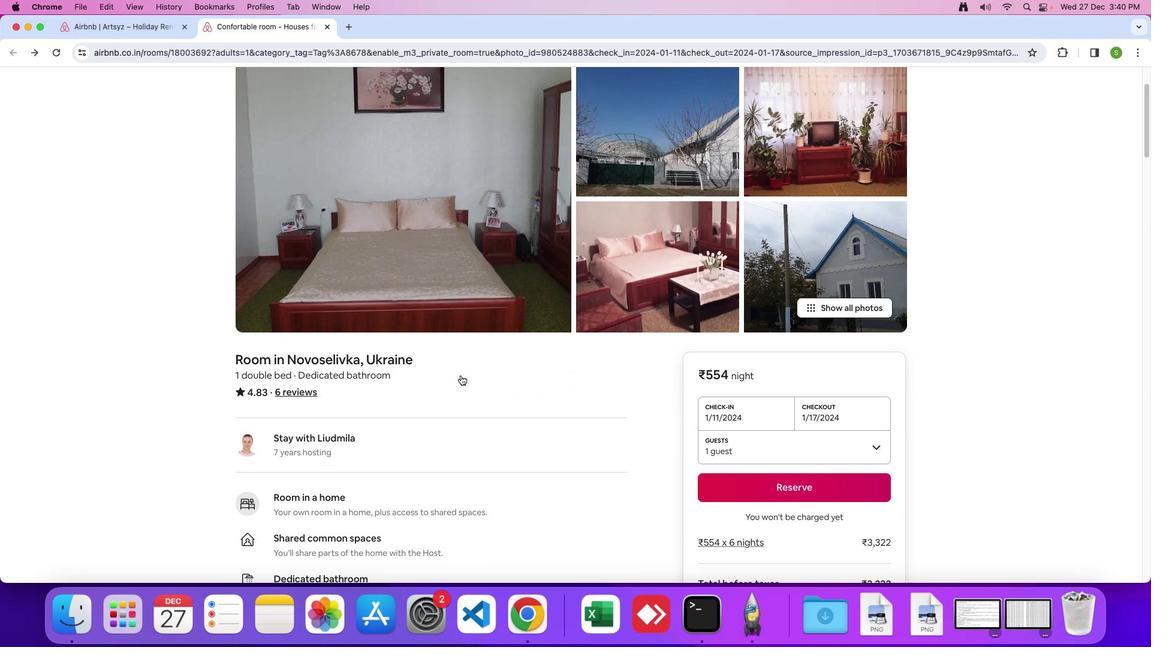 
Action: Mouse scrolled (460, 375) with delta (0, 0)
Screenshot: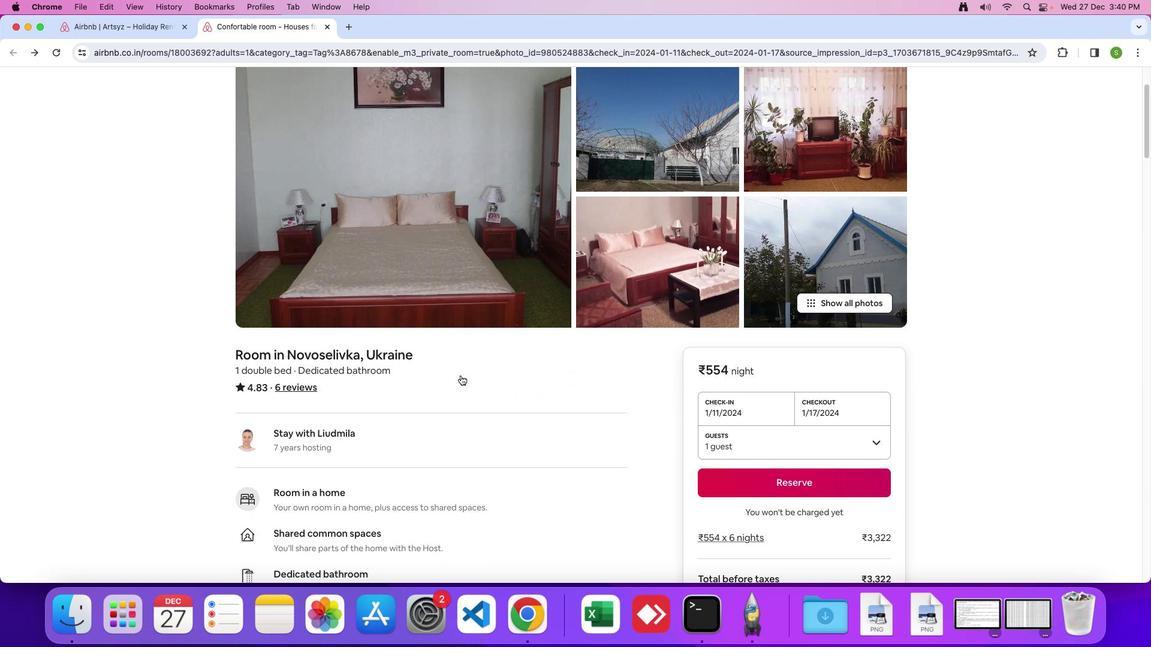 
Action: Mouse scrolled (460, 375) with delta (0, 0)
Screenshot: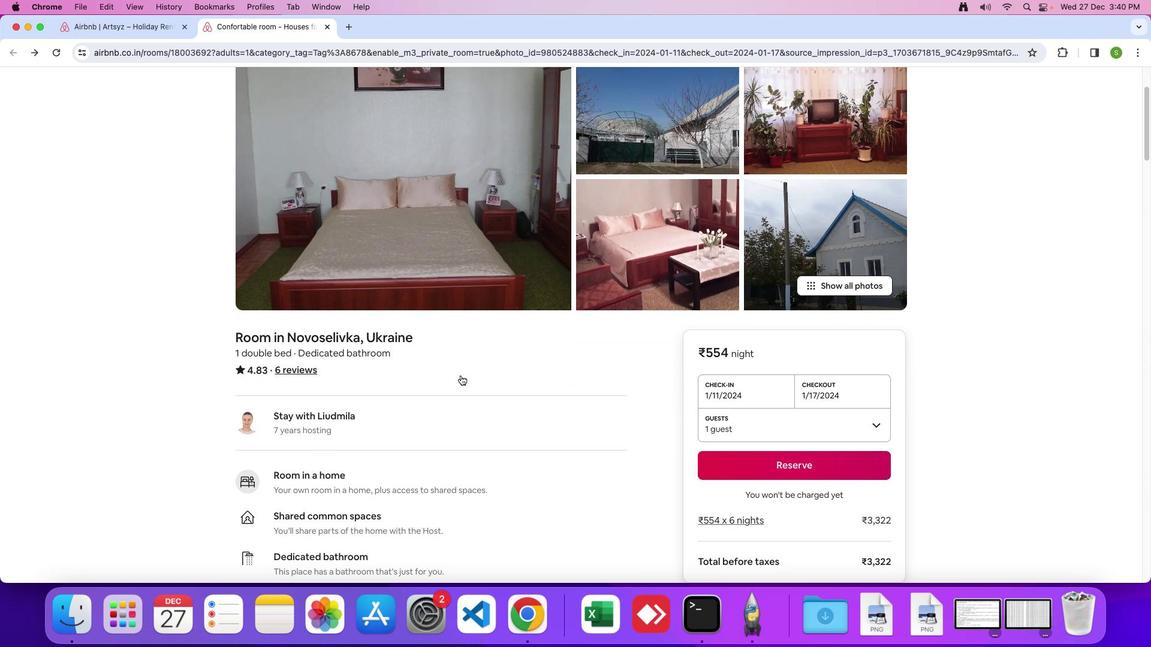 
Action: Mouse scrolled (460, 375) with delta (0, 0)
Screenshot: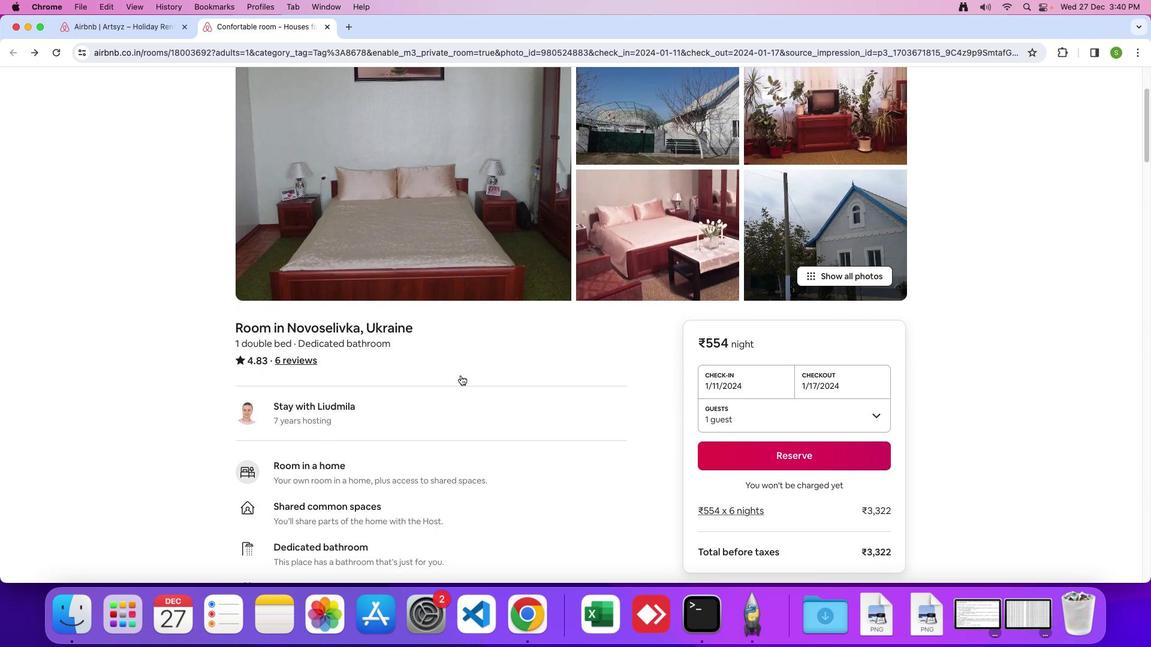 
Action: Mouse scrolled (460, 375) with delta (0, -1)
Screenshot: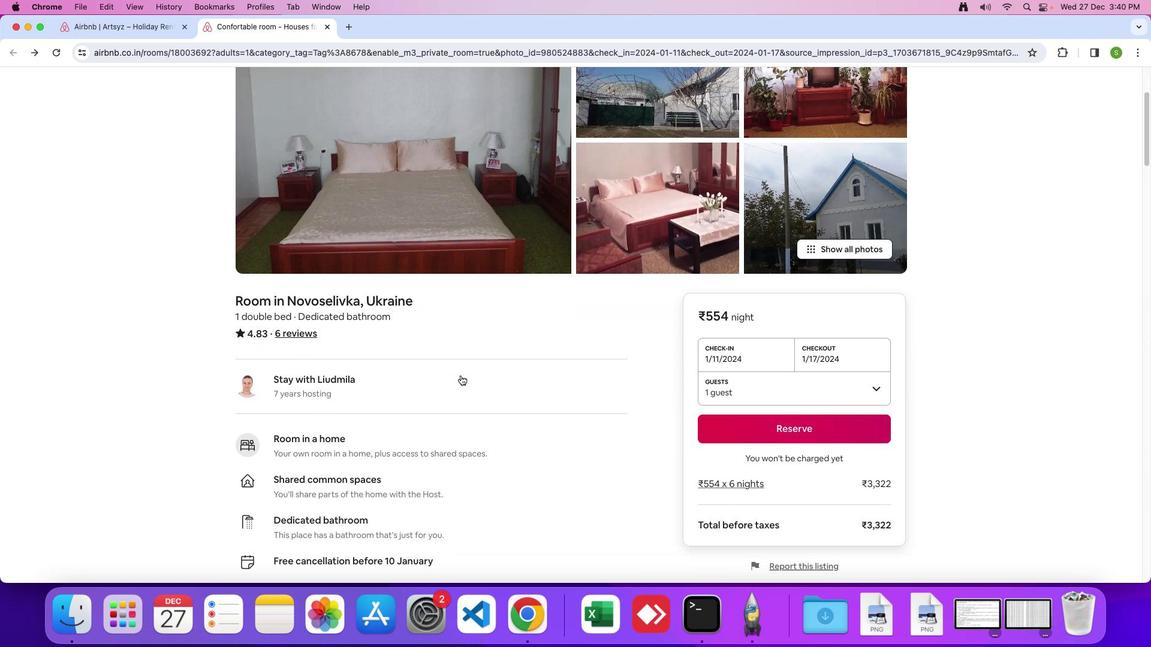 
Action: Mouse moved to (518, 373)
Screenshot: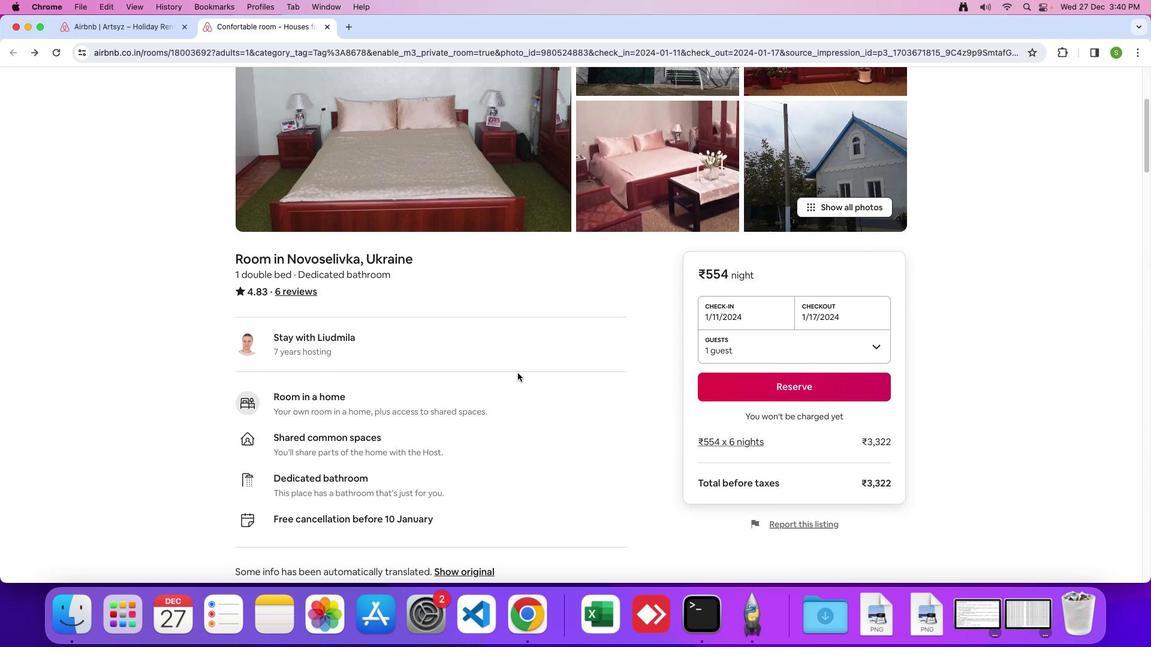 
Action: Mouse scrolled (518, 373) with delta (0, 0)
Screenshot: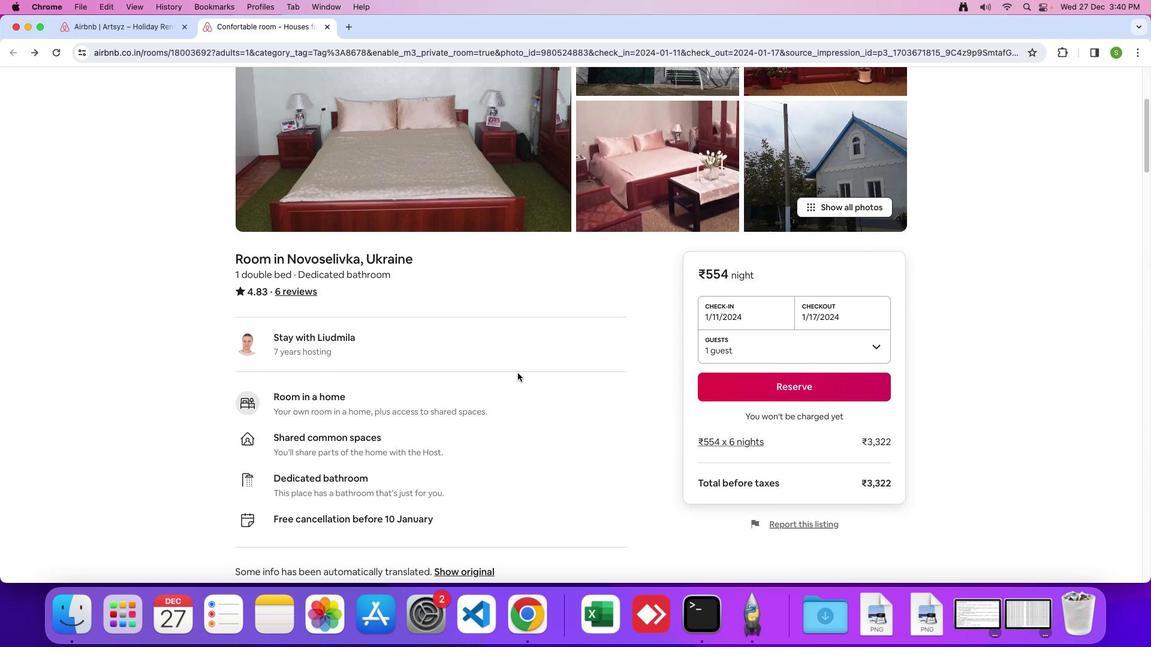 
Action: Mouse scrolled (518, 373) with delta (0, 0)
Screenshot: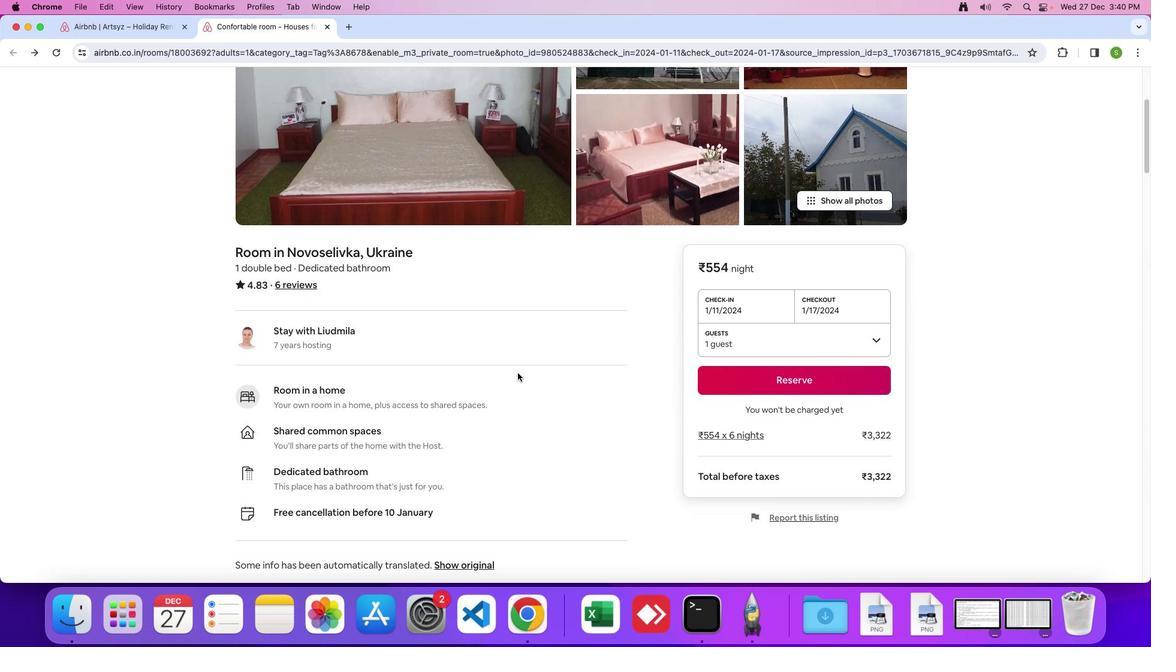 
Action: Mouse scrolled (518, 373) with delta (0, 0)
Screenshot: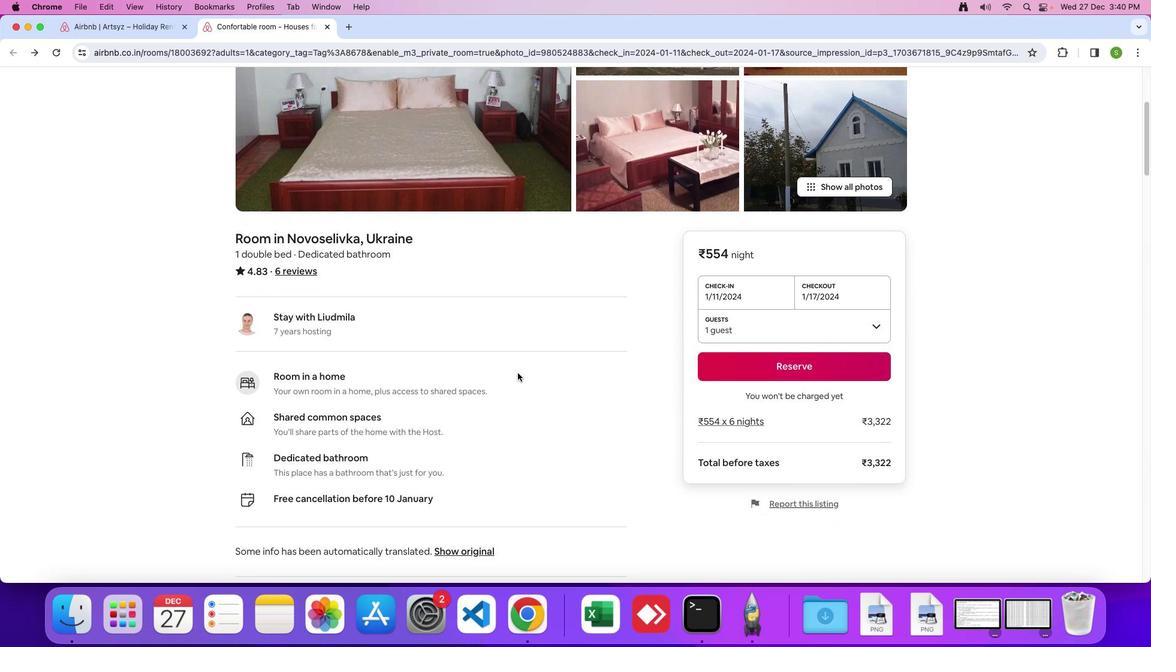 
Action: Mouse scrolled (518, 373) with delta (0, 0)
Screenshot: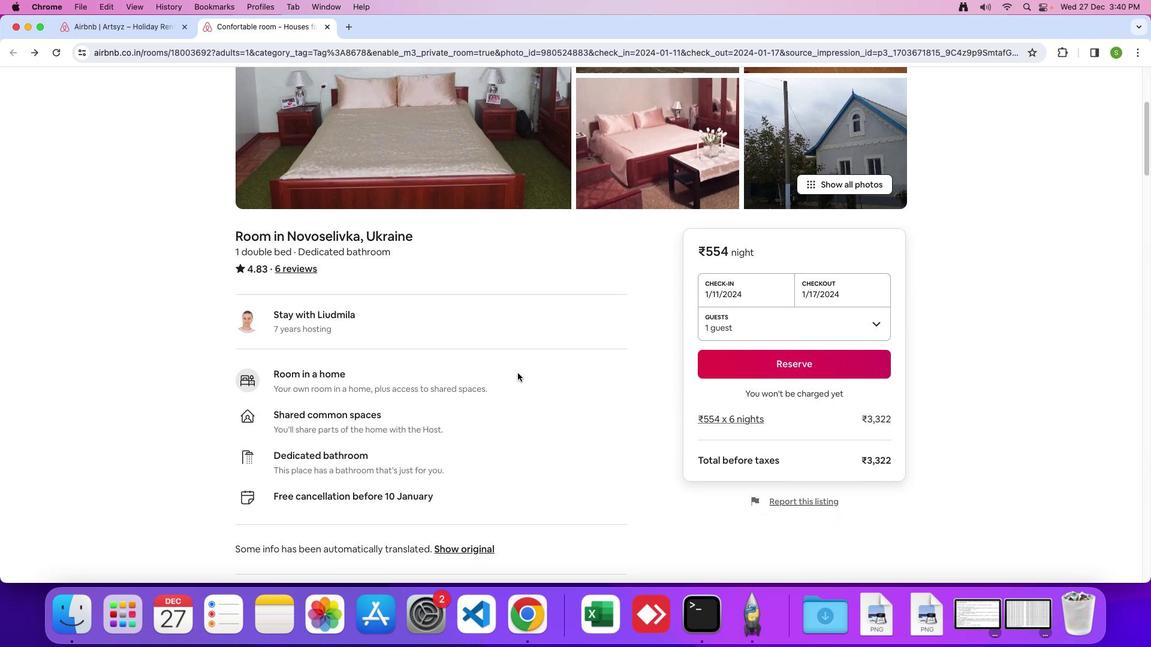 
Action: Mouse scrolled (518, 373) with delta (0, 0)
Screenshot: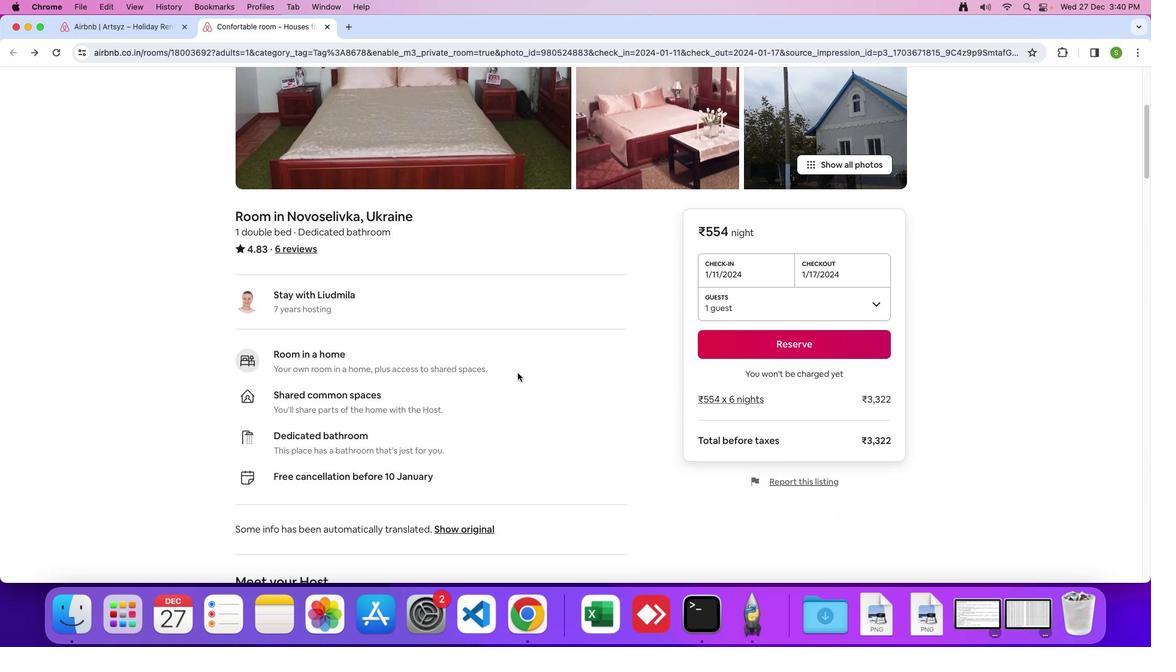 
Action: Mouse scrolled (518, 373) with delta (0, 0)
Screenshot: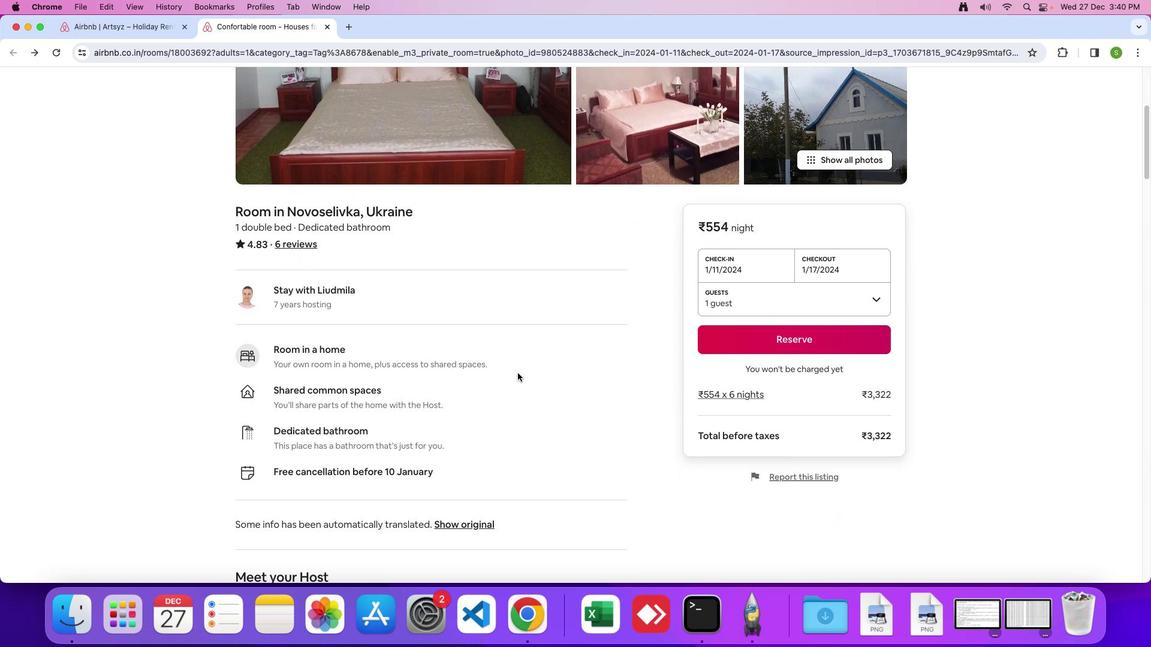 
Action: Mouse scrolled (518, 373) with delta (0, 0)
Screenshot: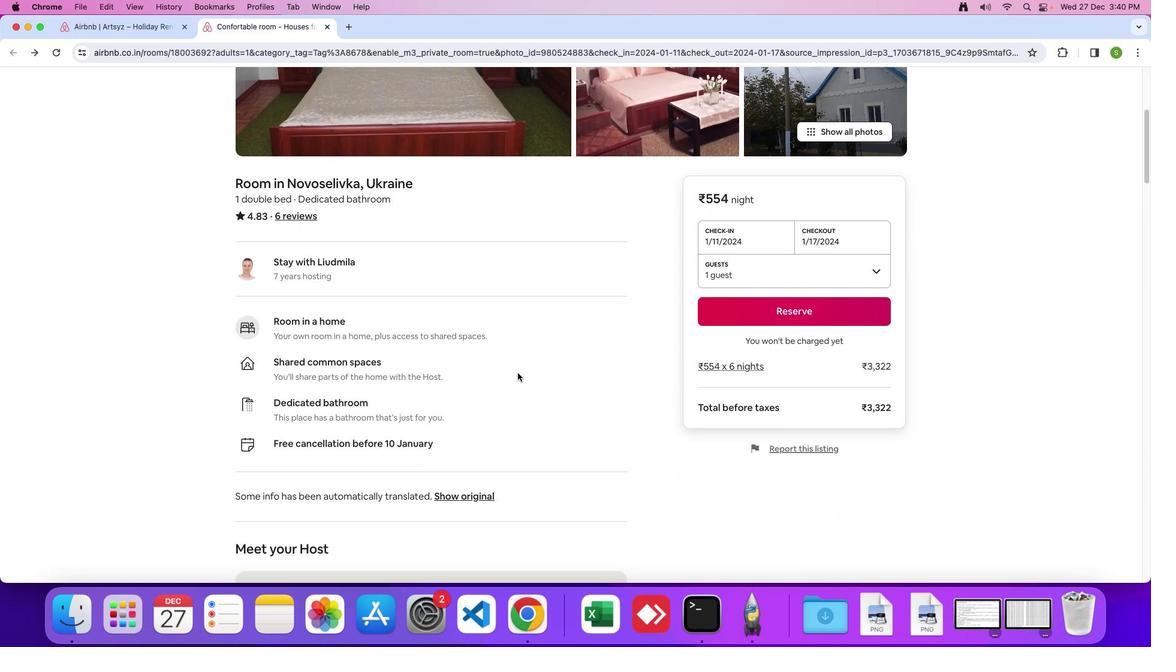 
Action: Mouse scrolled (518, 373) with delta (0, 0)
Screenshot: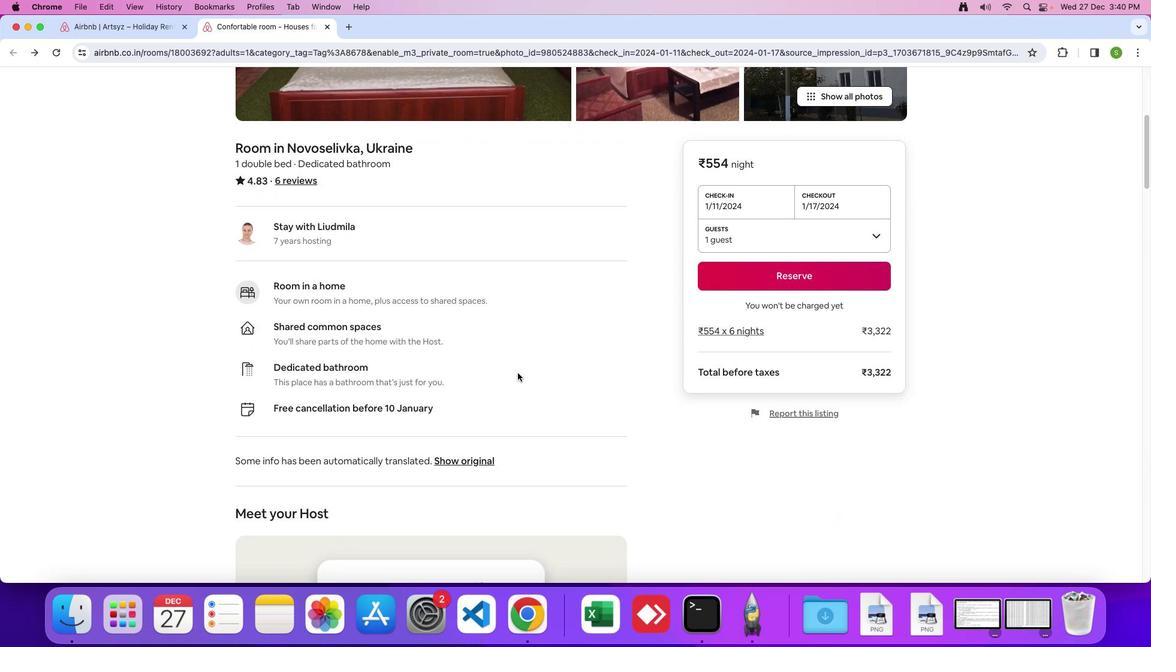 
Action: Mouse scrolled (518, 373) with delta (0, 0)
Screenshot: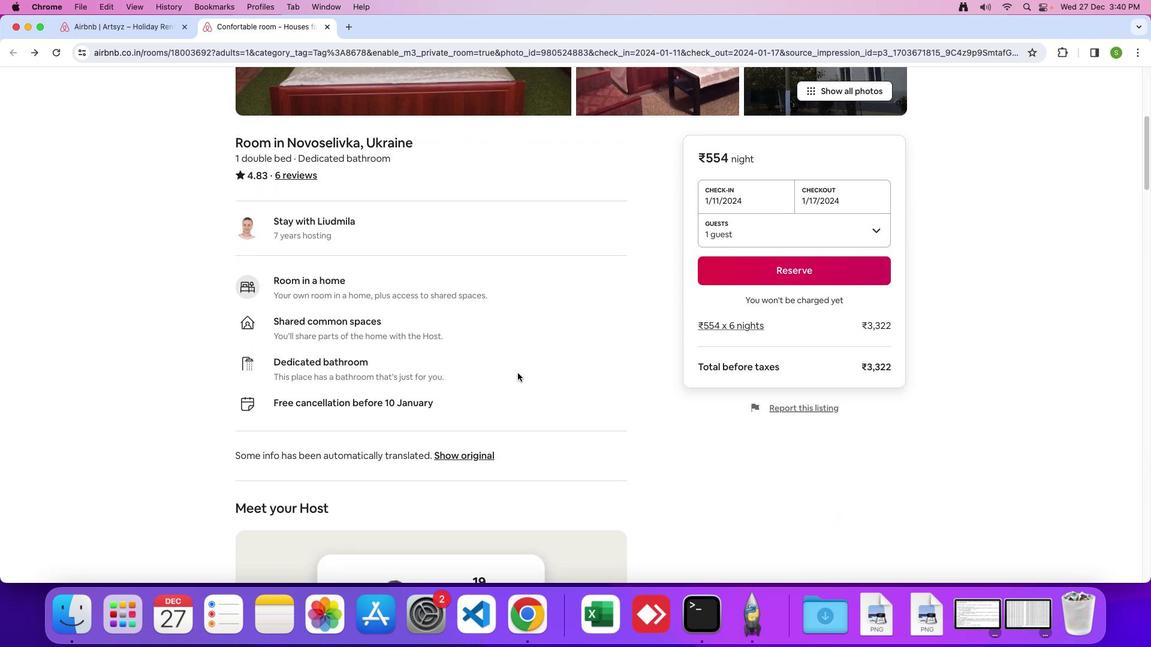 
Action: Mouse scrolled (518, 373) with delta (0, 0)
Screenshot: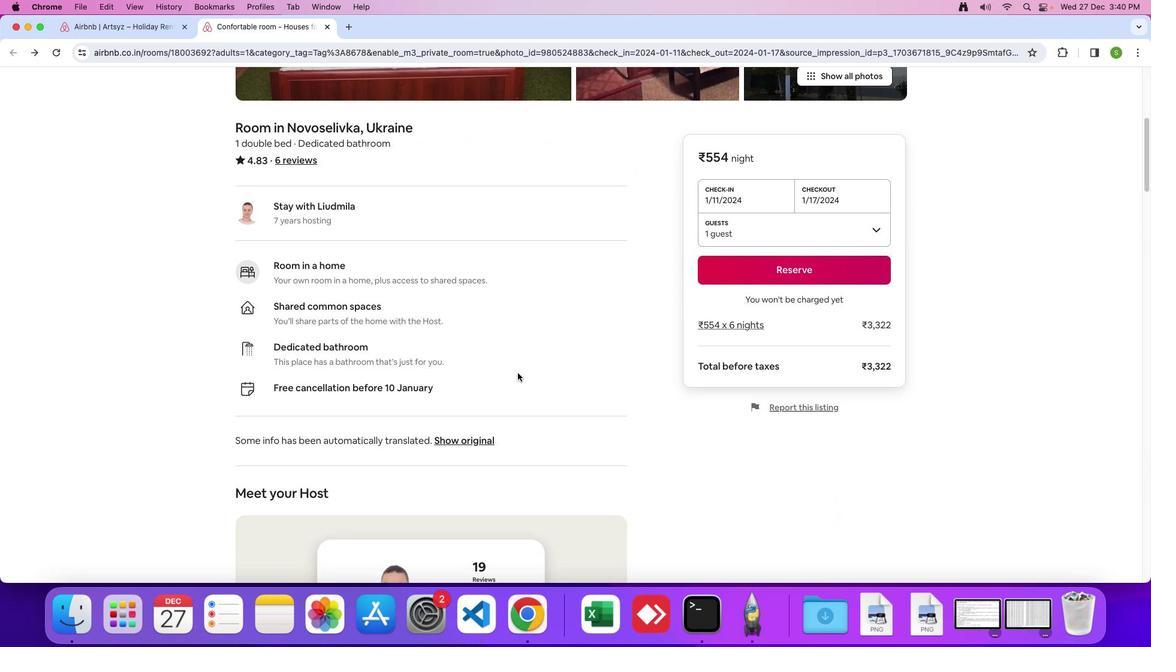 
Action: Mouse scrolled (518, 373) with delta (0, 0)
Screenshot: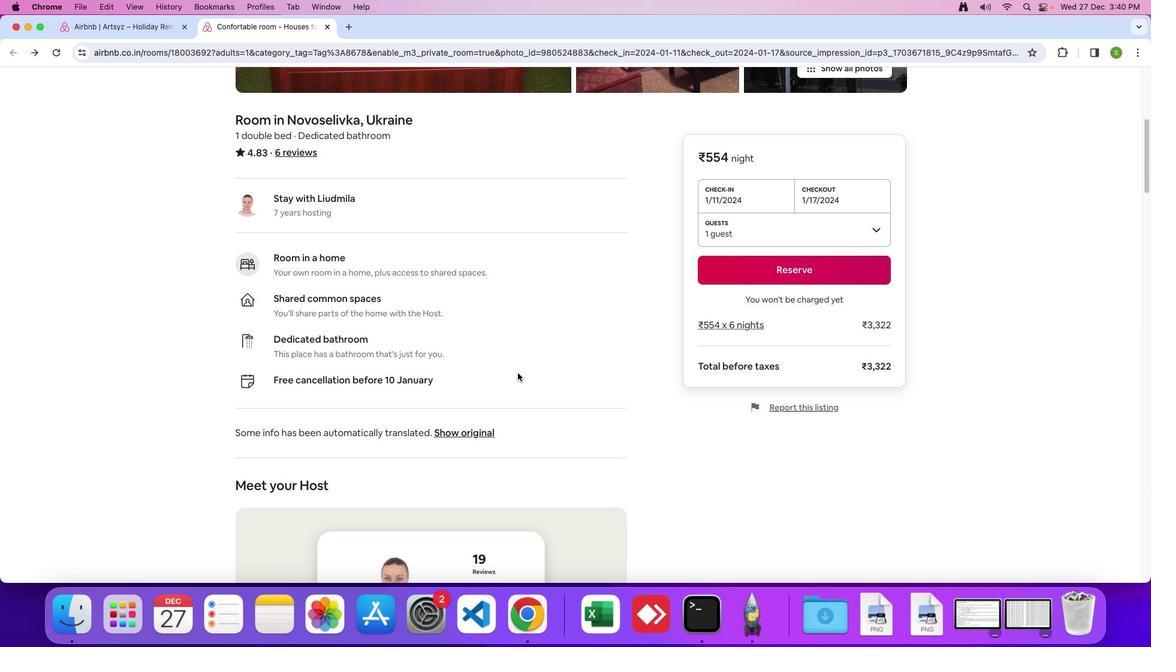 
Action: Mouse scrolled (518, 373) with delta (0, 0)
Screenshot: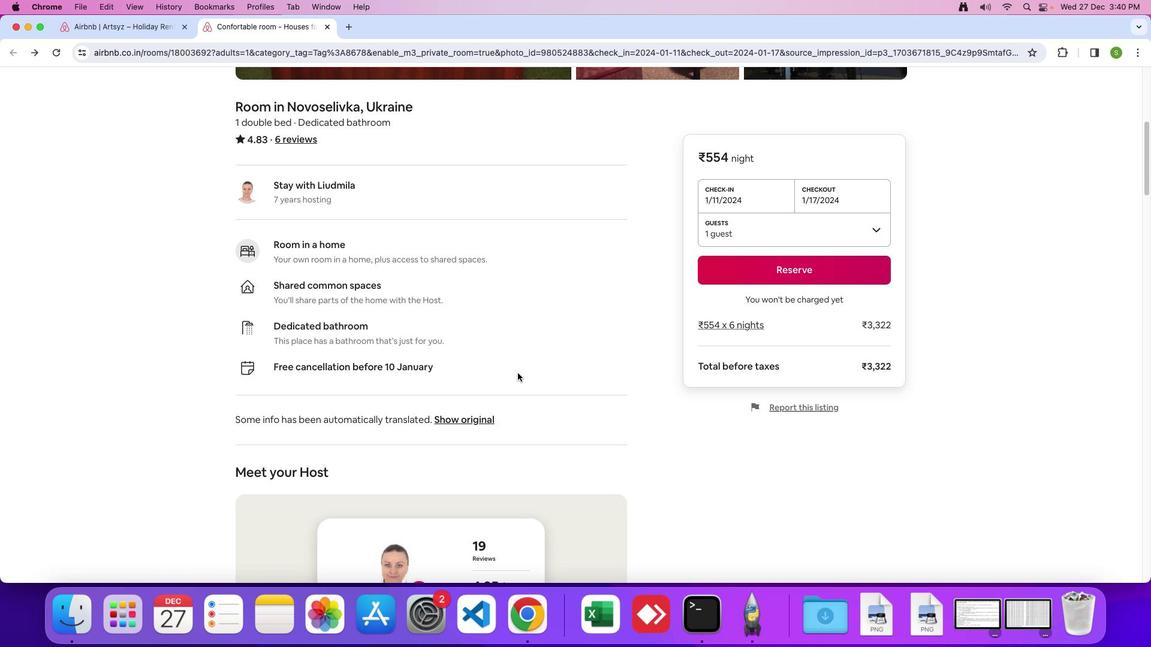 
Action: Mouse scrolled (518, 373) with delta (0, 0)
Screenshot: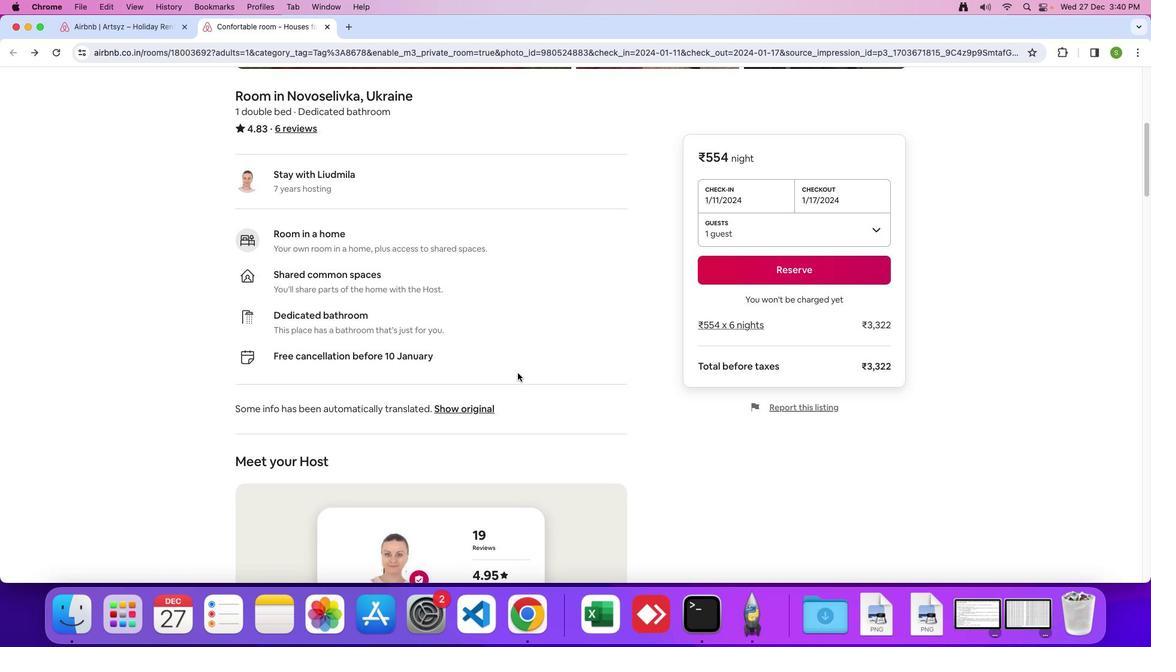 
Action: Mouse scrolled (518, 373) with delta (0, 0)
Screenshot: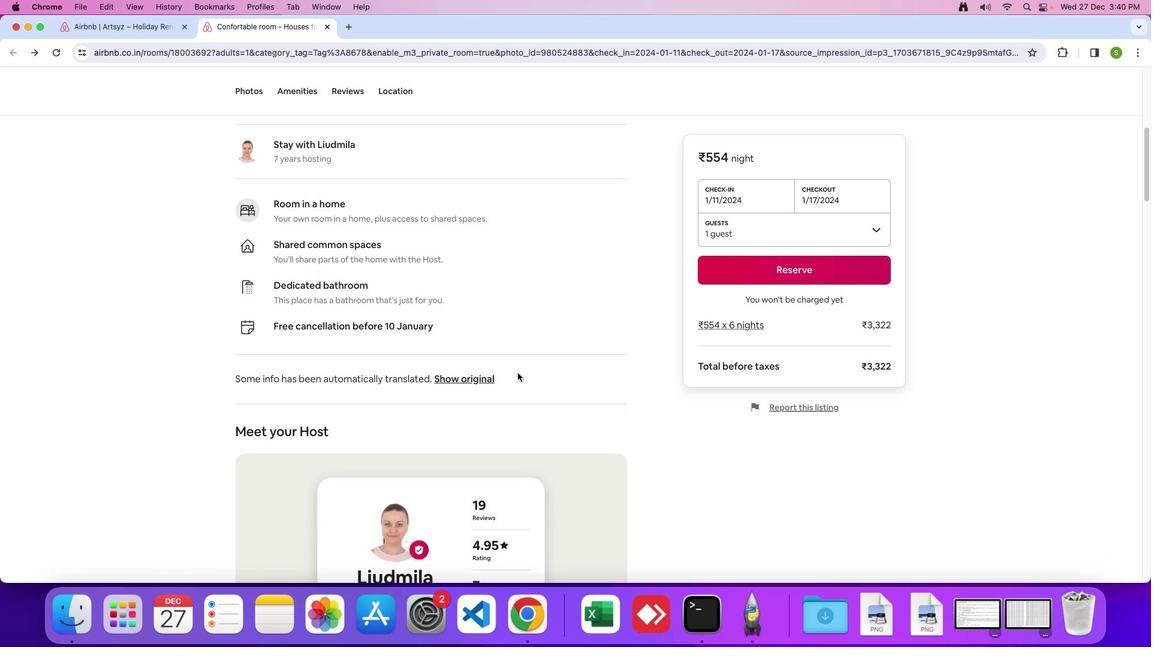 
Action: Mouse scrolled (518, 373) with delta (0, 0)
Screenshot: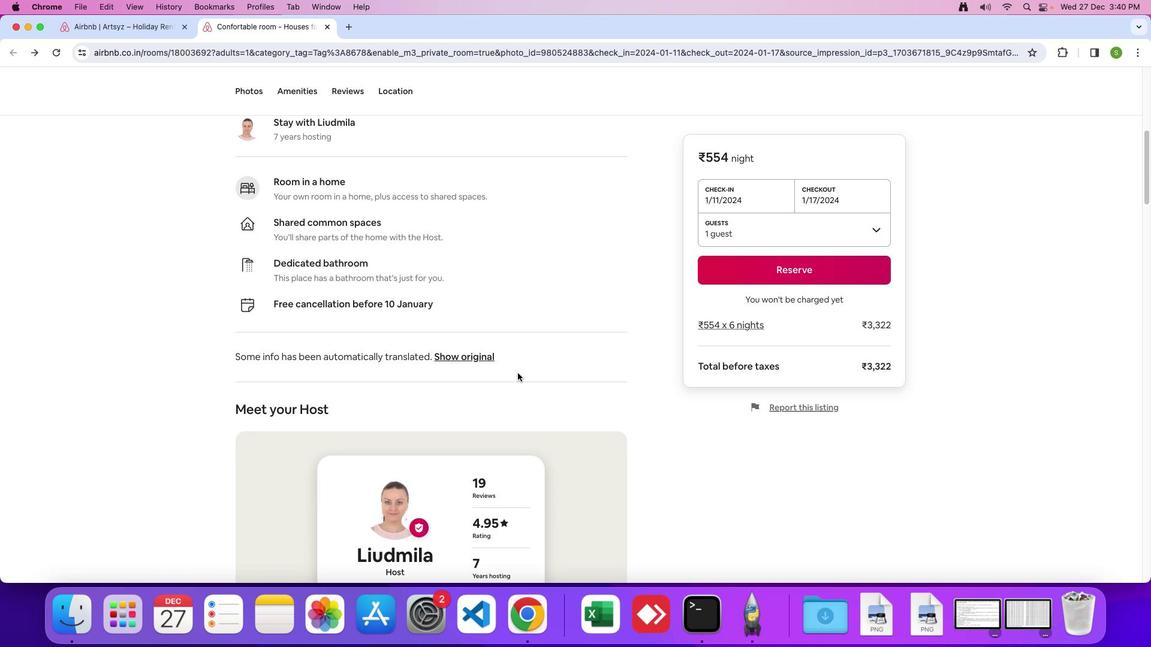 
Action: Mouse scrolled (518, 373) with delta (0, 0)
Screenshot: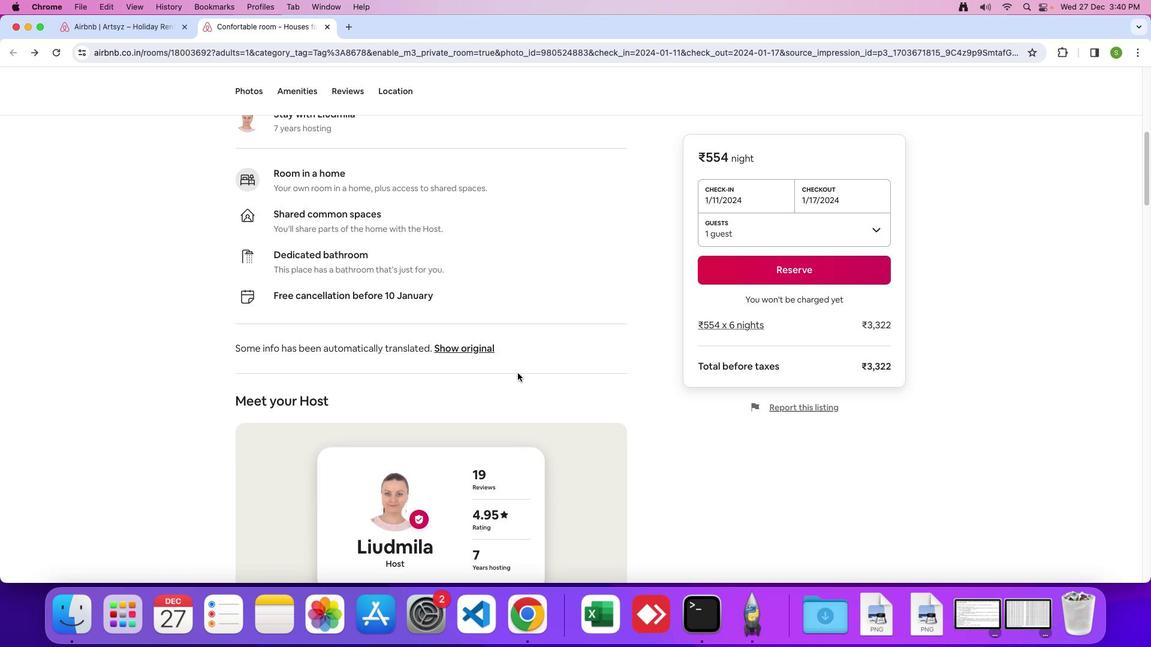 
Action: Mouse scrolled (518, 373) with delta (0, 0)
Screenshot: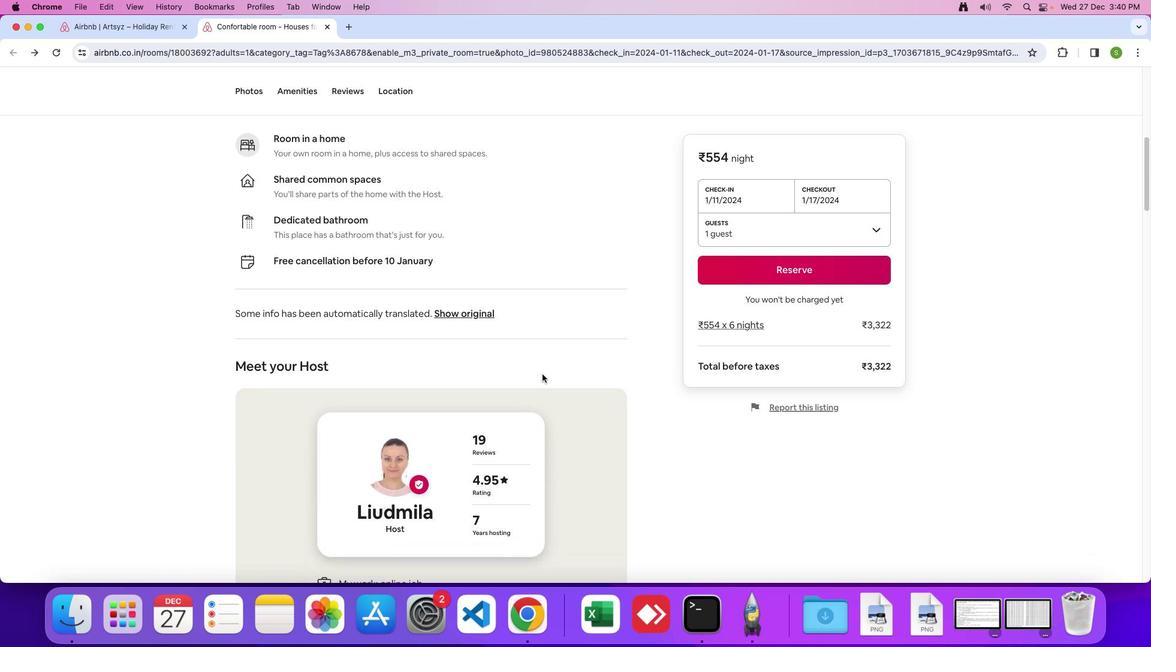 
Action: Mouse moved to (587, 378)
Screenshot: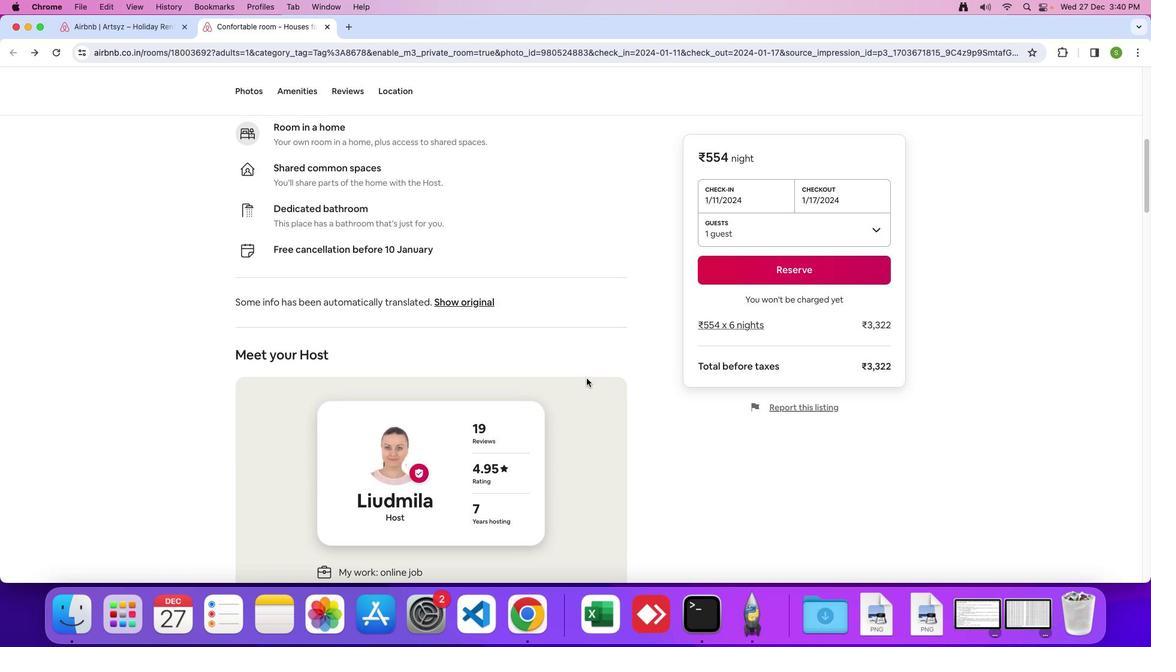 
Action: Mouse scrolled (587, 378) with delta (0, 0)
Screenshot: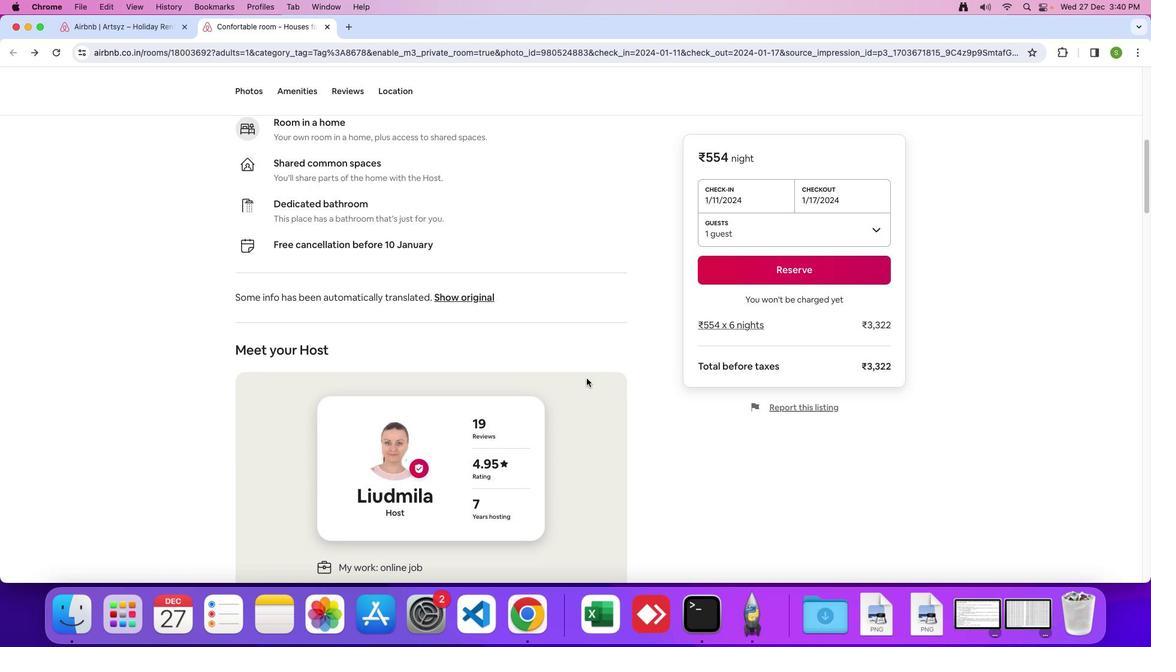 
Action: Mouse scrolled (587, 378) with delta (0, 0)
Screenshot: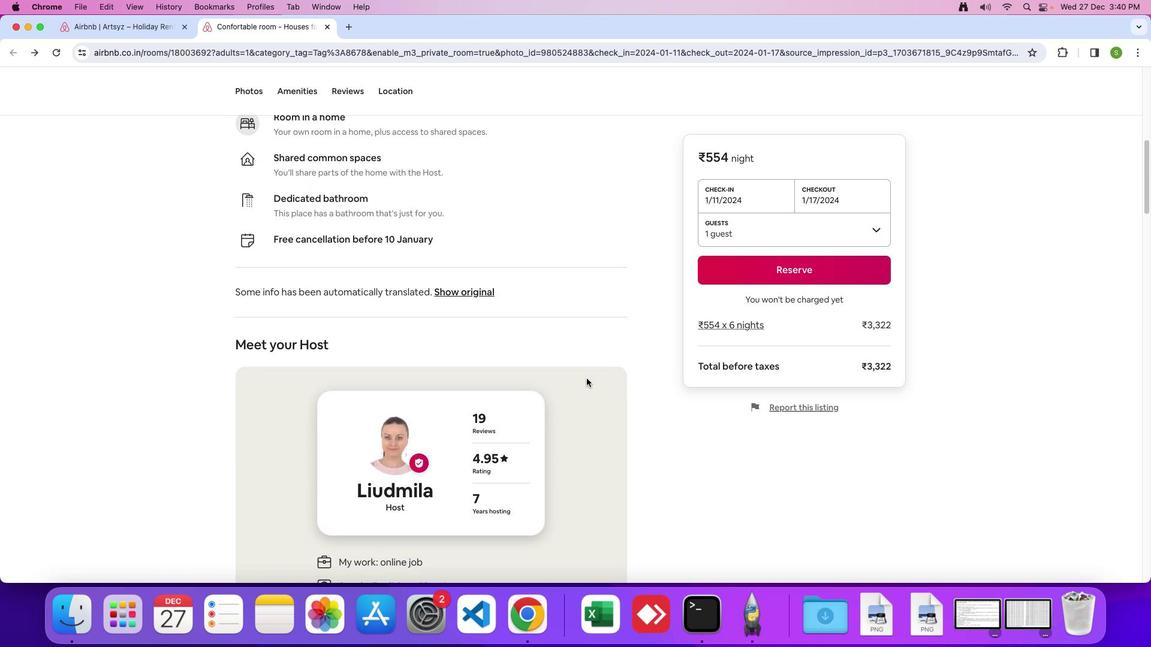 
Action: Mouse scrolled (587, 378) with delta (0, 0)
Screenshot: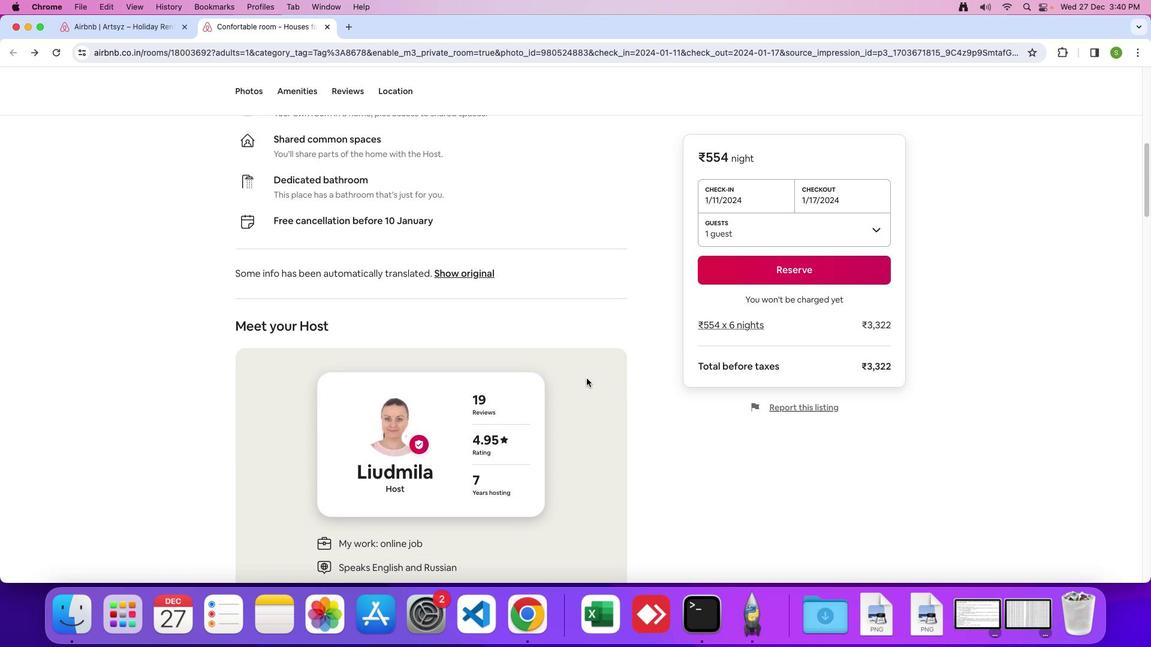 
Action: Mouse scrolled (587, 378) with delta (0, 0)
Screenshot: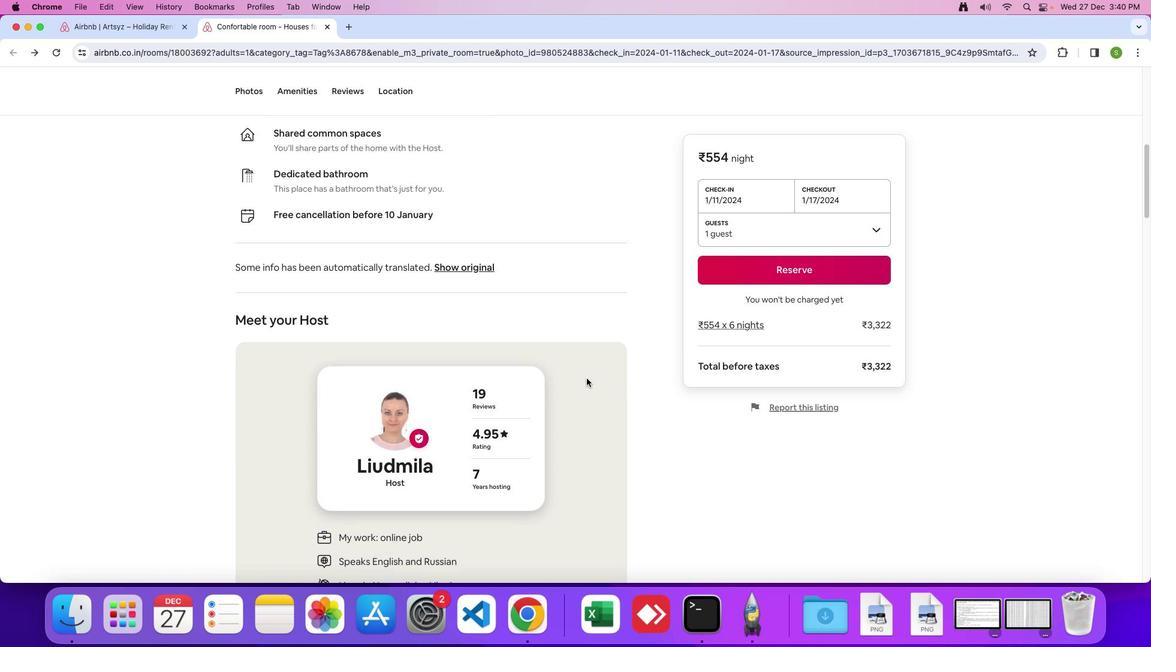 
Action: Mouse moved to (586, 378)
Screenshot: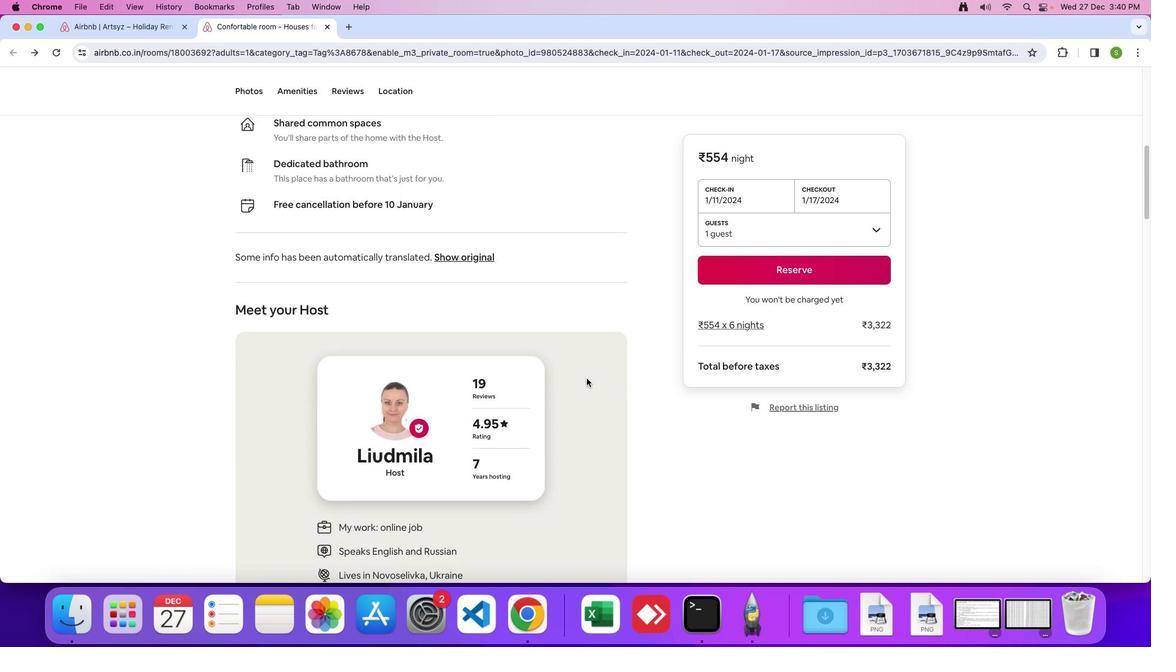 
Action: Mouse scrolled (586, 378) with delta (0, 0)
Screenshot: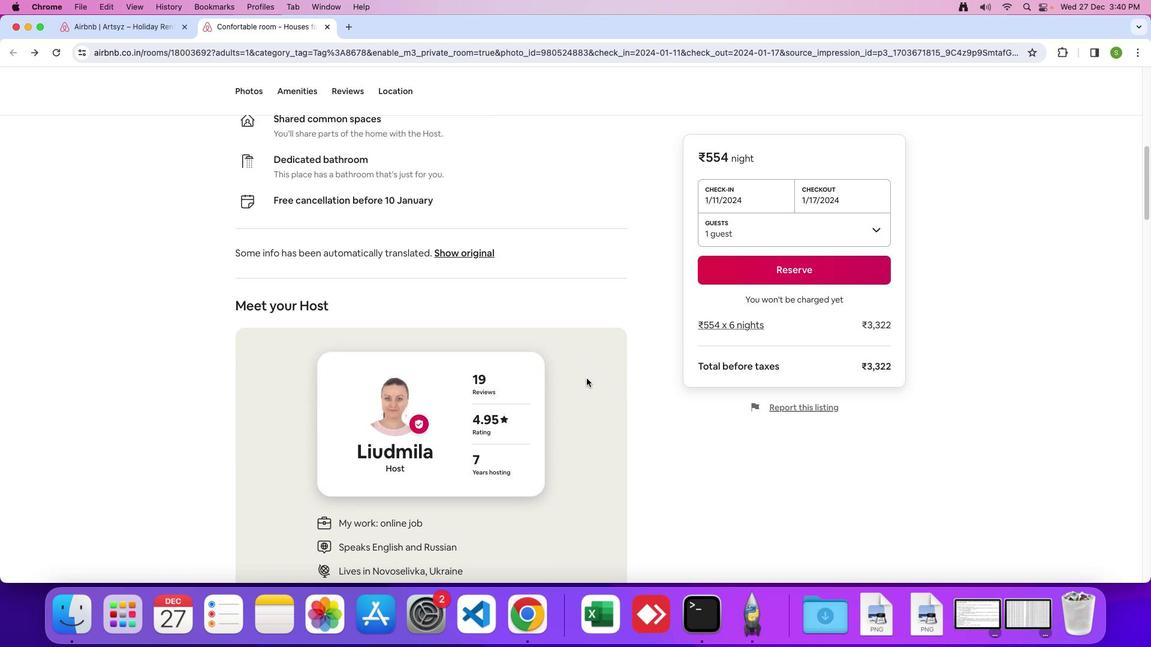 
Action: Mouse scrolled (586, 378) with delta (0, 0)
Screenshot: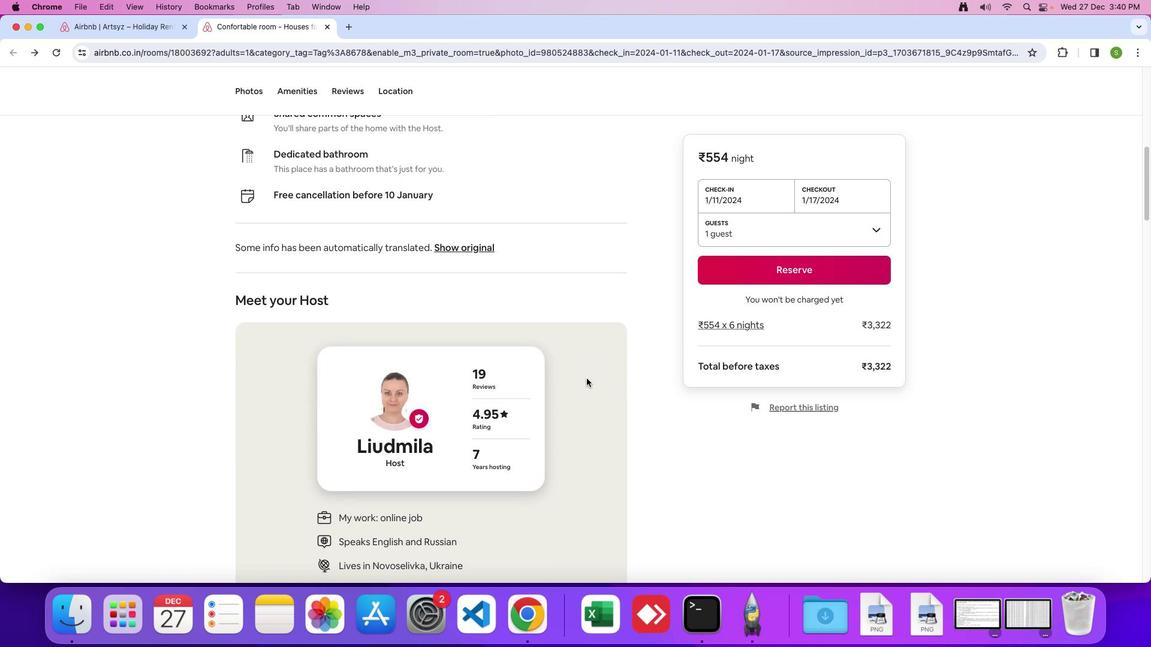 
Action: Mouse moved to (582, 379)
Screenshot: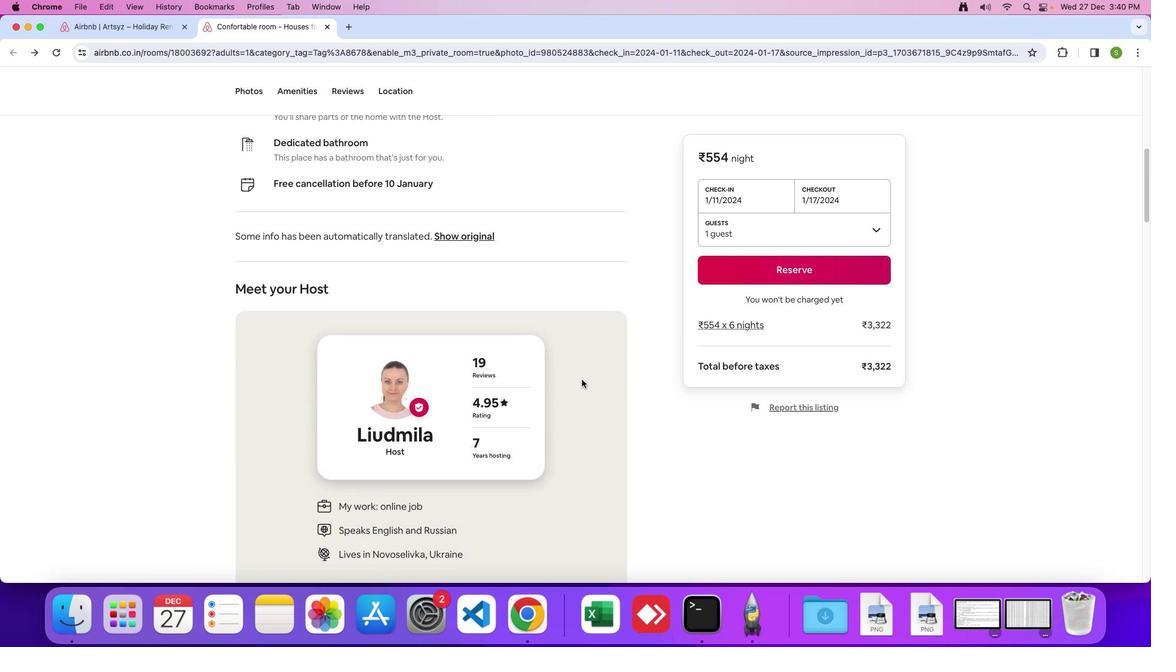 
Action: Mouse scrolled (582, 379) with delta (0, 0)
Screenshot: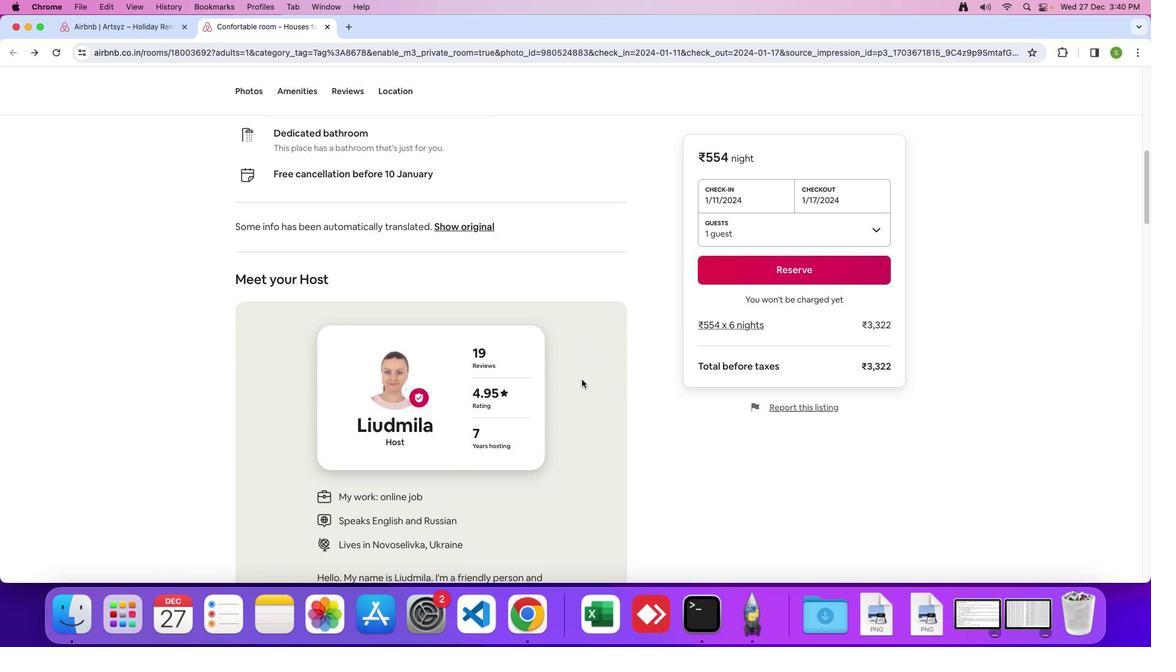 
Action: Mouse scrolled (582, 379) with delta (0, 0)
Screenshot: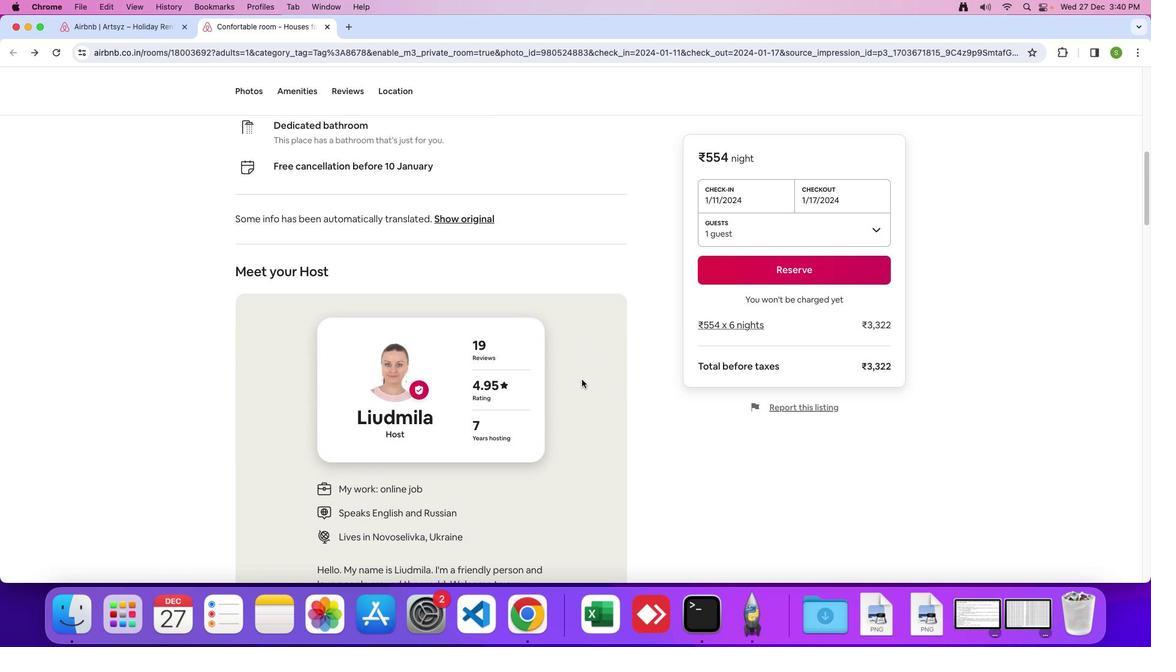 
Action: Mouse moved to (581, 380)
Screenshot: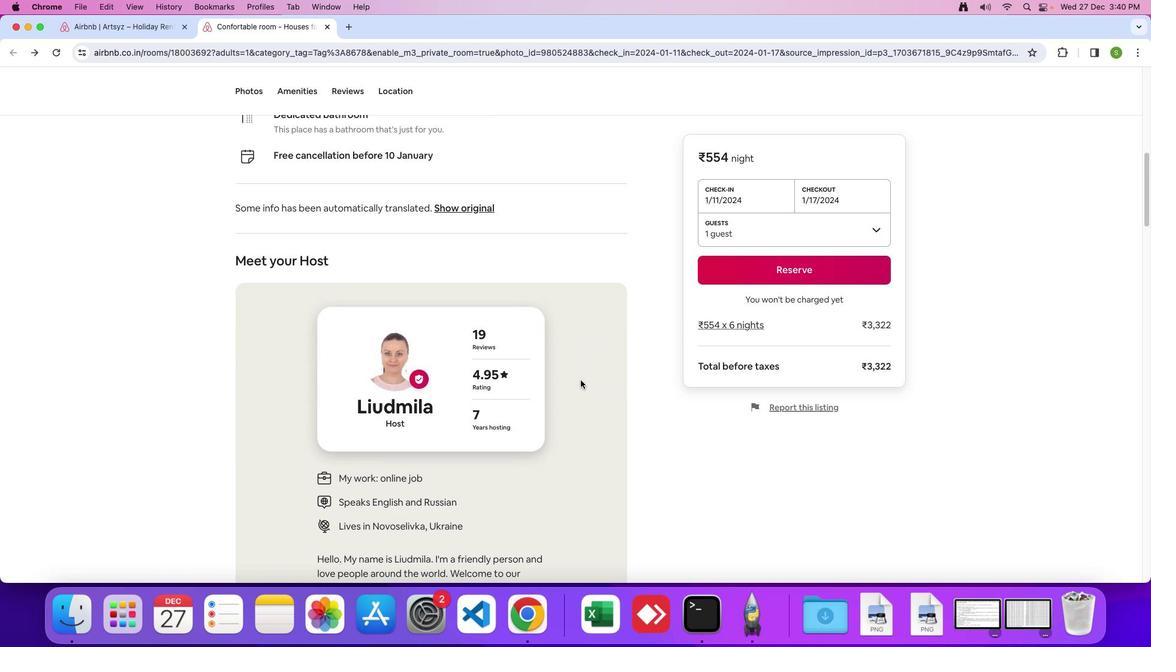 
Action: Mouse scrolled (581, 380) with delta (0, 0)
Screenshot: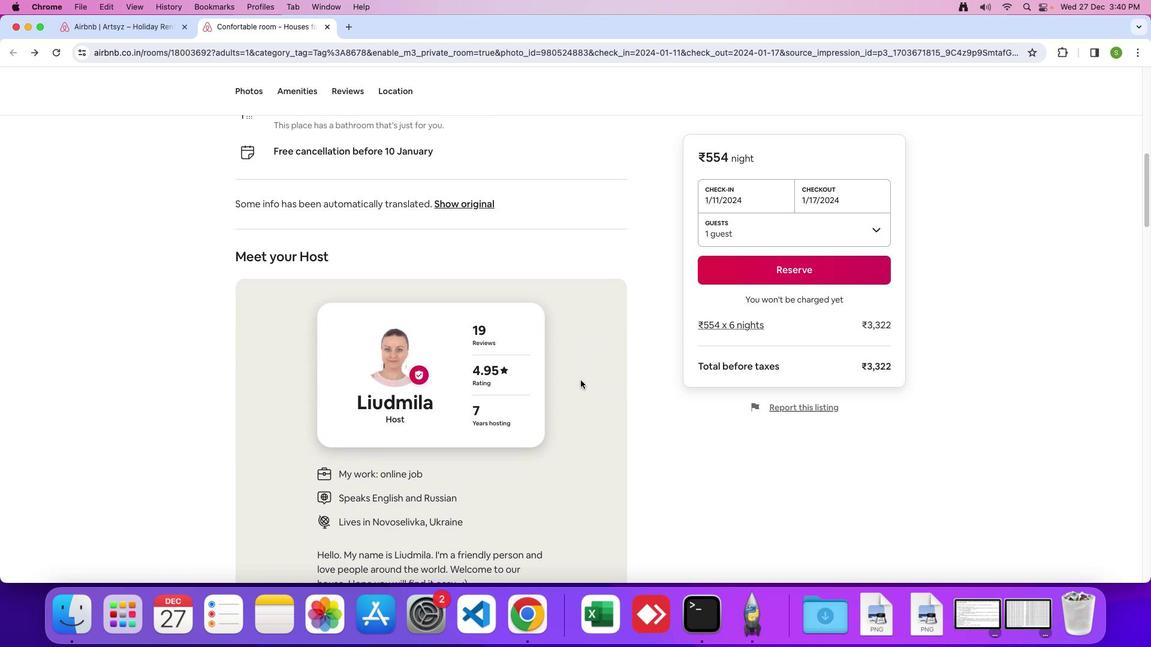 
Action: Mouse scrolled (581, 380) with delta (0, 0)
Screenshot: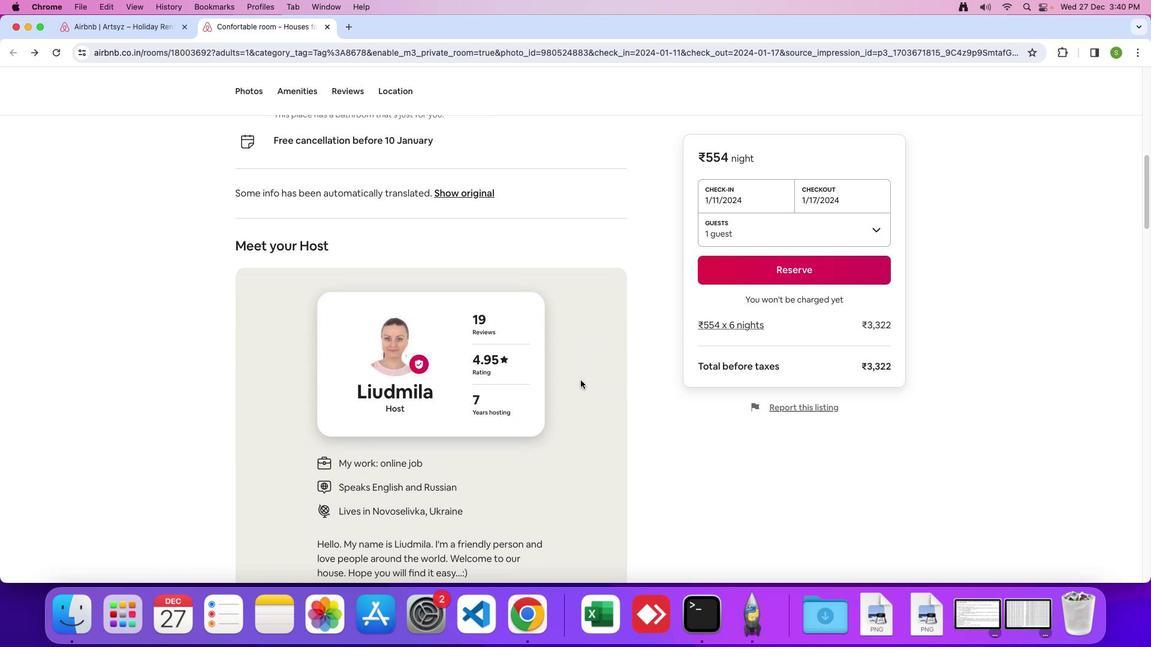 
Action: Mouse moved to (575, 388)
Screenshot: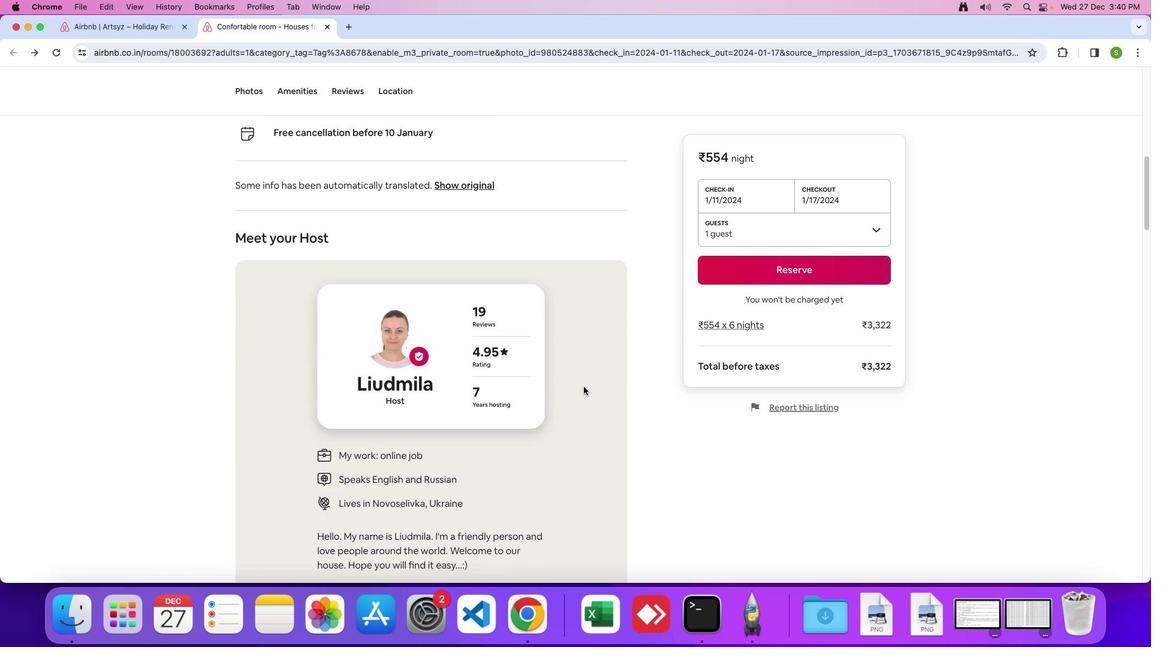 
Action: Mouse scrolled (575, 388) with delta (0, 0)
Screenshot: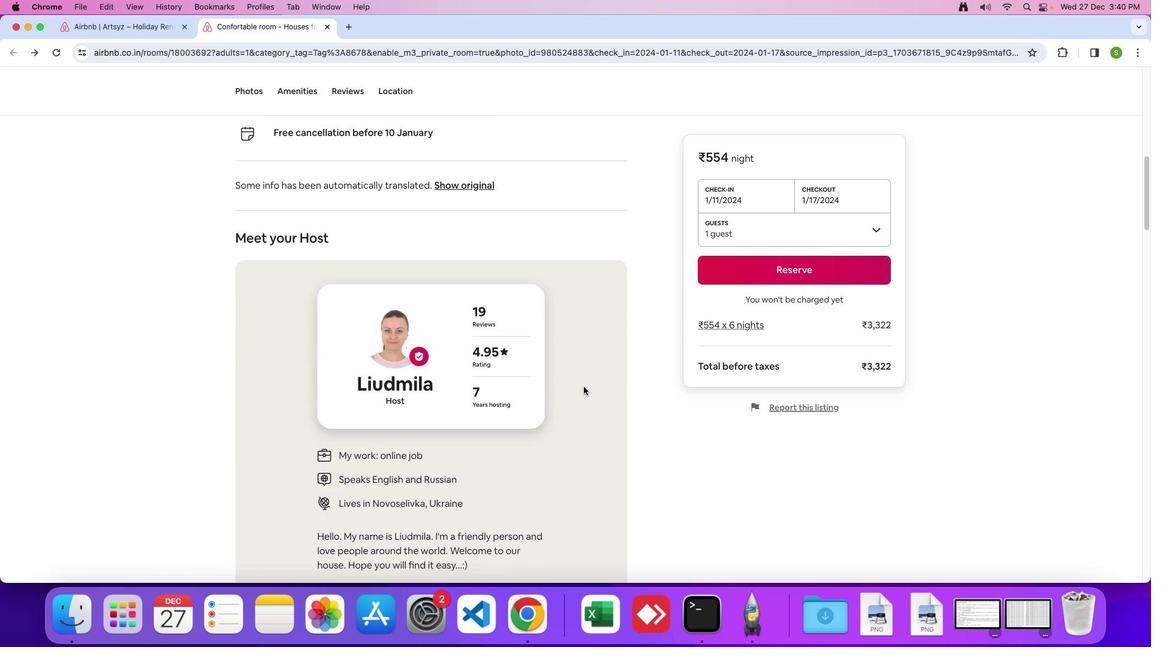 
Action: Mouse moved to (577, 388)
Screenshot: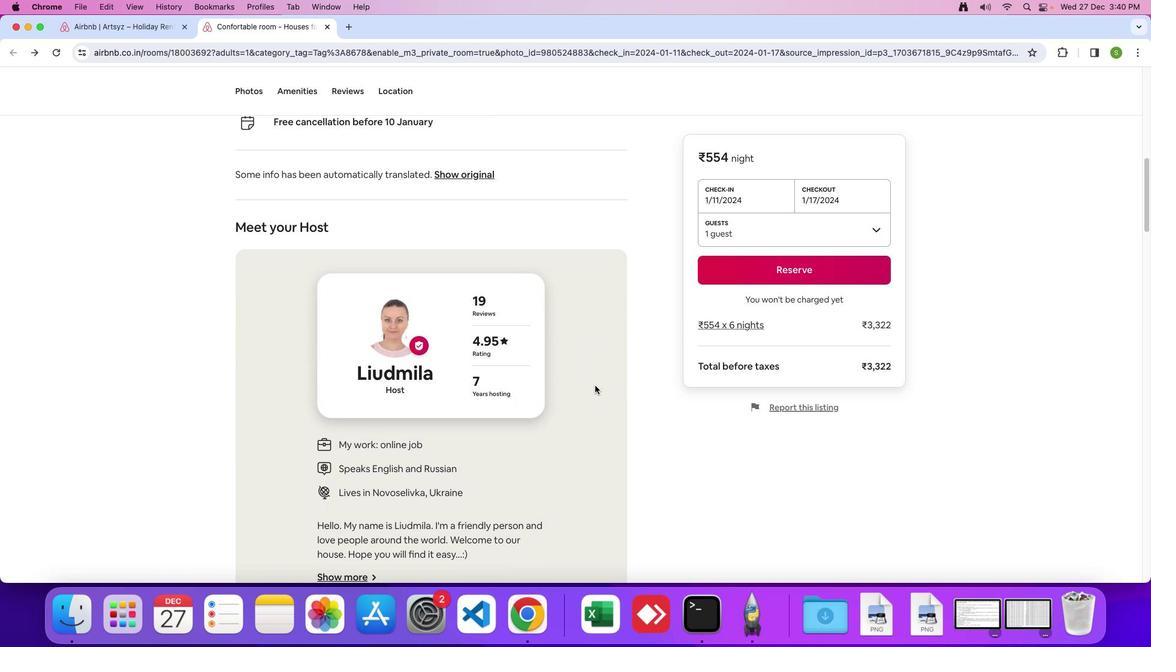 
Action: Mouse scrolled (577, 388) with delta (0, 0)
Screenshot: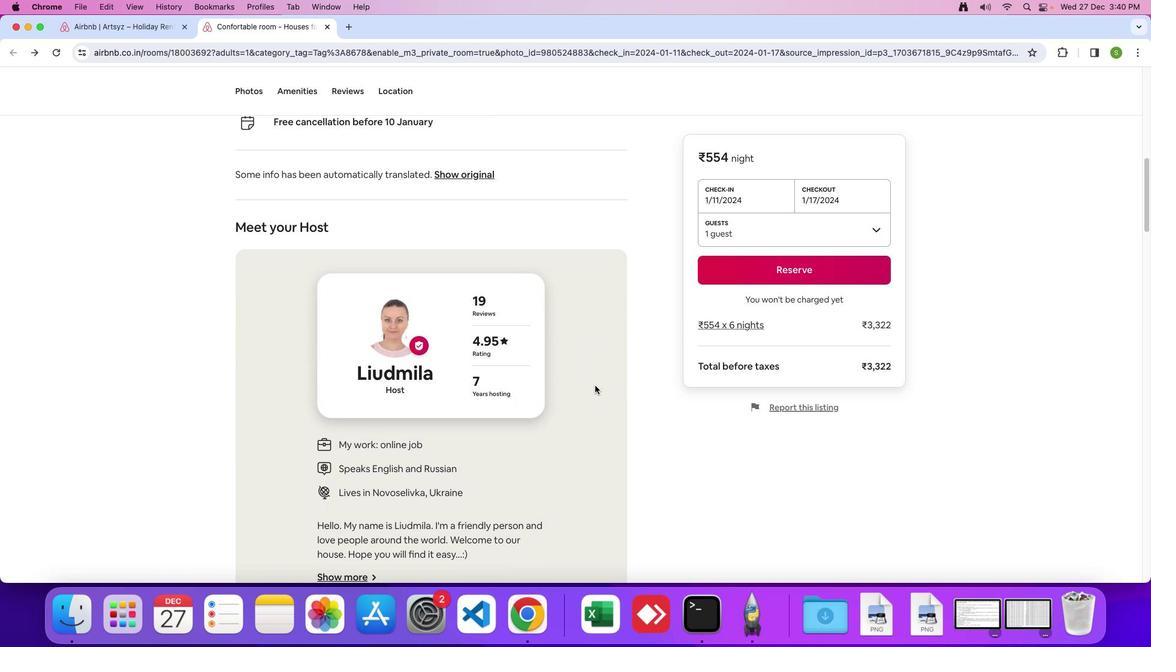 
Action: Mouse moved to (612, 386)
Screenshot: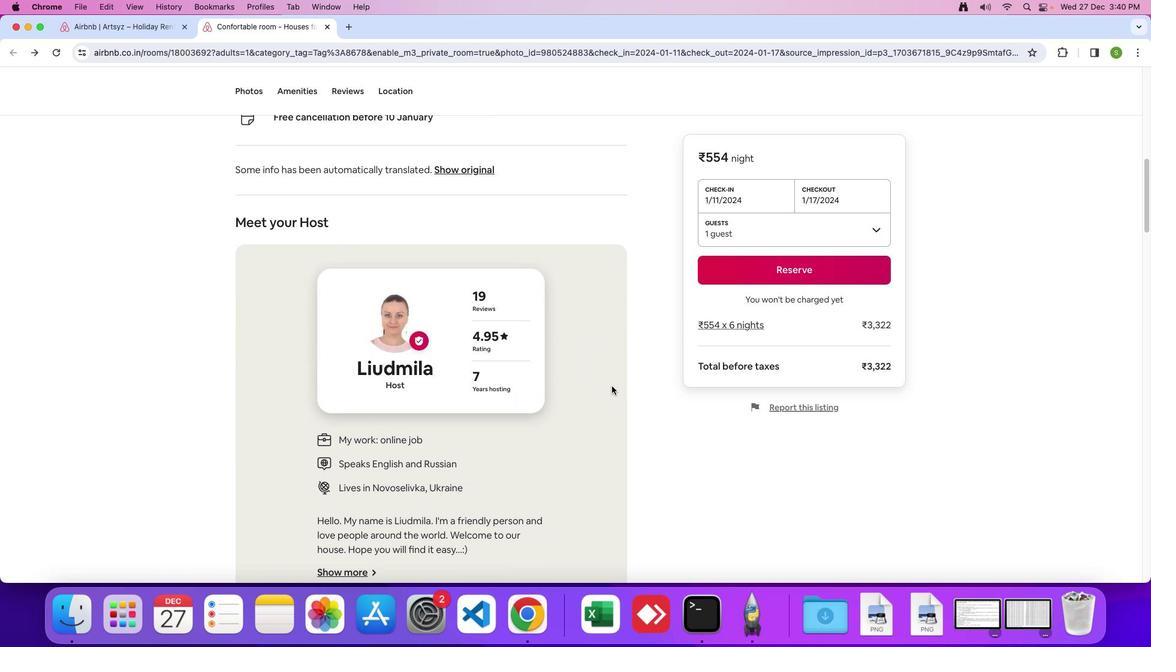
Action: Mouse scrolled (612, 386) with delta (0, 0)
Screenshot: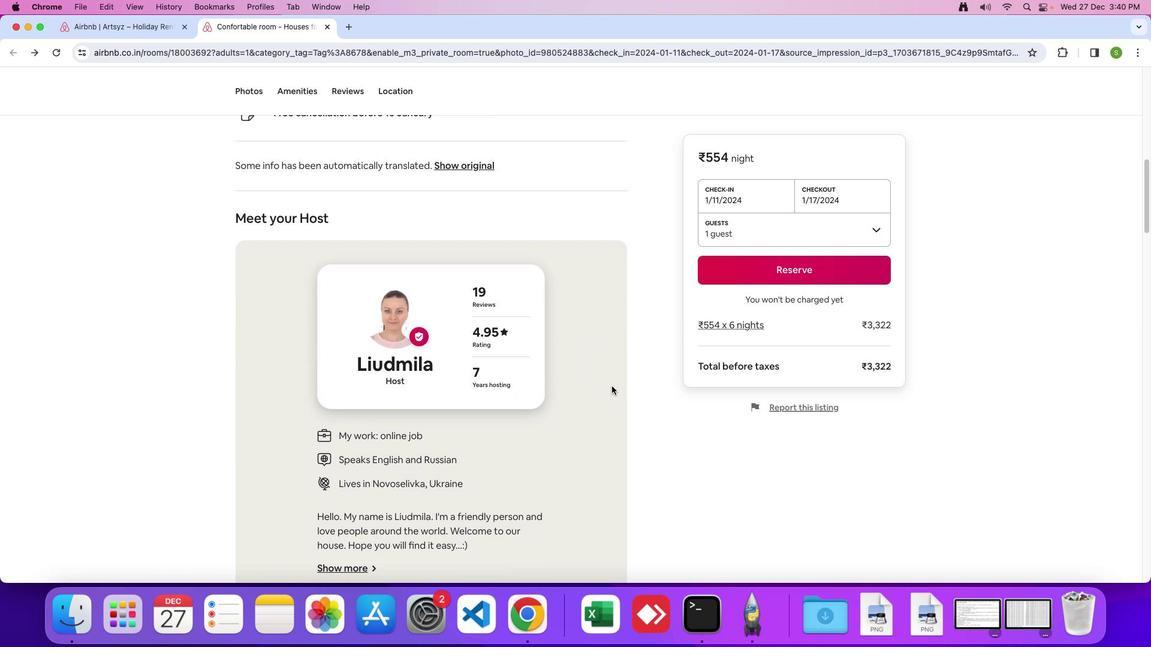 
Action: Mouse scrolled (612, 386) with delta (0, 0)
Screenshot: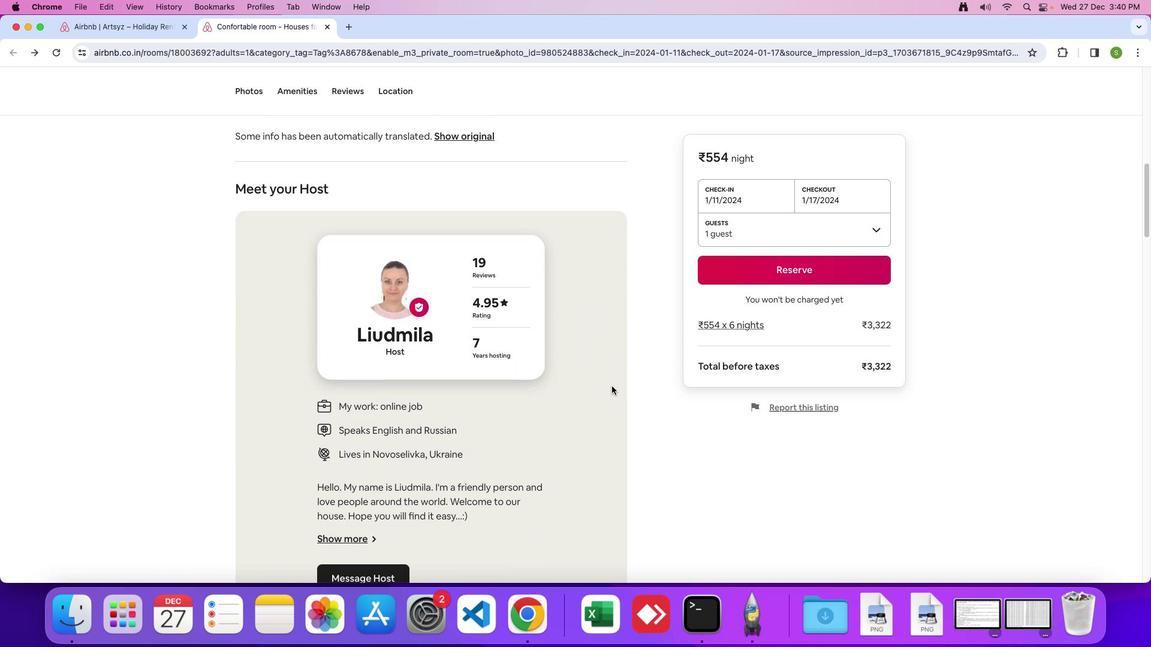 
Action: Mouse scrolled (612, 386) with delta (0, -1)
Screenshot: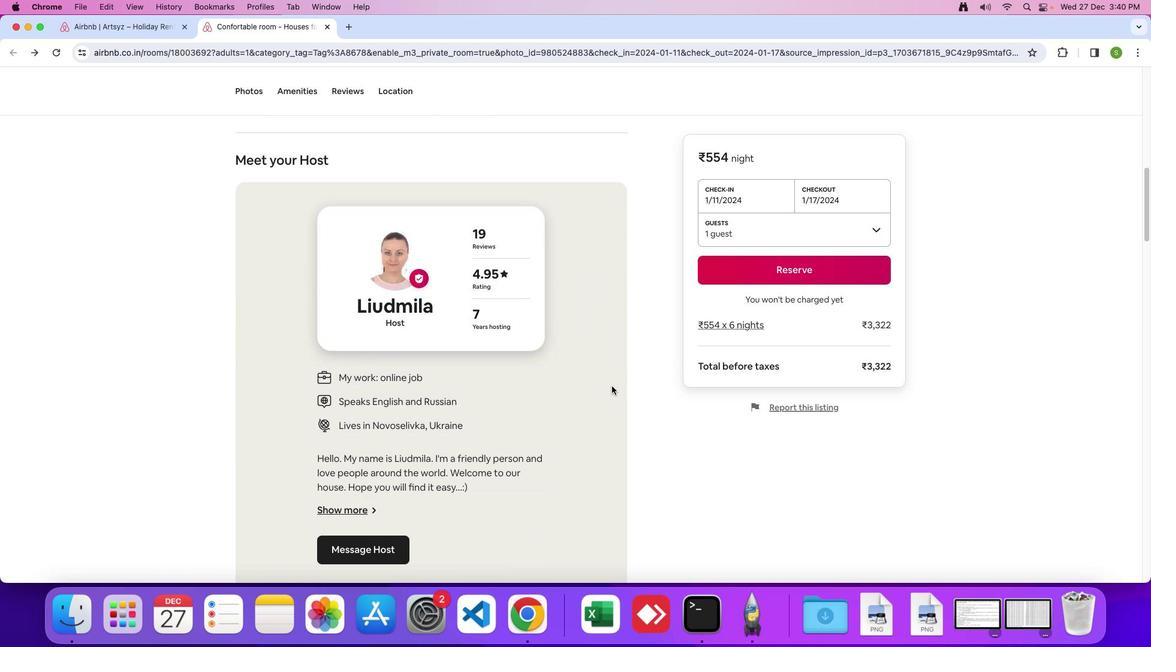 
Action: Mouse scrolled (612, 386) with delta (0, 0)
Screenshot: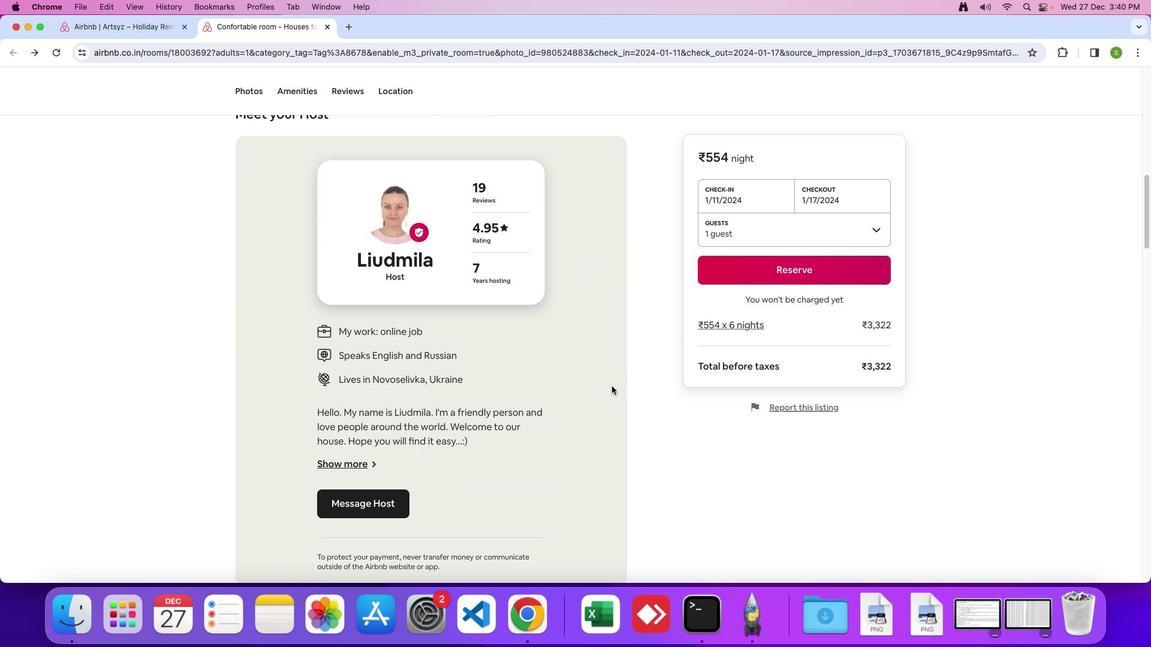 
Action: Mouse scrolled (612, 386) with delta (0, 0)
Screenshot: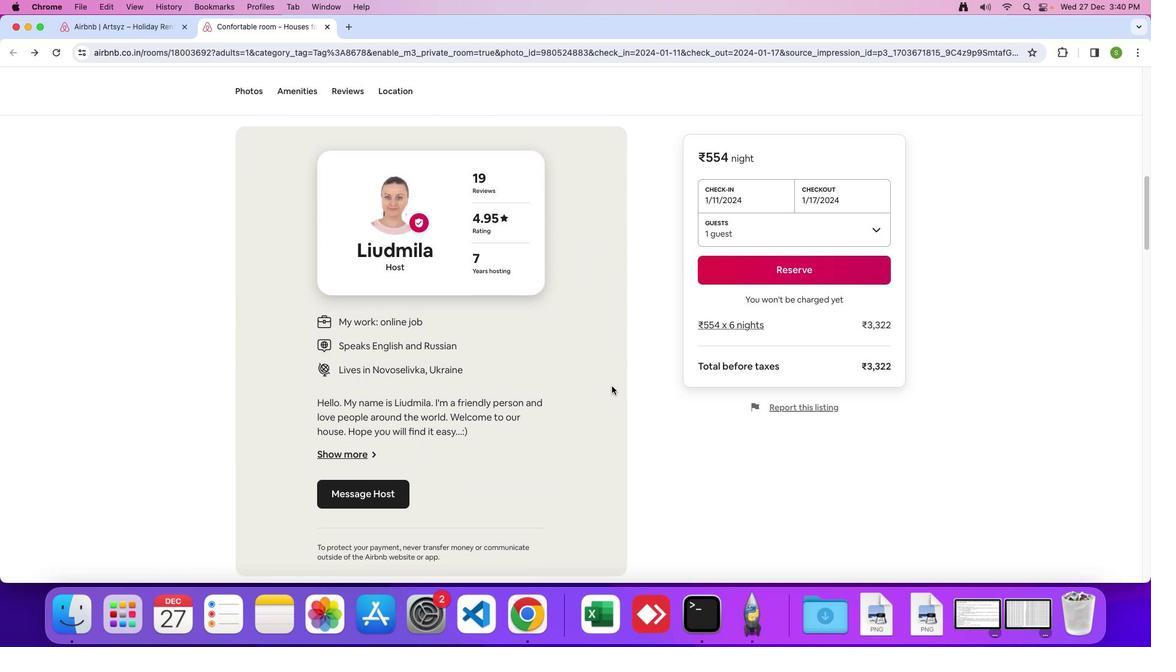 
Action: Mouse scrolled (612, 386) with delta (0, 0)
Screenshot: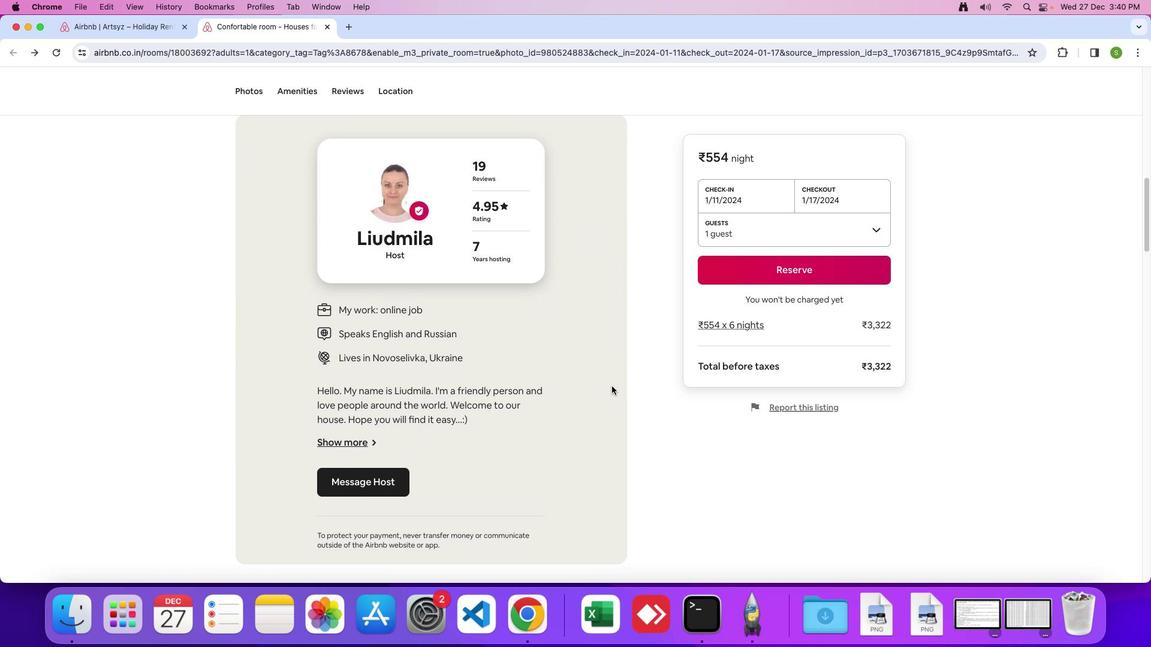 
Action: Mouse scrolled (612, 386) with delta (0, 0)
Screenshot: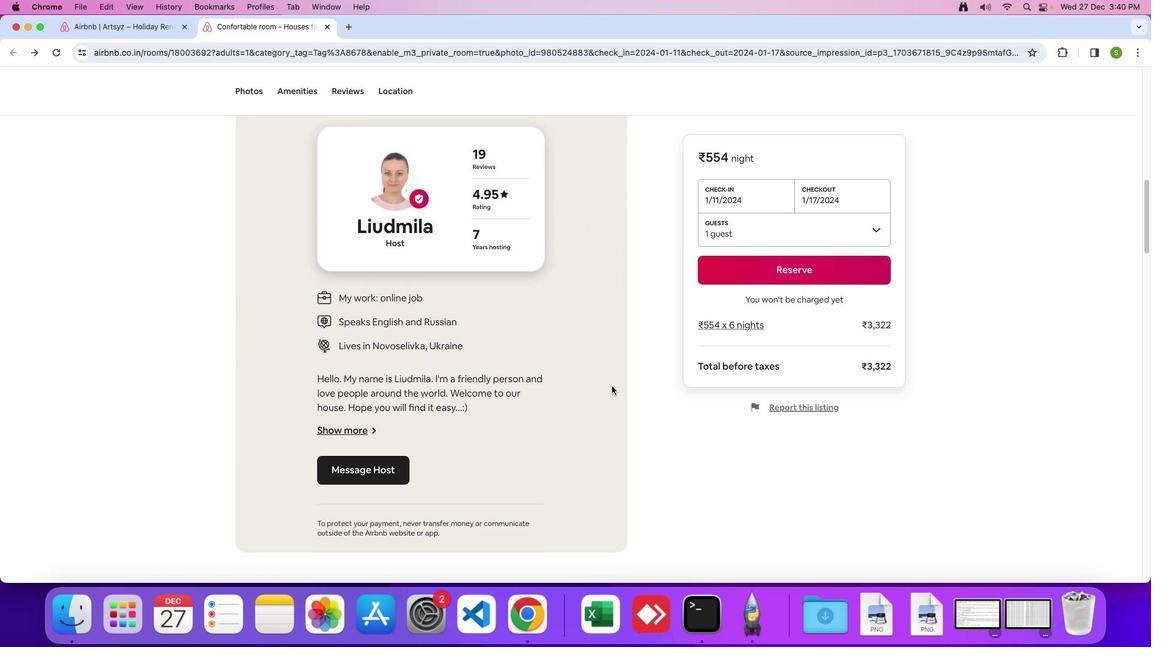 
Action: Mouse scrolled (612, 386) with delta (0, -1)
Screenshot: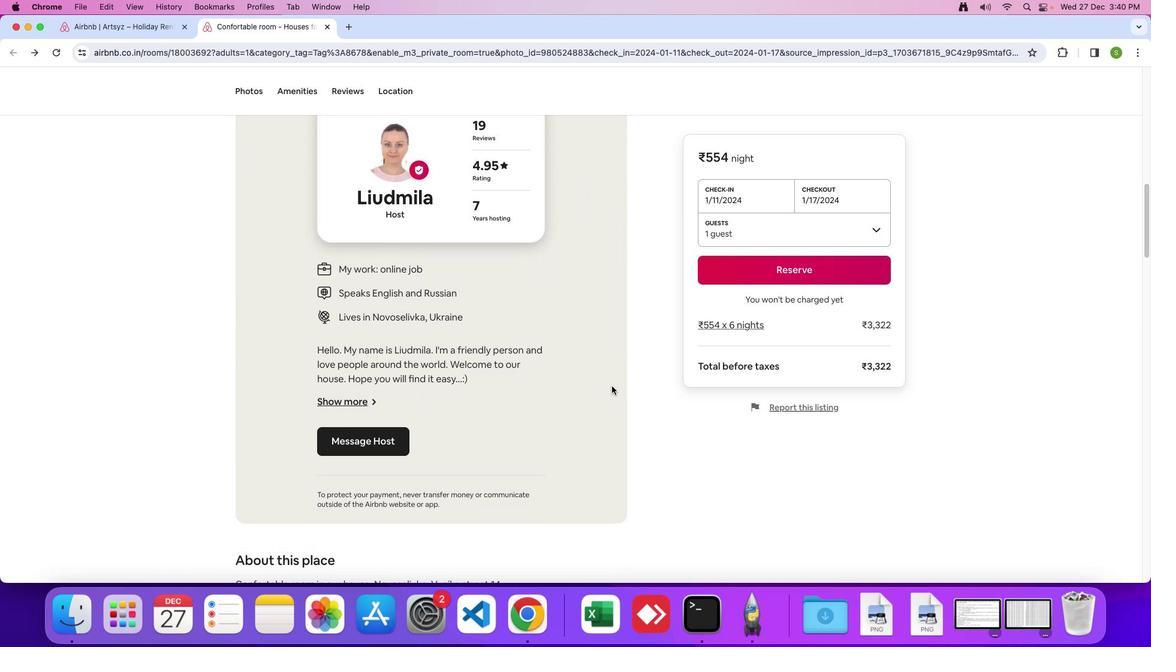 
Action: Mouse moved to (611, 386)
Screenshot: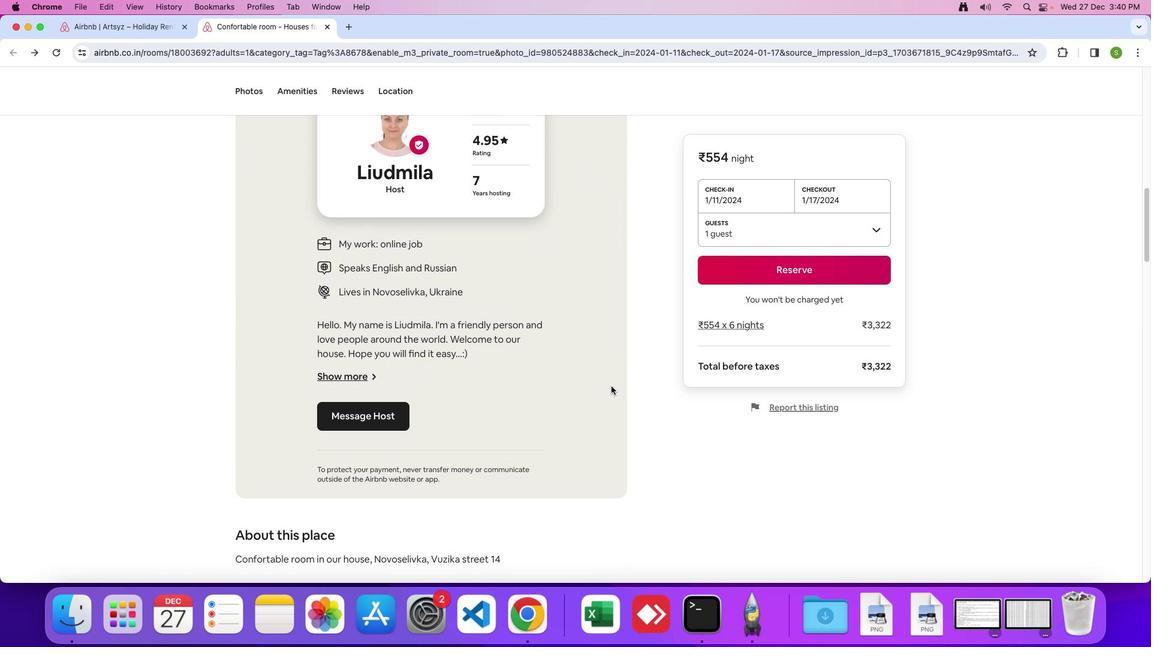 
Action: Mouse scrolled (611, 386) with delta (0, 0)
Screenshot: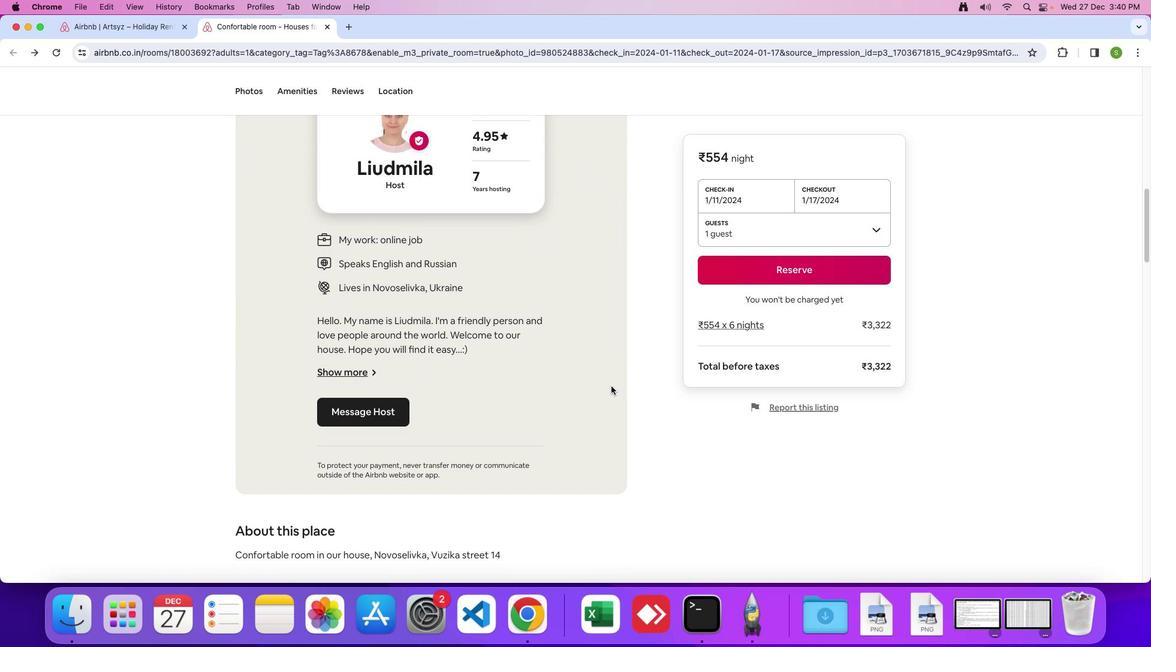 
Action: Mouse scrolled (611, 386) with delta (0, 0)
Screenshot: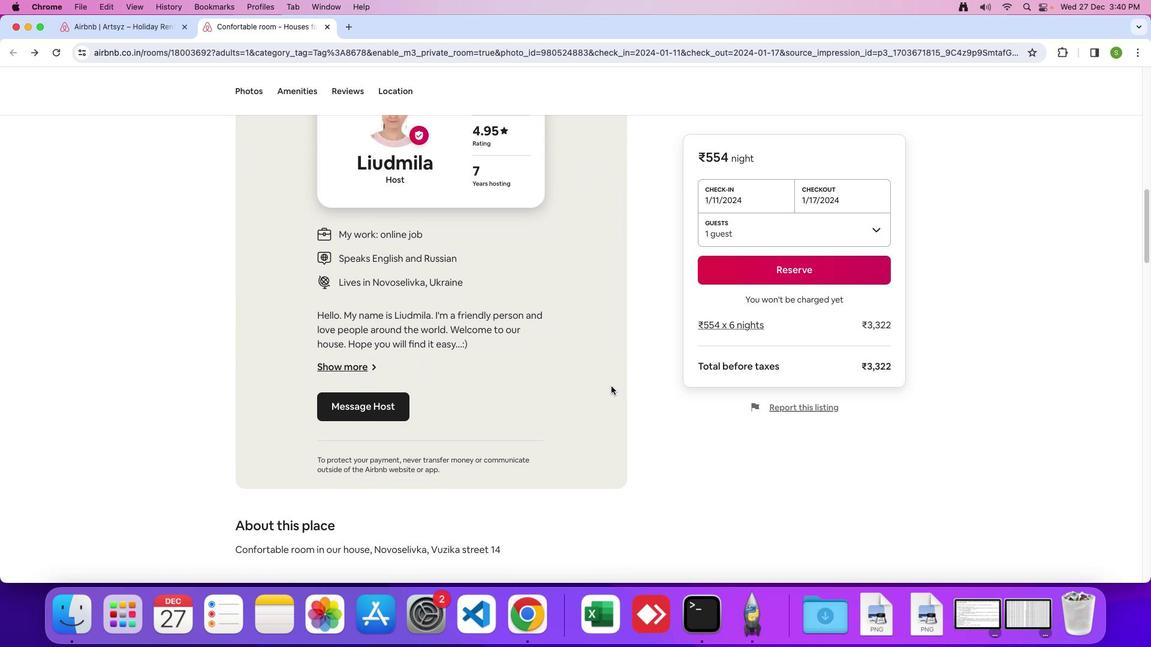 
Action: Mouse scrolled (611, 386) with delta (0, 0)
Screenshot: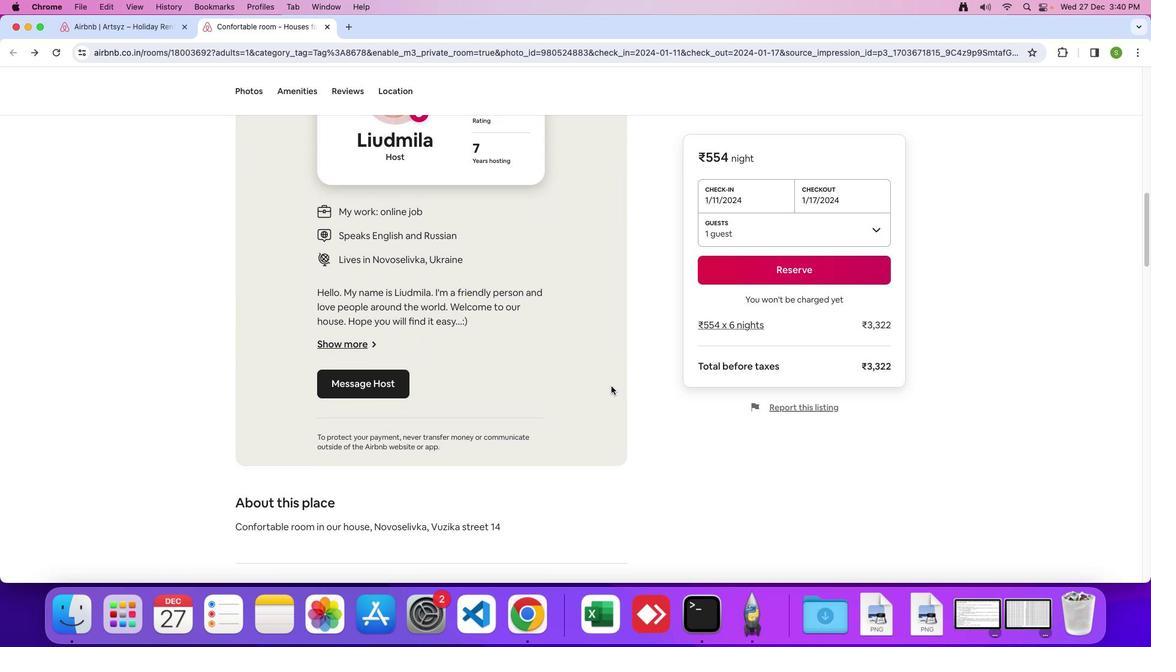 
Action: Mouse scrolled (611, 386) with delta (0, 0)
Screenshot: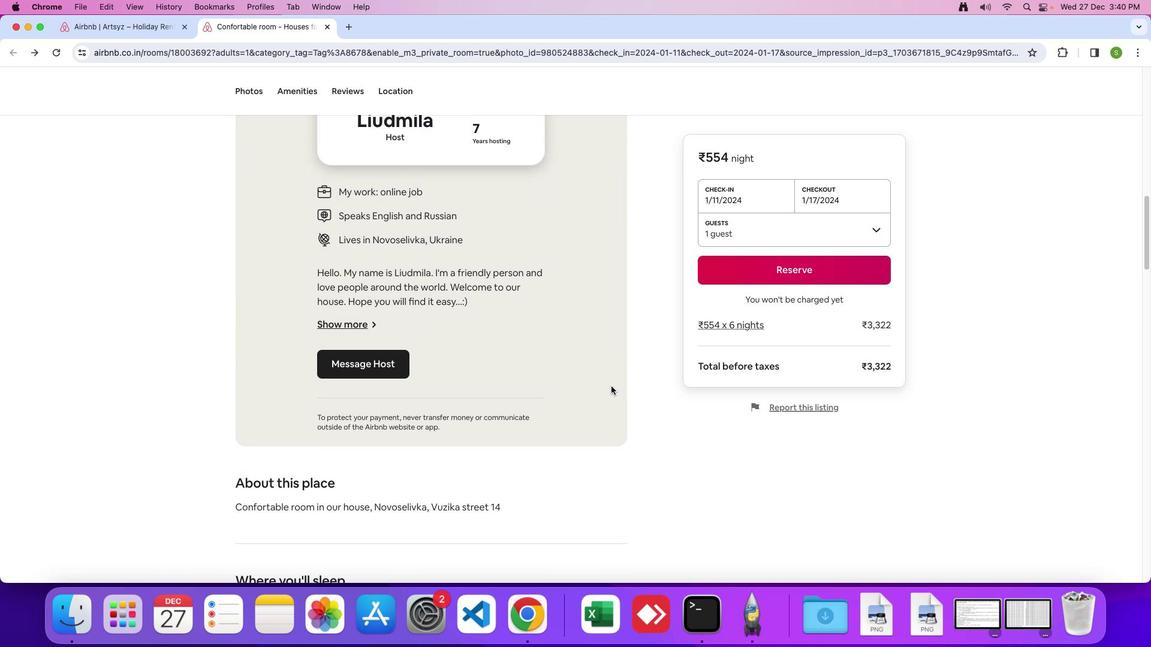 
Action: Mouse scrolled (611, 386) with delta (0, -1)
Screenshot: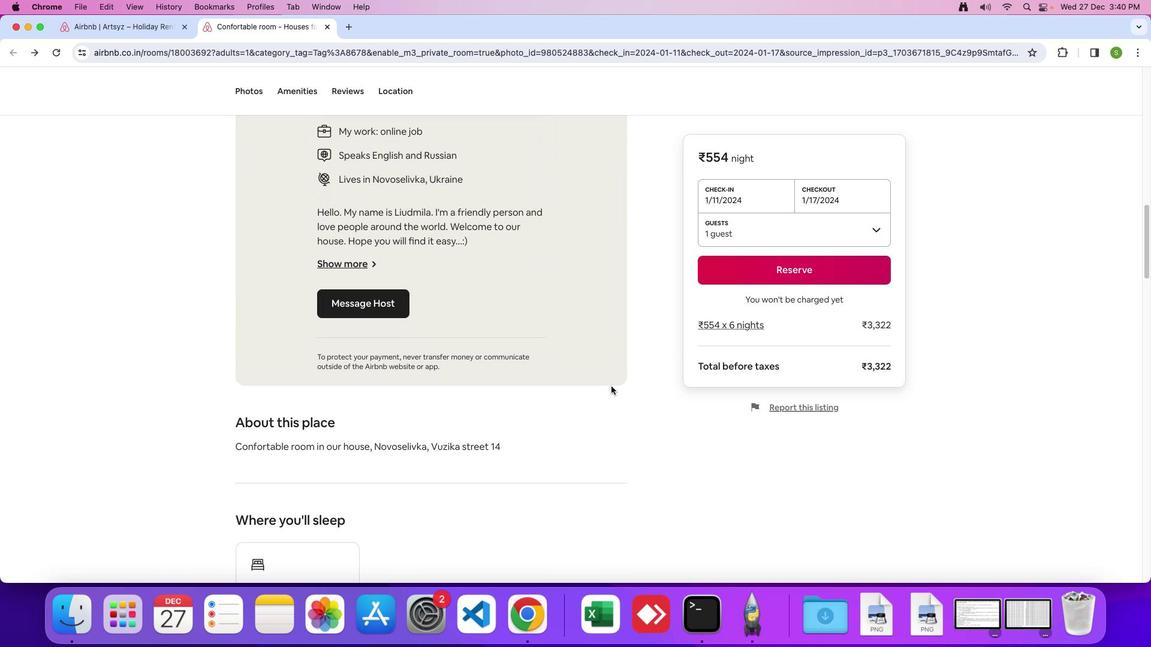 
Action: Mouse scrolled (611, 386) with delta (0, 0)
Screenshot: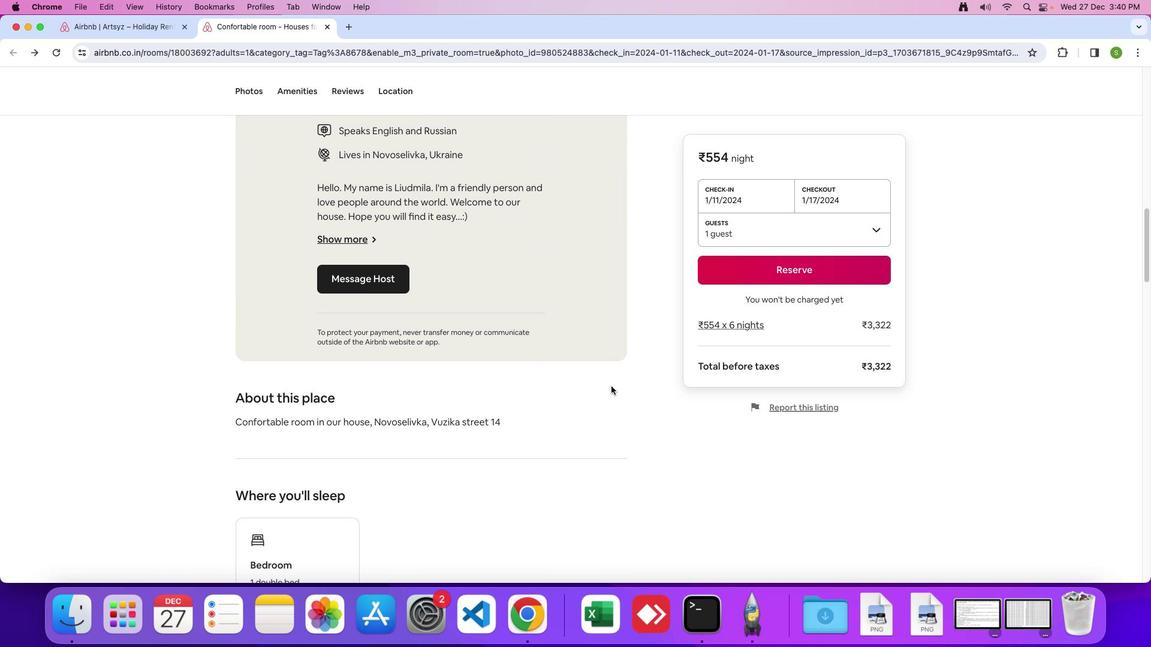 
Action: Mouse scrolled (611, 386) with delta (0, 0)
Screenshot: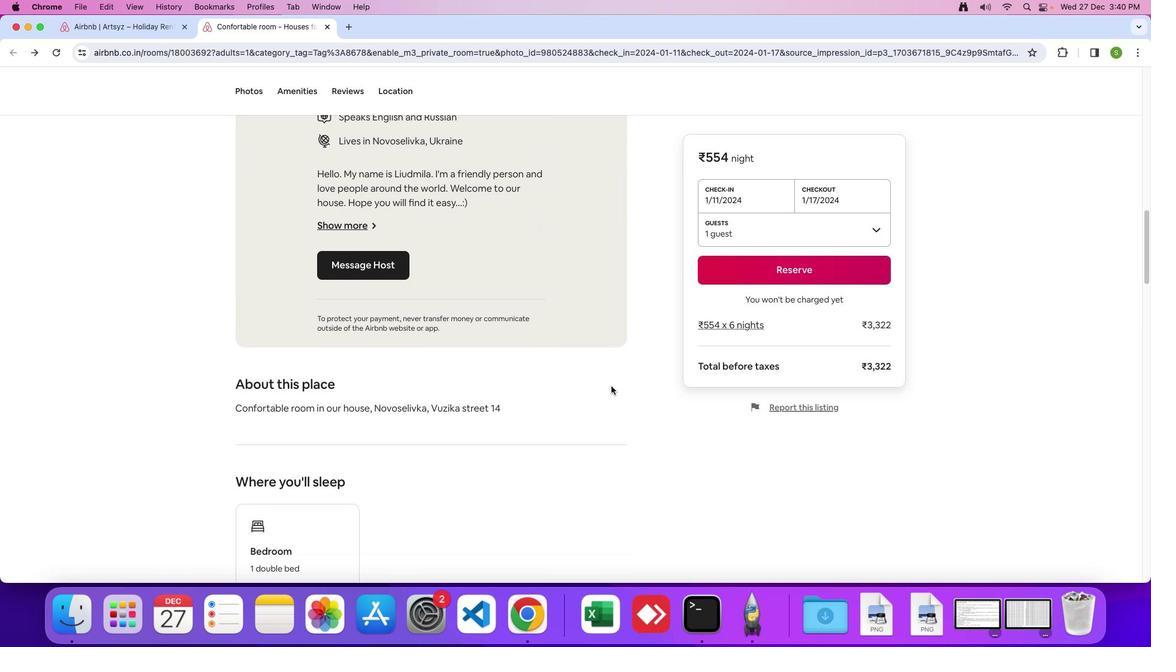 
Action: Mouse scrolled (611, 386) with delta (0, -1)
Screenshot: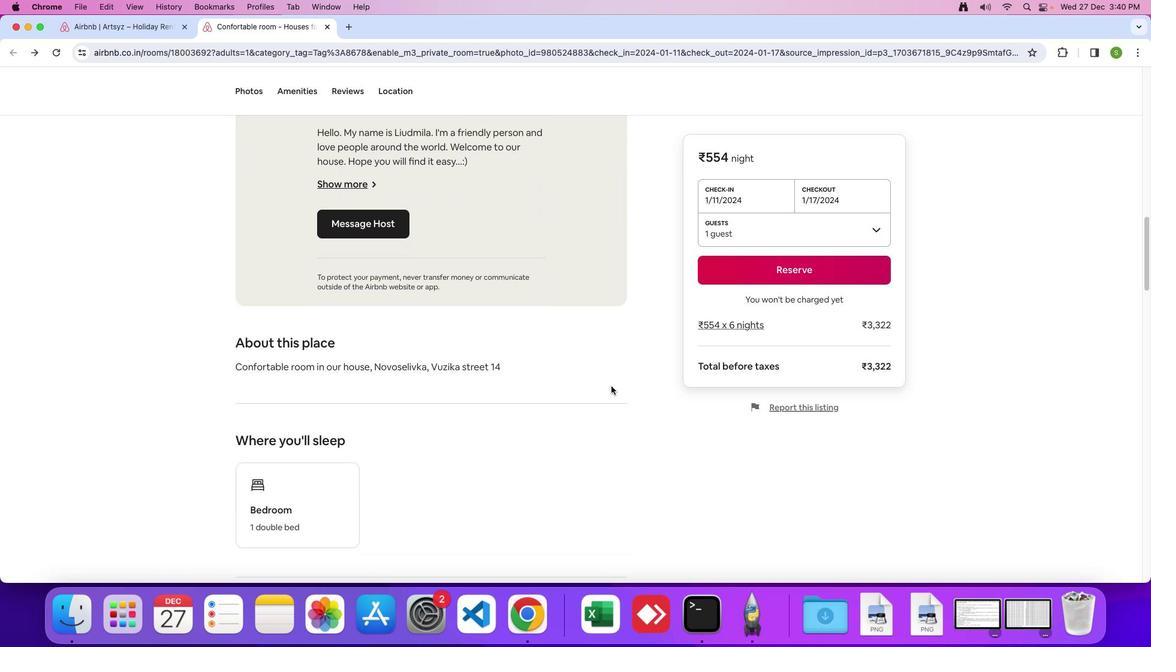 
Action: Mouse scrolled (611, 386) with delta (0, 0)
Screenshot: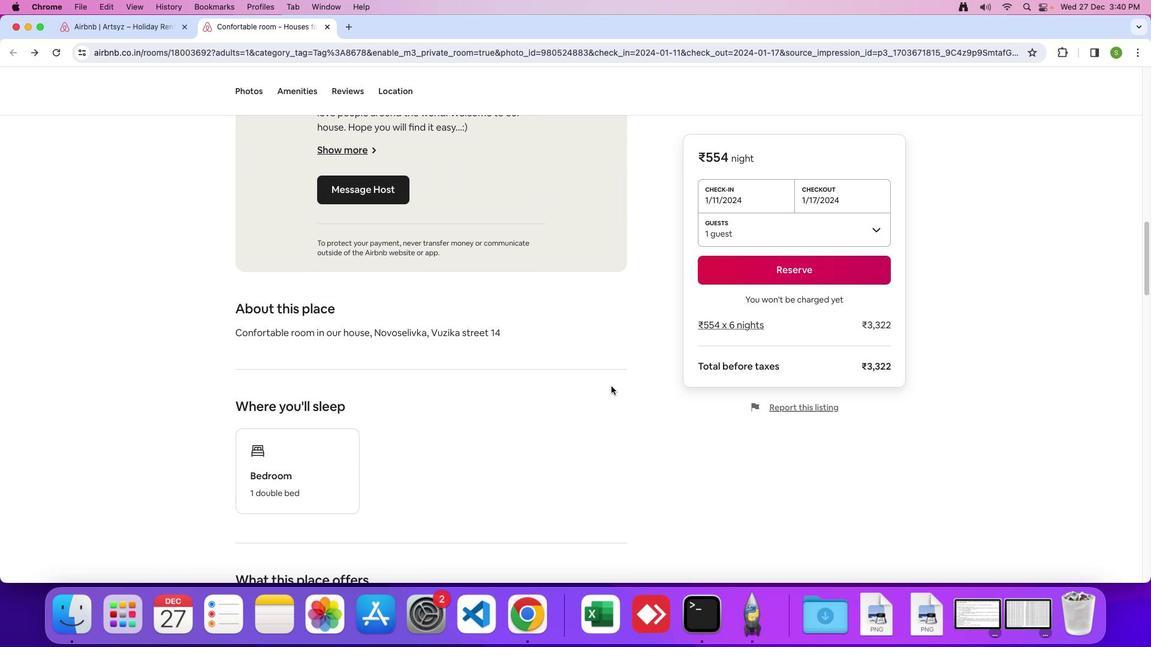 
Action: Mouse scrolled (611, 386) with delta (0, 0)
Screenshot: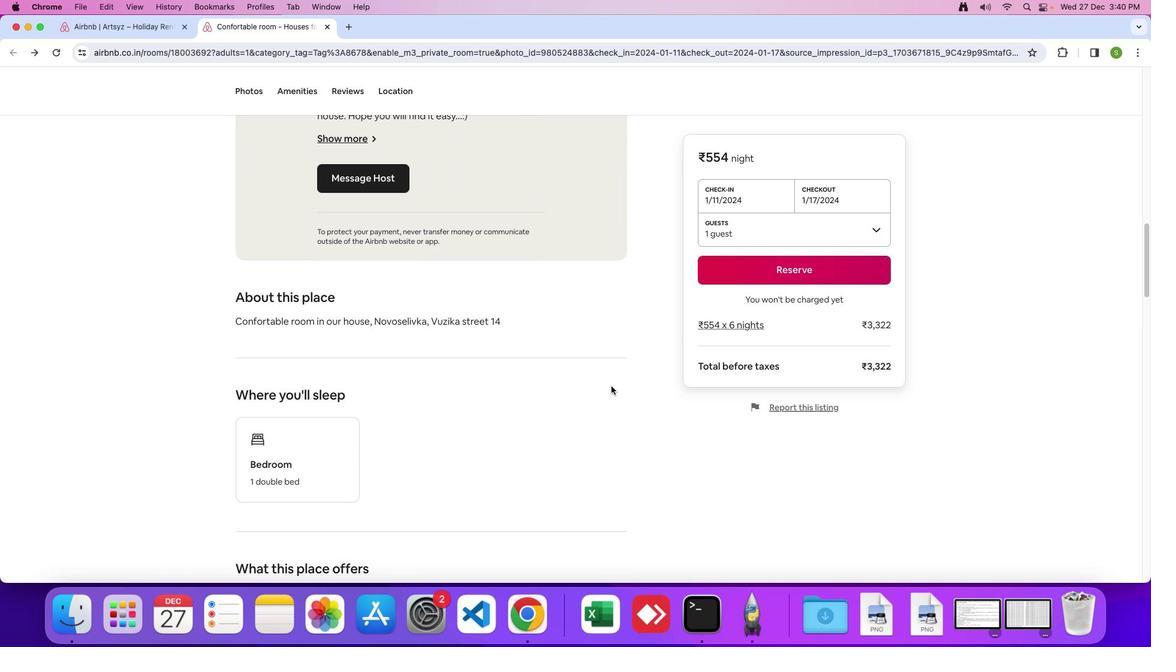 
Action: Mouse scrolled (611, 386) with delta (0, 0)
Screenshot: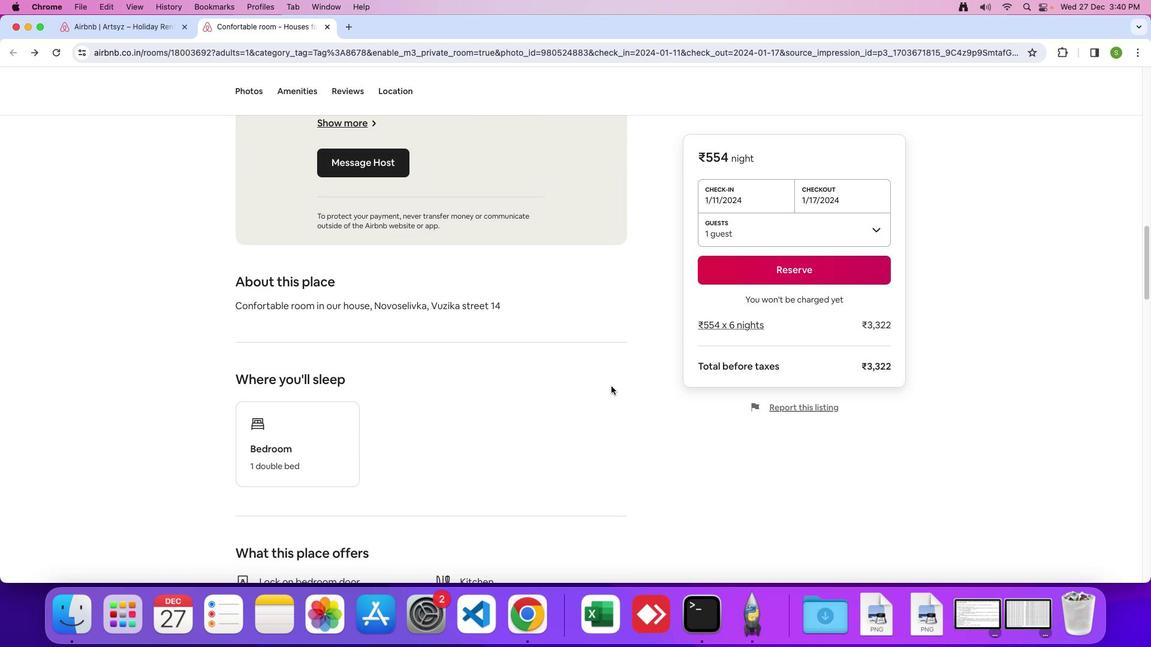 
Action: Mouse scrolled (611, 386) with delta (0, 0)
Screenshot: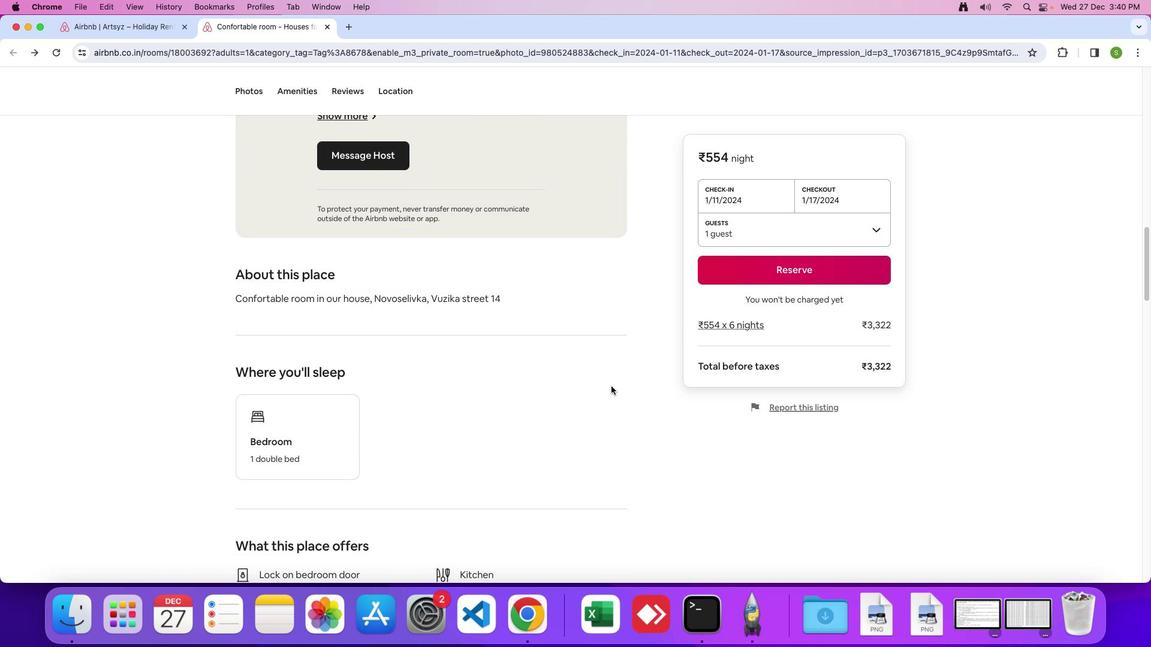 
Action: Mouse scrolled (611, 386) with delta (0, -1)
Screenshot: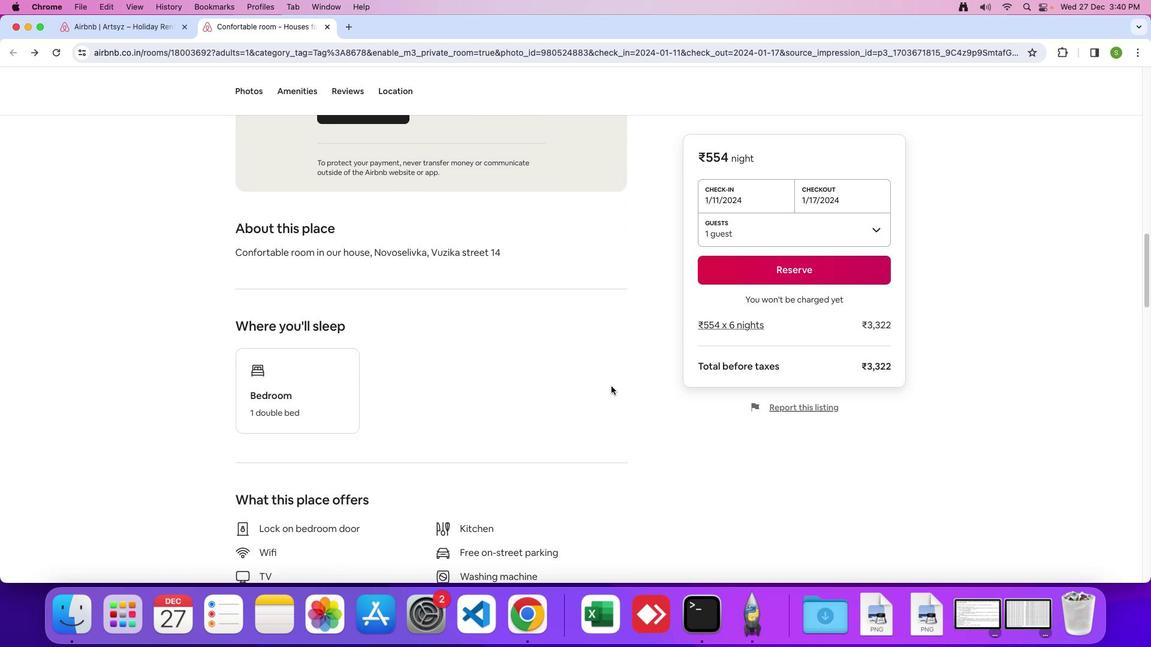 
Action: Mouse scrolled (611, 386) with delta (0, 0)
Screenshot: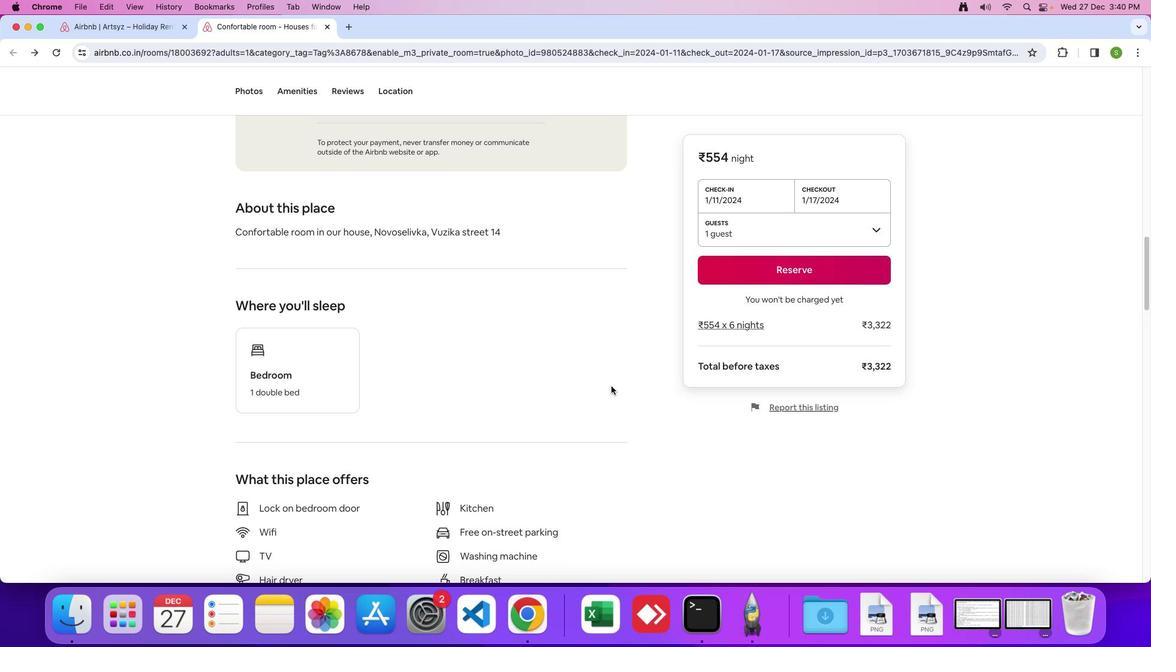 
Action: Mouse scrolled (611, 386) with delta (0, 0)
Screenshot: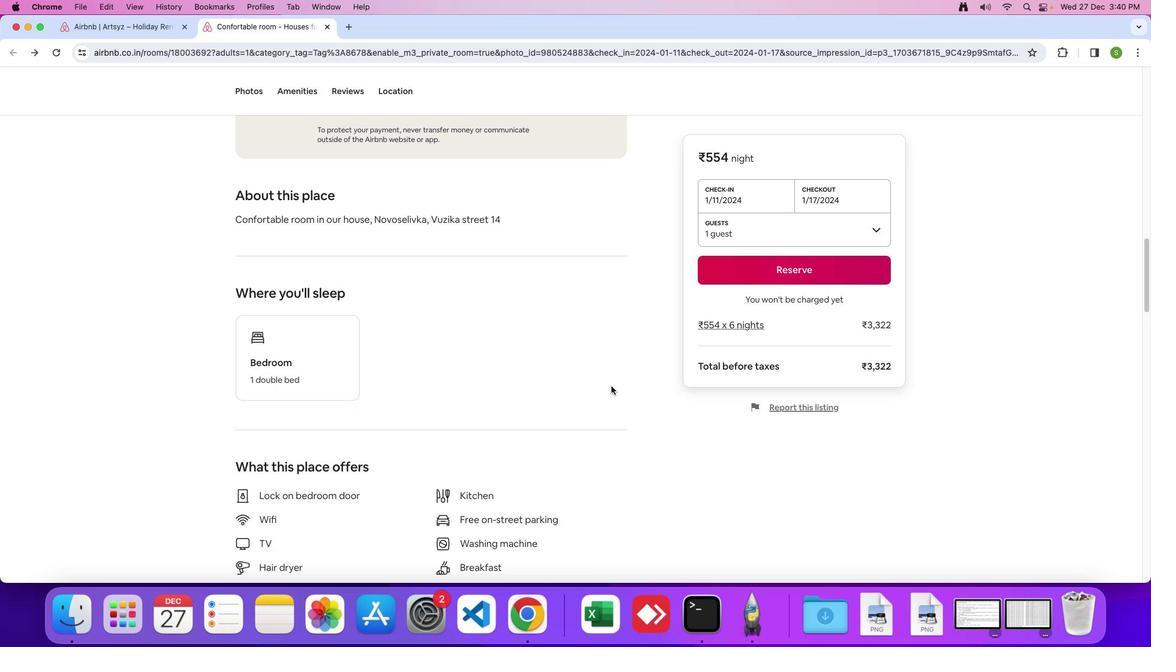
Action: Mouse scrolled (611, 386) with delta (0, 0)
Screenshot: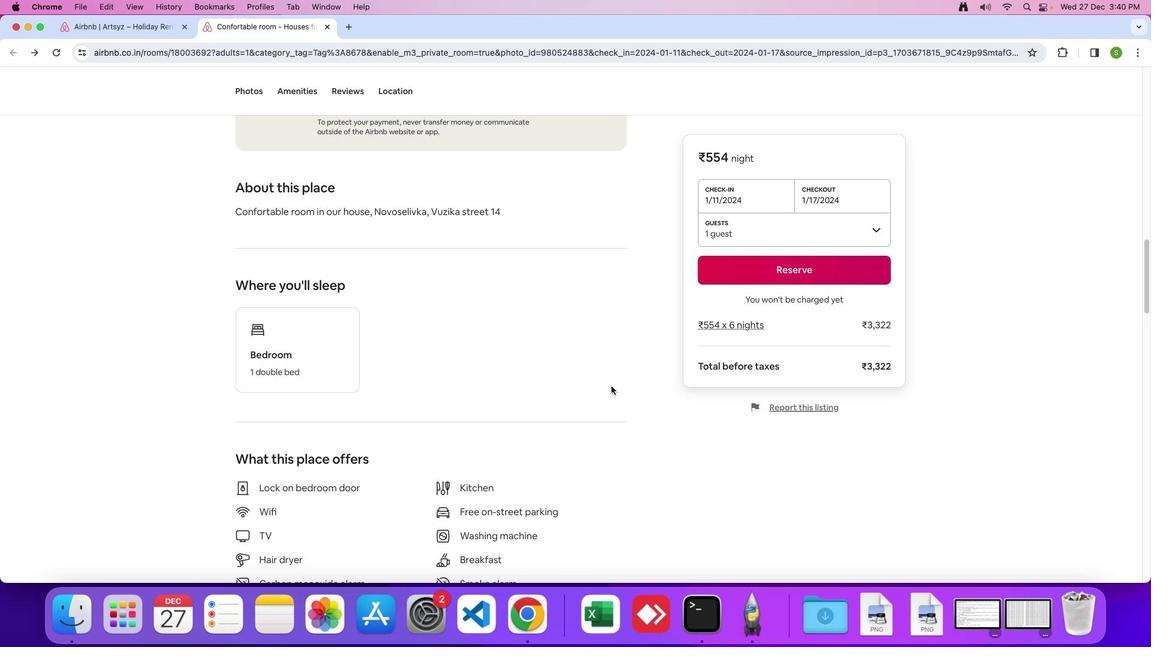 
Action: Mouse scrolled (611, 386) with delta (0, 0)
